 Task: Get directions from Niagara Falls, New York and Ontario, United States and Canada to Los Angeles, California, United States  and explore the nearby supermarkets
Action: Mouse moved to (158, 98)
Screenshot: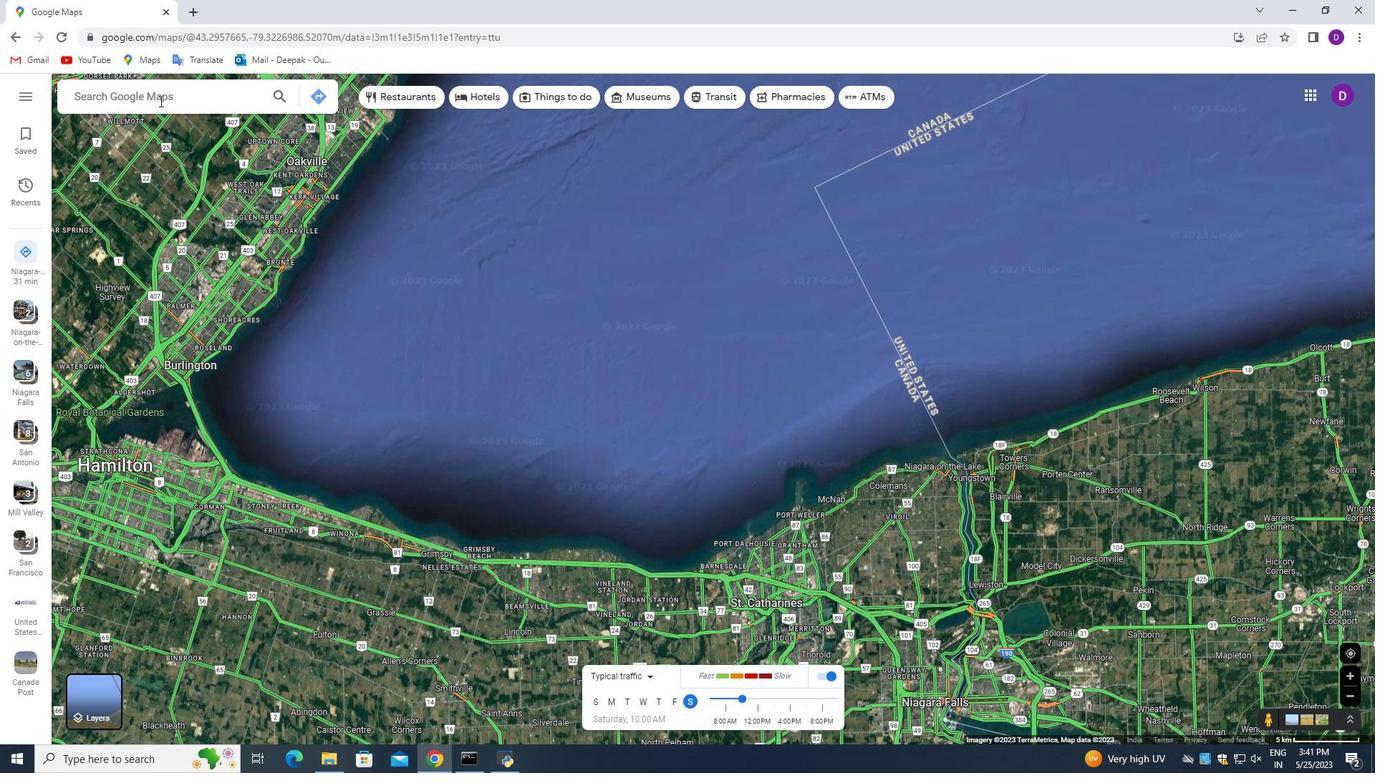 
Action: Mouse pressed left at (158, 98)
Screenshot: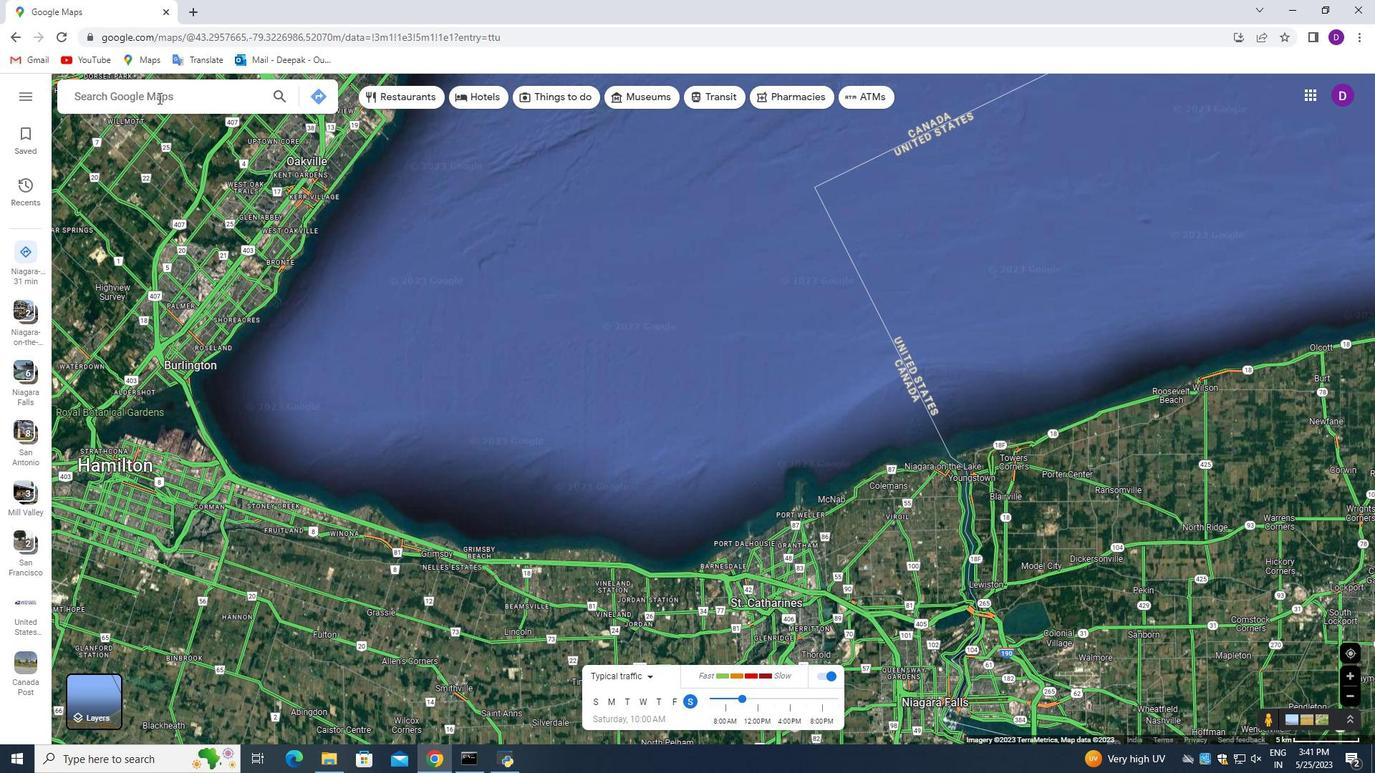 
Action: Mouse moved to (416, 278)
Screenshot: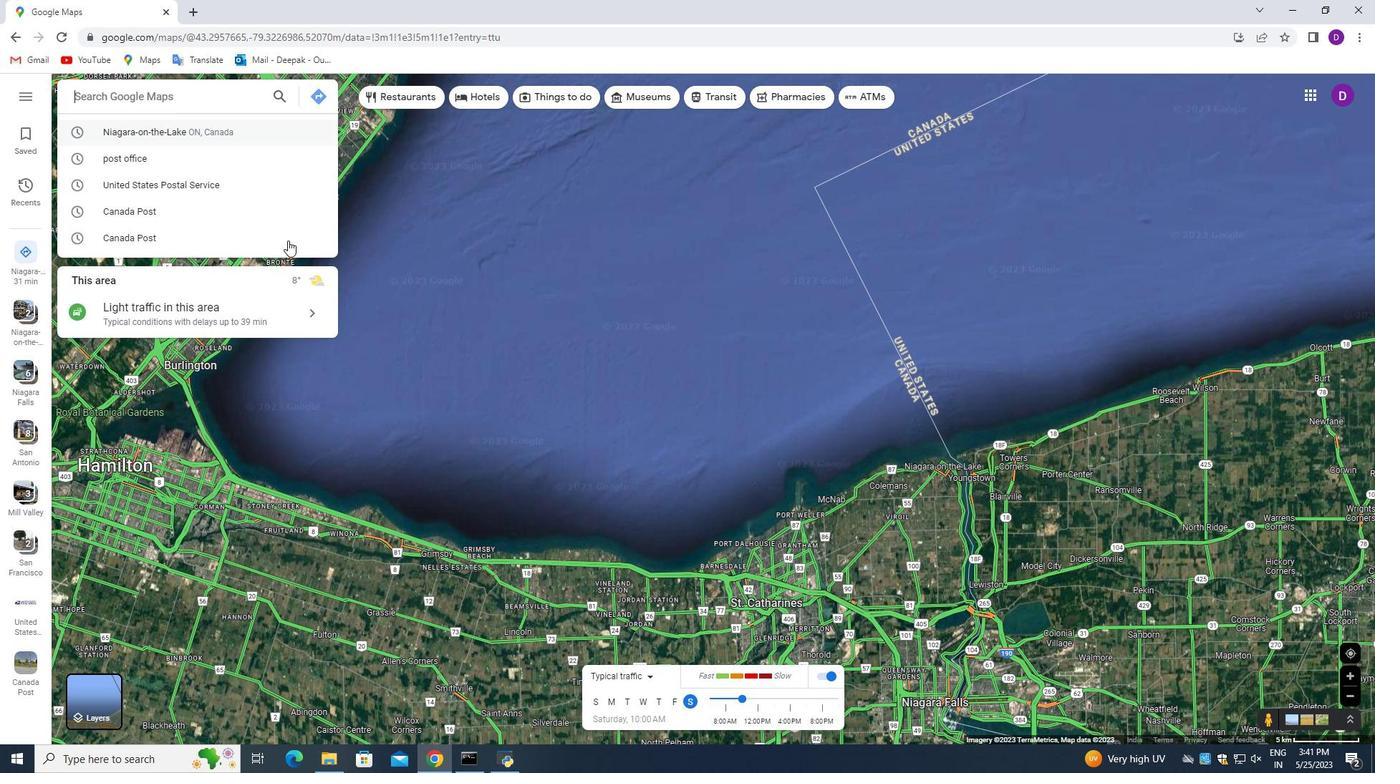 
Action: Key pressed <Key.shift>Niagara<Key.space><Key.shift_r>Fals<Key.backspace>ls,<Key.space><Key.shift>New<Key.space><Key.shift>York
Screenshot: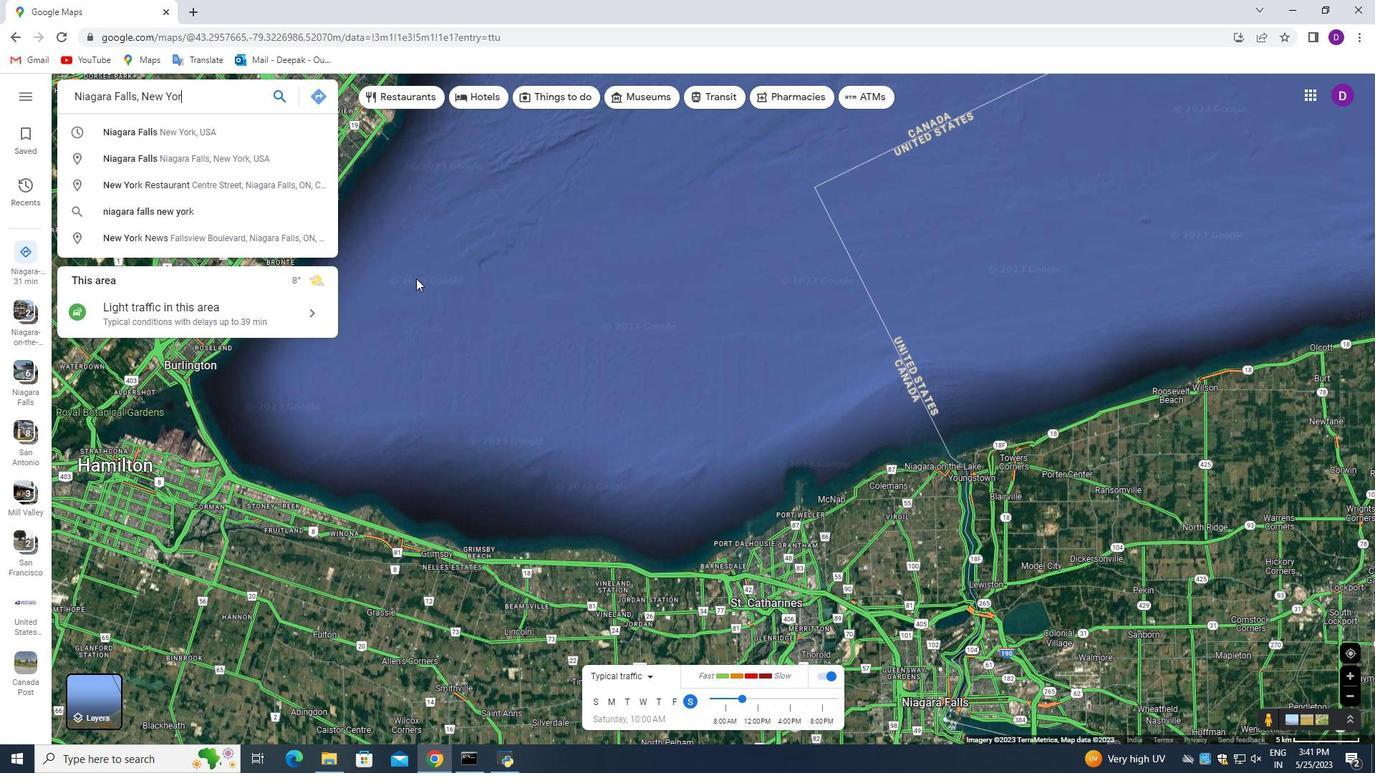 
Action: Mouse moved to (315, 93)
Screenshot: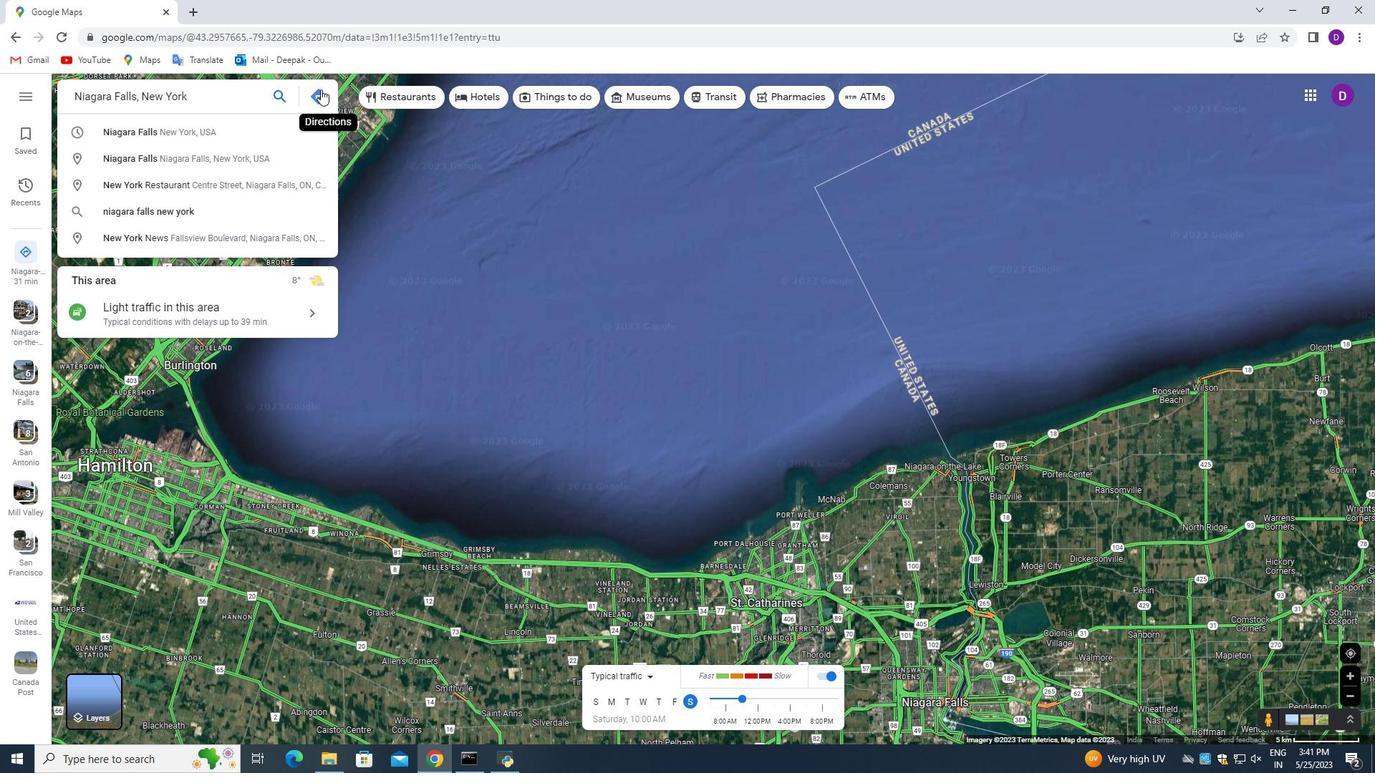 
Action: Mouse pressed left at (315, 93)
Screenshot: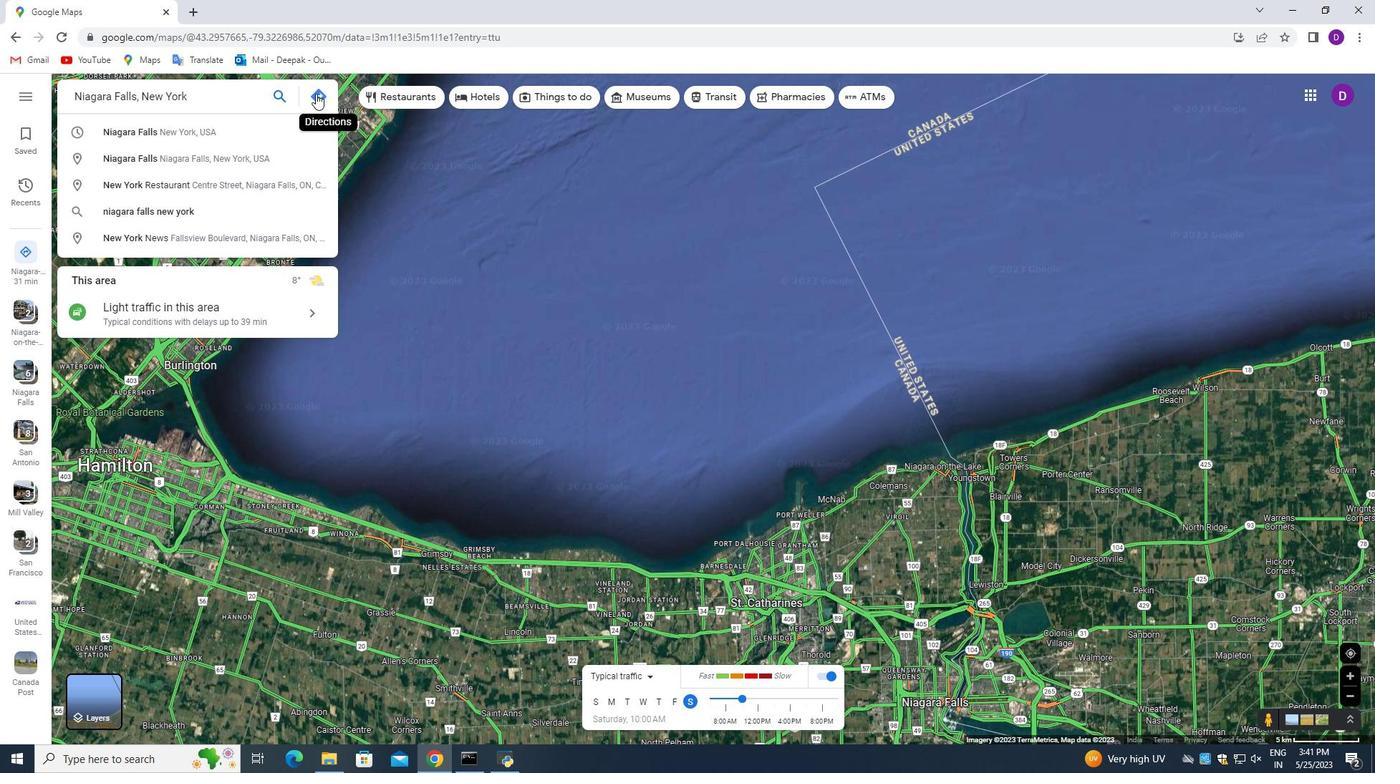 
Action: Mouse moved to (320, 158)
Screenshot: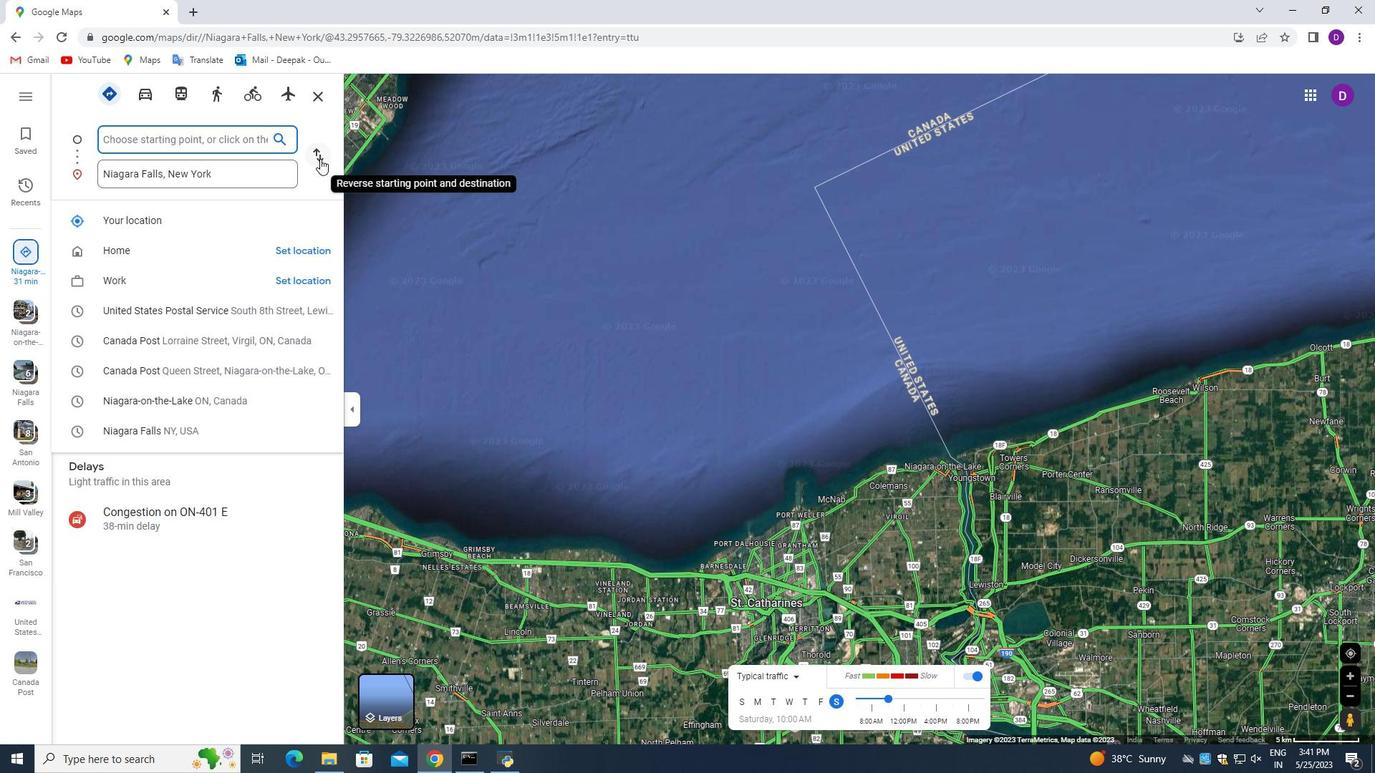 
Action: Mouse pressed left at (320, 158)
Screenshot: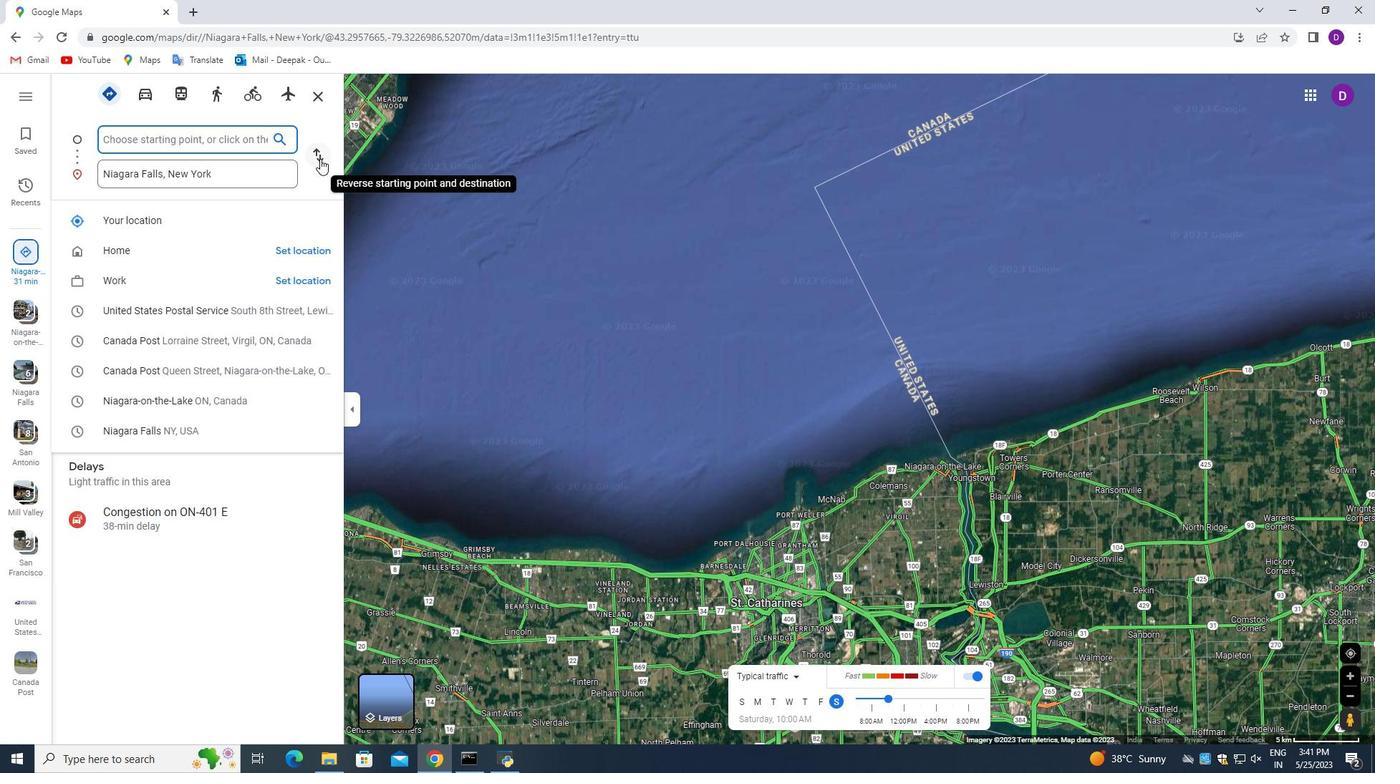 
Action: Mouse moved to (153, 175)
Screenshot: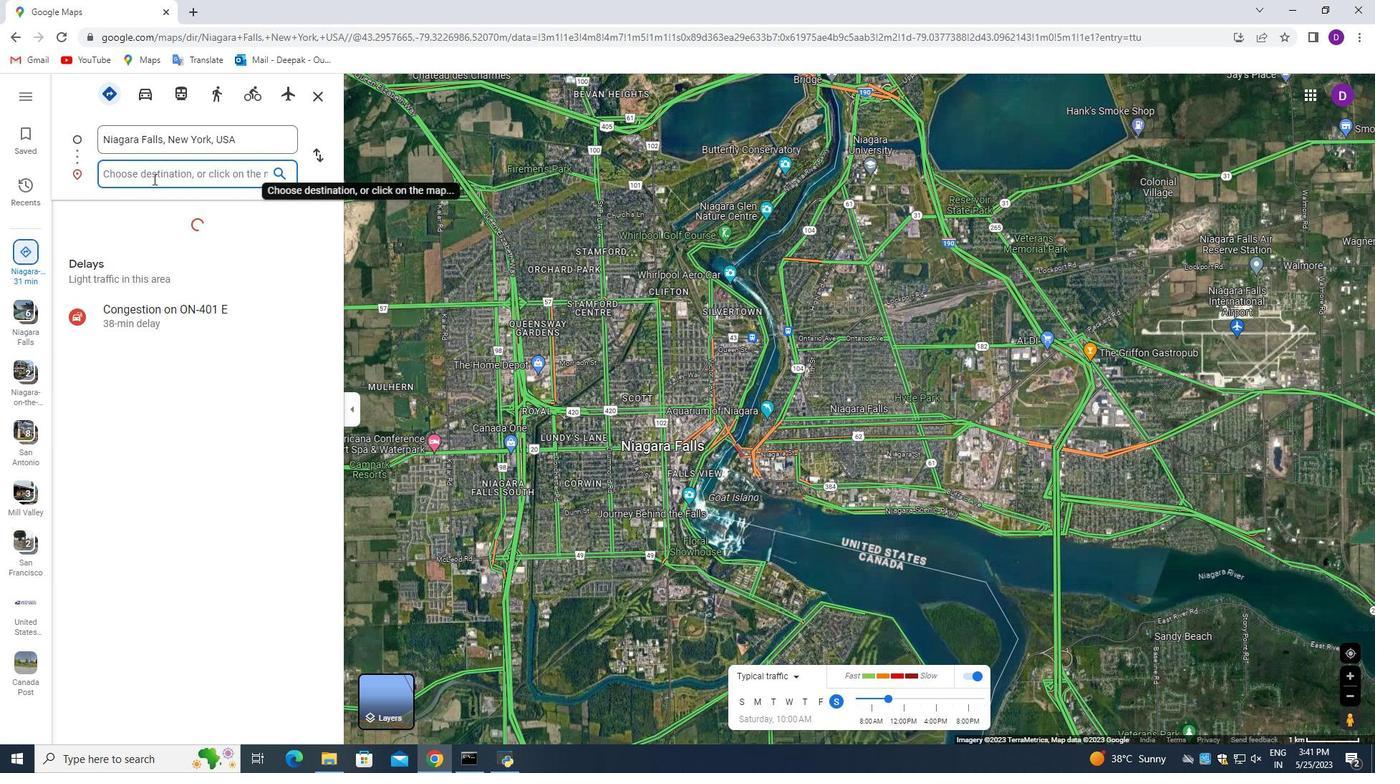 
Action: Key pressed <Key.shift>Los<Key.space><Key.shift_r>Angeles,<Key.space><Key.shift_r>California,<Key.space><Key.shift>United<Key.space><Key.shift_r>"S<Key.backspace><Key.backspace><Key.shift_r>States<Key.enter>
Screenshot: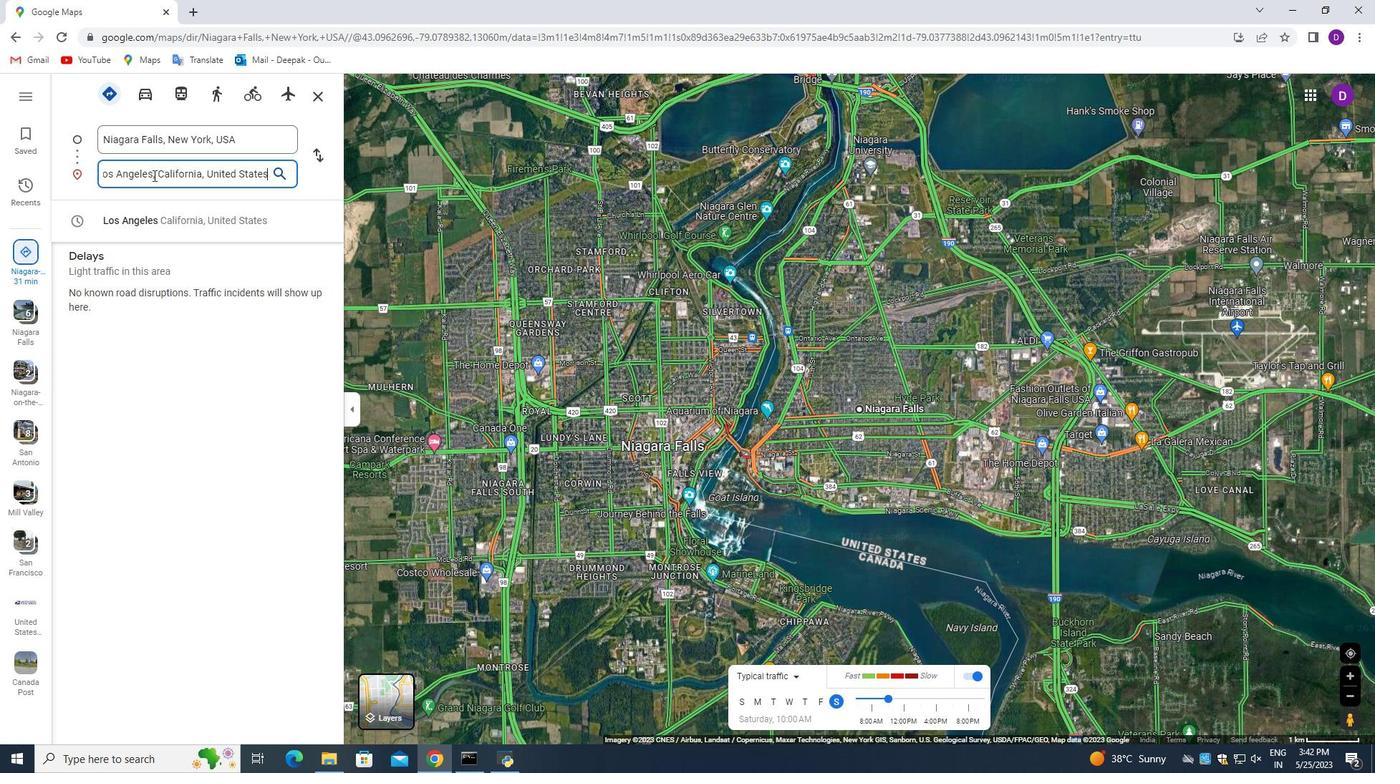 
Action: Mouse moved to (537, 506)
Screenshot: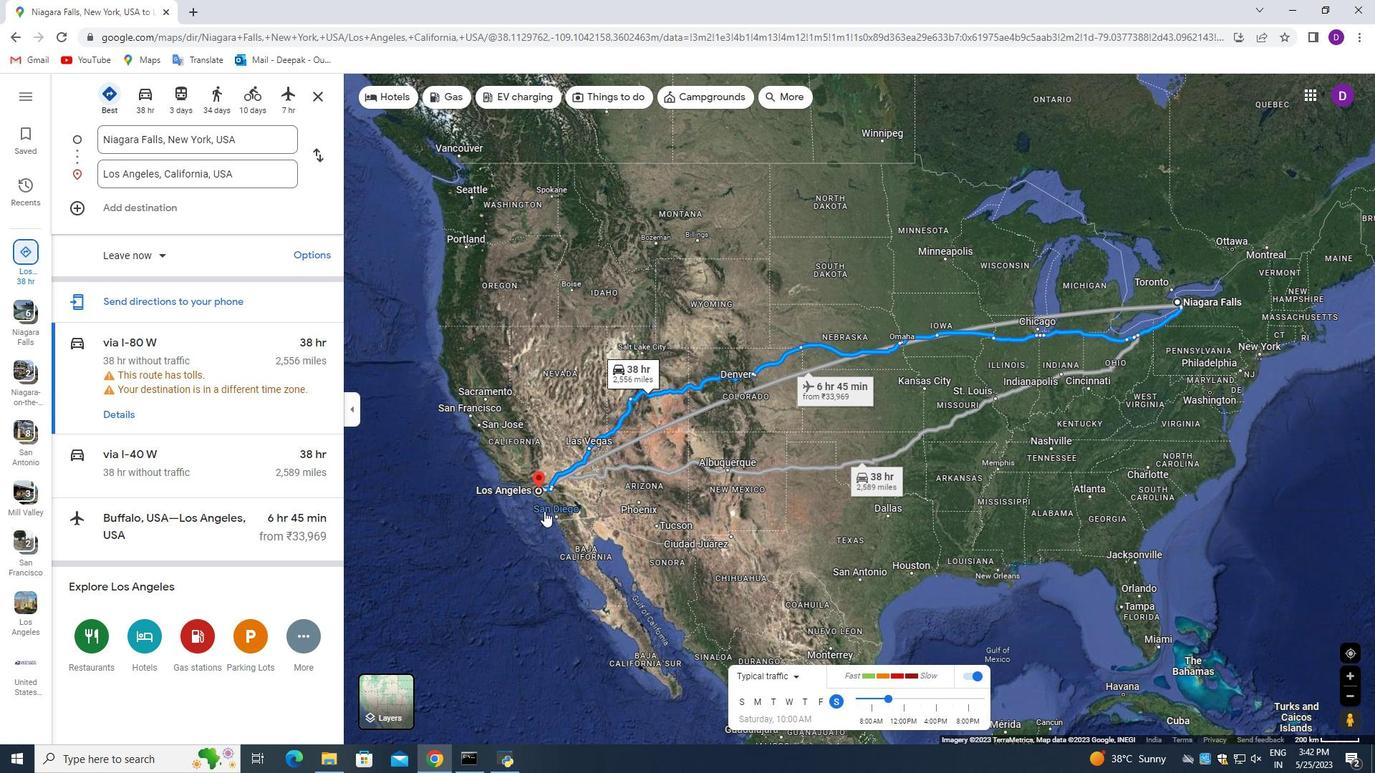 
Action: Mouse scrolled (537, 507) with delta (0, 0)
Screenshot: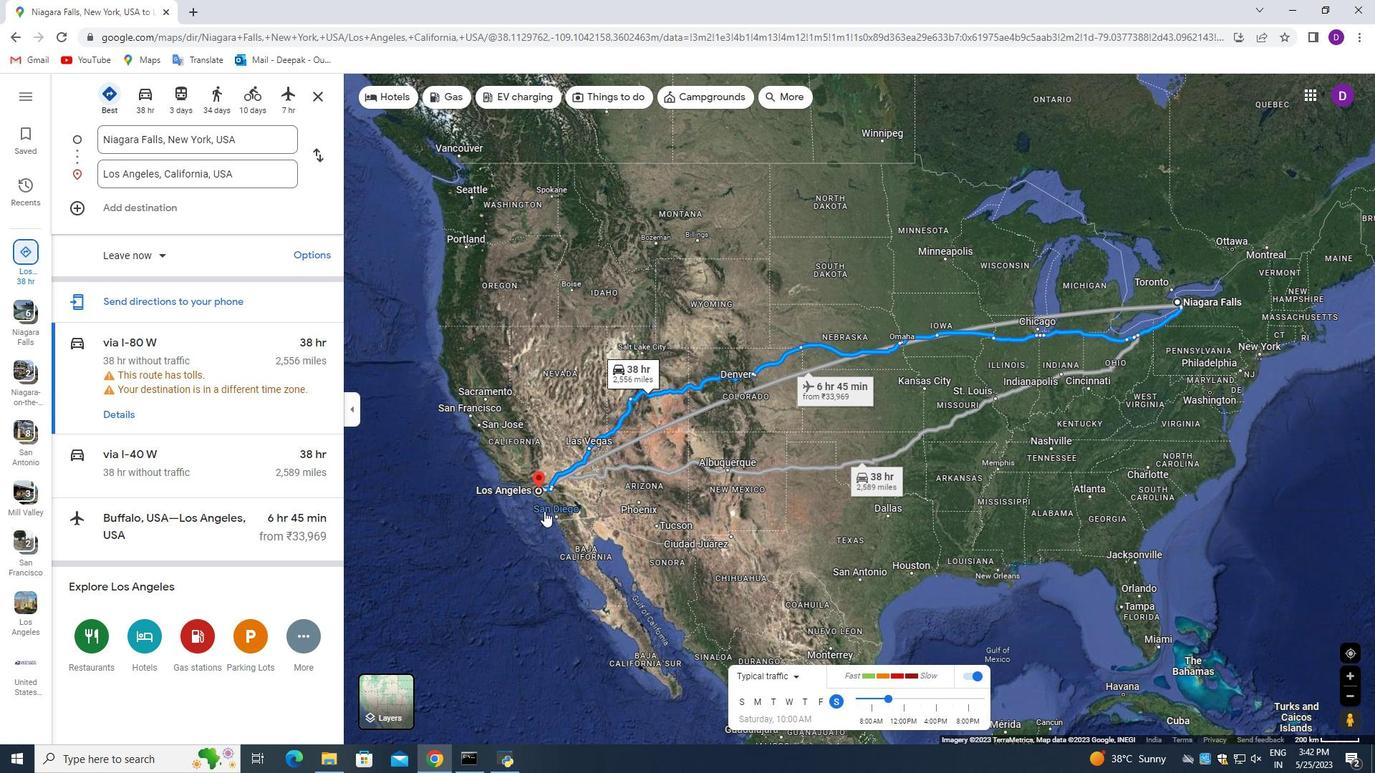 
Action: Mouse scrolled (537, 507) with delta (0, 0)
Screenshot: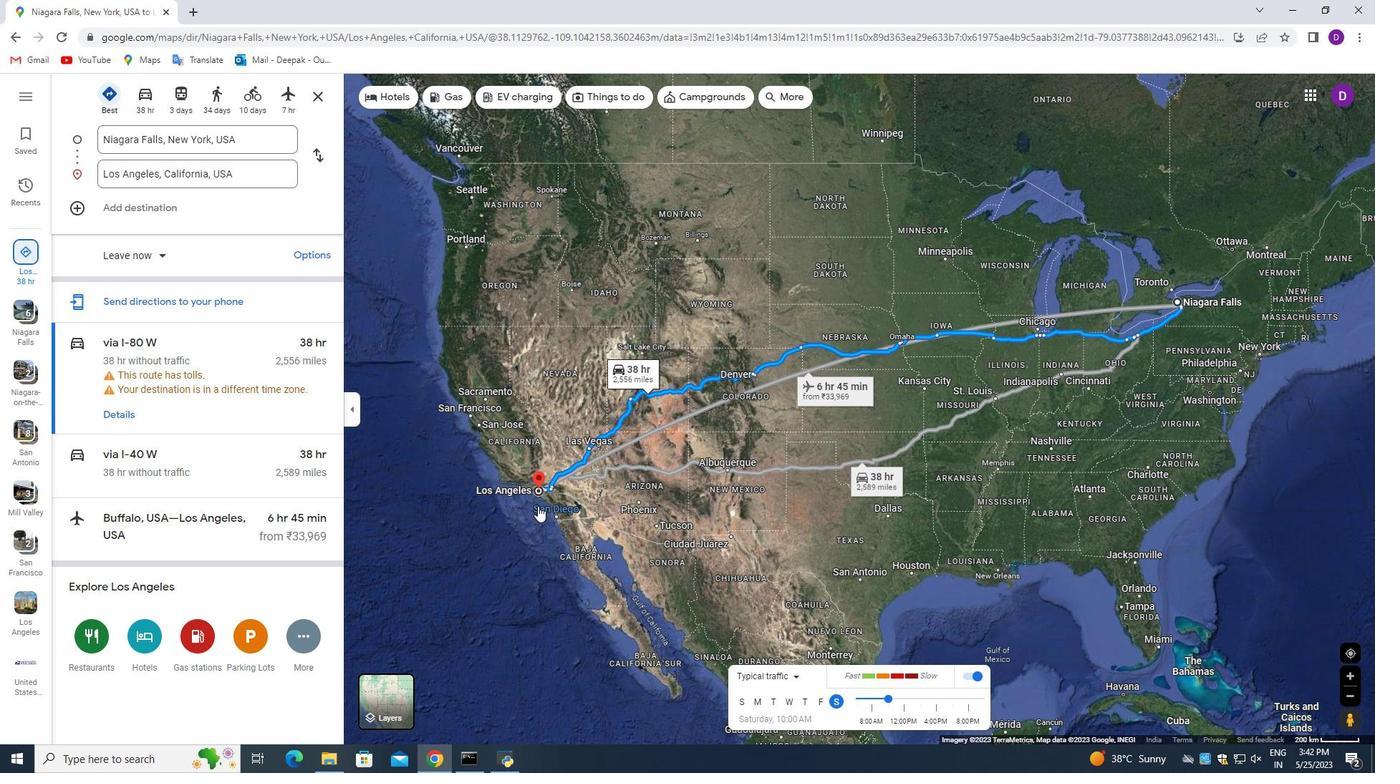 
Action: Mouse moved to (537, 505)
Screenshot: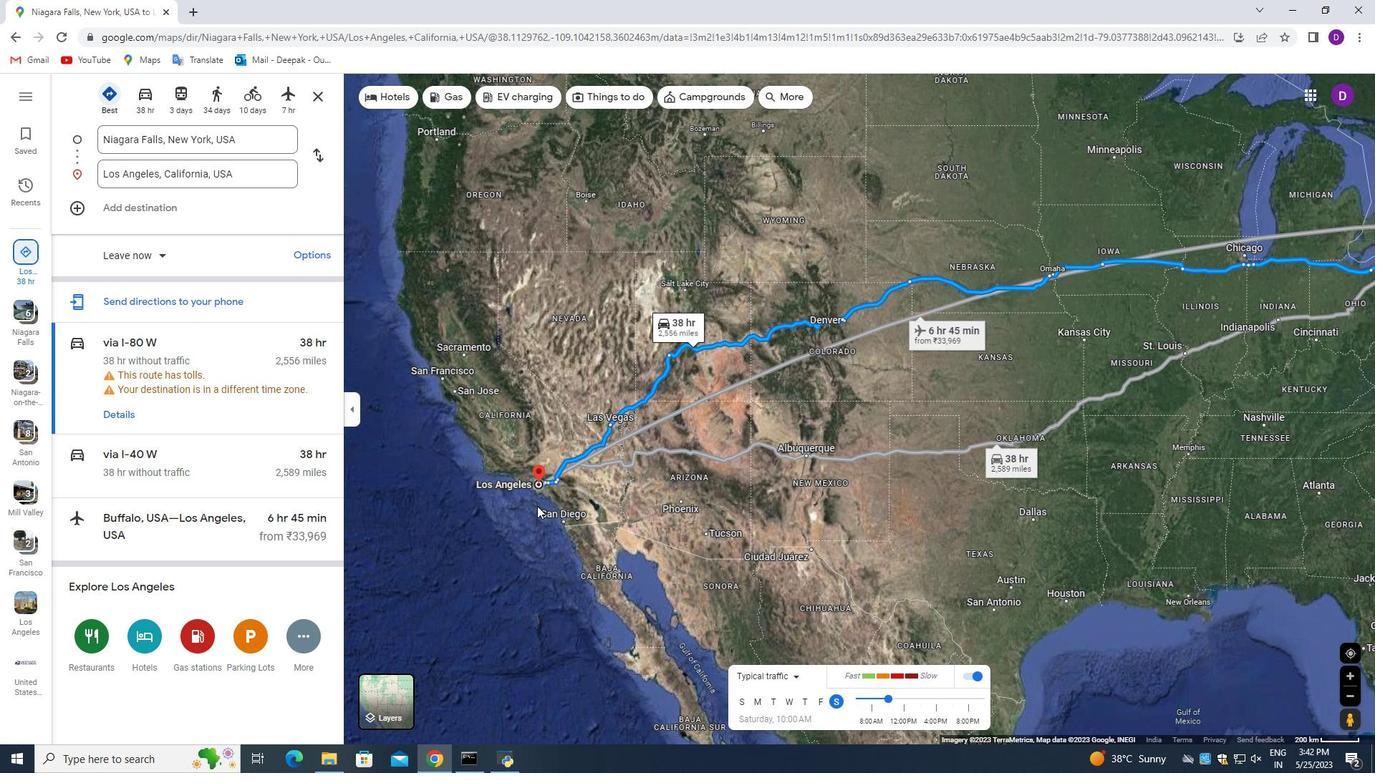 
Action: Mouse scrolled (537, 506) with delta (0, 0)
Screenshot: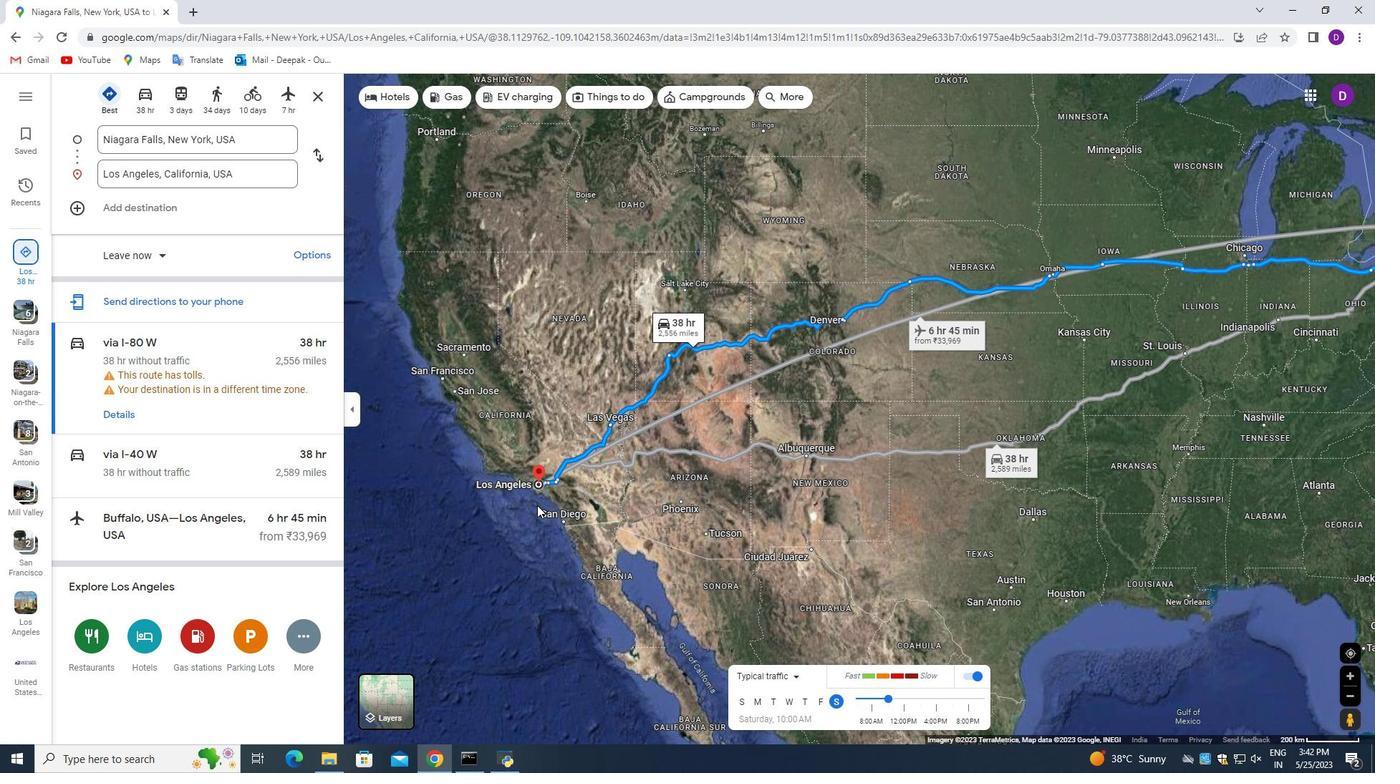 
Action: Mouse scrolled (537, 506) with delta (0, 0)
Screenshot: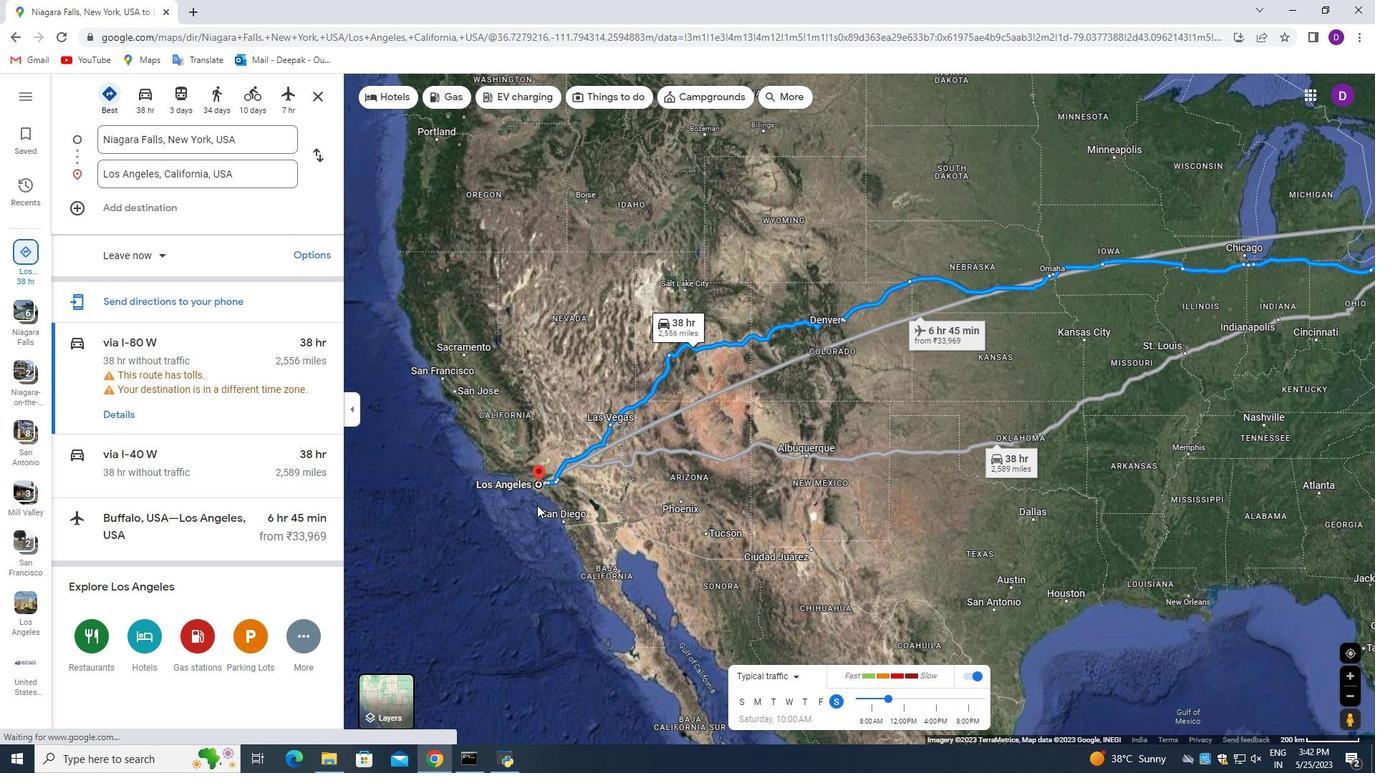 
Action: Mouse moved to (550, 504)
Screenshot: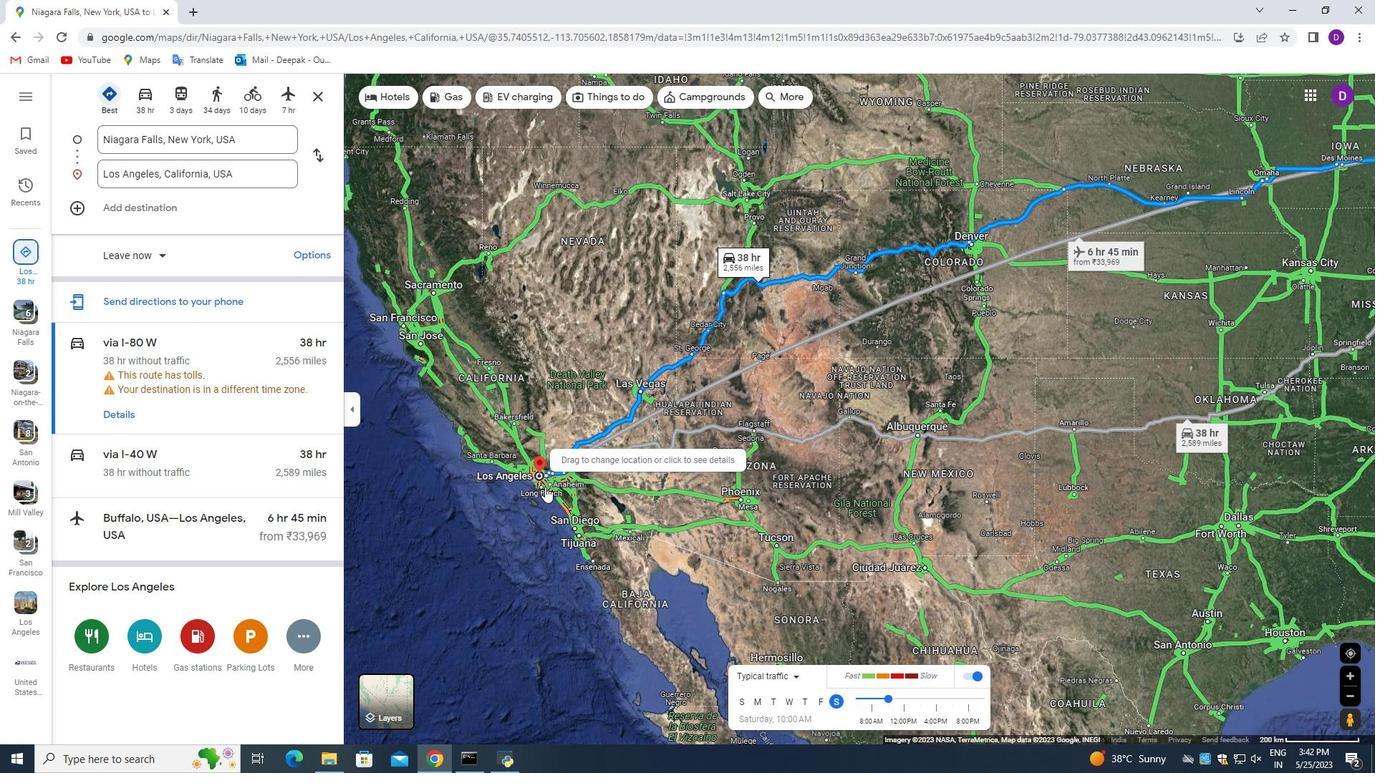 
Action: Mouse scrolled (550, 505) with delta (0, 0)
Screenshot: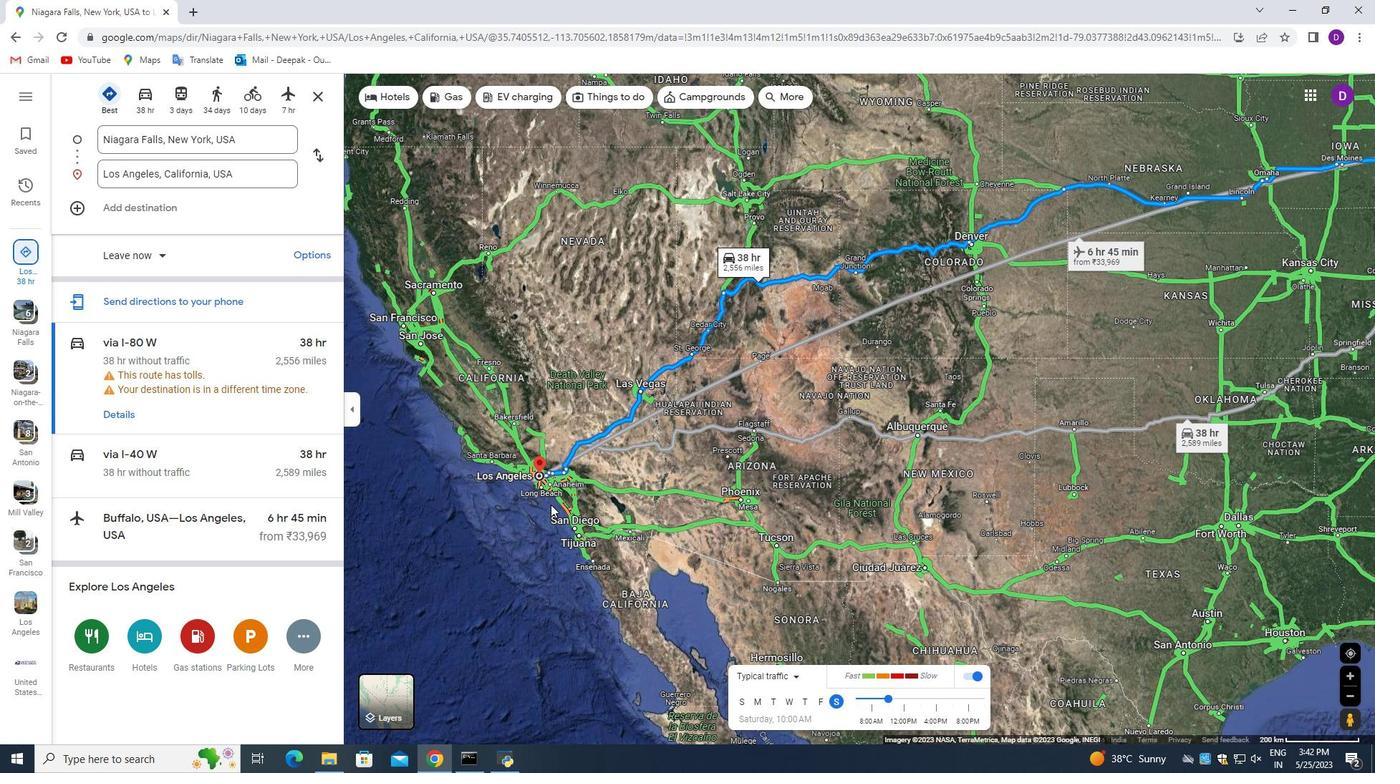 
Action: Mouse scrolled (550, 505) with delta (0, 0)
Screenshot: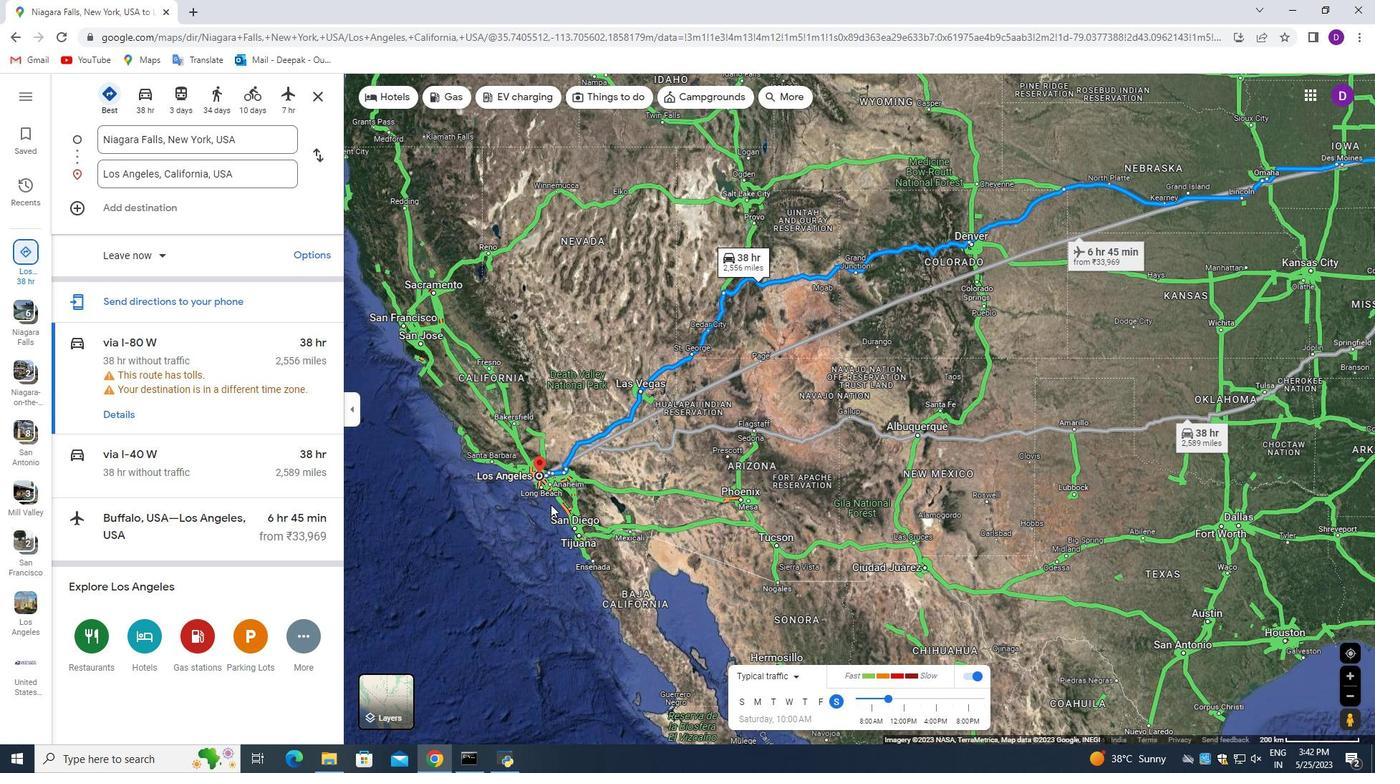 
Action: Mouse scrolled (550, 505) with delta (0, 0)
Screenshot: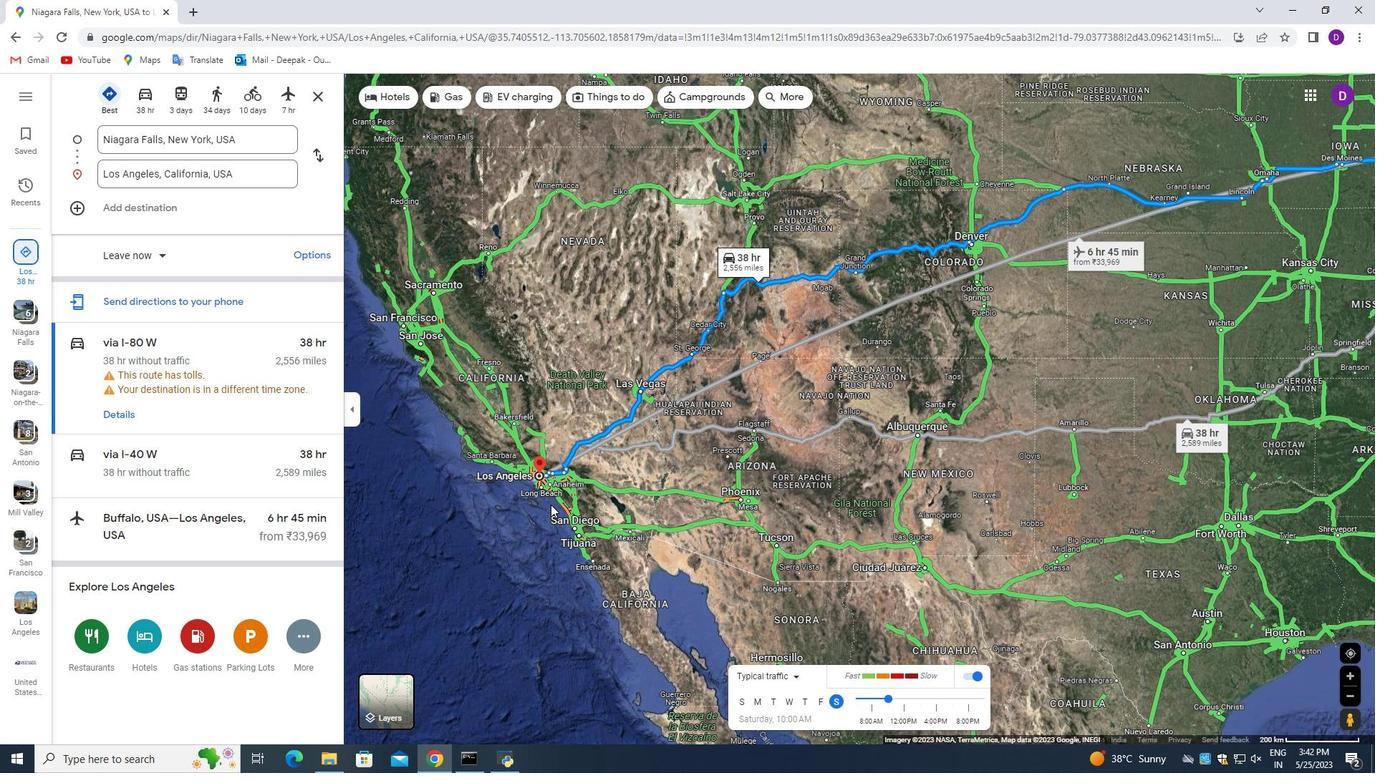 
Action: Mouse scrolled (550, 505) with delta (0, 0)
Screenshot: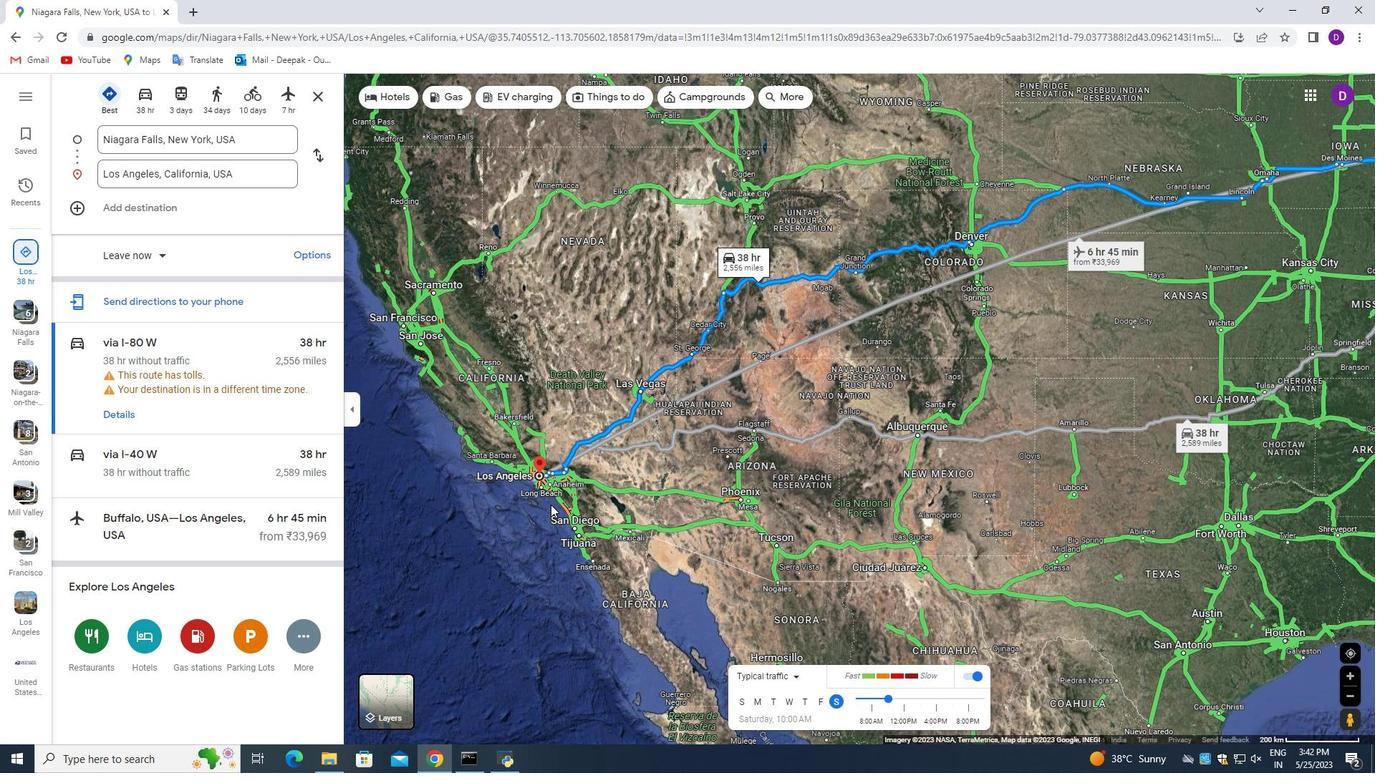 
Action: Mouse scrolled (550, 505) with delta (0, 0)
Screenshot: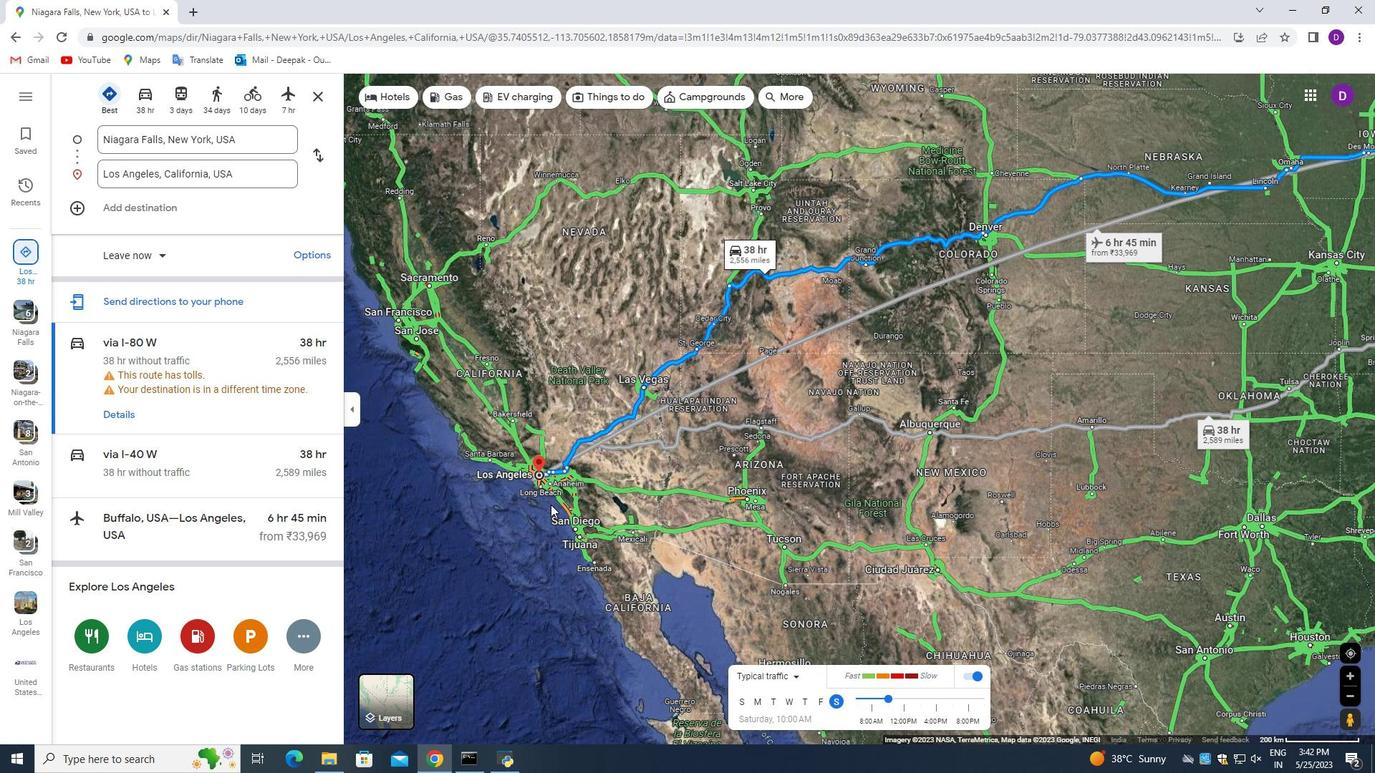 
Action: Mouse scrolled (550, 505) with delta (0, 0)
Screenshot: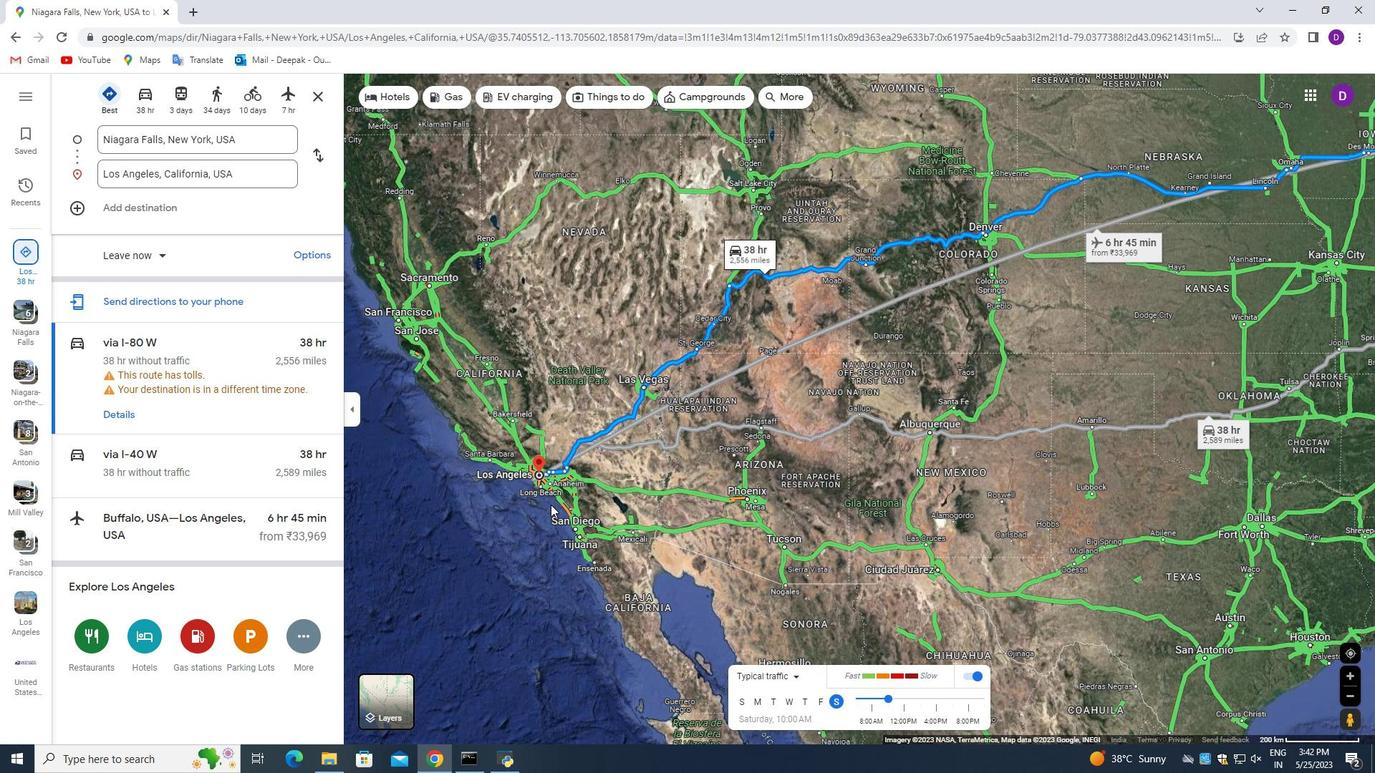 
Action: Mouse moved to (510, 434)
Screenshot: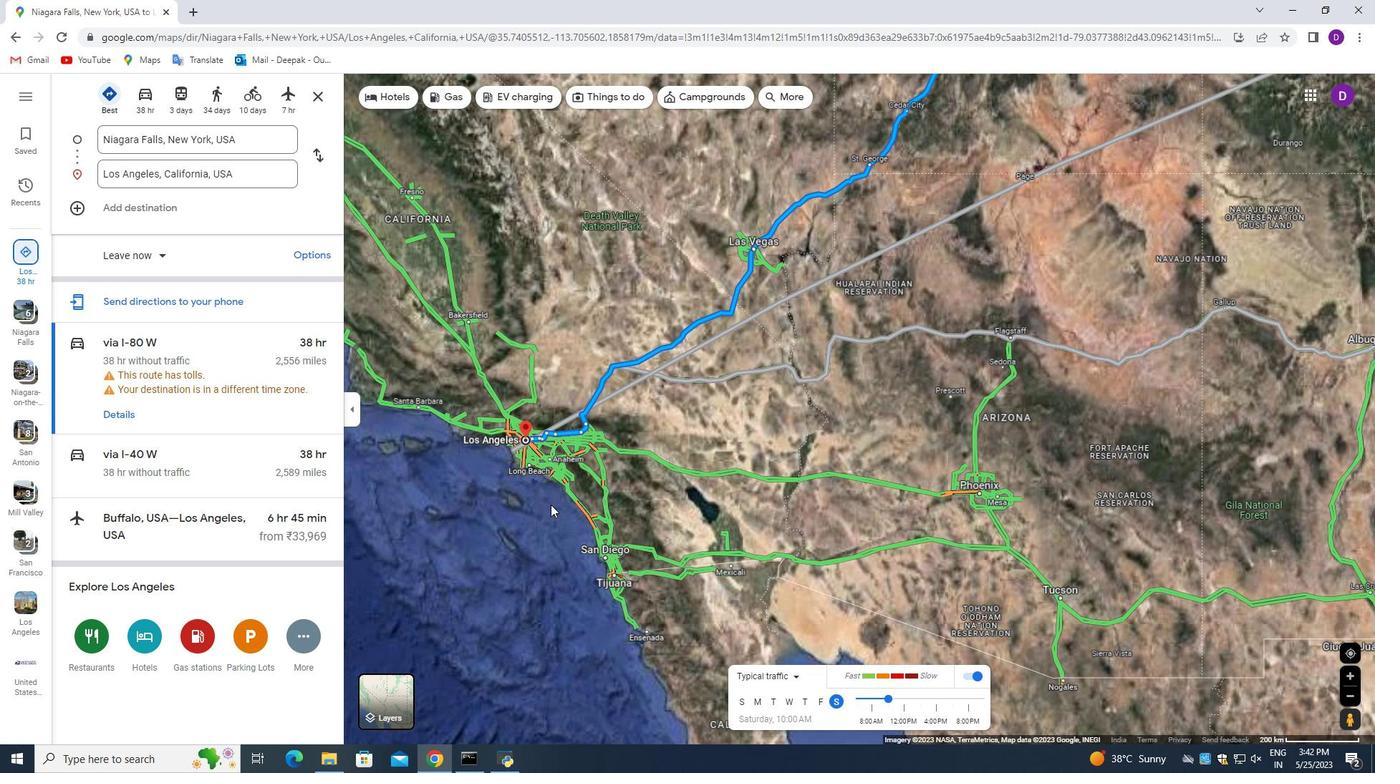 
Action: Mouse scrolled (514, 442) with delta (0, 0)
Screenshot: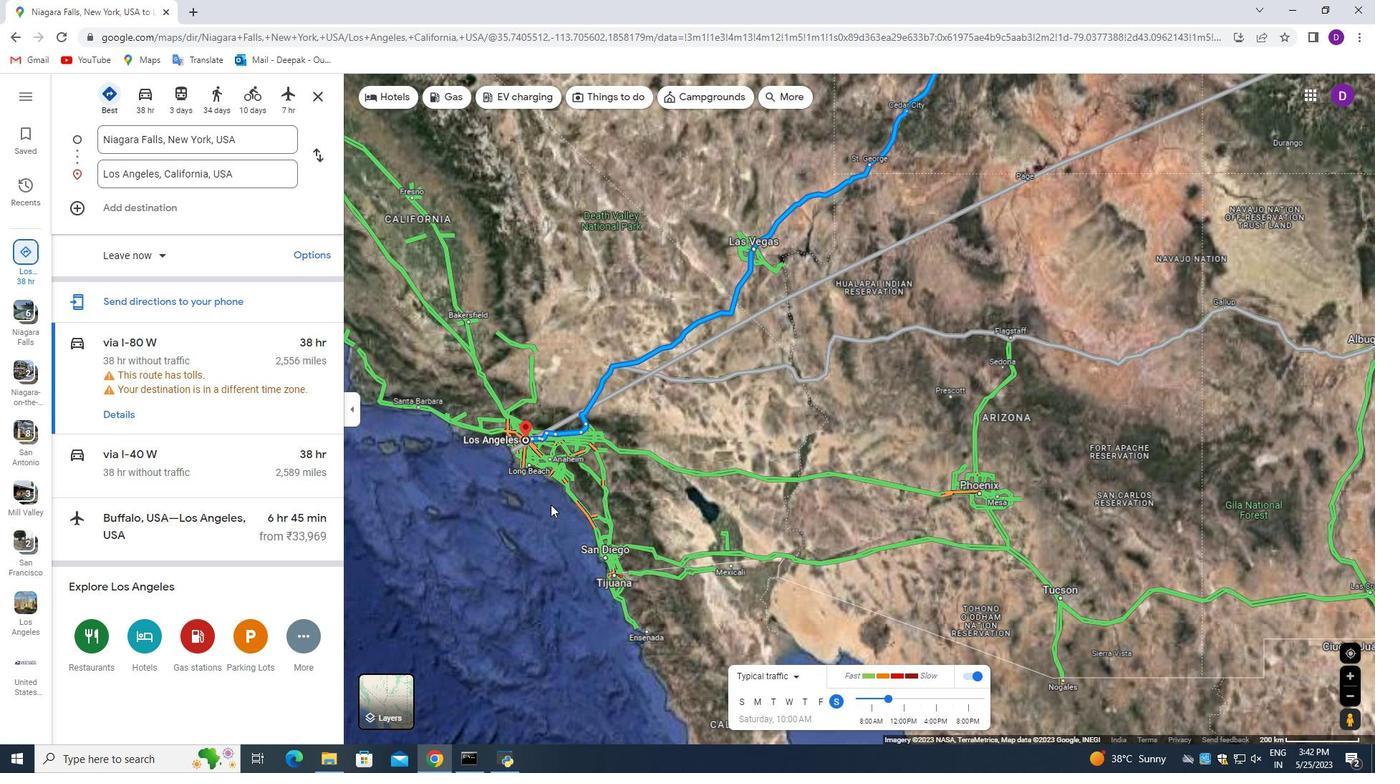 
Action: Mouse scrolled (510, 434) with delta (0, 0)
Screenshot: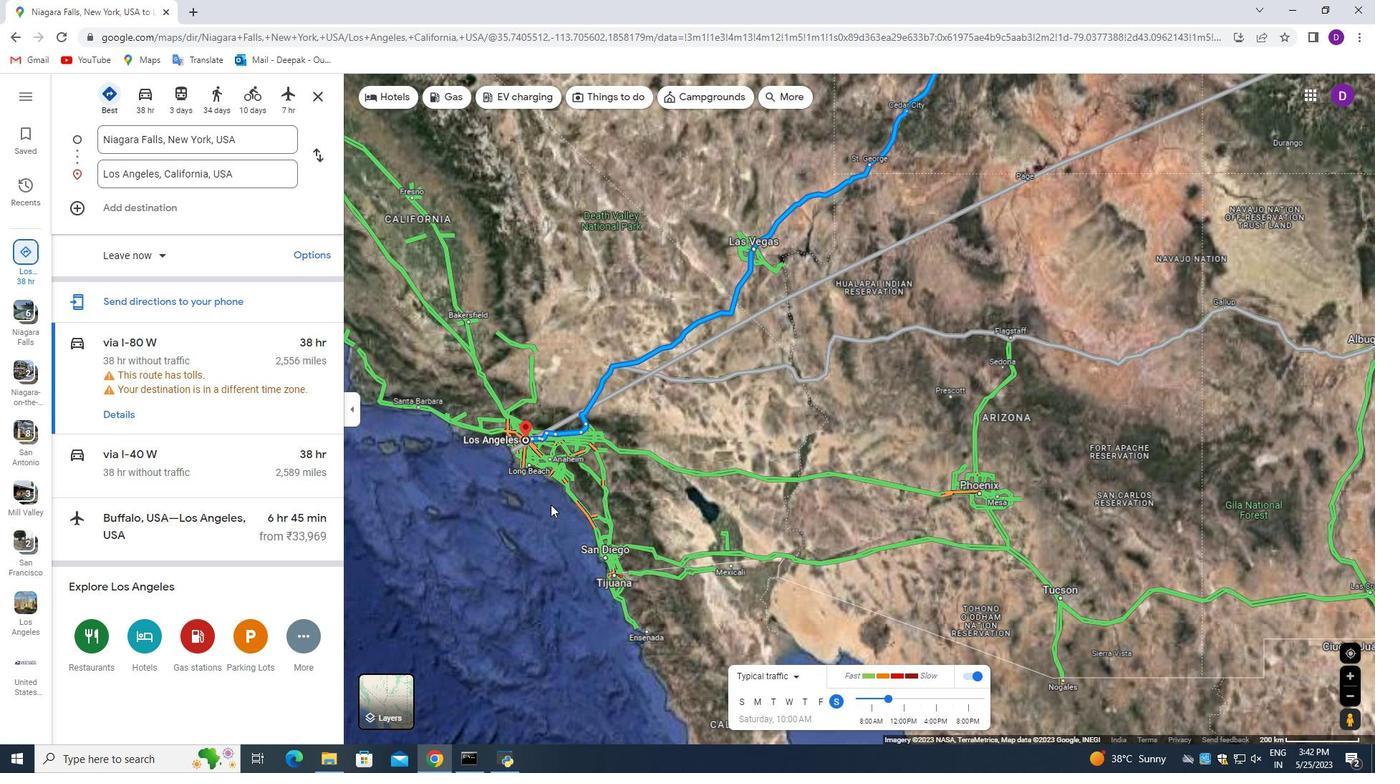 
Action: Mouse moved to (510, 432)
Screenshot: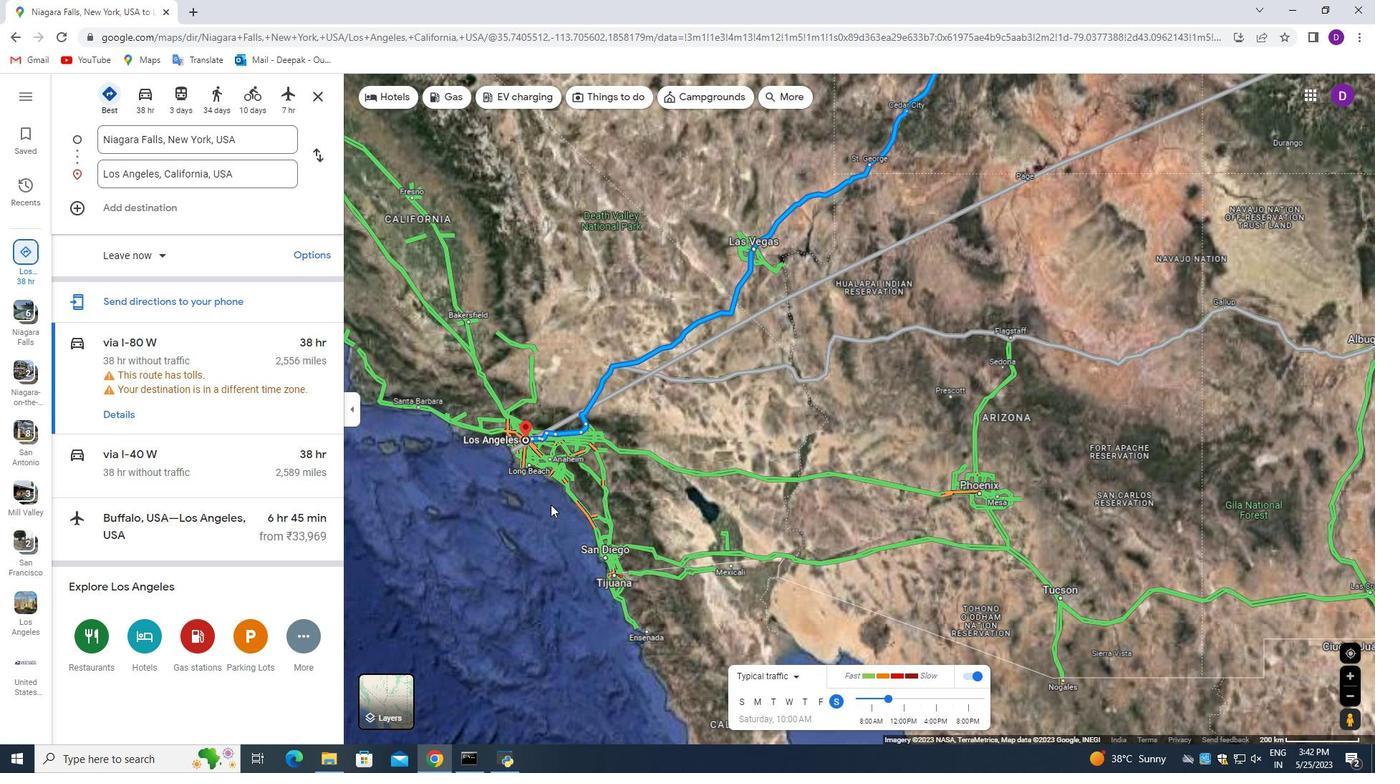 
Action: Mouse scrolled (510, 433) with delta (0, 0)
Screenshot: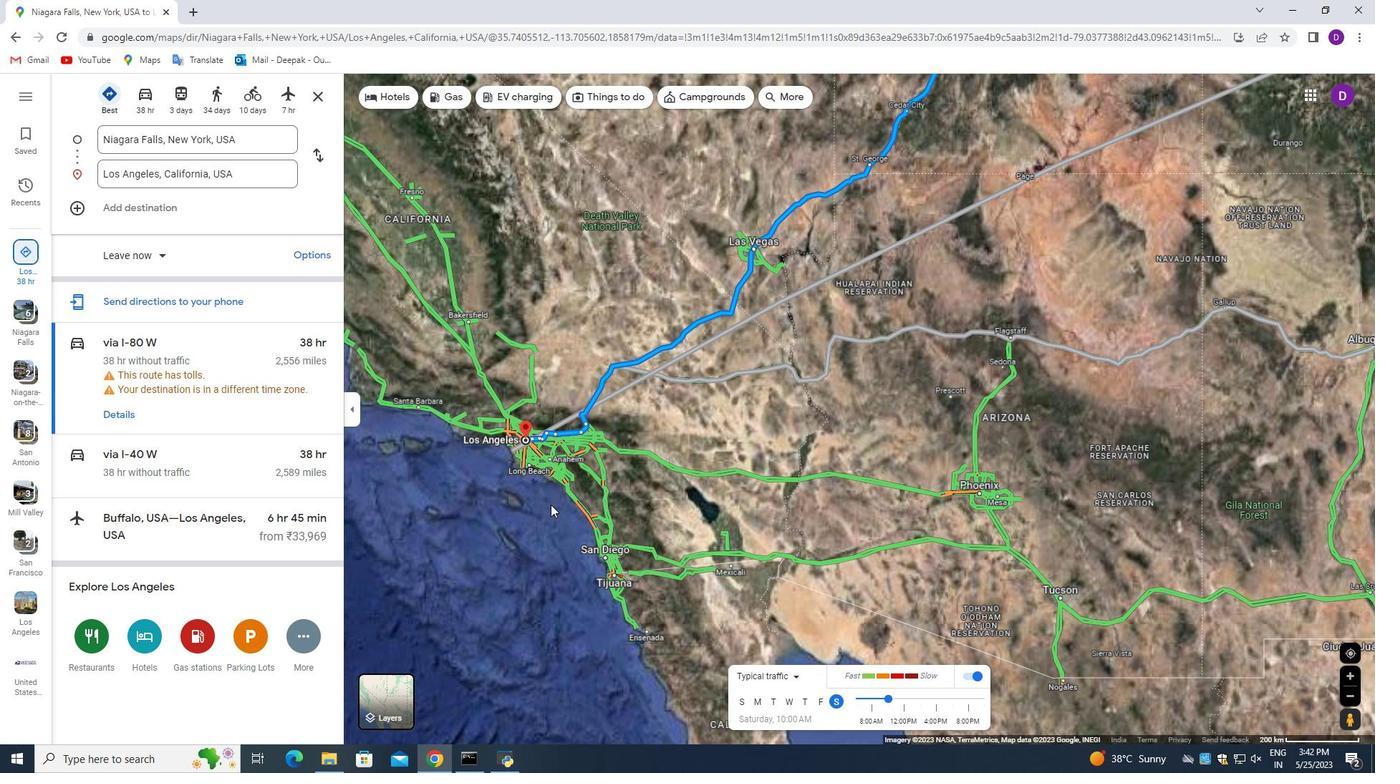 
Action: Mouse moved to (509, 431)
Screenshot: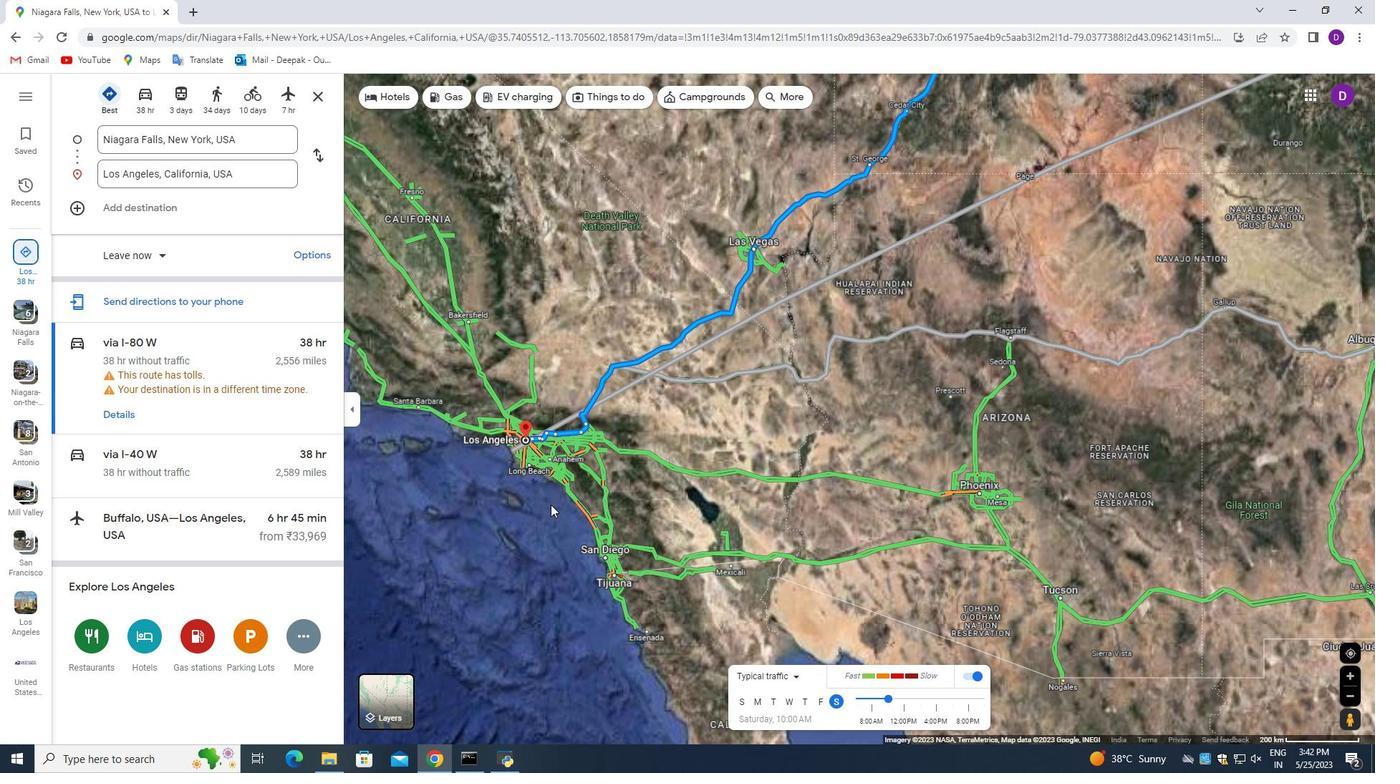 
Action: Mouse scrolled (509, 431) with delta (0, 0)
Screenshot: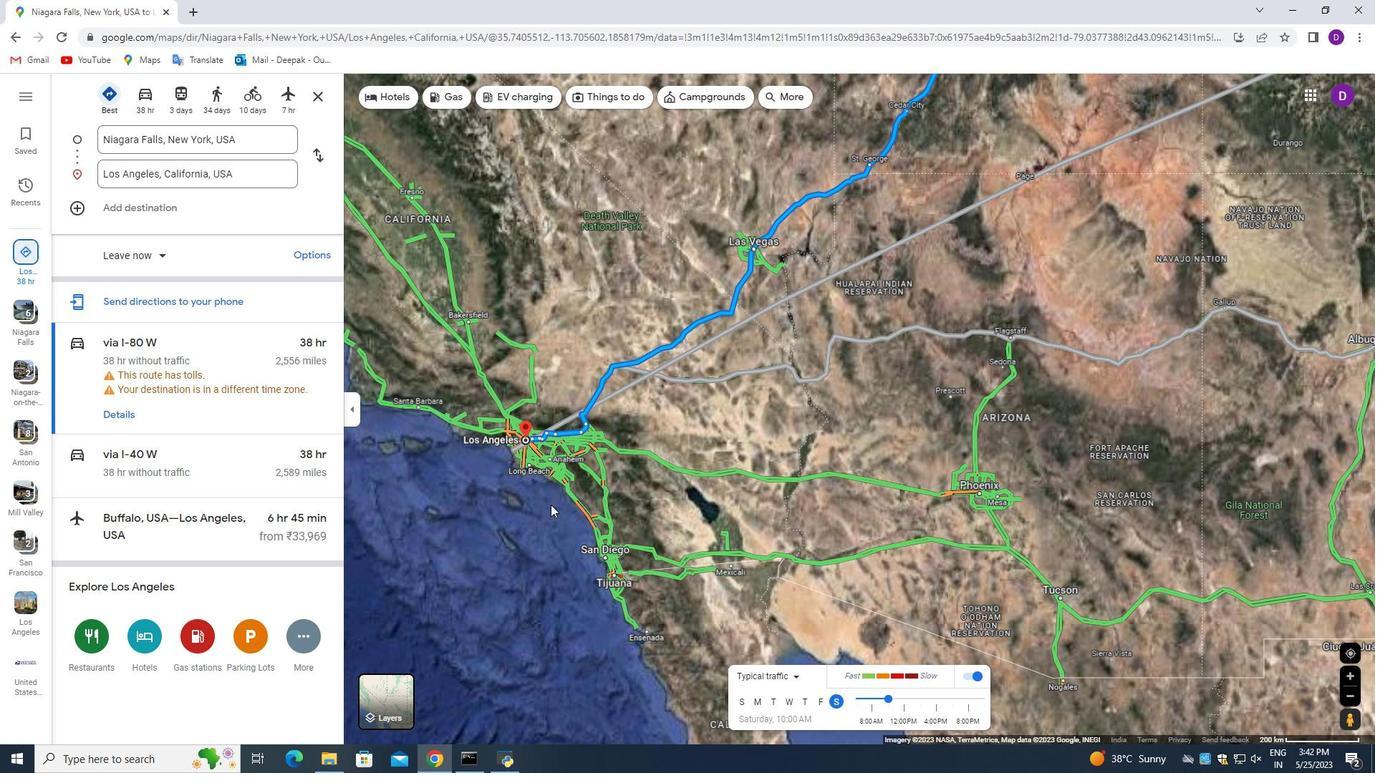 
Action: Mouse scrolled (509, 431) with delta (0, 0)
Screenshot: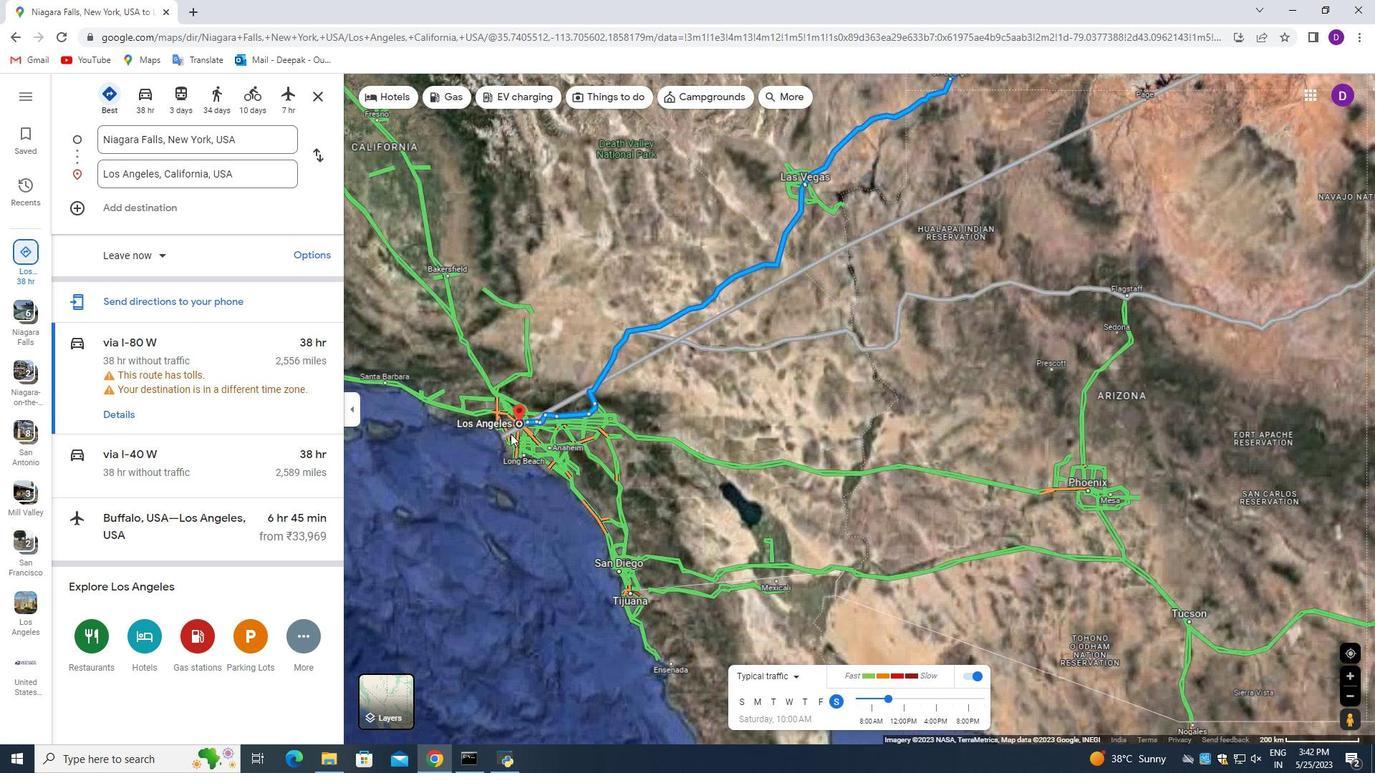 
Action: Mouse scrolled (509, 431) with delta (0, 0)
Screenshot: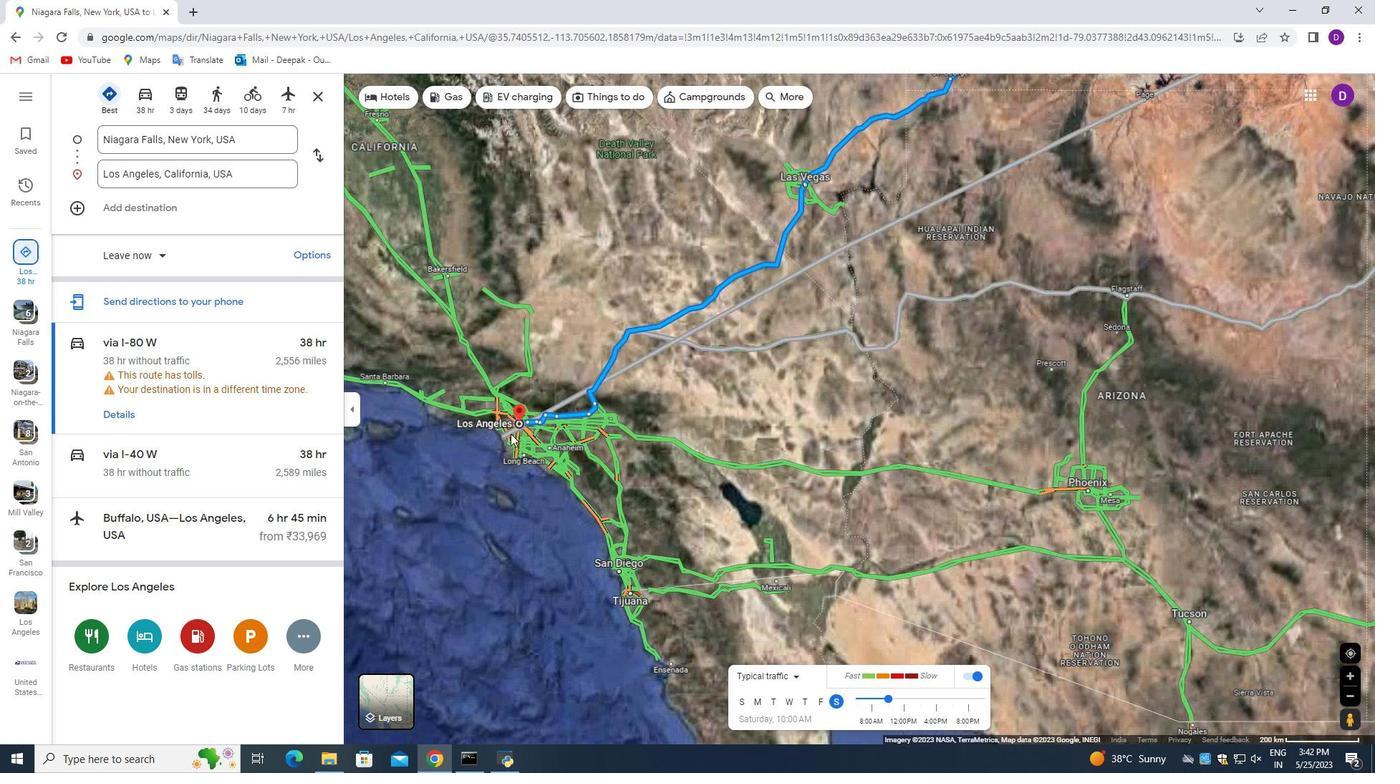 
Action: Mouse moved to (545, 432)
Screenshot: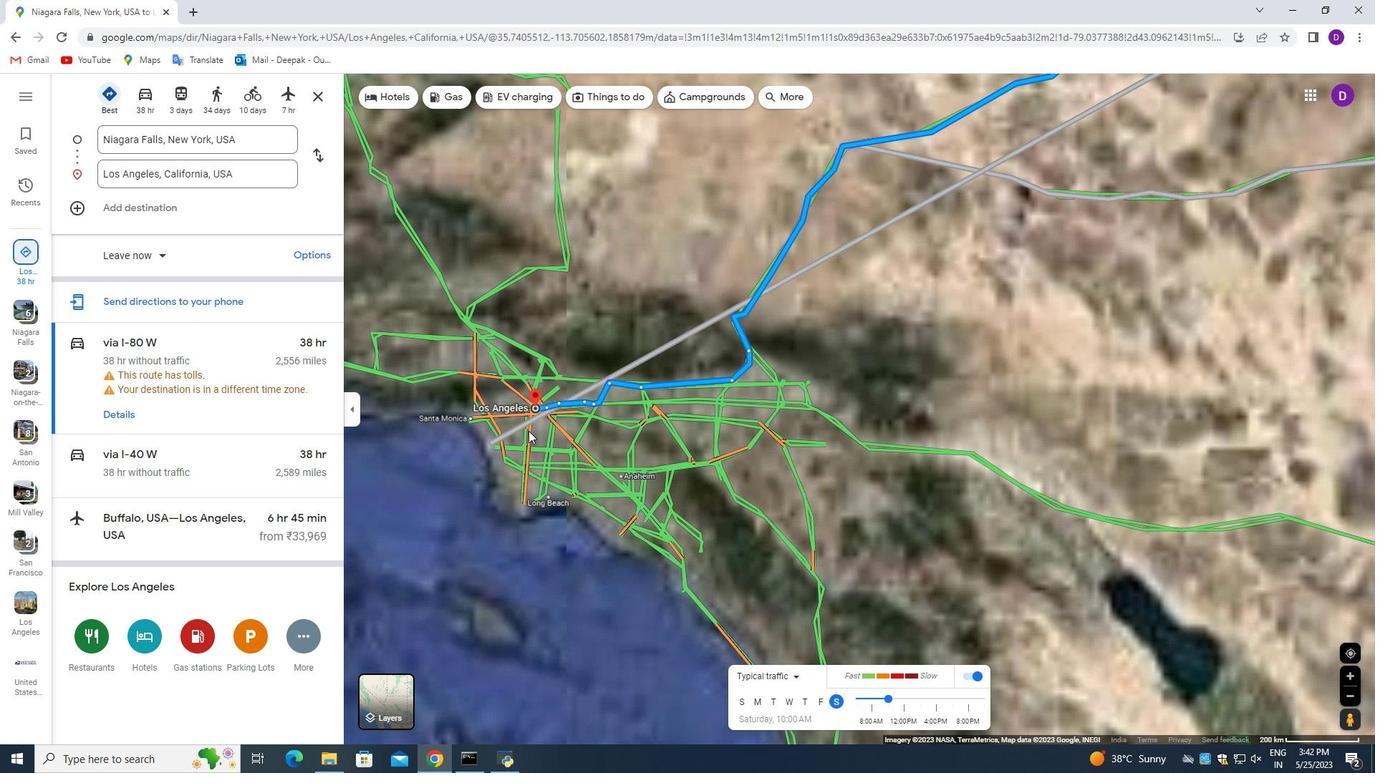 
Action: Mouse scrolled (545, 433) with delta (0, 0)
Screenshot: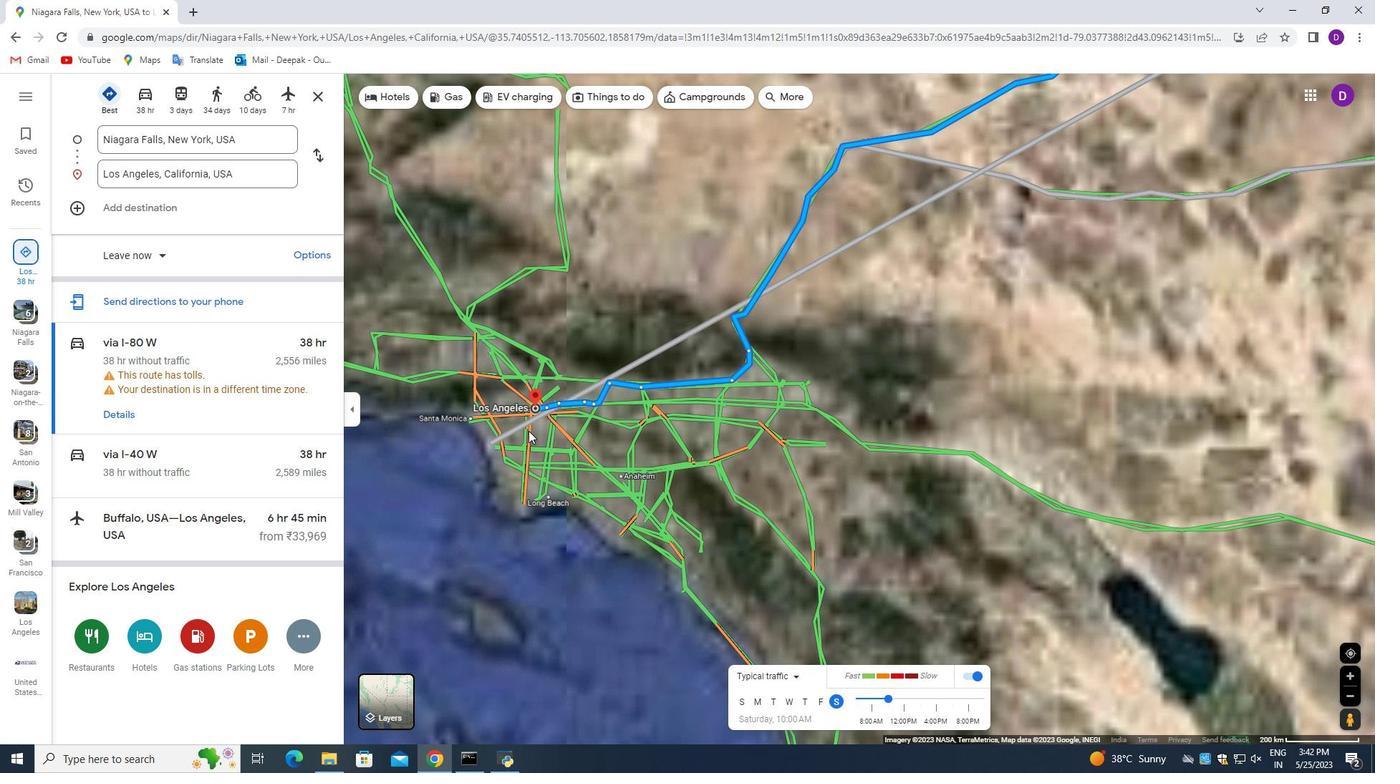 
Action: Mouse scrolled (545, 433) with delta (0, 0)
Screenshot: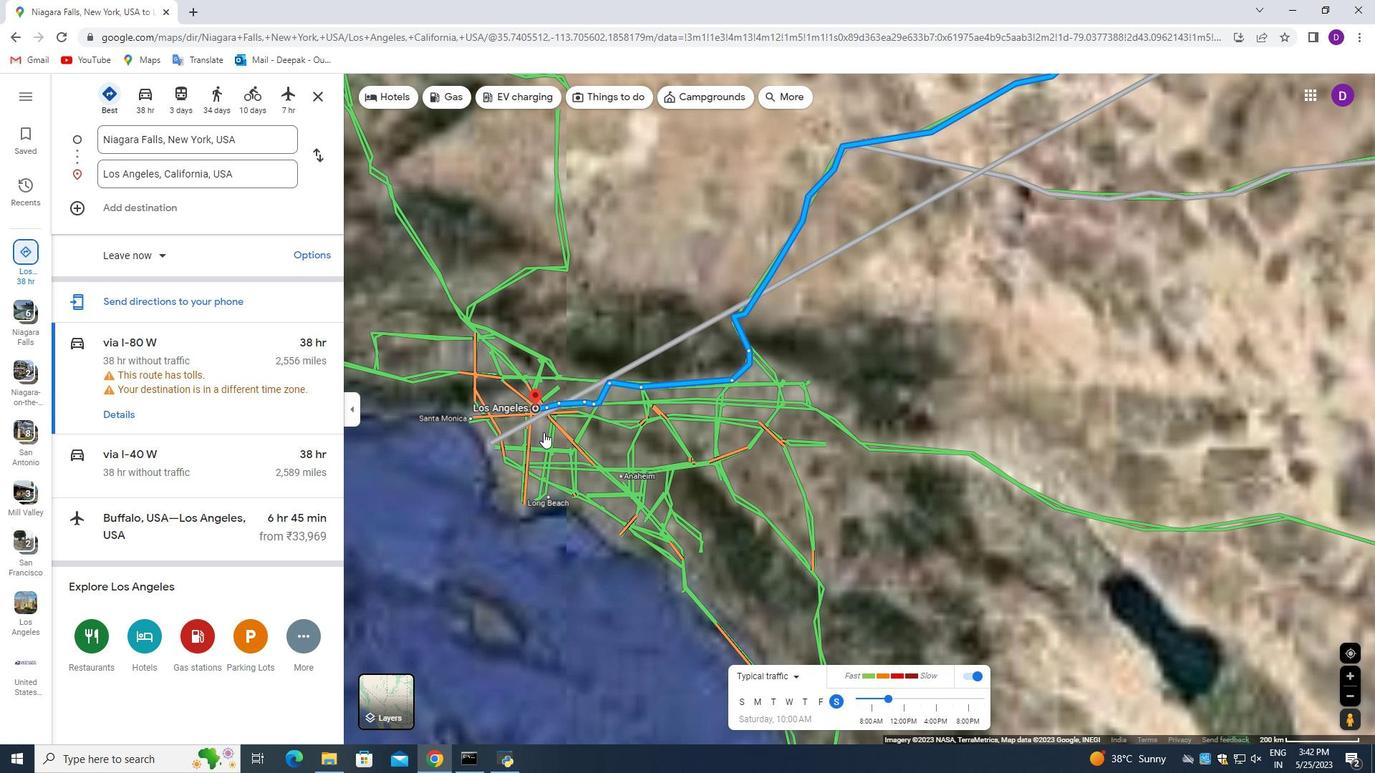
Action: Mouse scrolled (545, 433) with delta (0, 0)
Screenshot: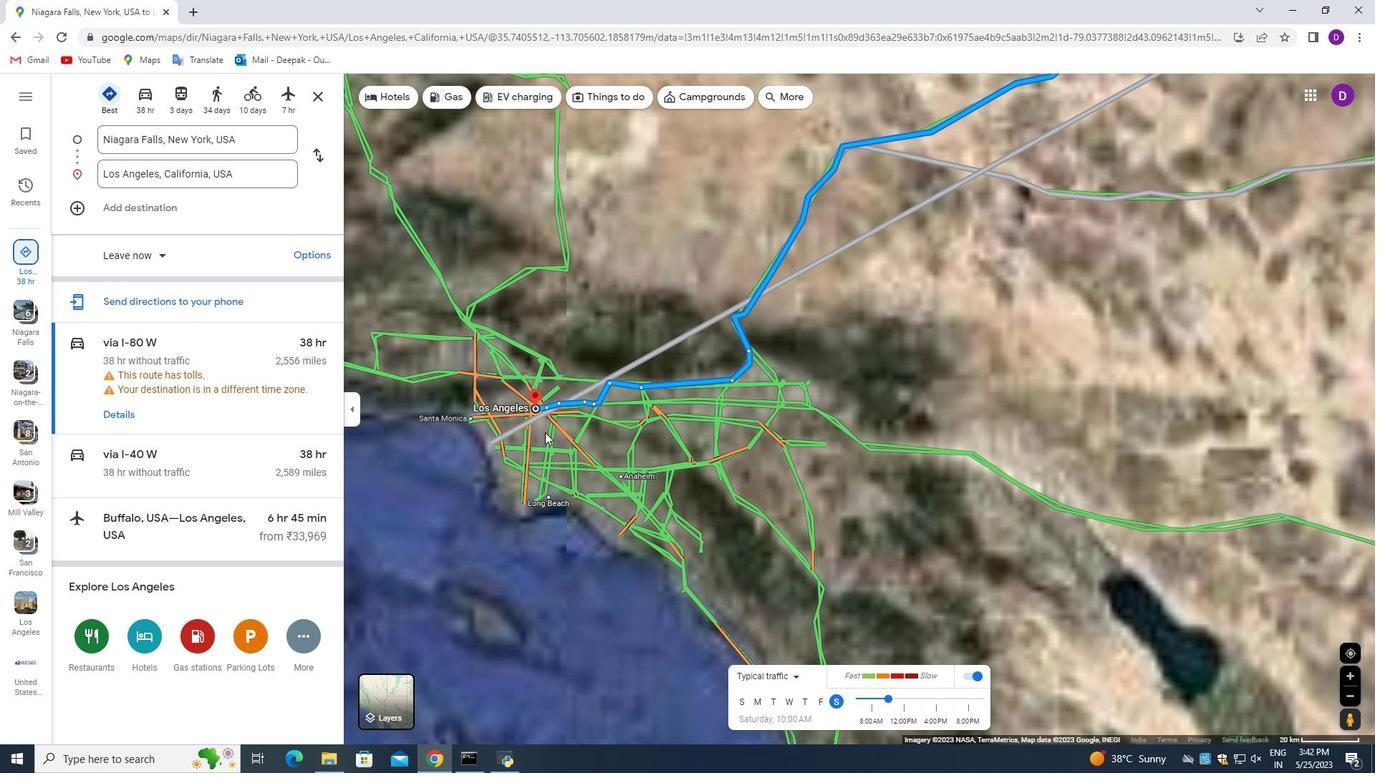 
Action: Mouse moved to (540, 426)
Screenshot: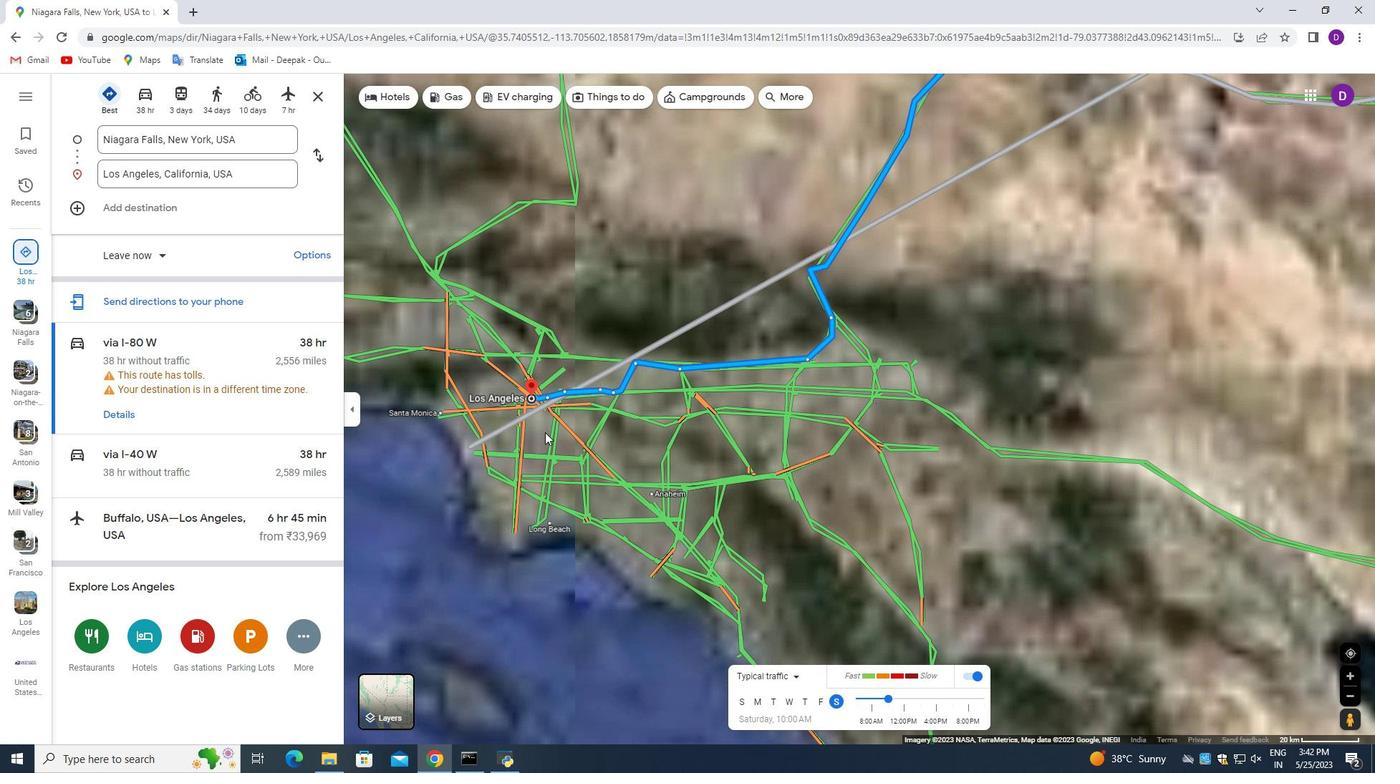 
Action: Mouse scrolled (540, 427) with delta (0, 0)
Screenshot: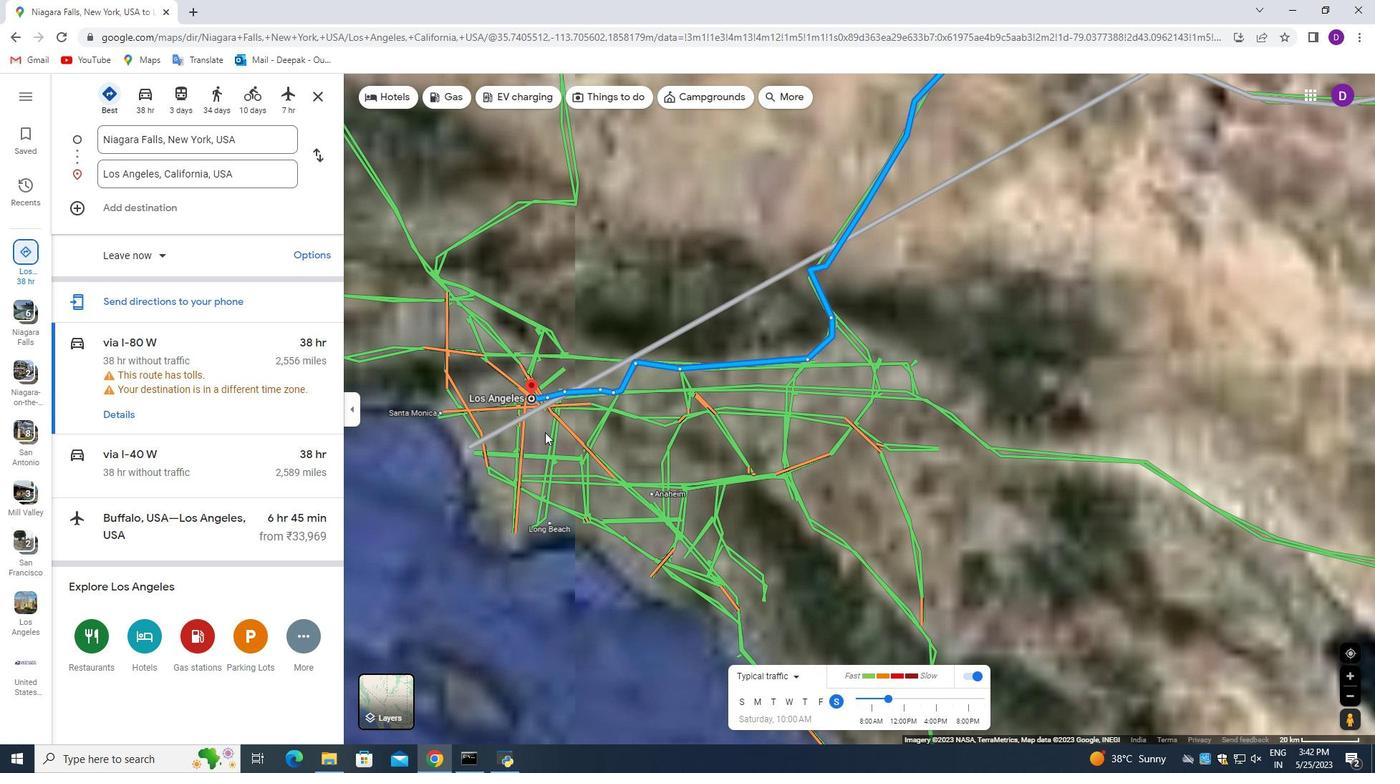 
Action: Mouse scrolled (540, 427) with delta (0, 0)
Screenshot: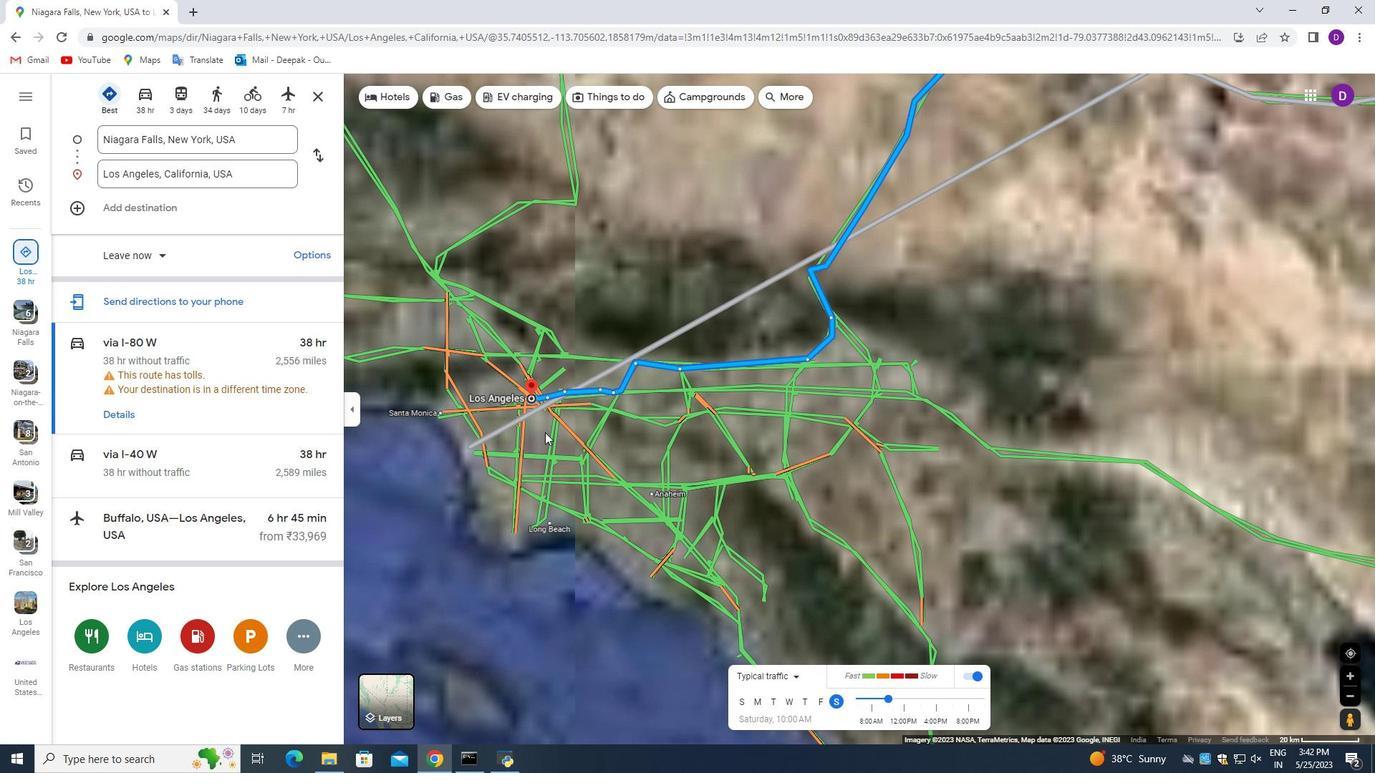 
Action: Mouse moved to (540, 426)
Screenshot: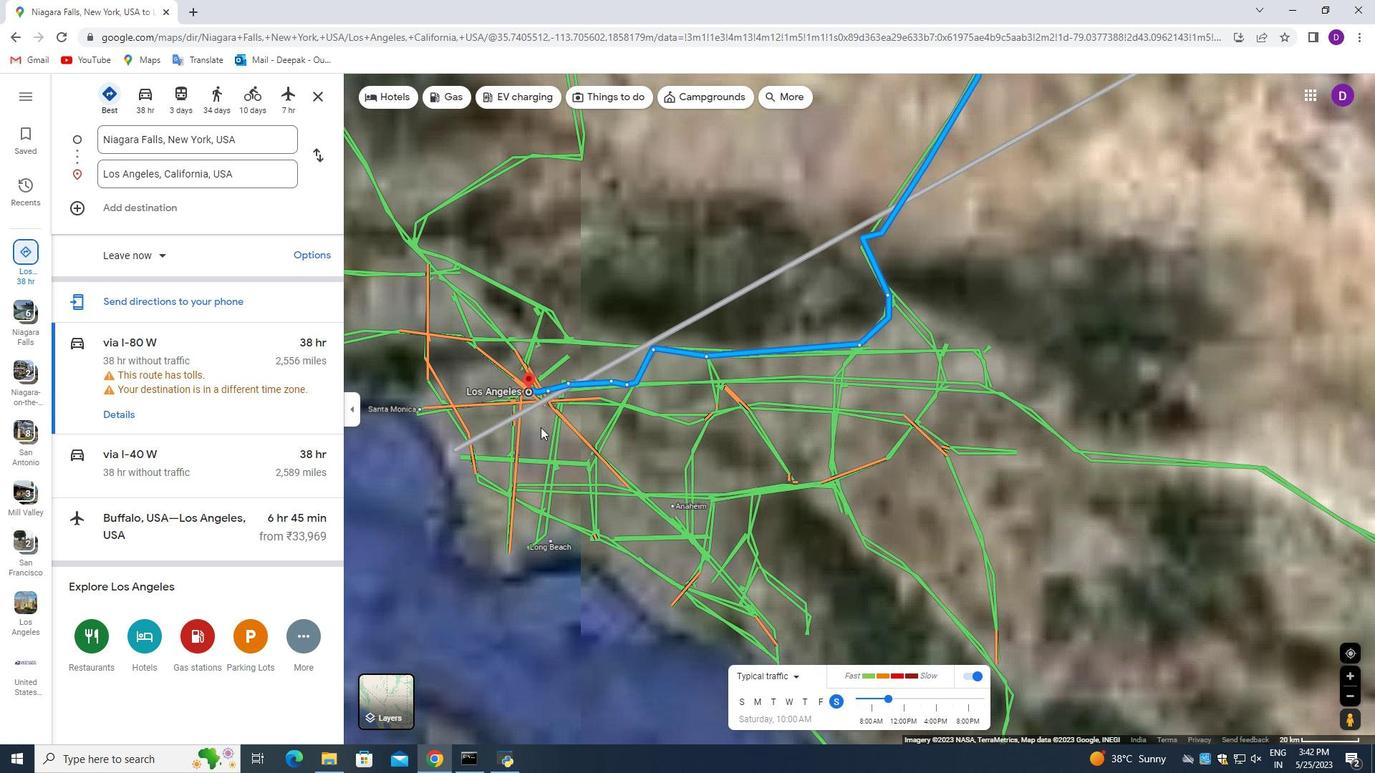 
Action: Mouse scrolled (540, 427) with delta (0, 0)
Screenshot: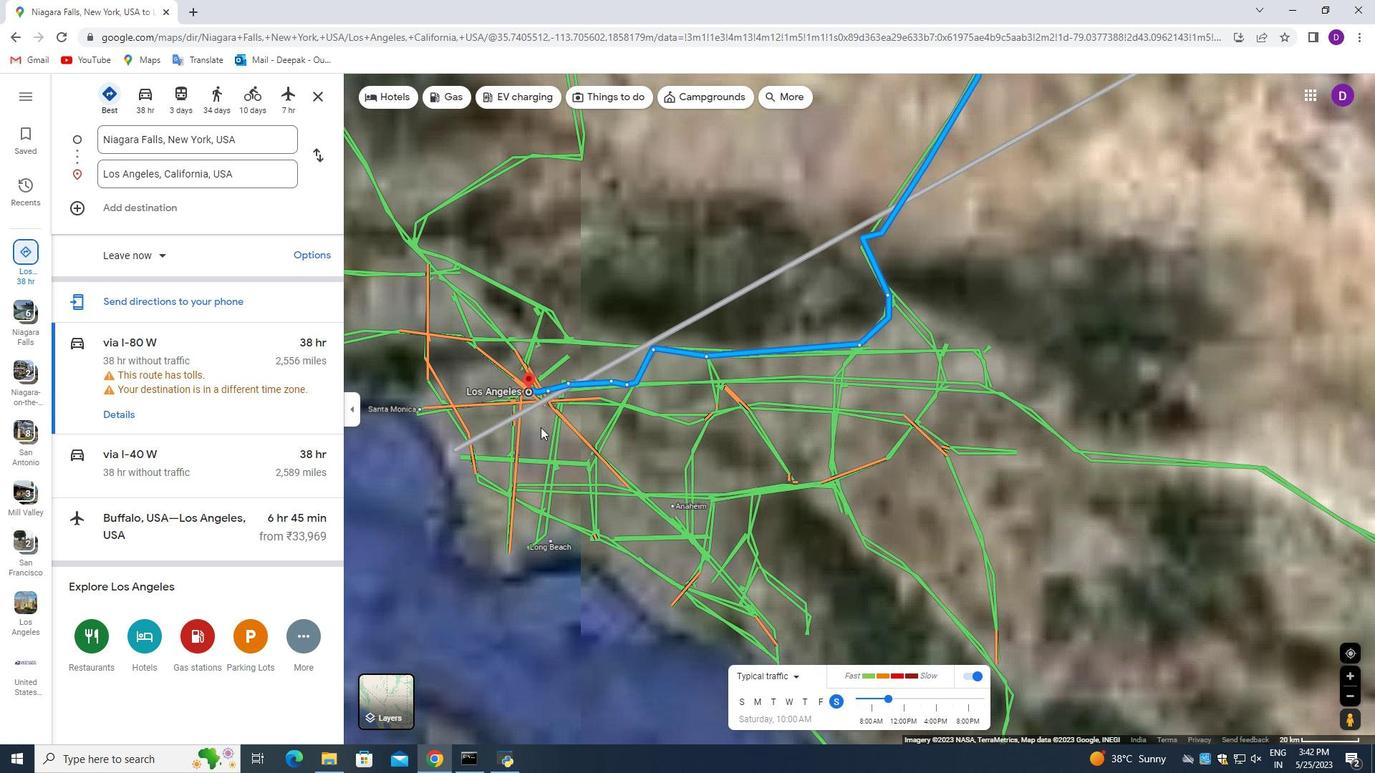 
Action: Mouse moved to (540, 426)
Screenshot: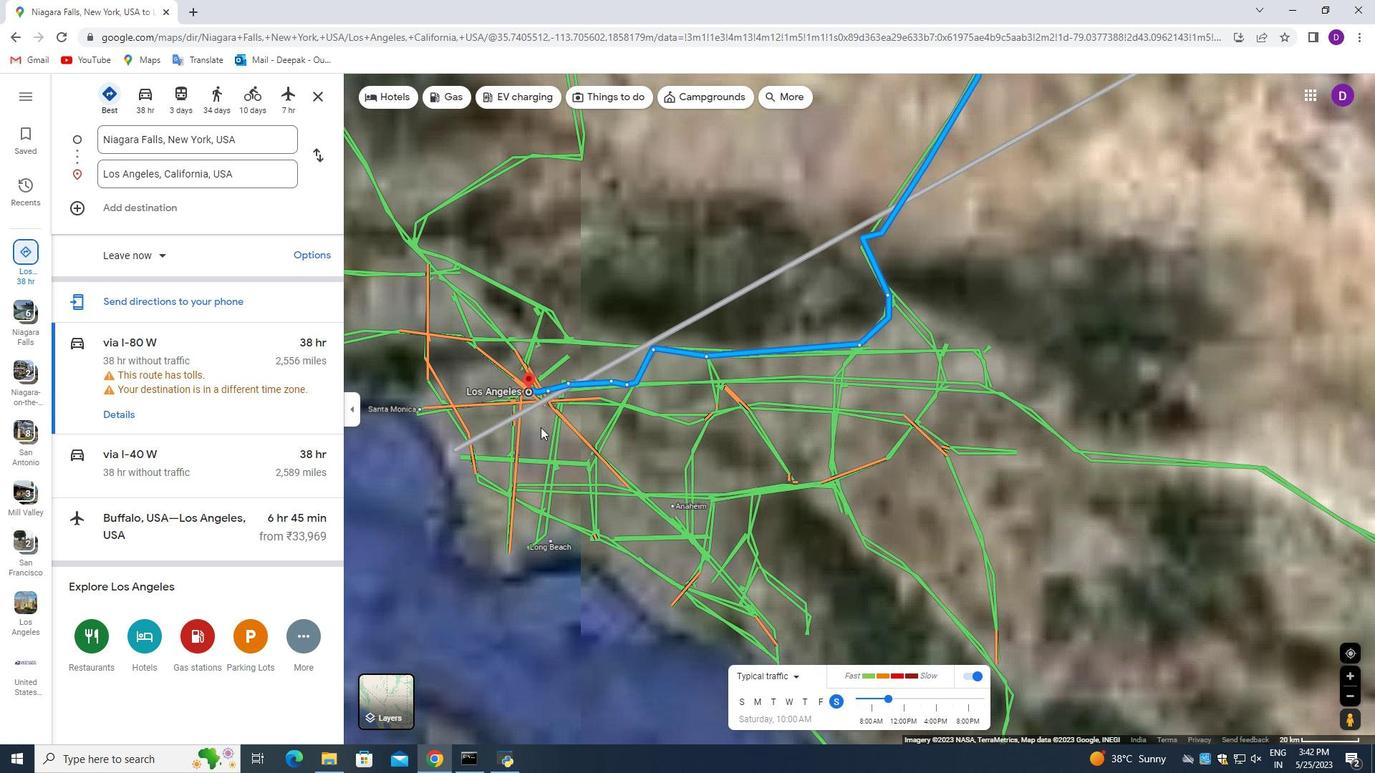 
Action: Mouse scrolled (540, 426) with delta (0, 0)
Screenshot: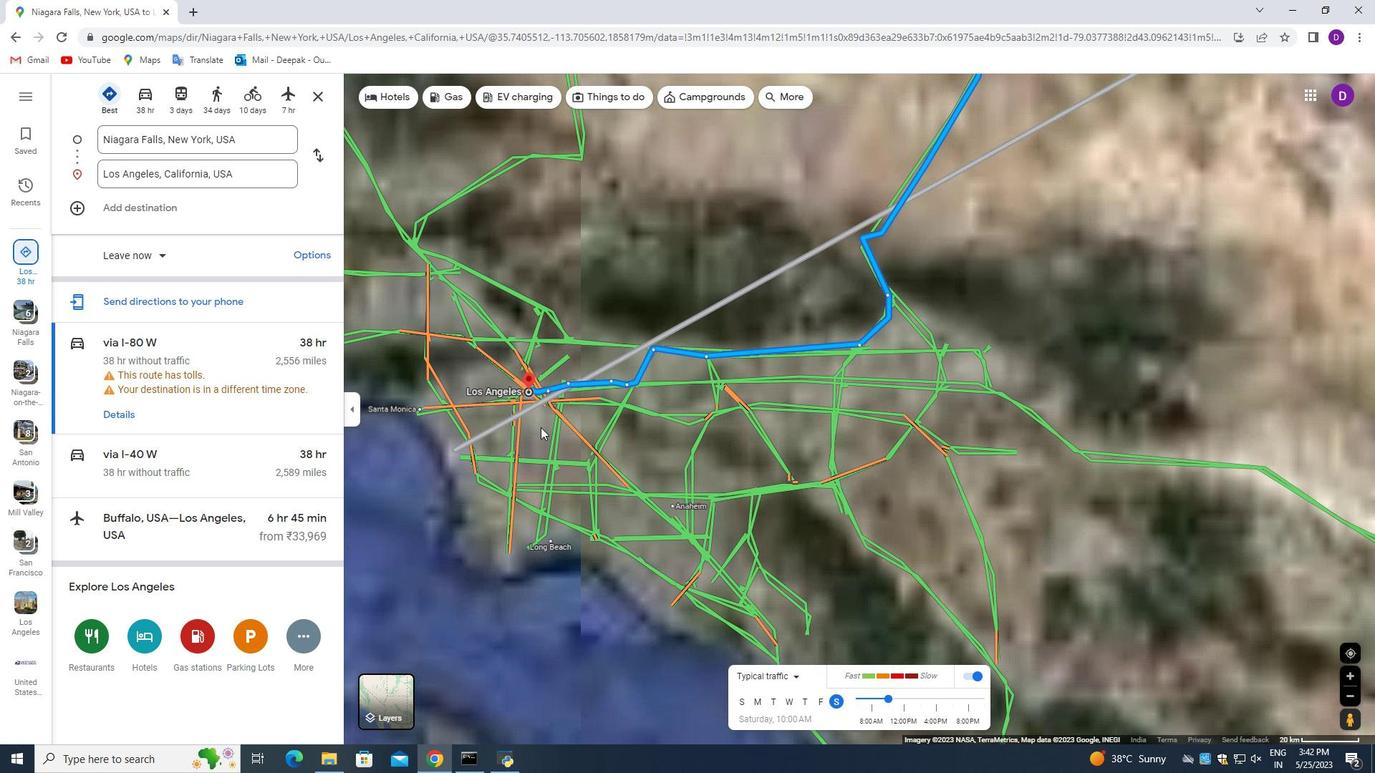 
Action: Mouse moved to (538, 418)
Screenshot: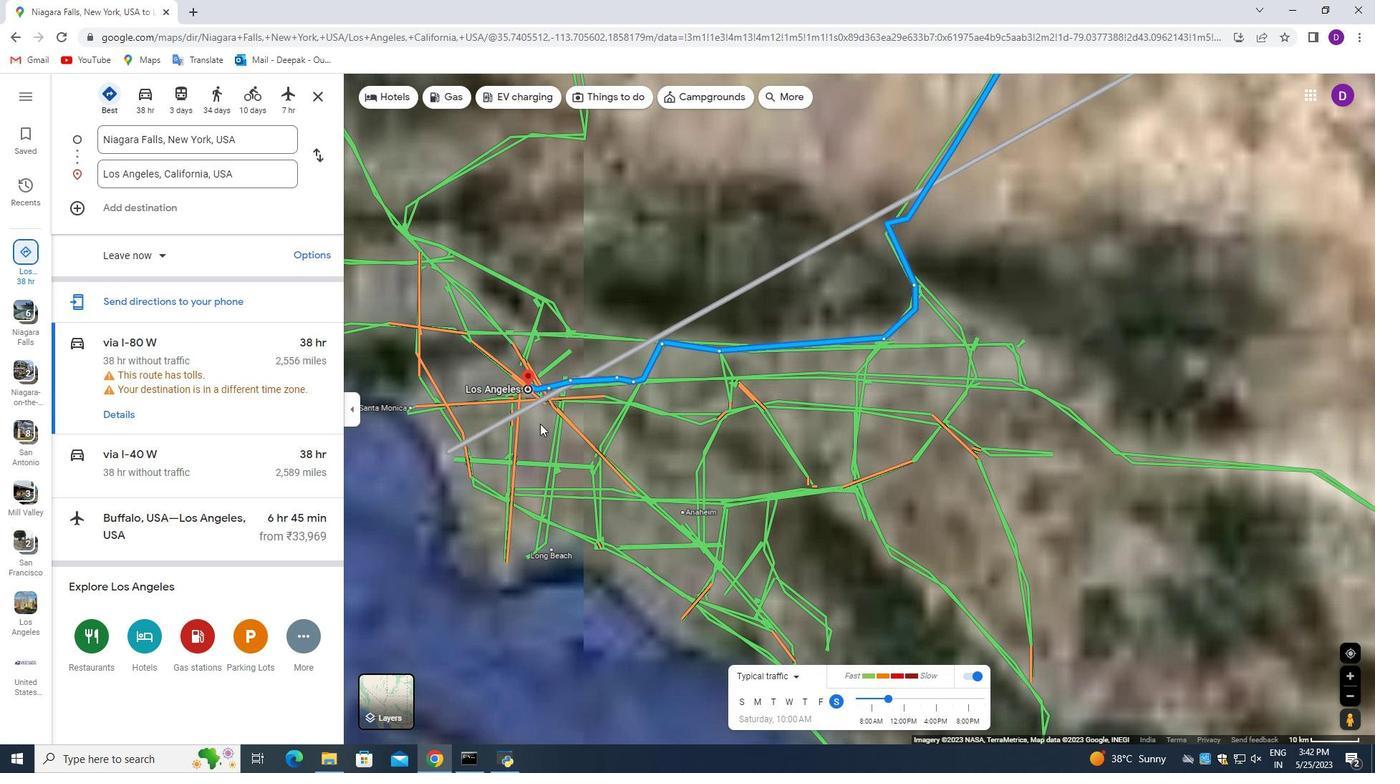 
Action: Mouse scrolled (538, 419) with delta (0, 0)
Screenshot: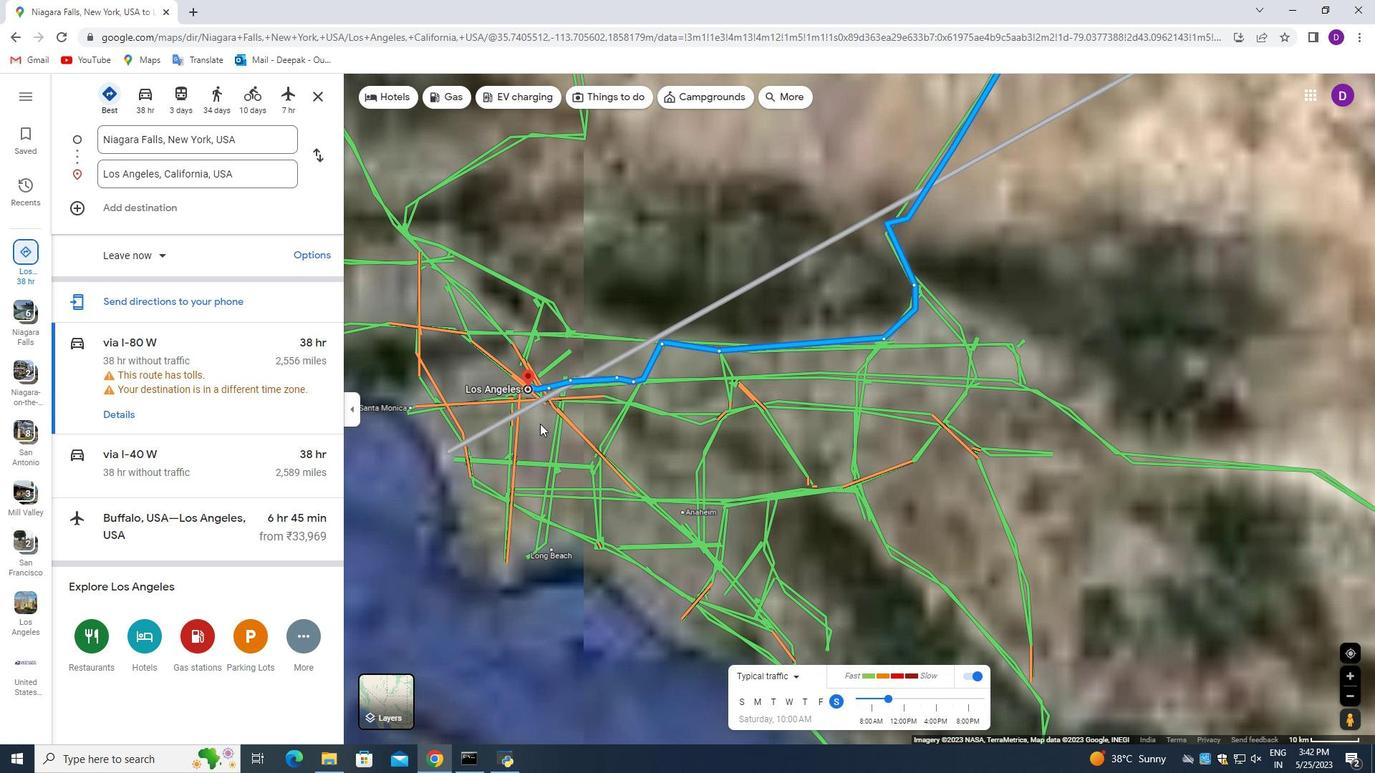 
Action: Mouse scrolled (538, 419) with delta (0, 0)
Screenshot: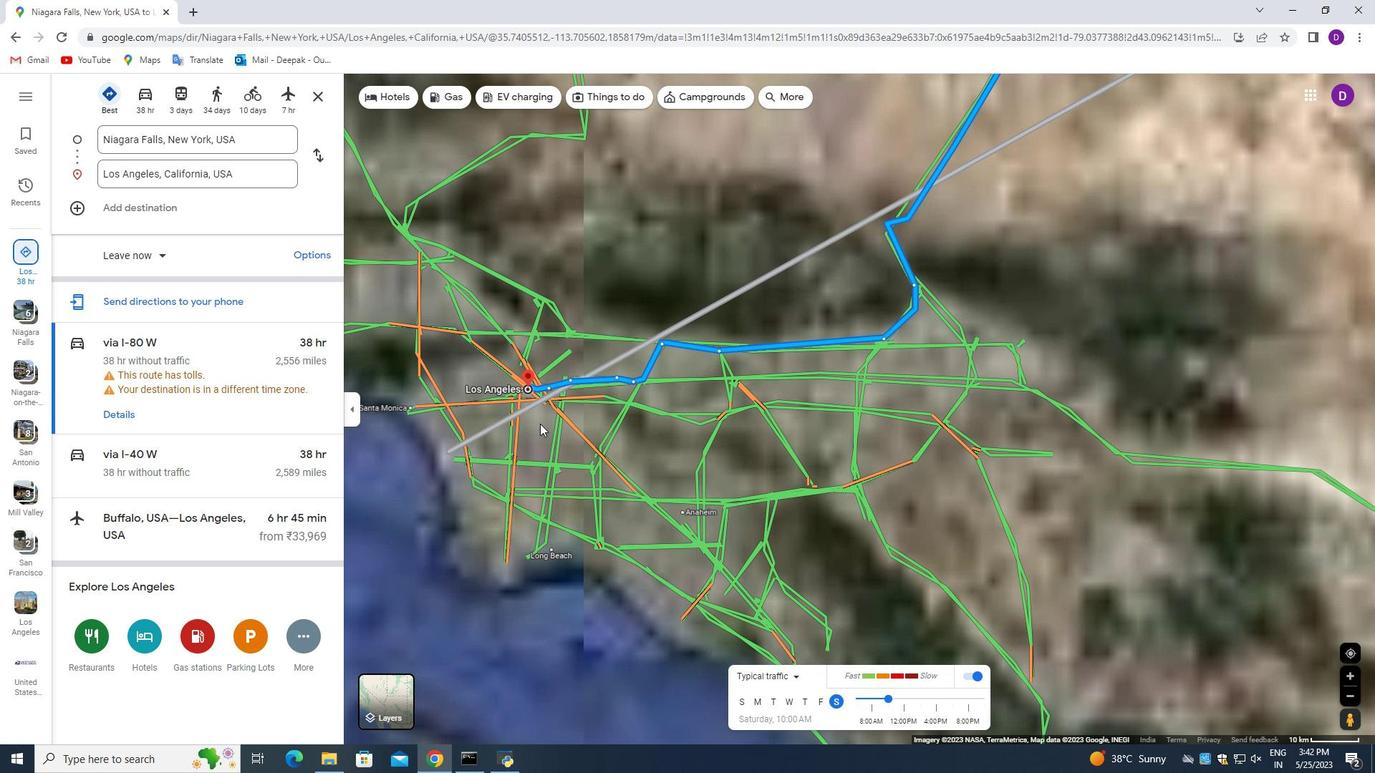 
Action: Mouse scrolled (538, 419) with delta (0, 0)
Screenshot: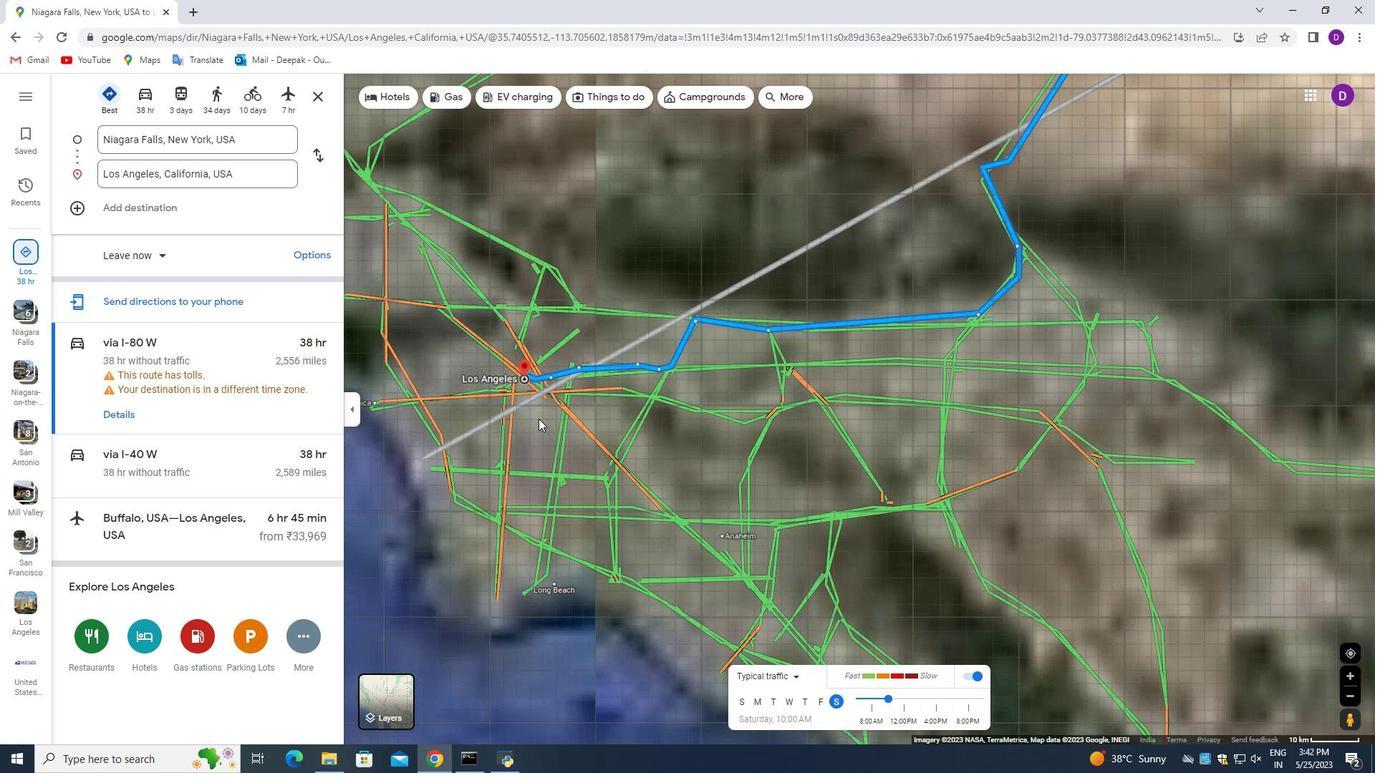 
Action: Mouse scrolled (538, 419) with delta (0, 0)
Screenshot: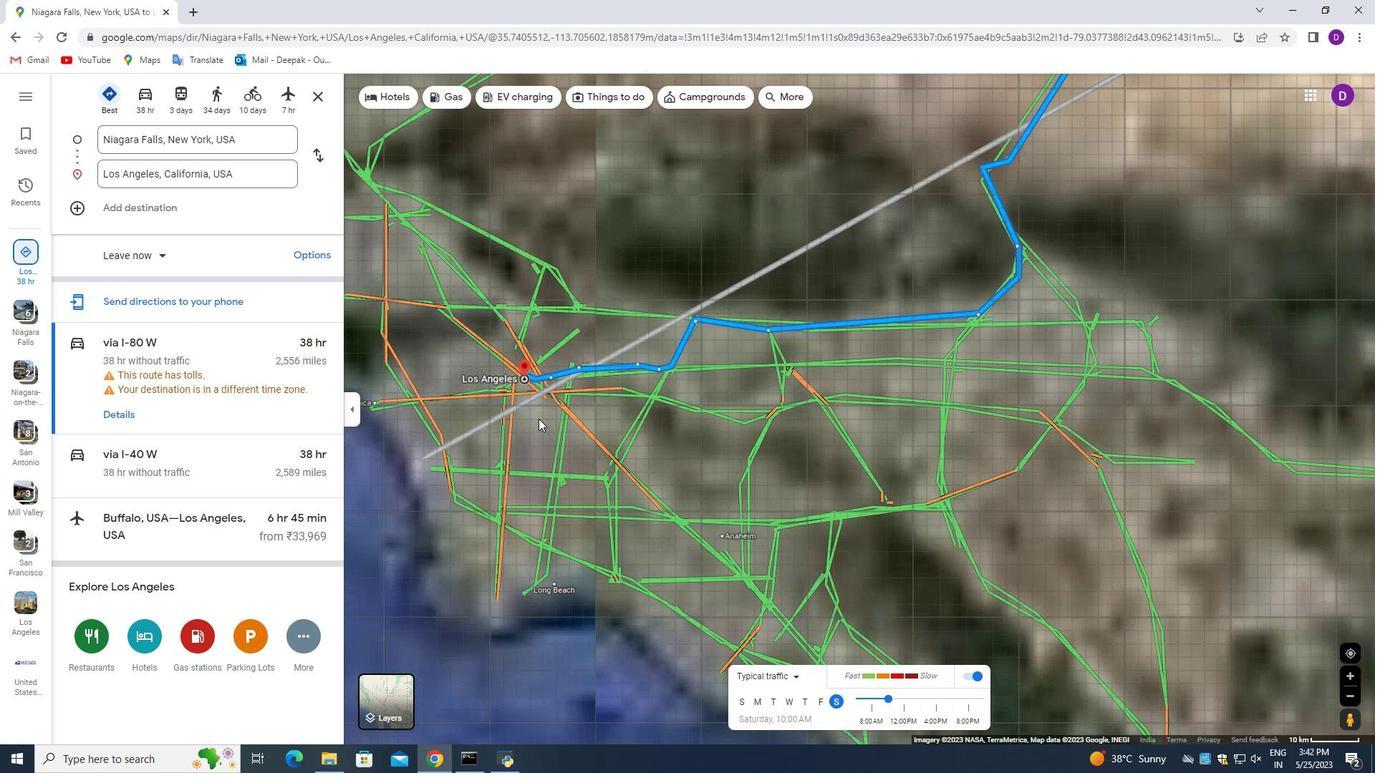 
Action: Mouse scrolled (538, 419) with delta (0, 0)
Screenshot: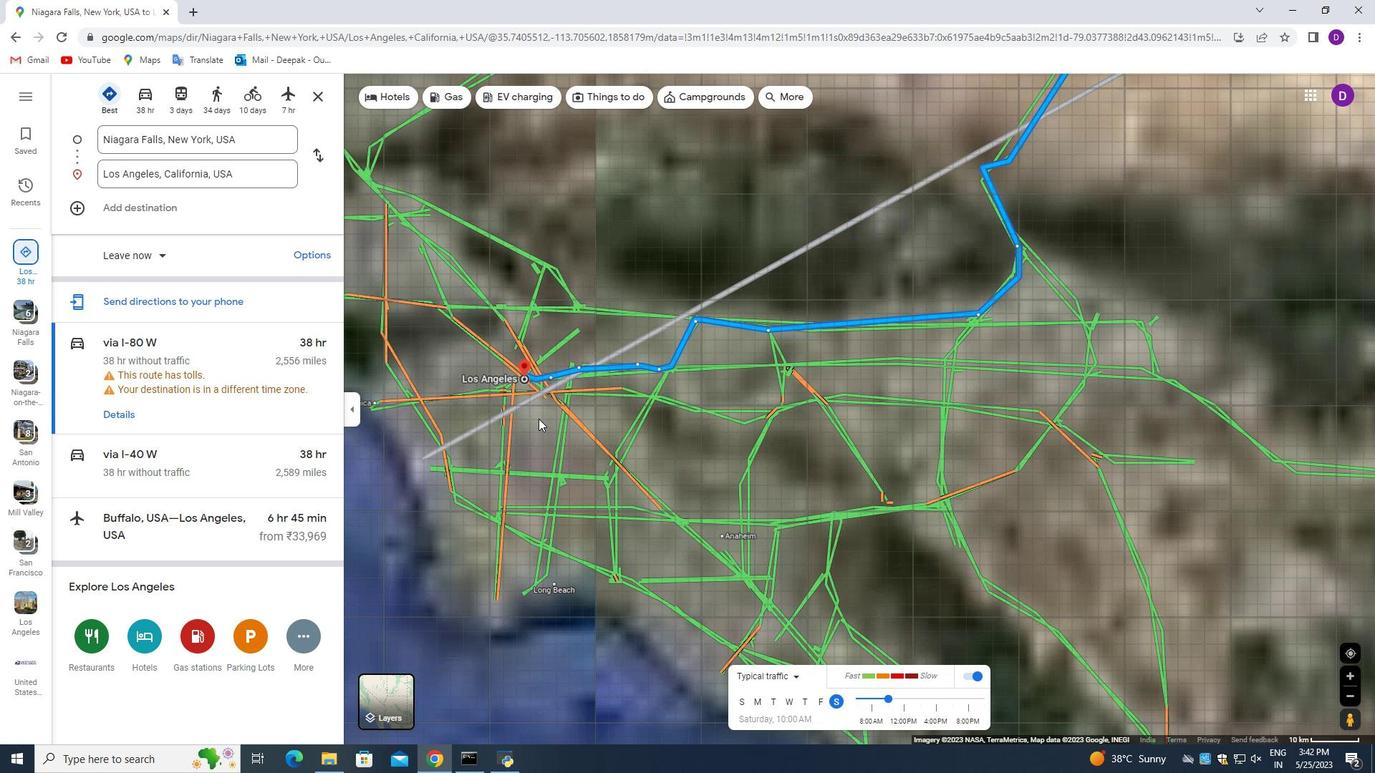 
Action: Mouse moved to (497, 312)
Screenshot: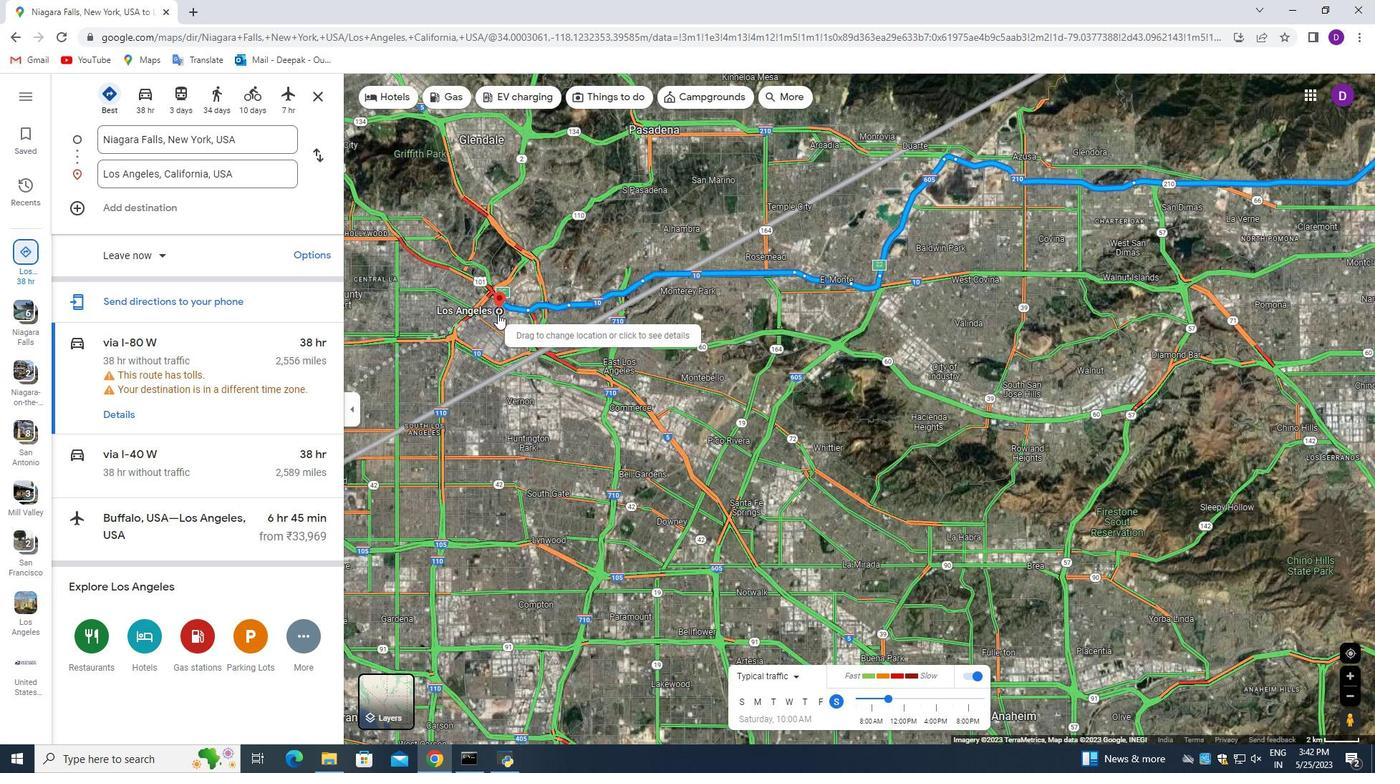 
Action: Mouse pressed left at (497, 312)
Screenshot: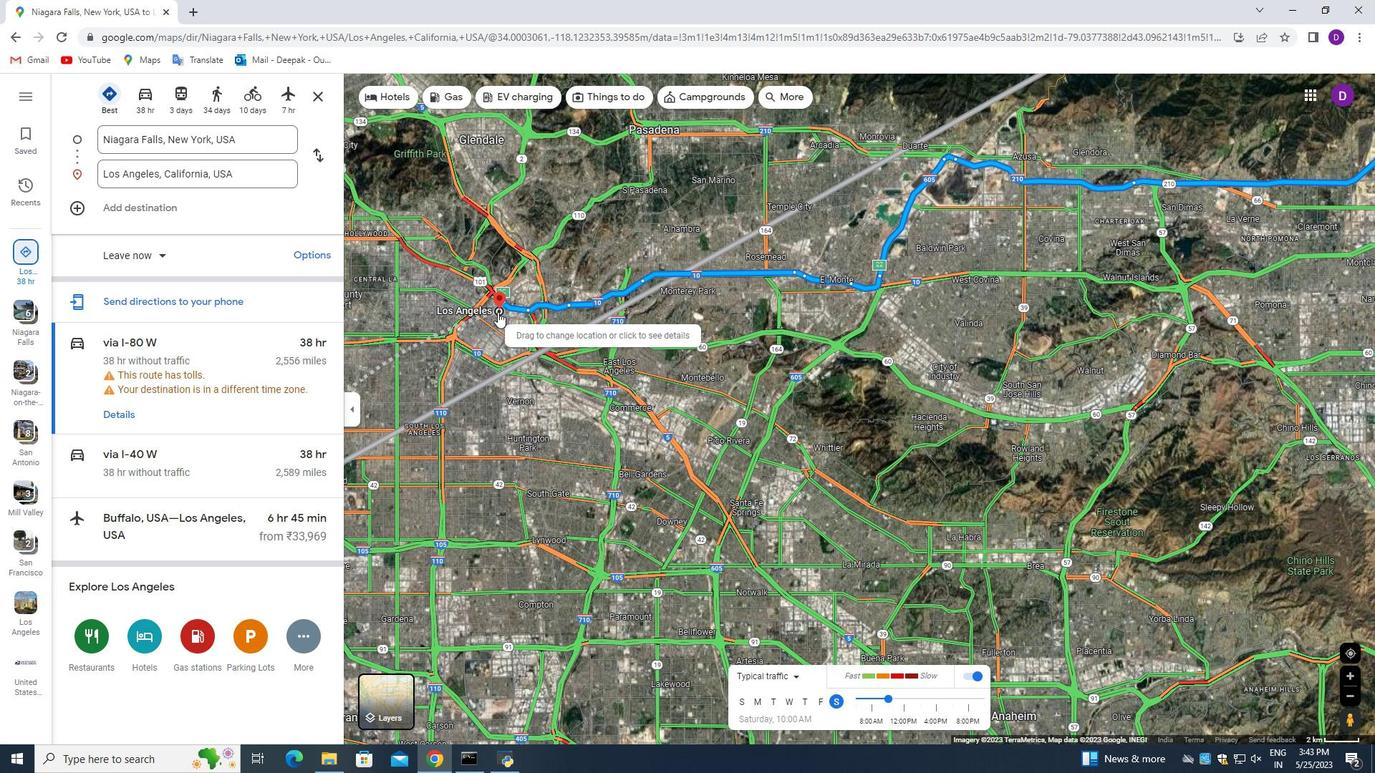 
Action: Mouse moved to (194, 343)
Screenshot: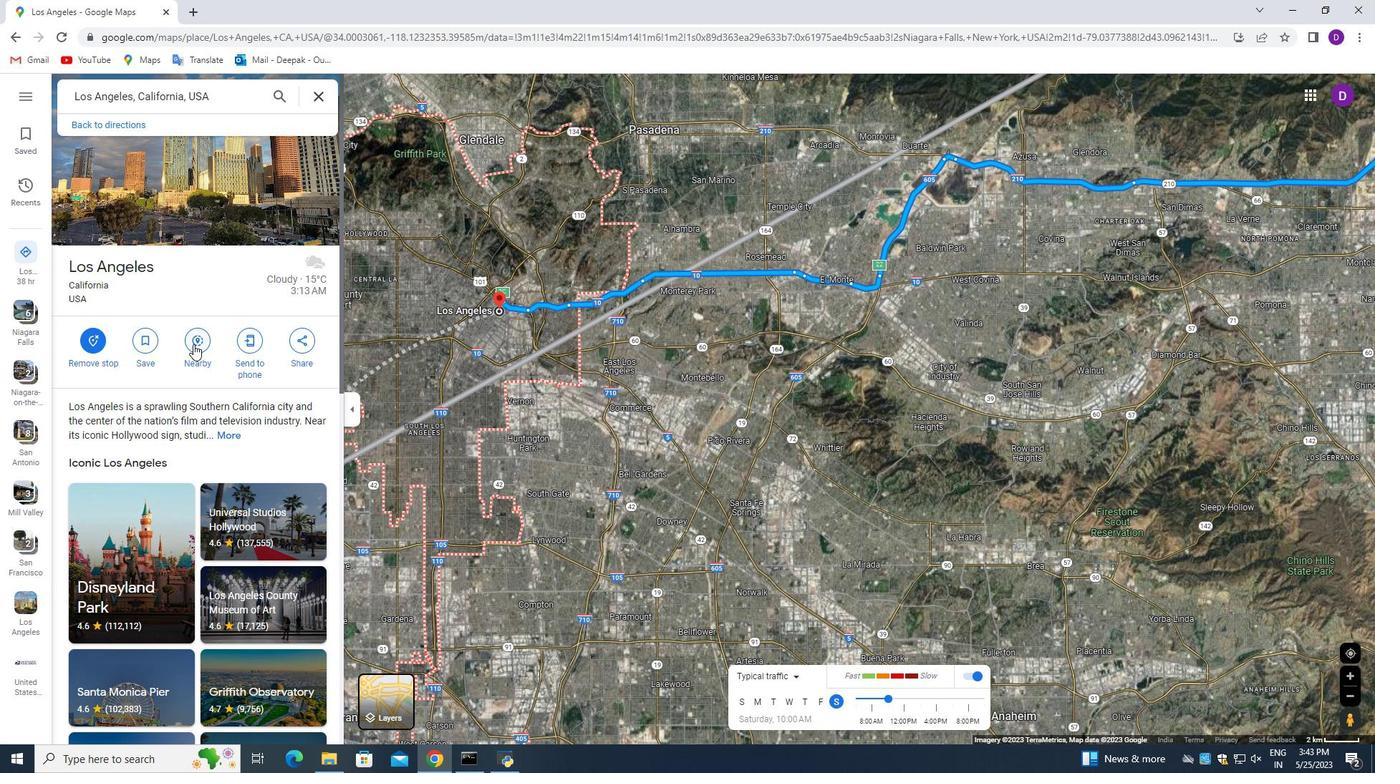 
Action: Mouse pressed left at (194, 343)
Screenshot: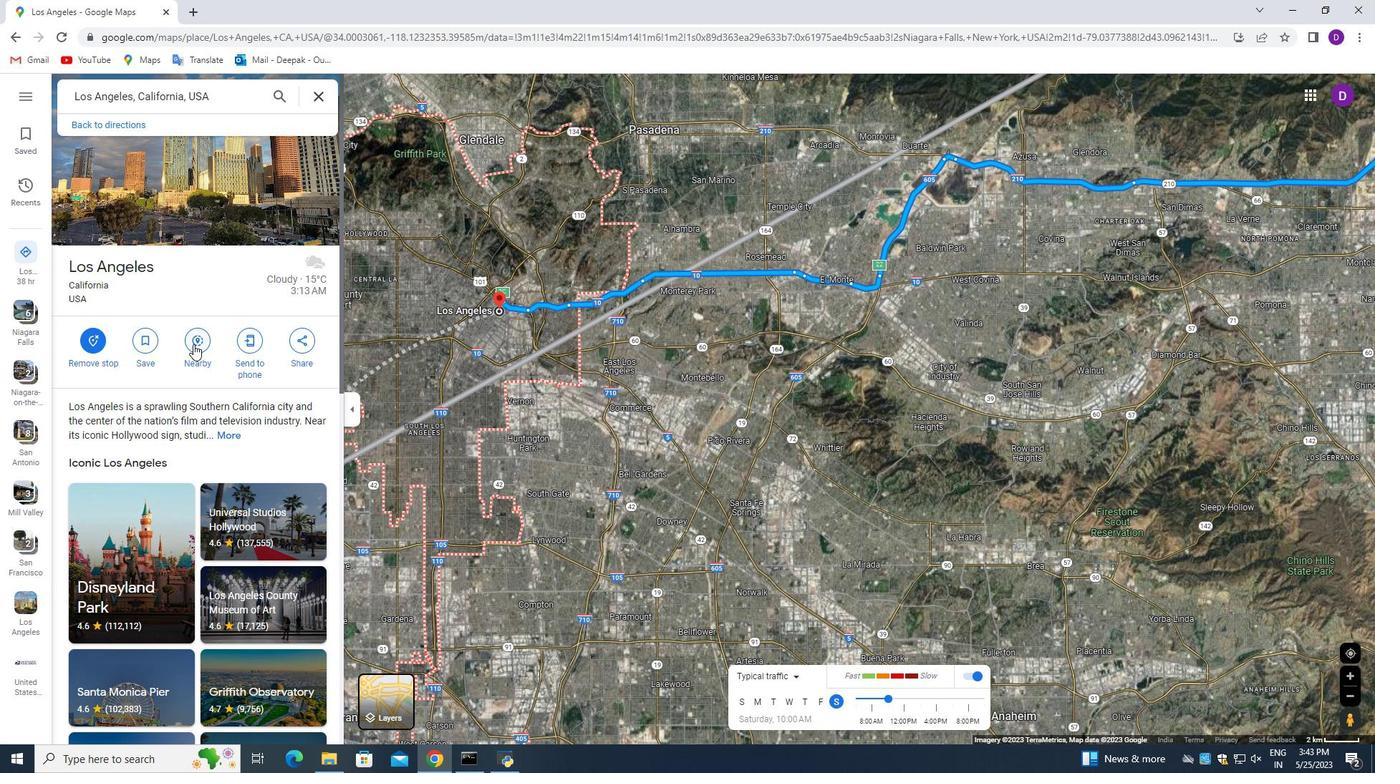 
Action: Mouse moved to (138, 93)
Screenshot: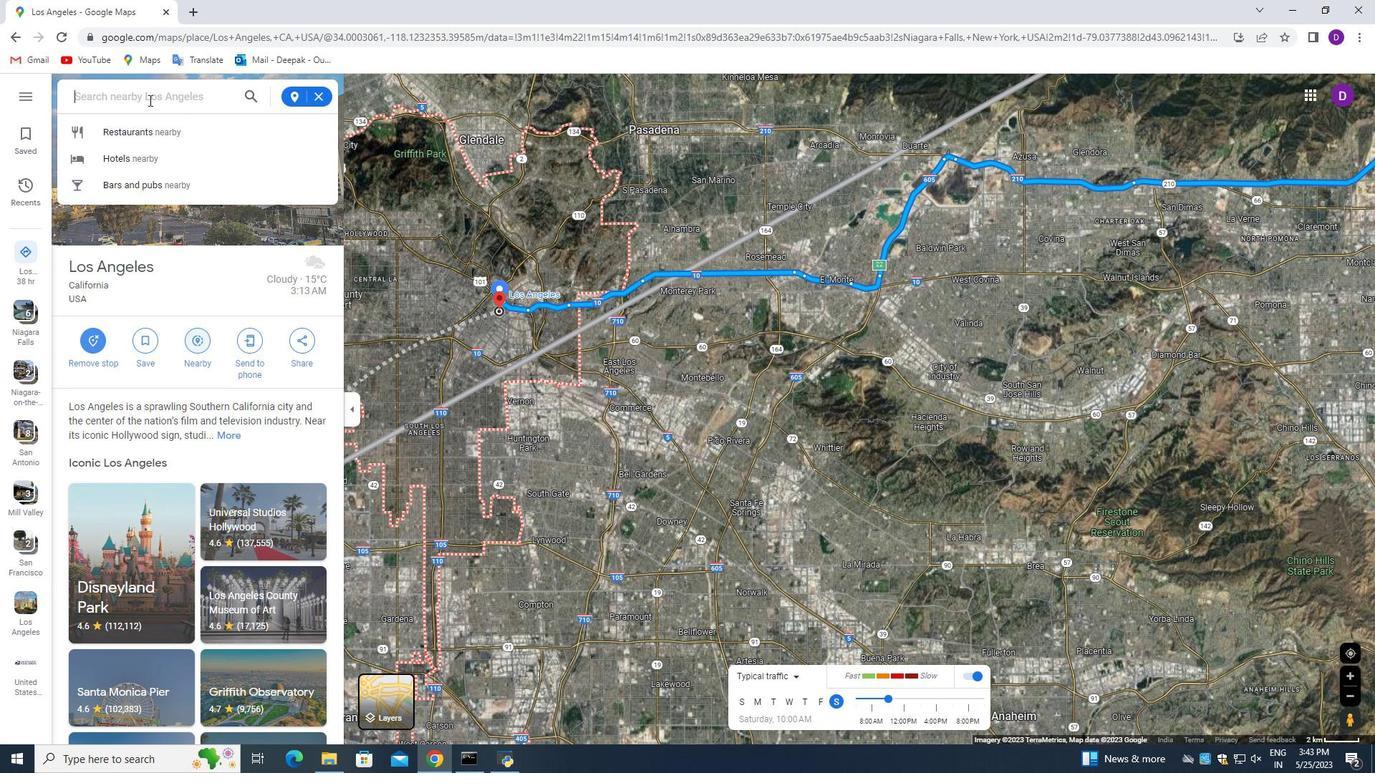 
Action: Key pressed <Key.shift_r>Sup<Key.down>s<Key.enter>
Screenshot: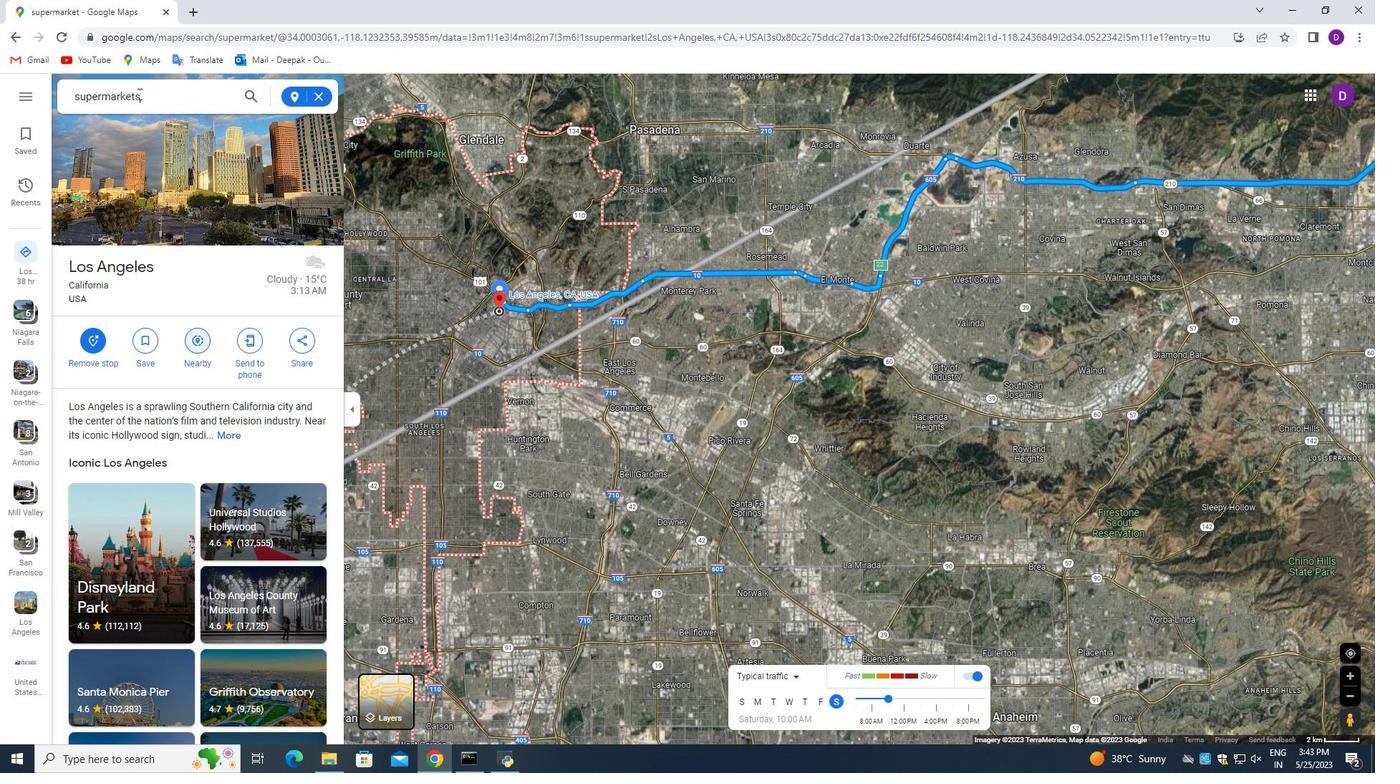 
Action: Mouse moved to (171, 163)
Screenshot: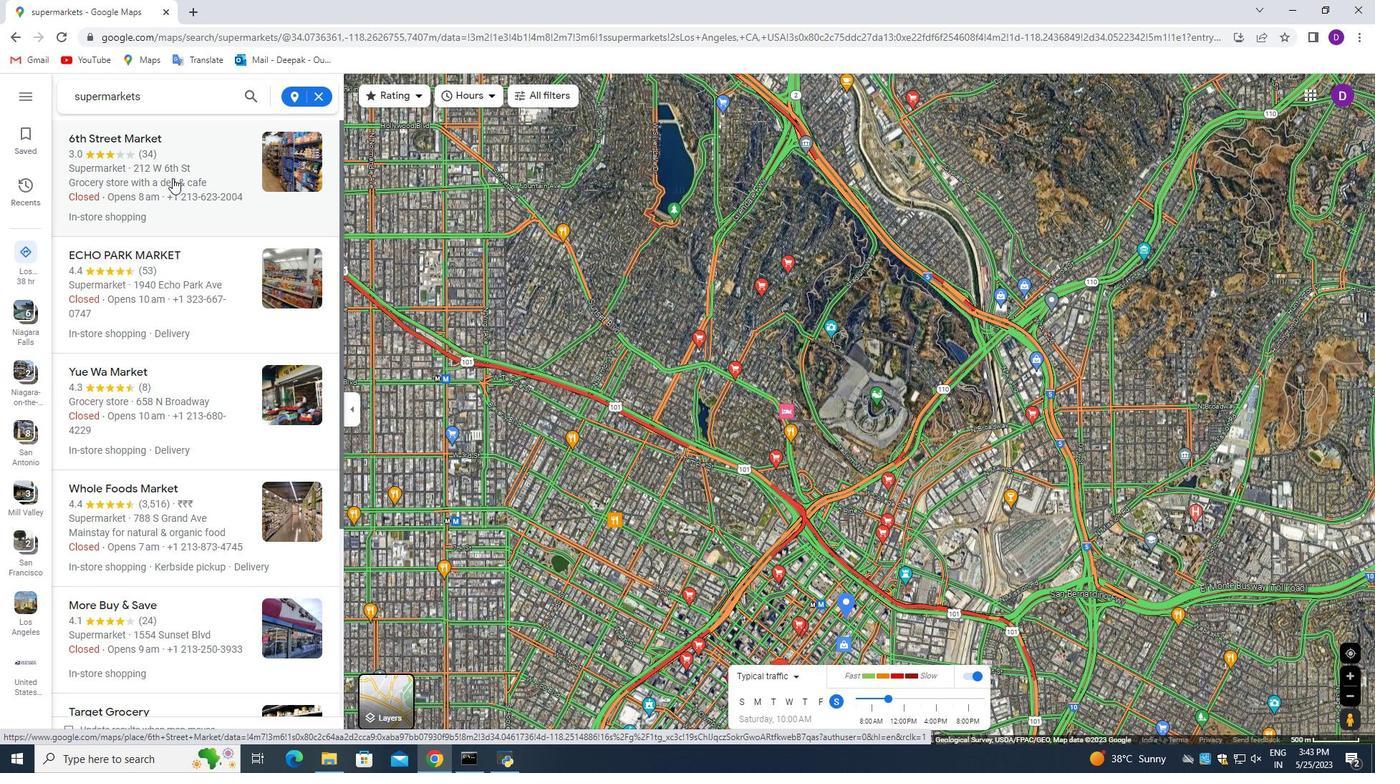
Action: Mouse pressed left at (171, 163)
Screenshot: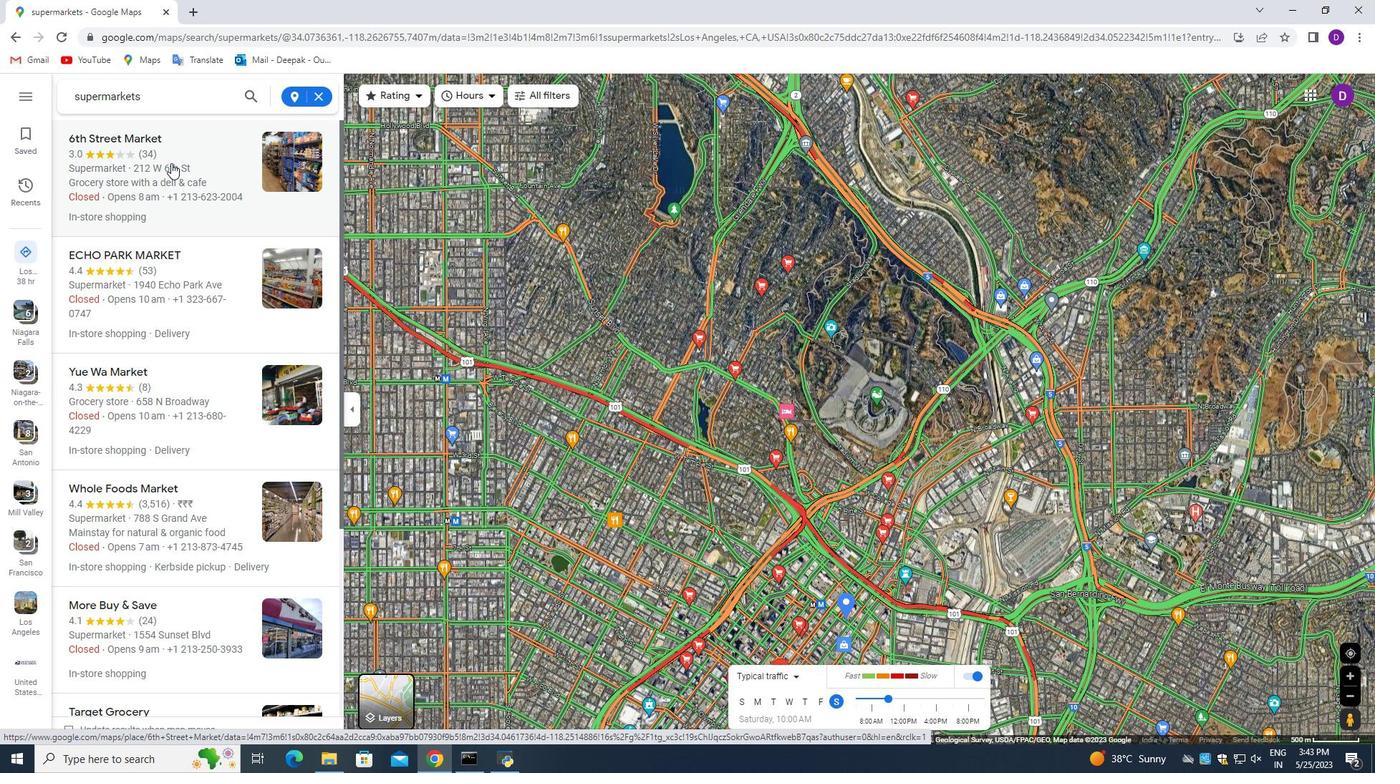 
Action: Mouse moved to (468, 243)
Screenshot: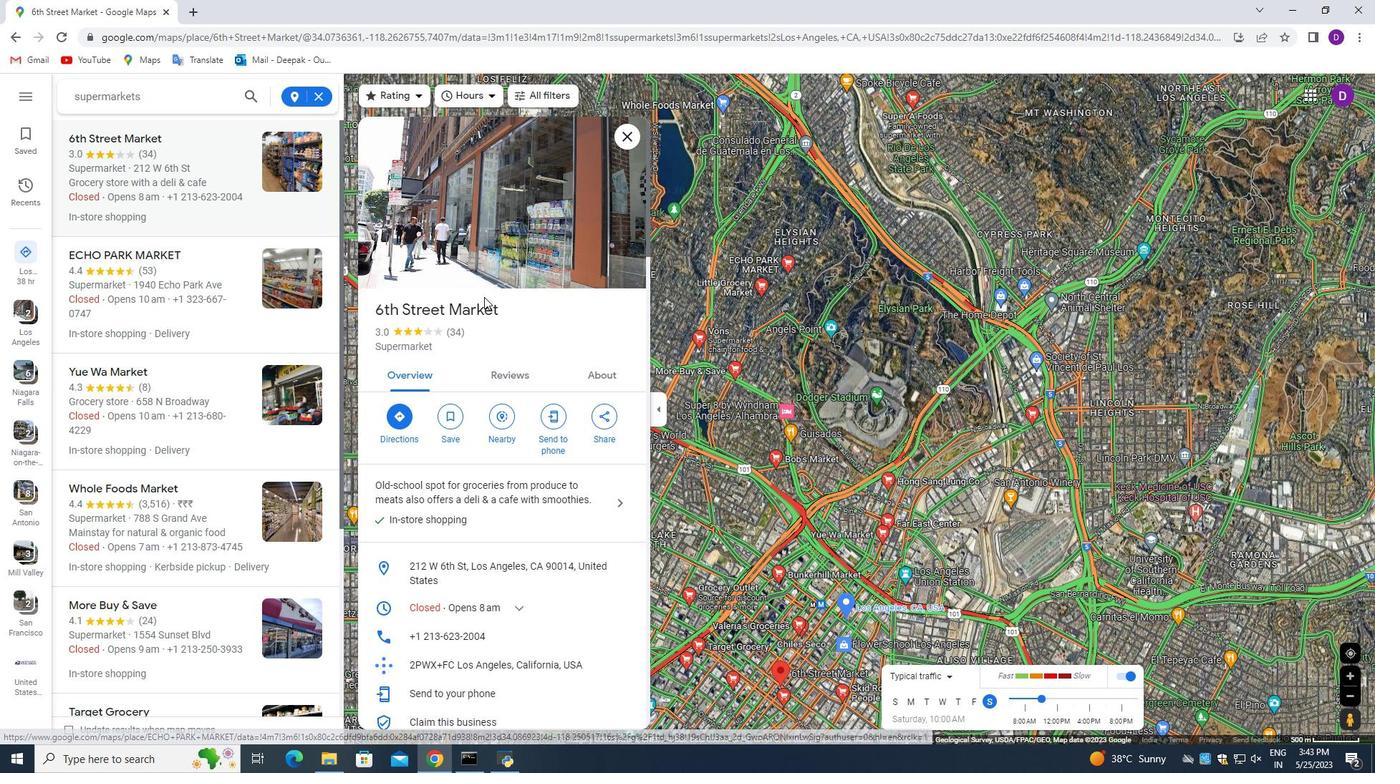 
Action: Mouse pressed left at (468, 243)
Screenshot: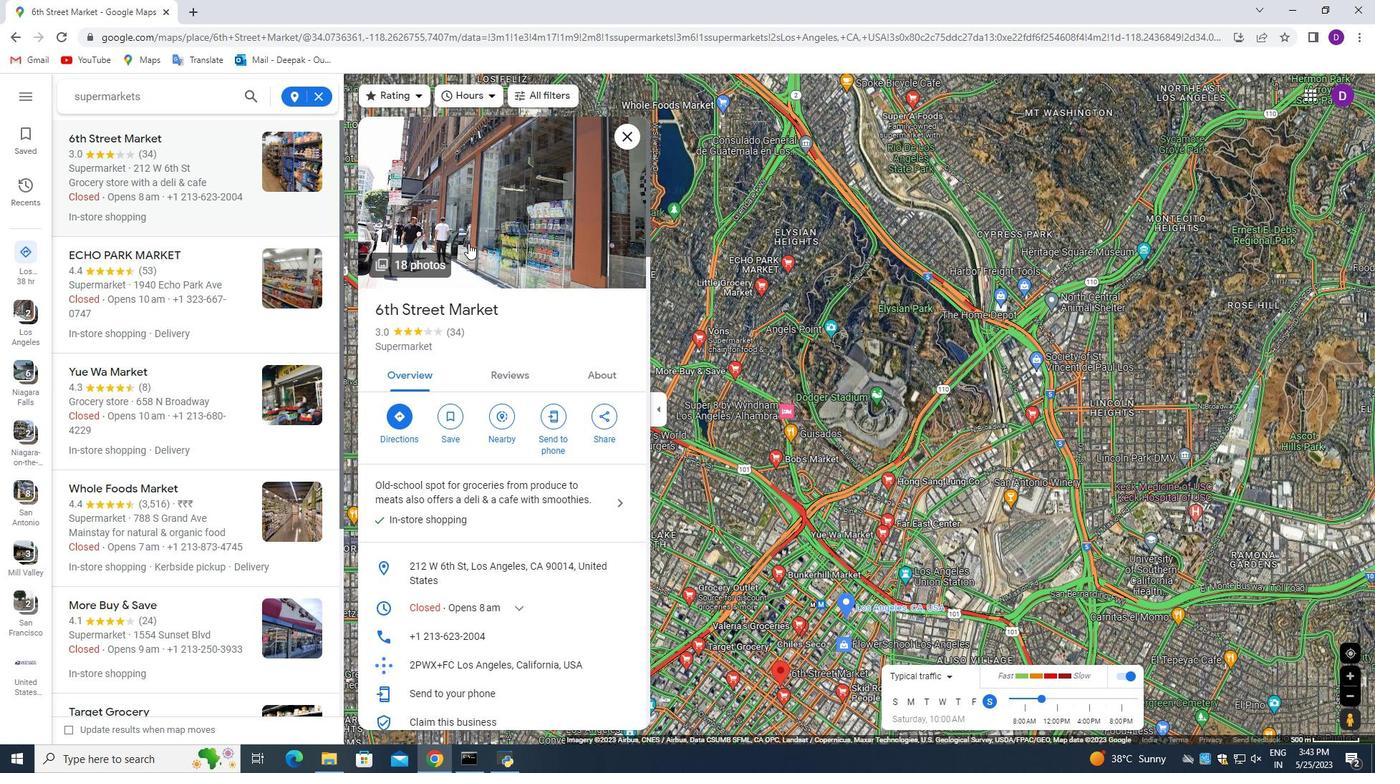 
Action: Mouse moved to (883, 635)
Screenshot: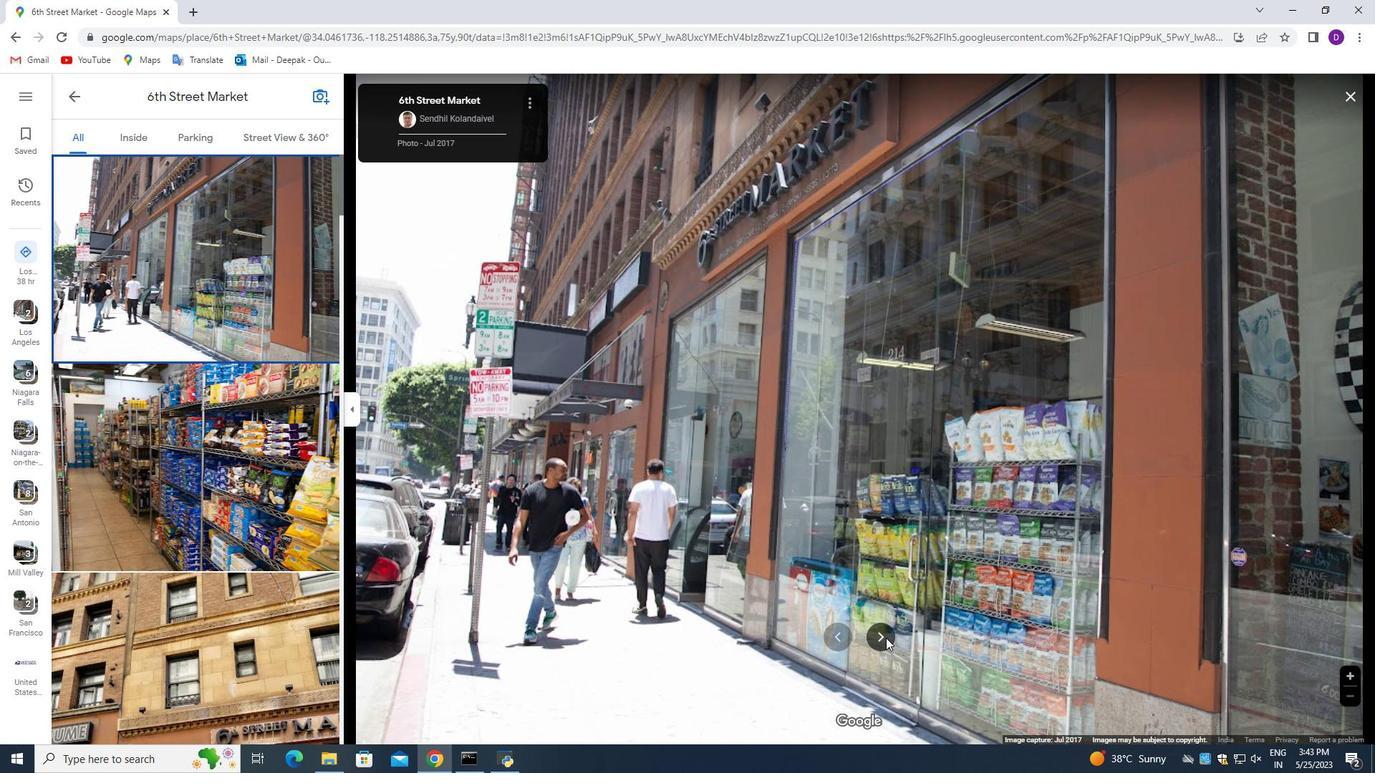 
Action: Mouse pressed left at (883, 635)
Screenshot: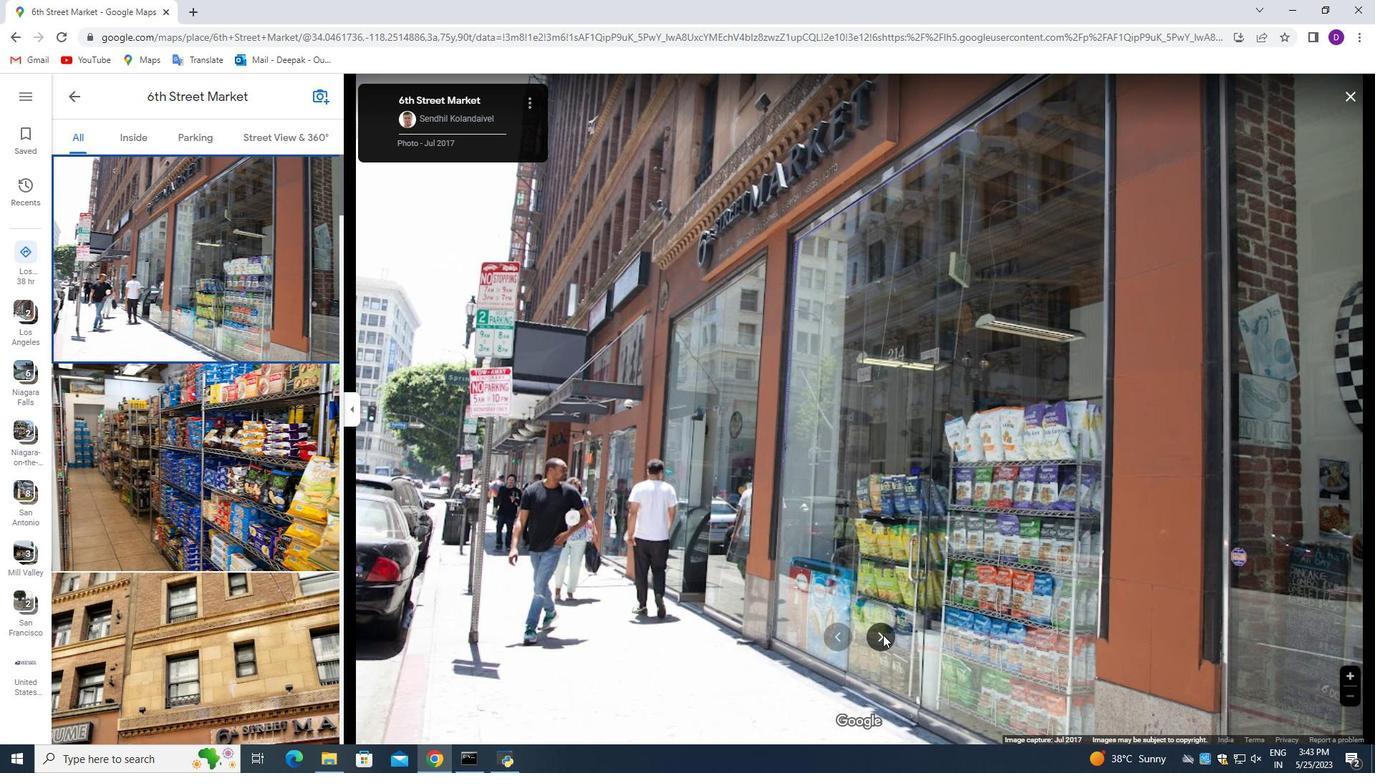 
Action: Mouse pressed left at (883, 635)
Screenshot: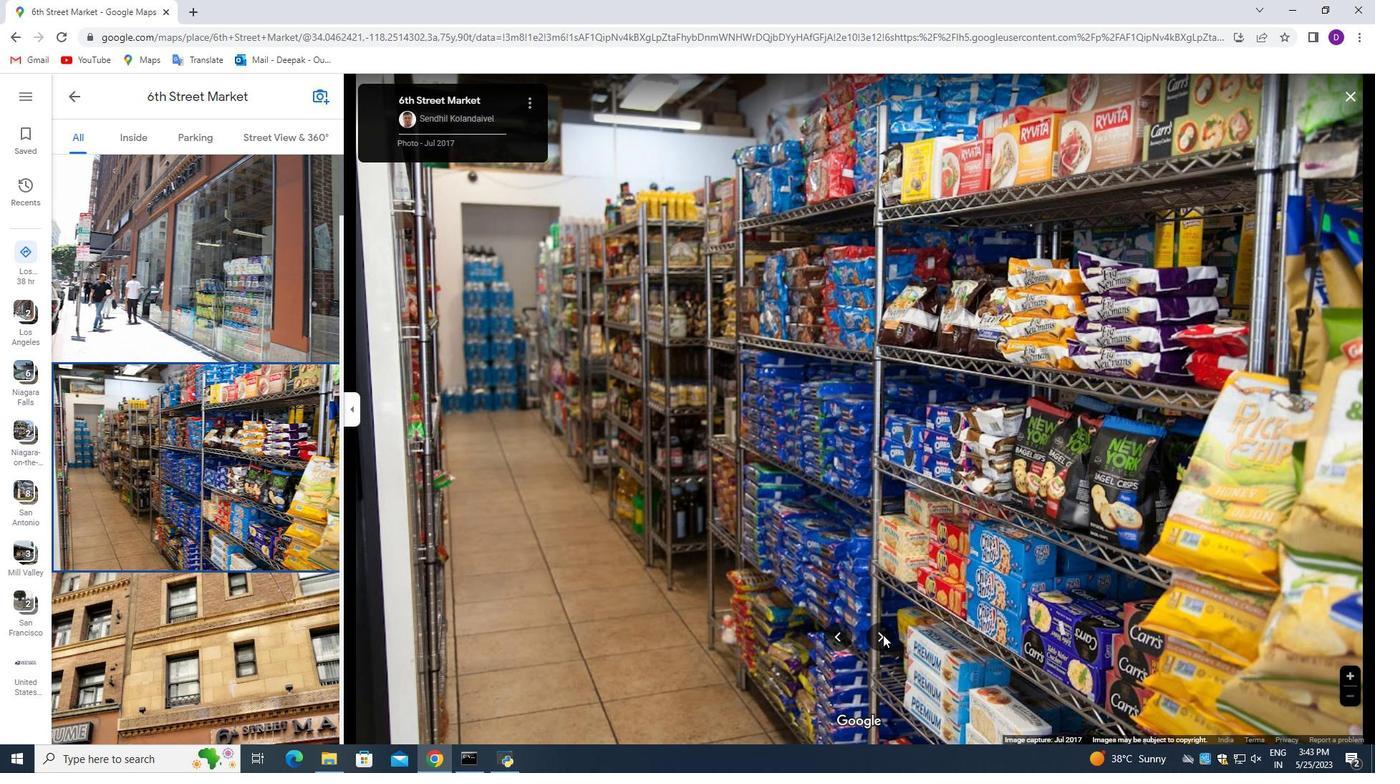 
Action: Mouse pressed left at (883, 635)
Screenshot: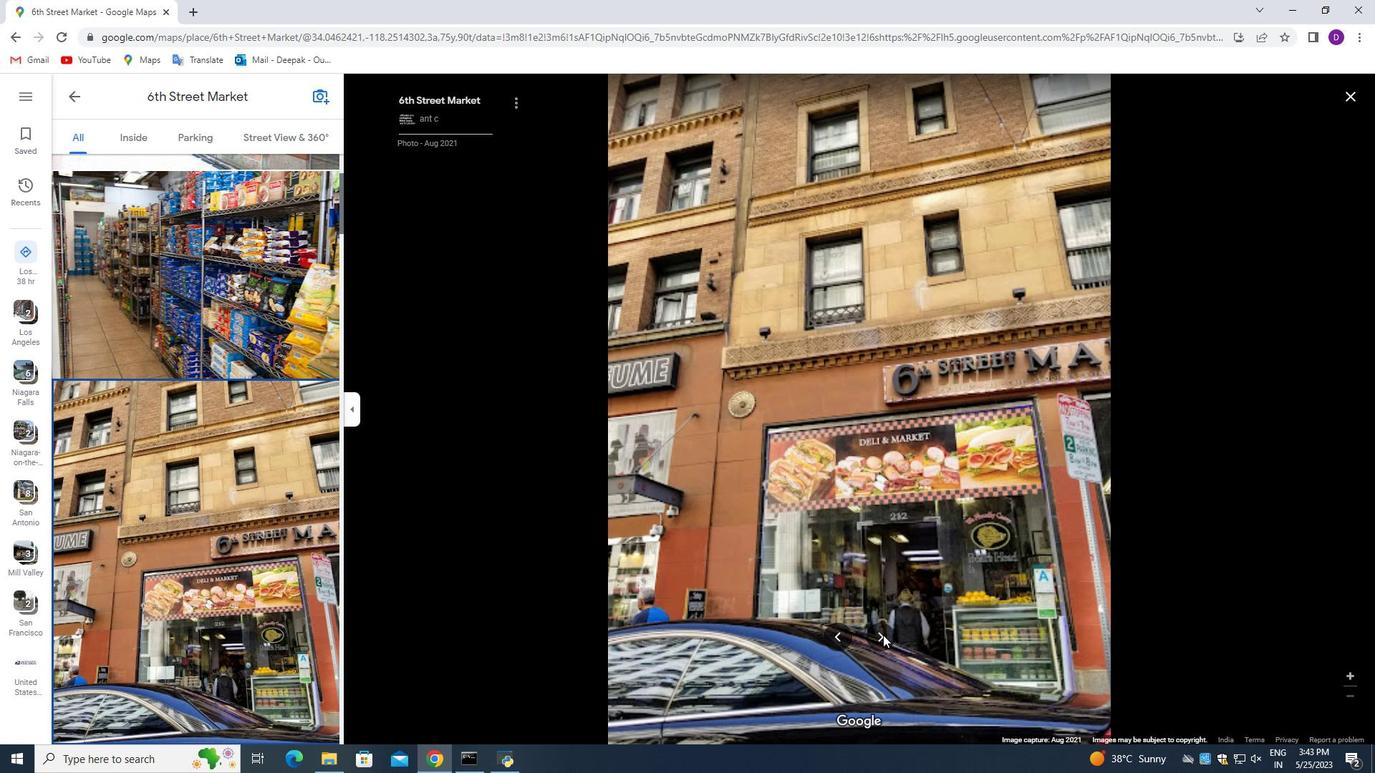 
Action: Mouse moved to (883, 633)
Screenshot: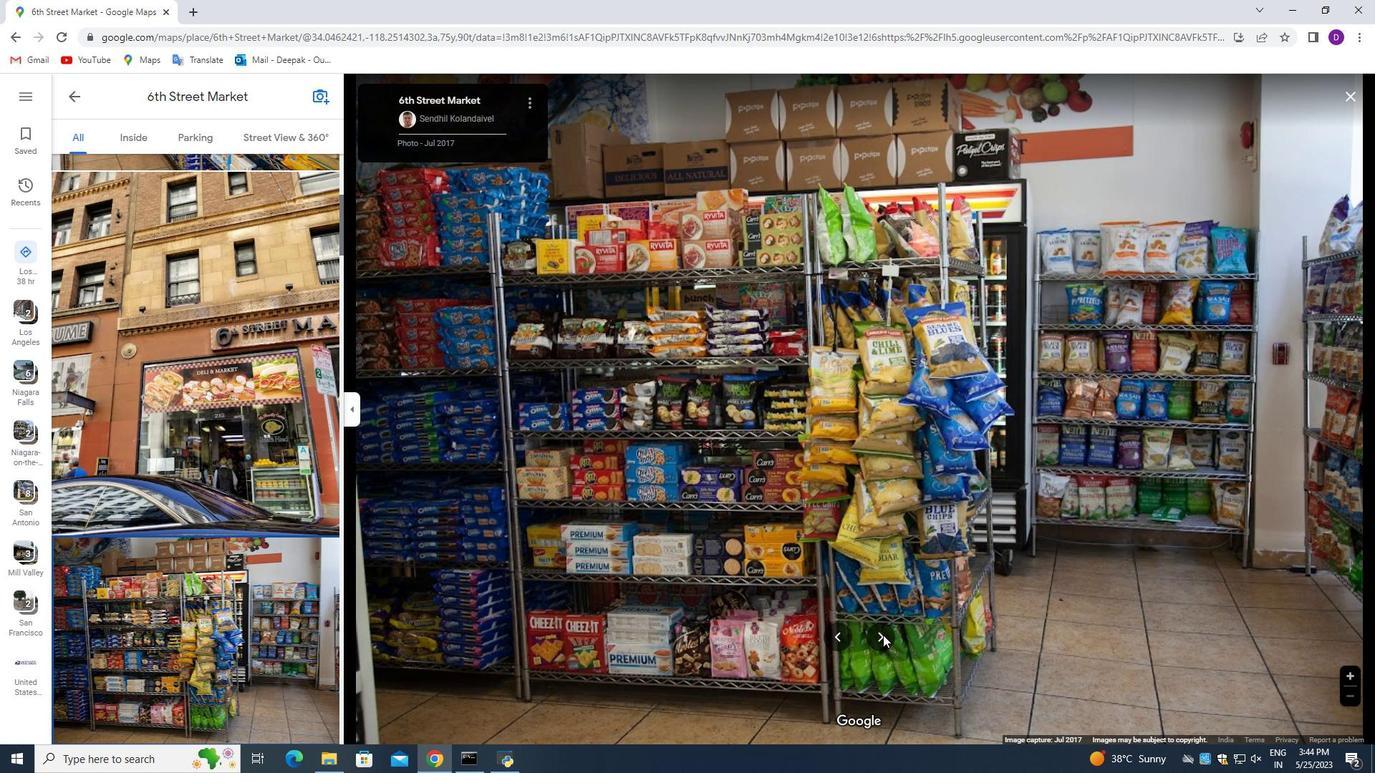 
Action: Mouse pressed left at (883, 633)
Screenshot: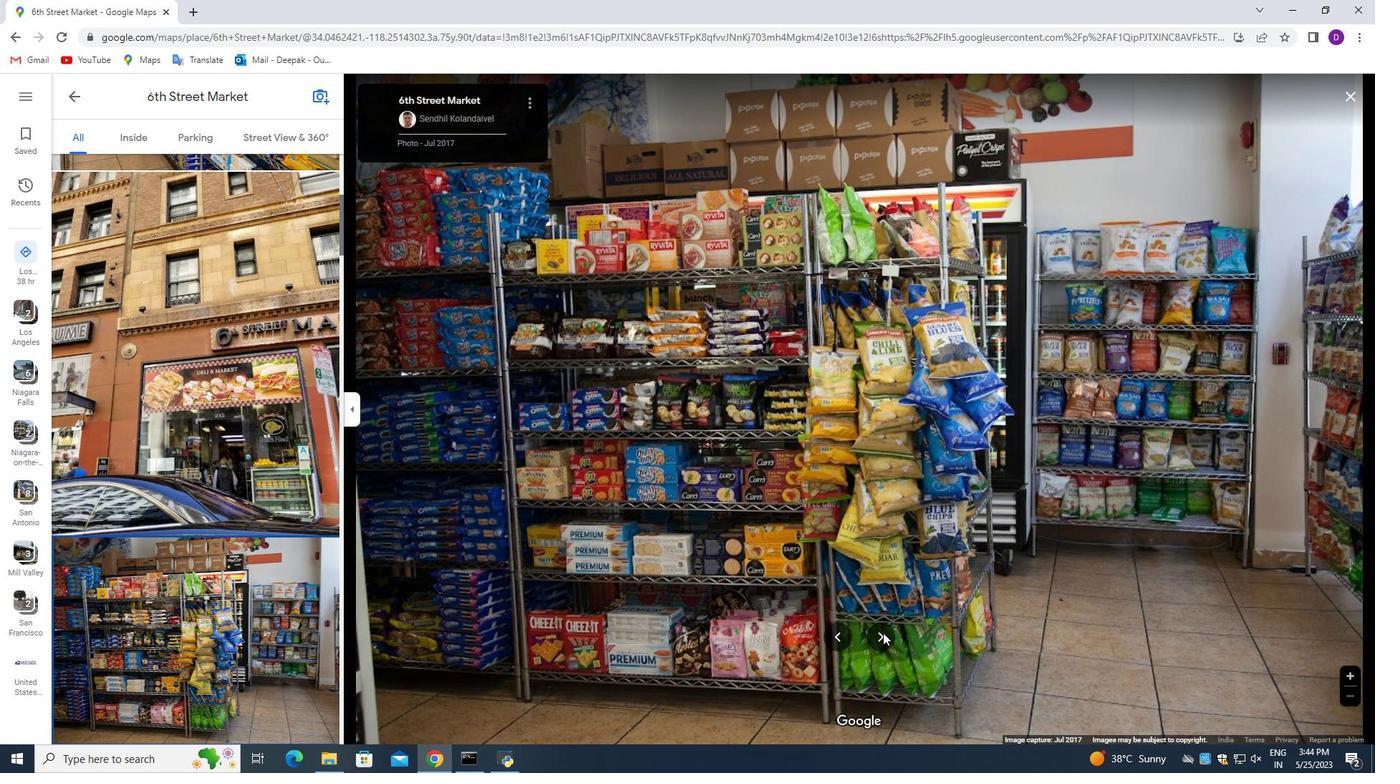 
Action: Mouse pressed left at (883, 633)
Screenshot: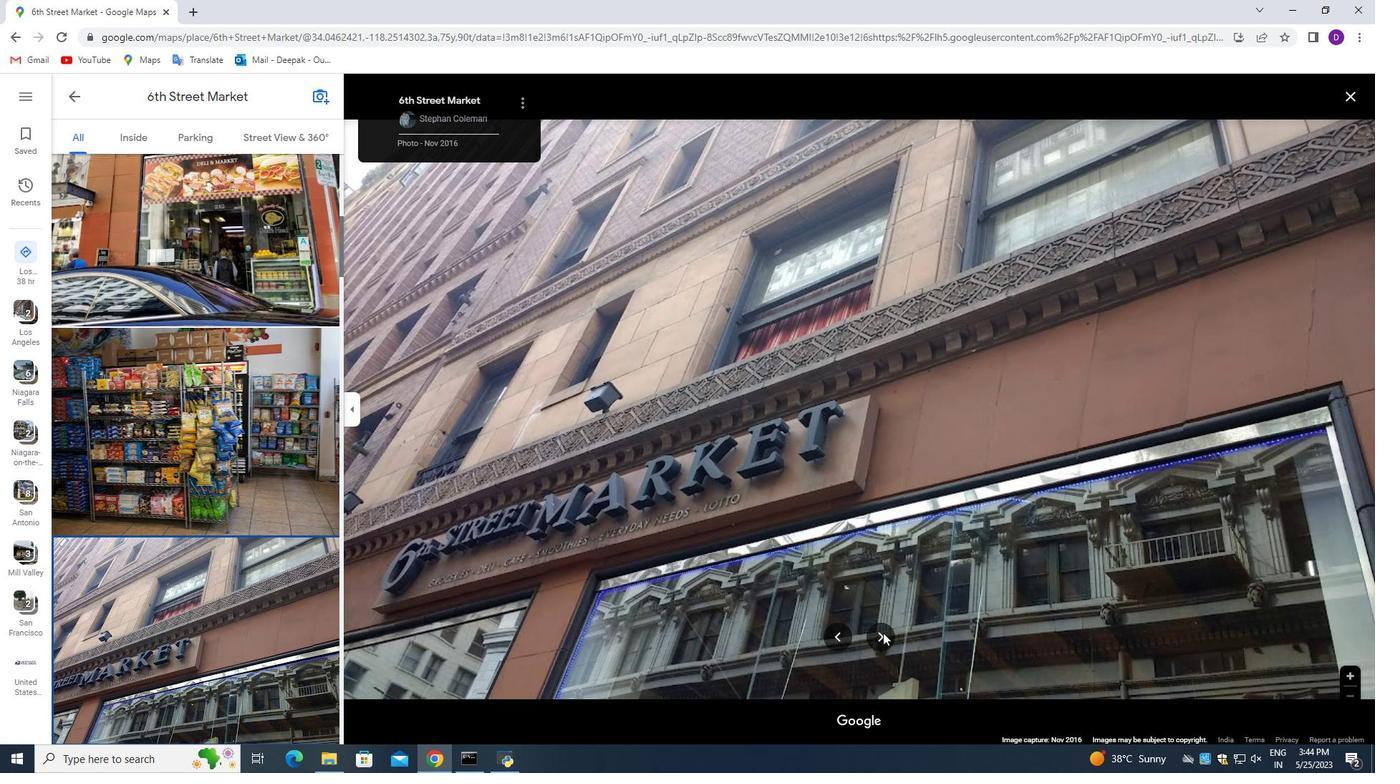 
Action: Mouse pressed left at (883, 633)
Screenshot: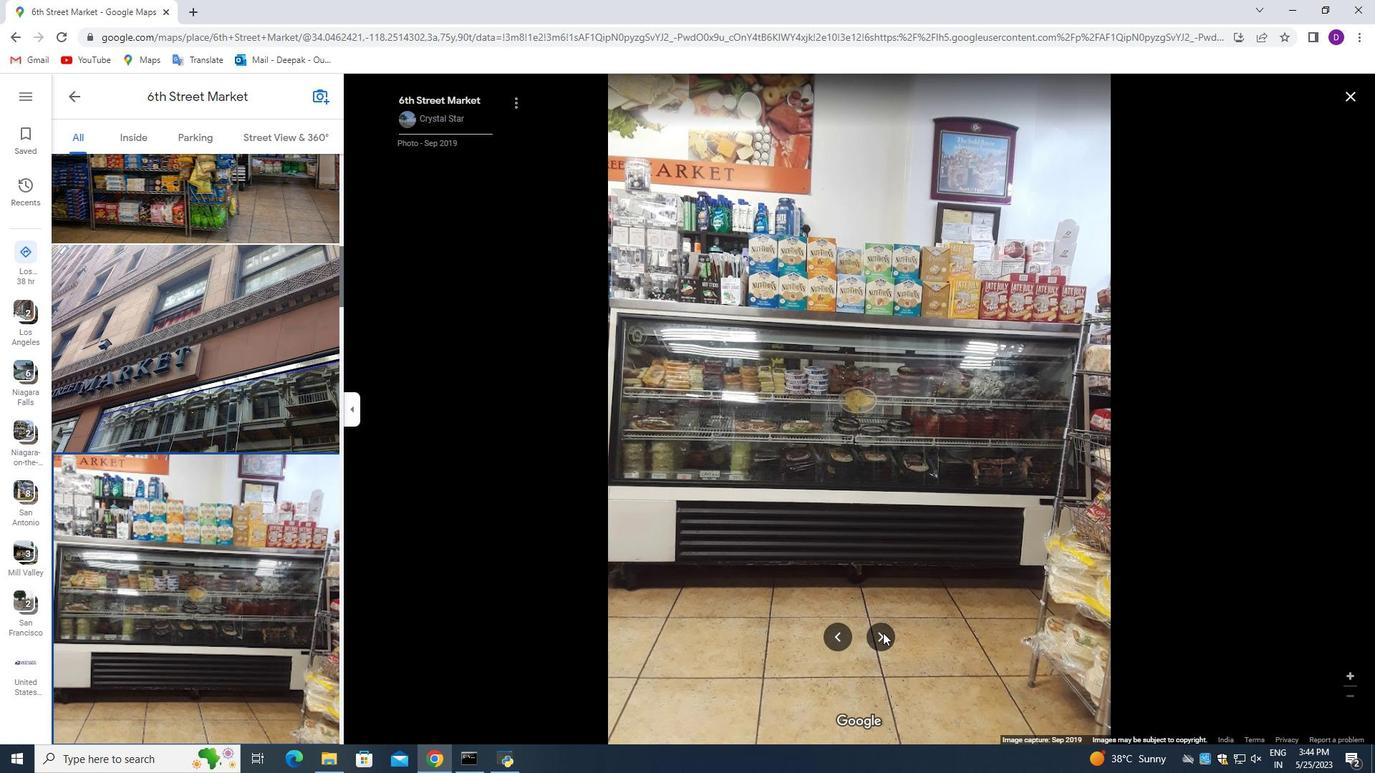 
Action: Mouse pressed left at (883, 633)
Screenshot: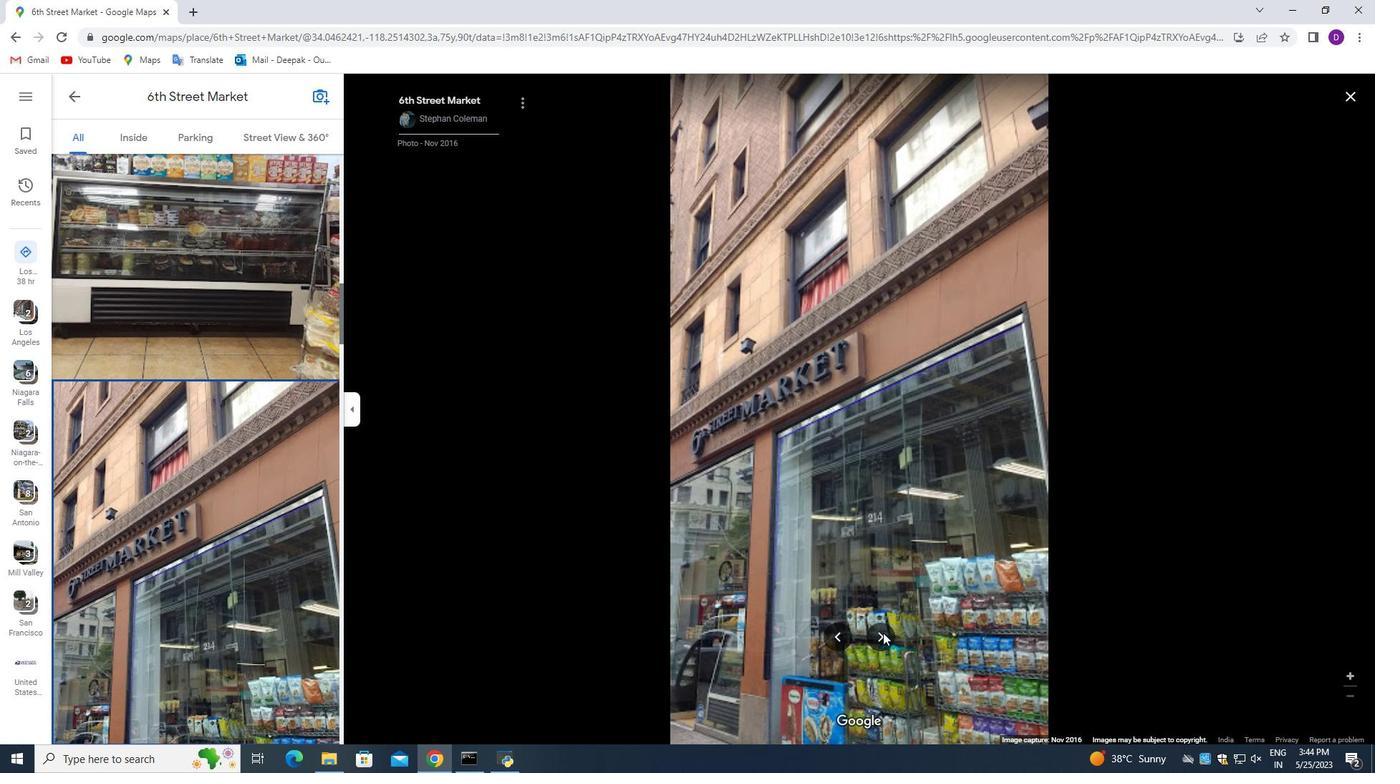 
Action: Mouse pressed left at (883, 633)
Screenshot: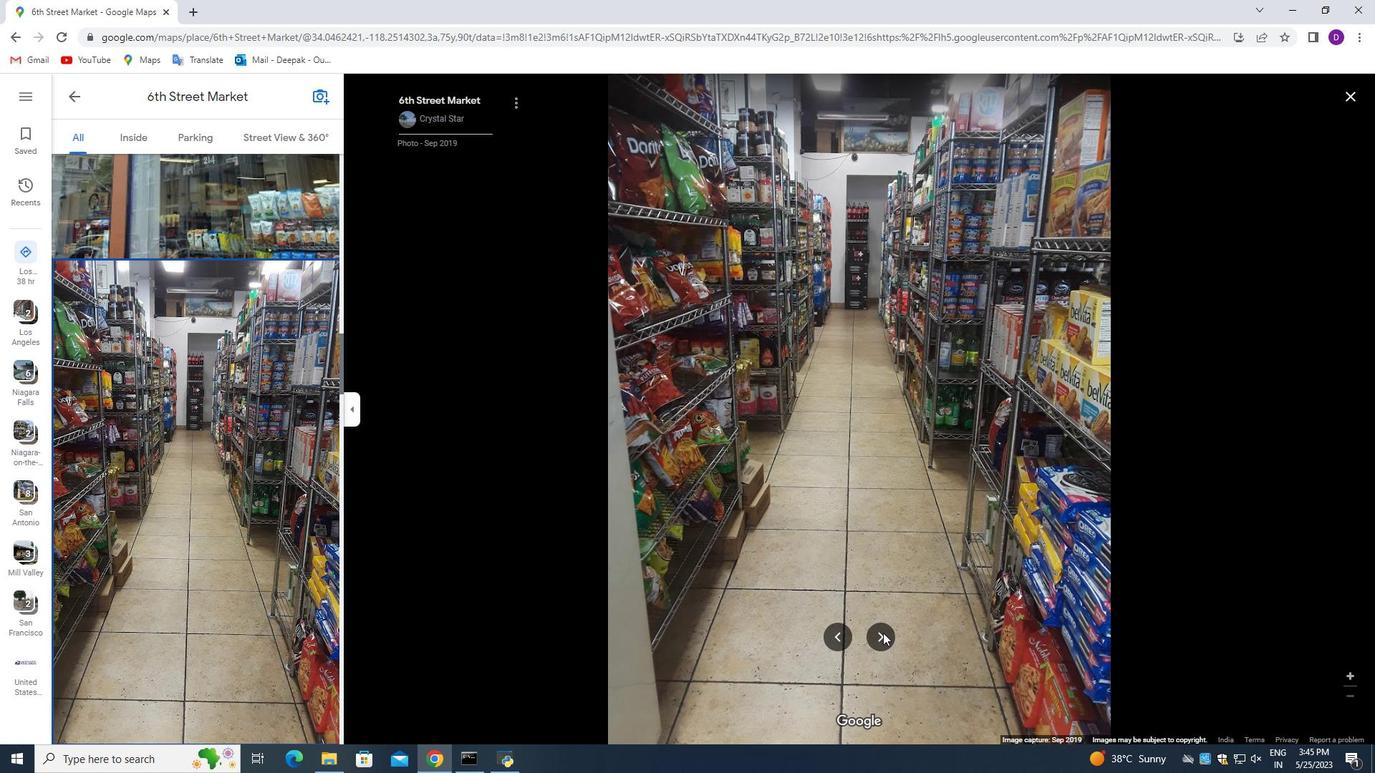 
Action: Mouse pressed left at (883, 633)
Screenshot: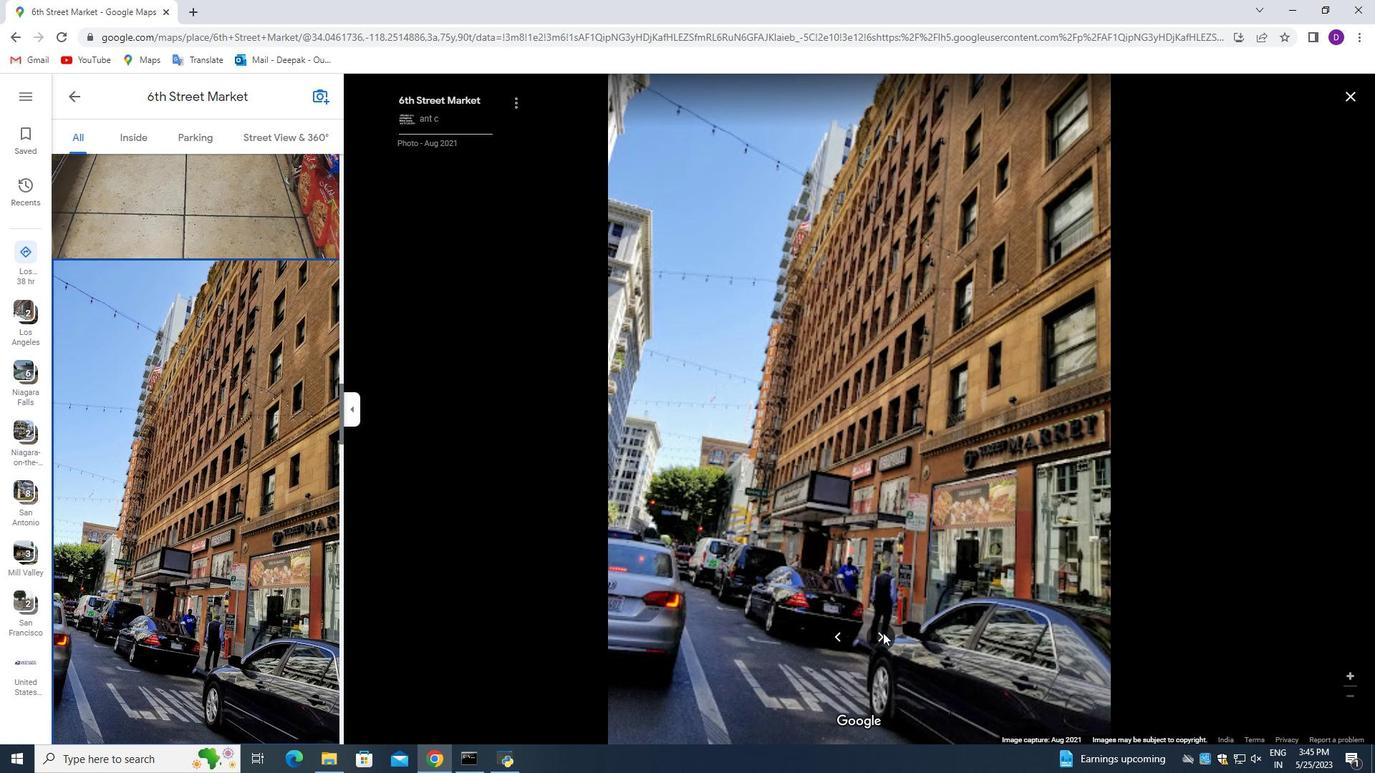 
Action: Mouse pressed left at (883, 633)
Screenshot: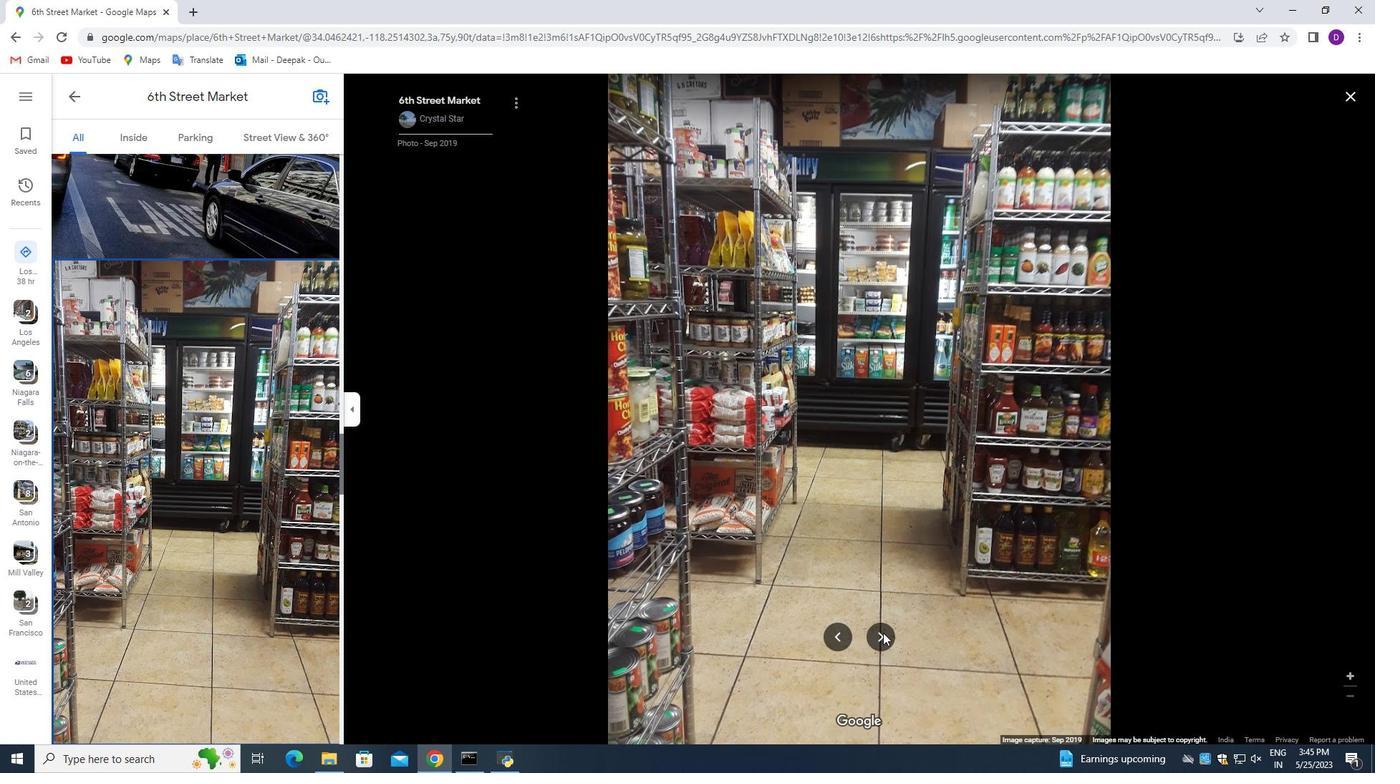 
Action: Mouse pressed left at (883, 633)
Screenshot: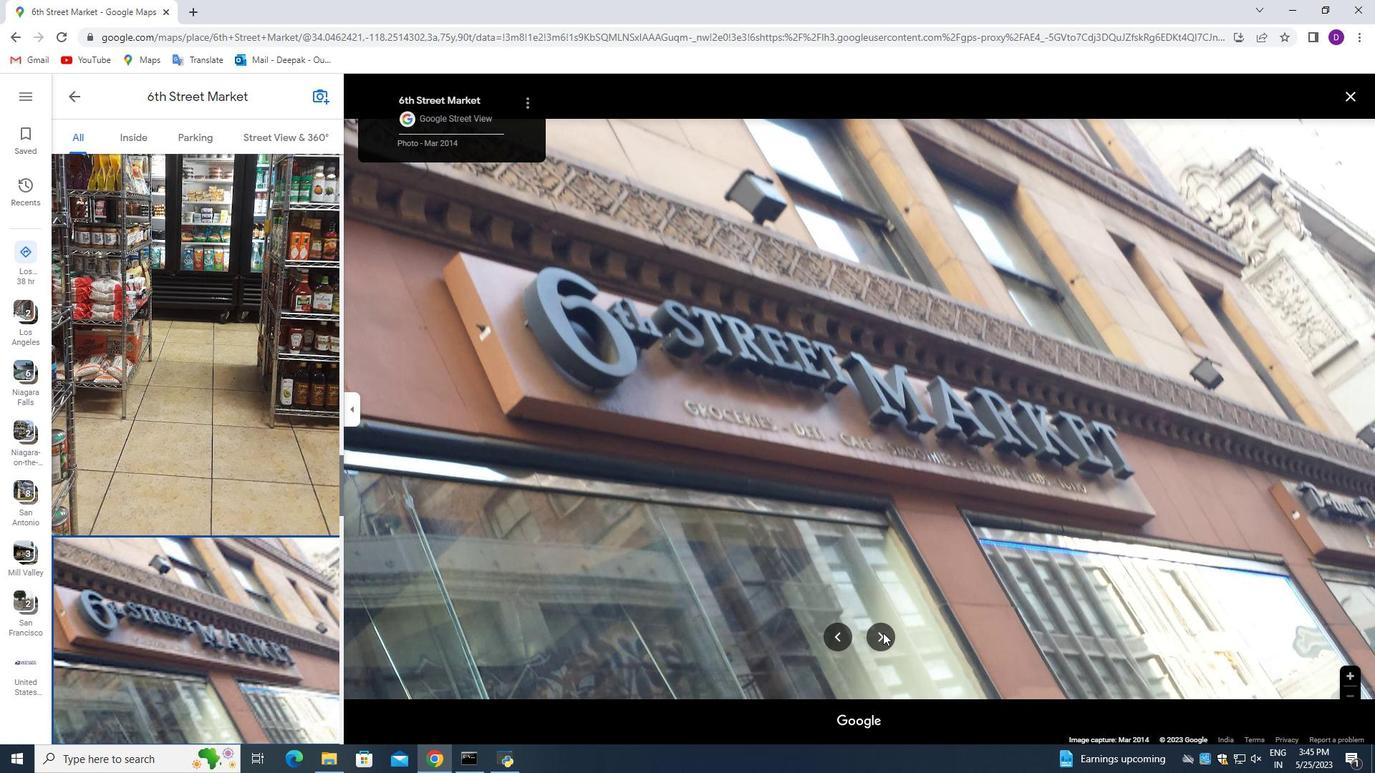
Action: Mouse pressed left at (883, 633)
Screenshot: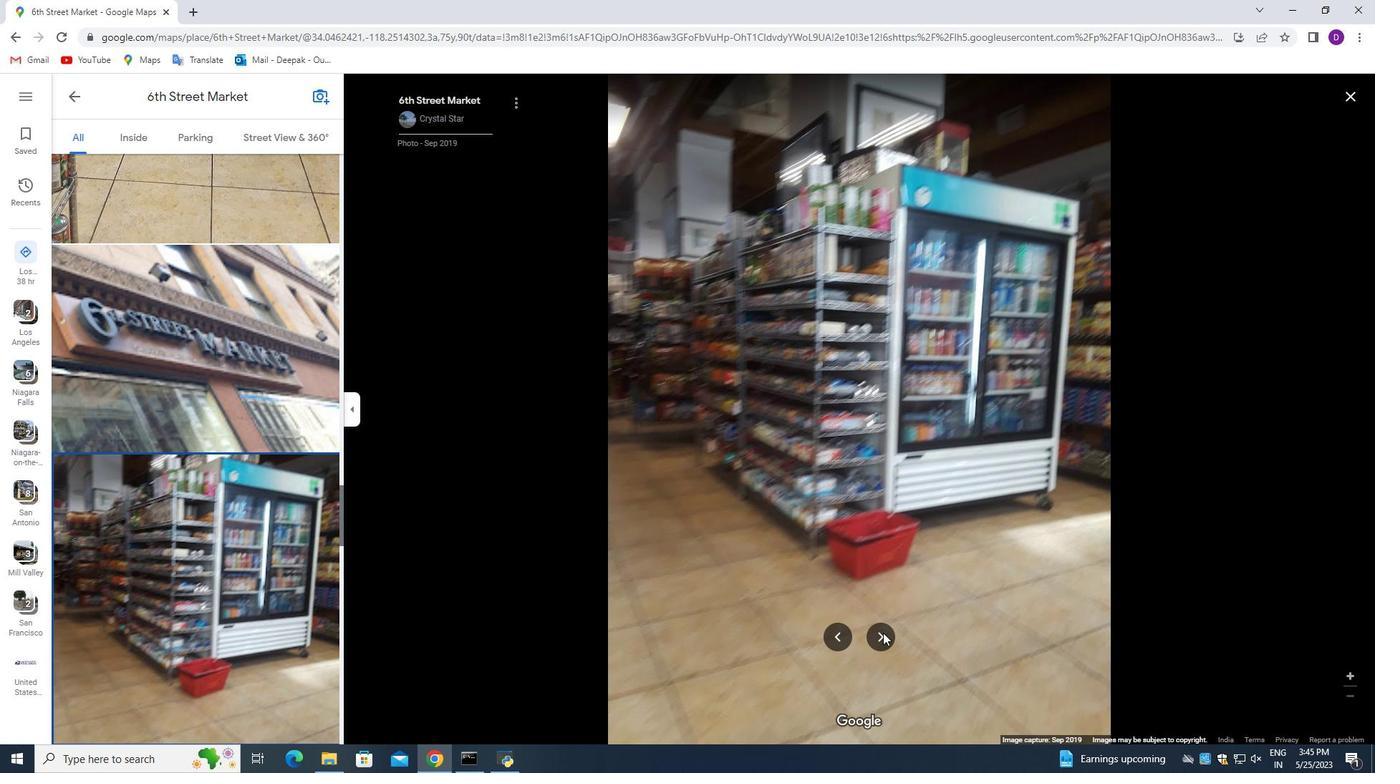 
Action: Mouse pressed left at (883, 633)
Screenshot: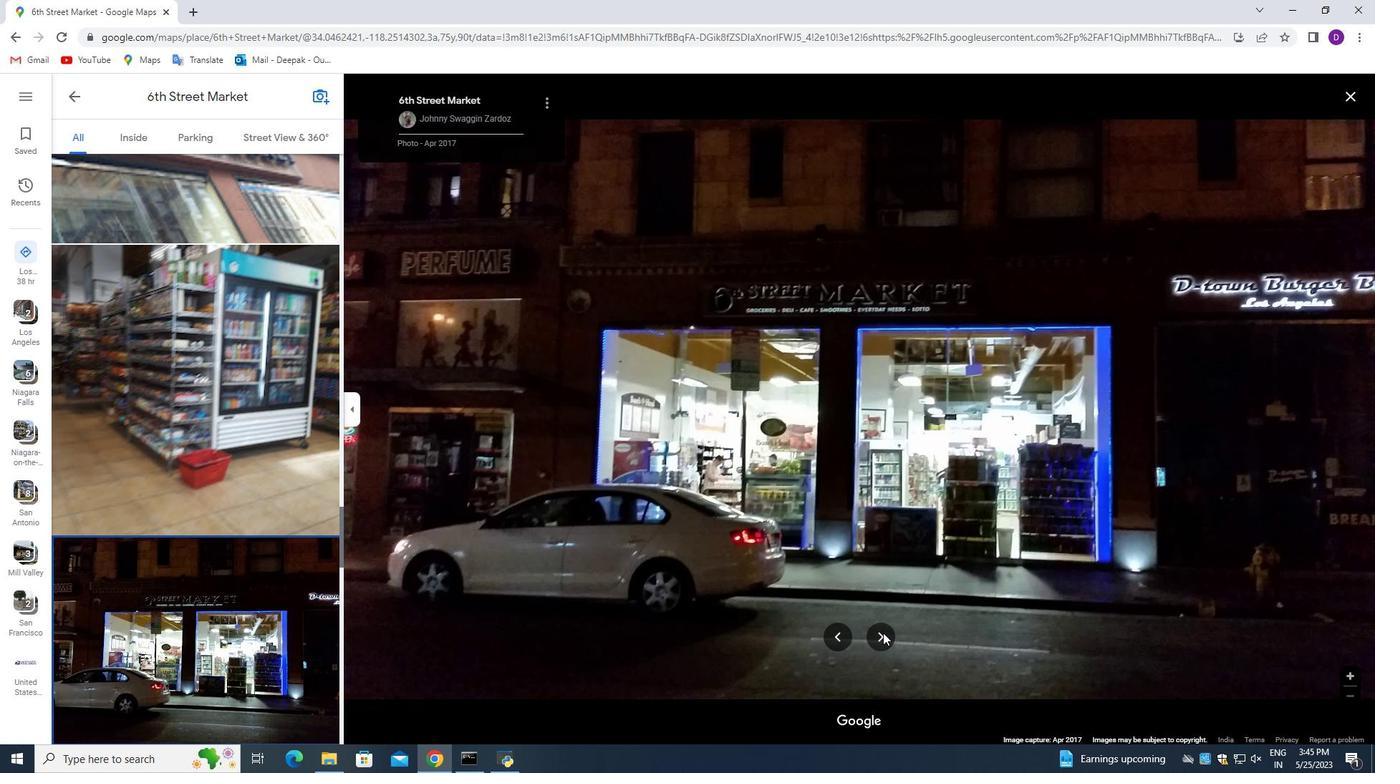 
Action: Mouse pressed left at (883, 633)
Screenshot: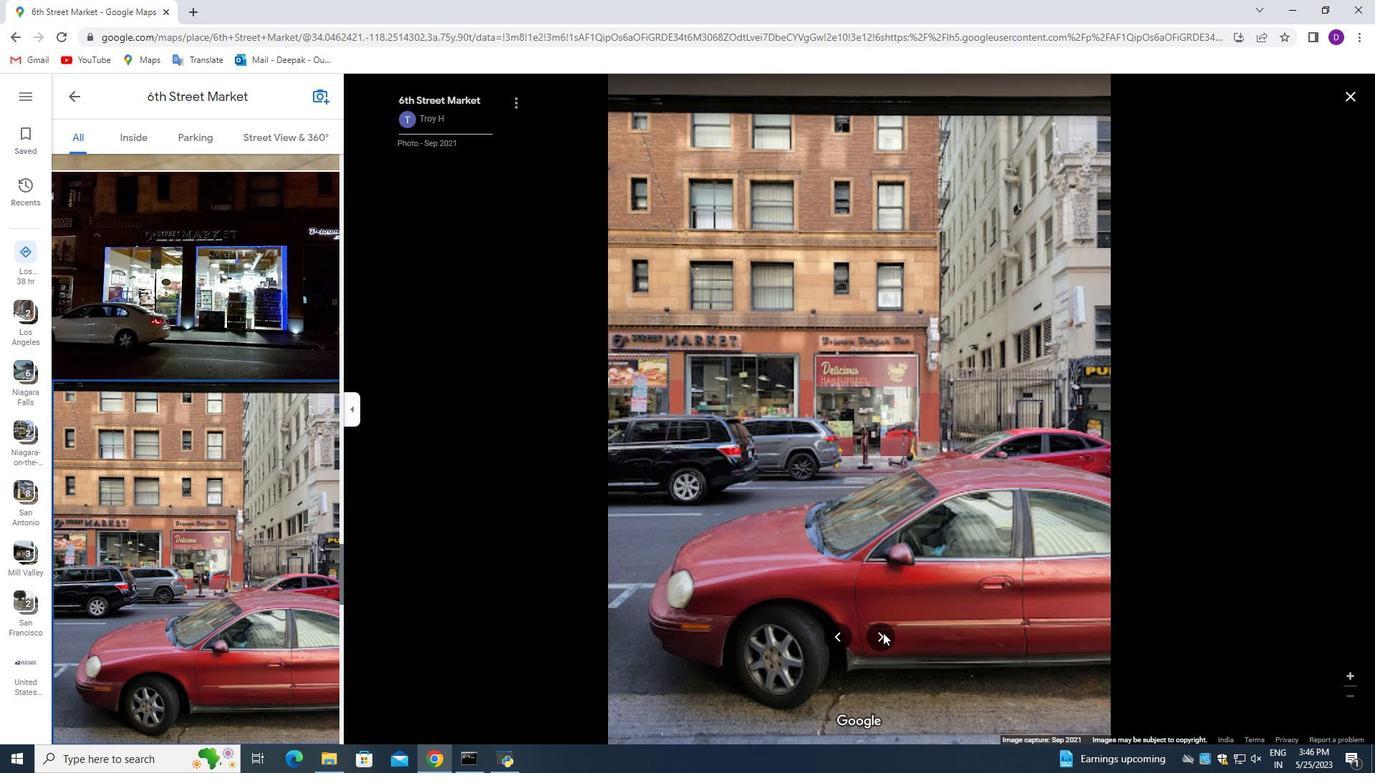
Action: Mouse pressed left at (883, 633)
Screenshot: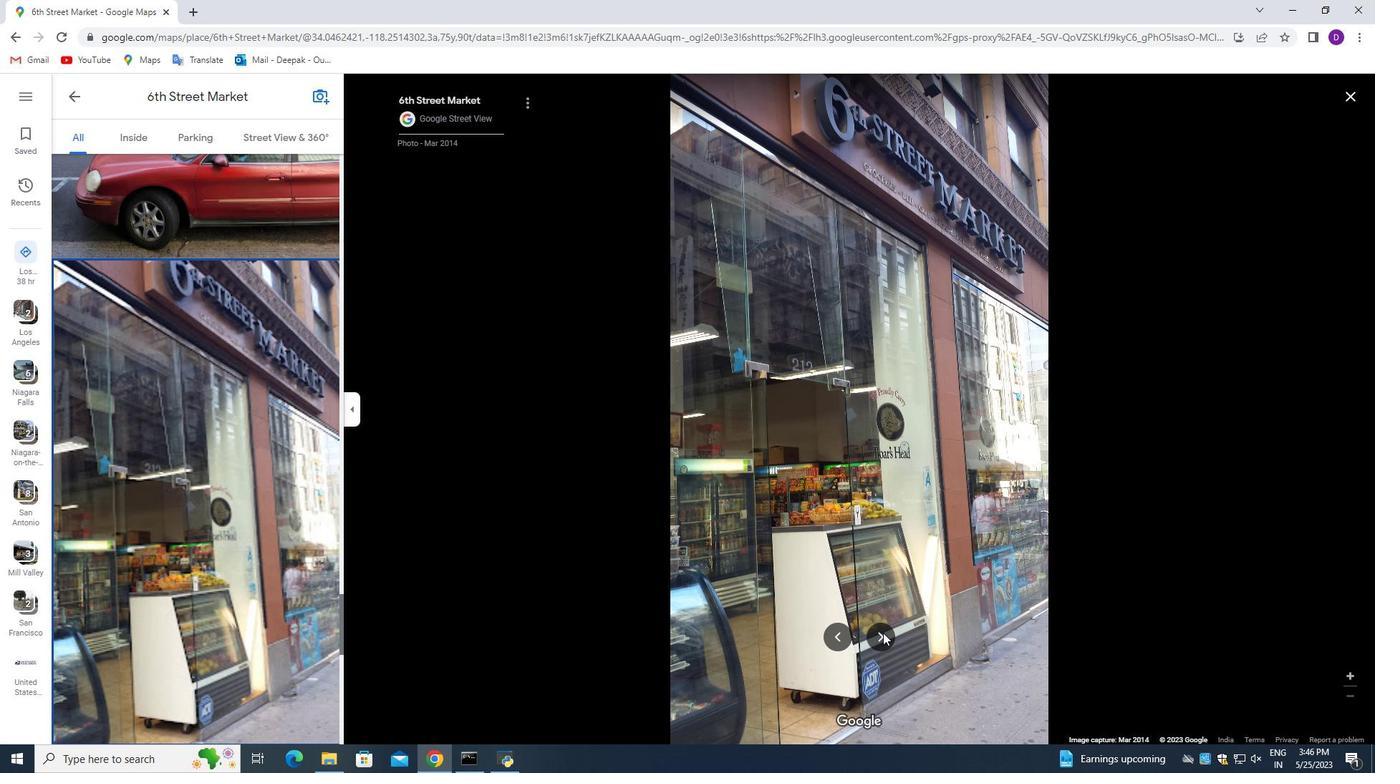 
Action: Mouse pressed left at (883, 633)
Screenshot: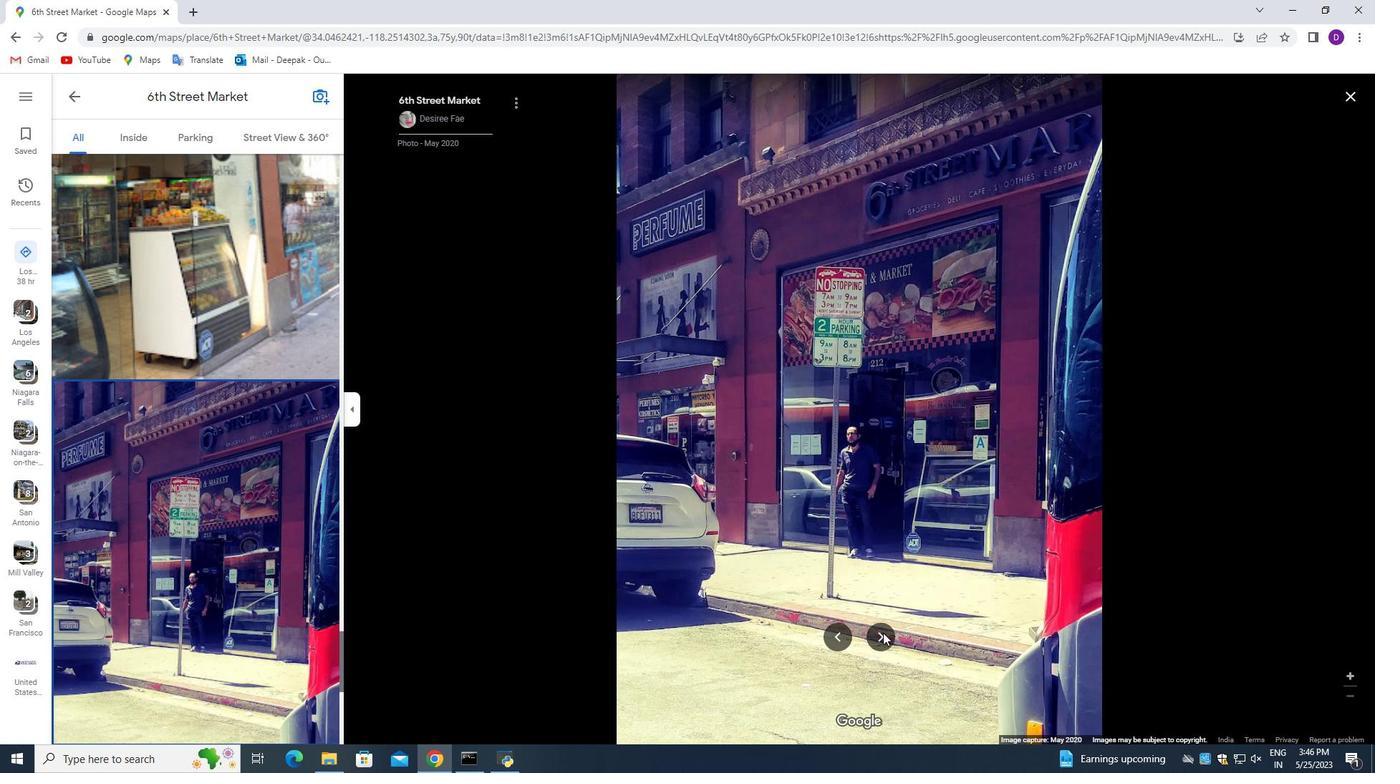 
Action: Mouse pressed left at (883, 633)
Screenshot: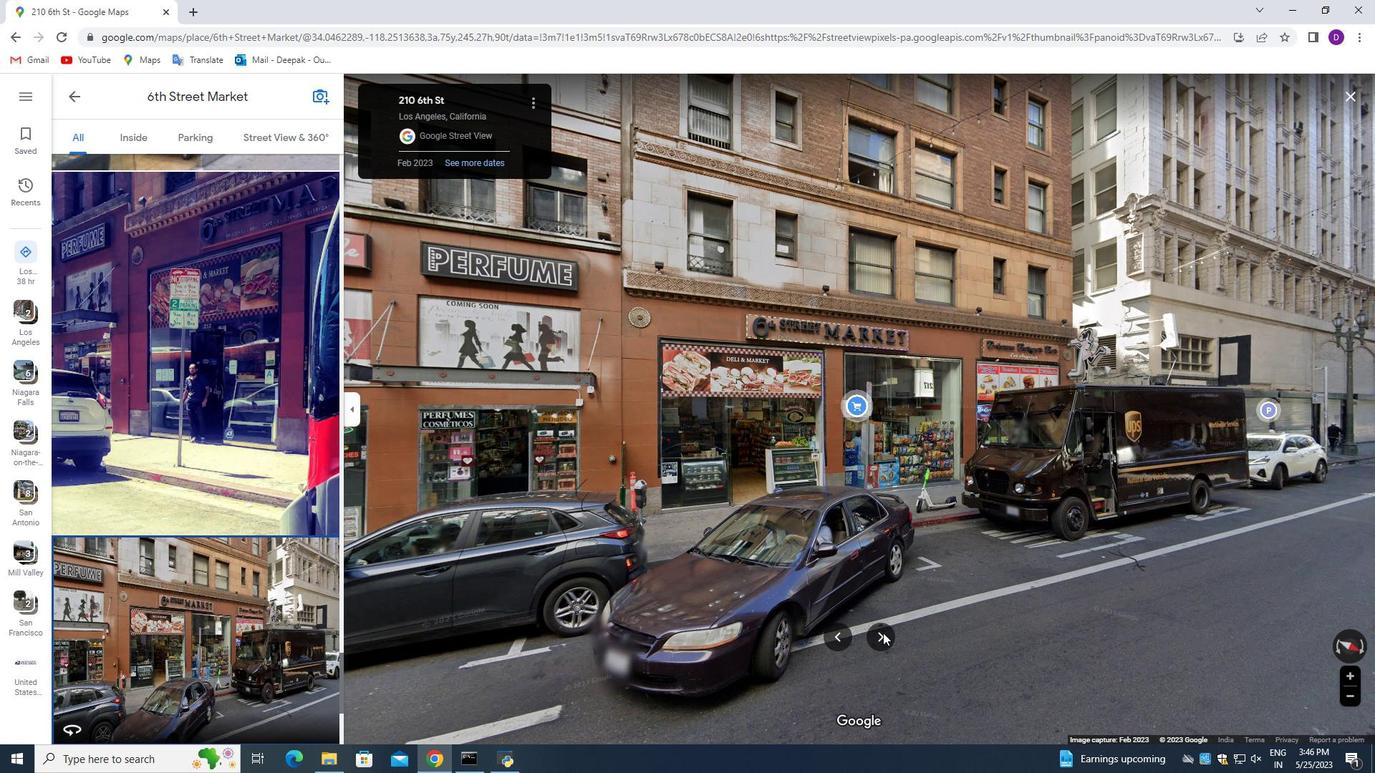 
Action: Mouse moved to (883, 633)
Screenshot: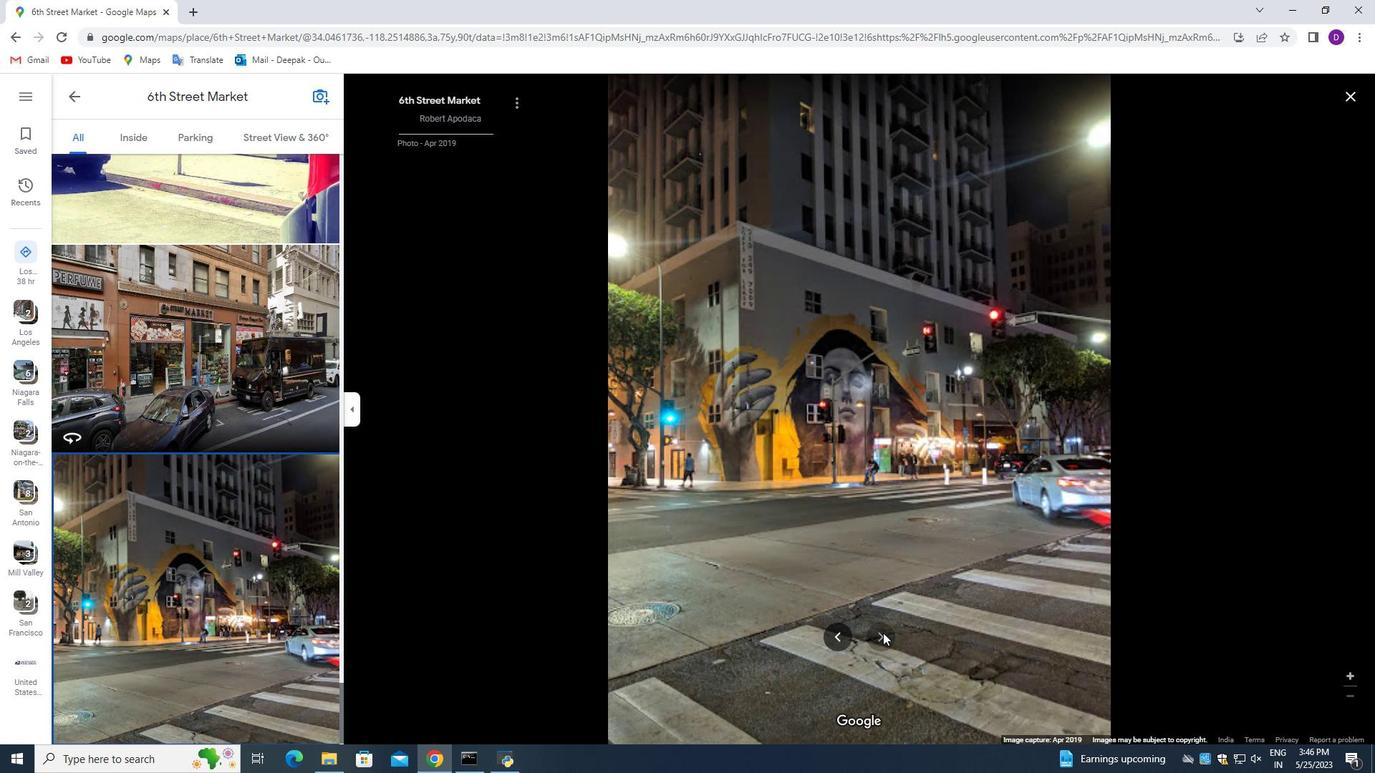 
Action: Mouse pressed left at (883, 633)
Screenshot: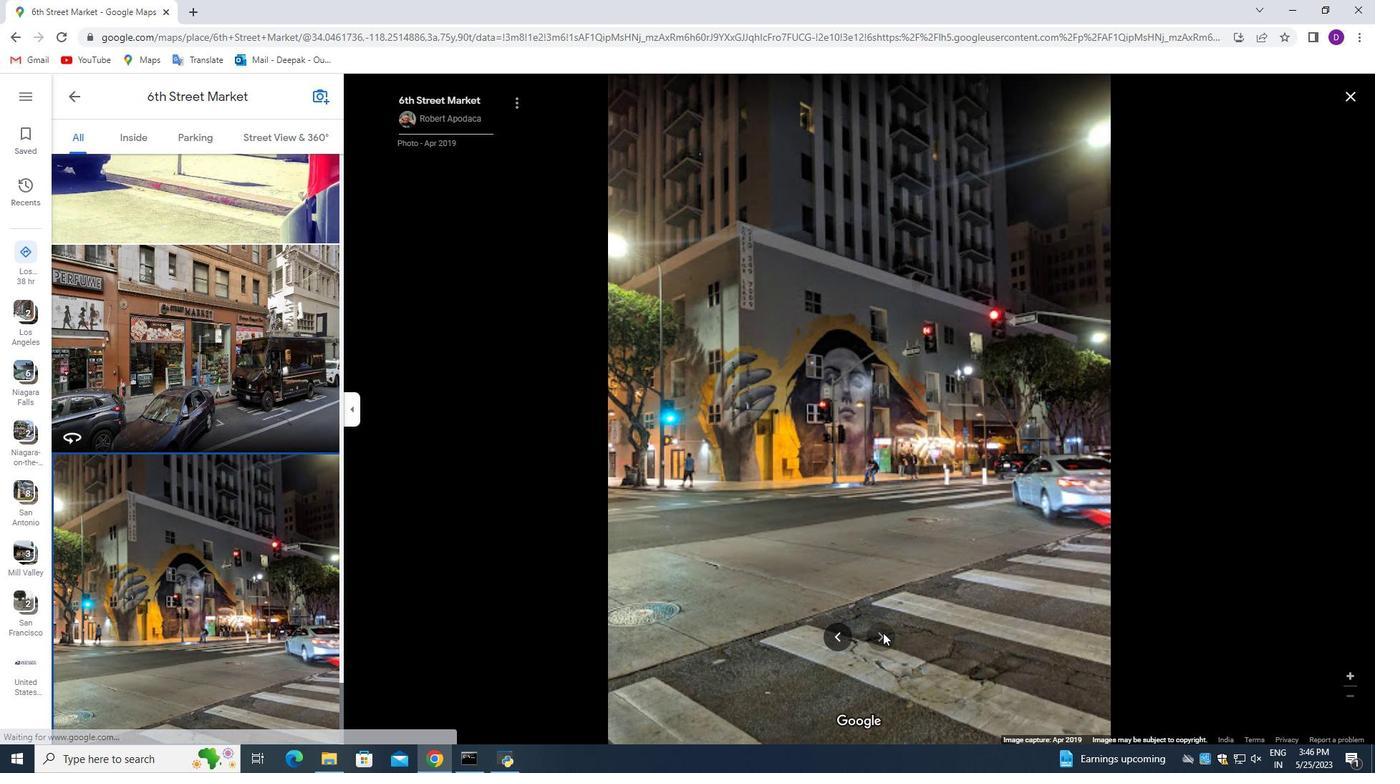 
Action: Mouse pressed left at (883, 633)
Screenshot: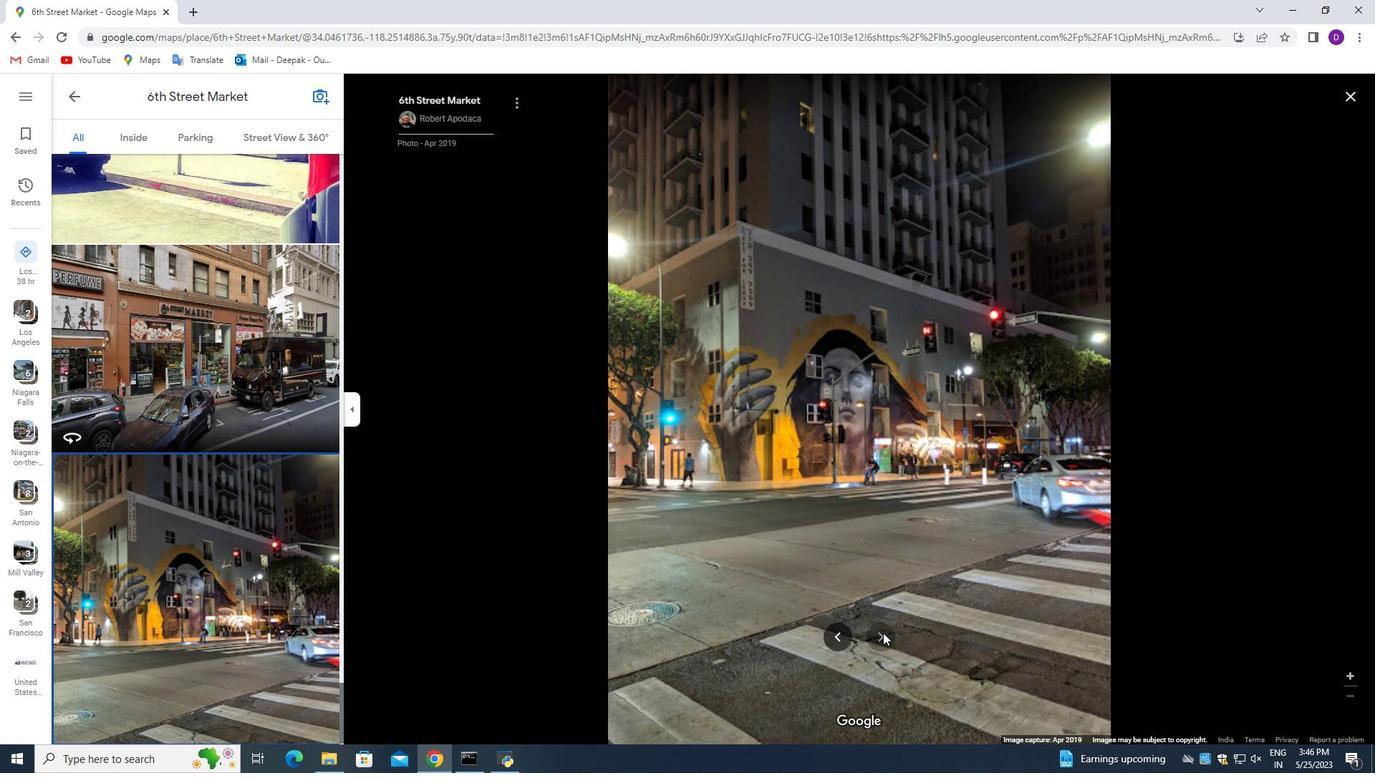 
Action: Mouse pressed left at (883, 633)
Screenshot: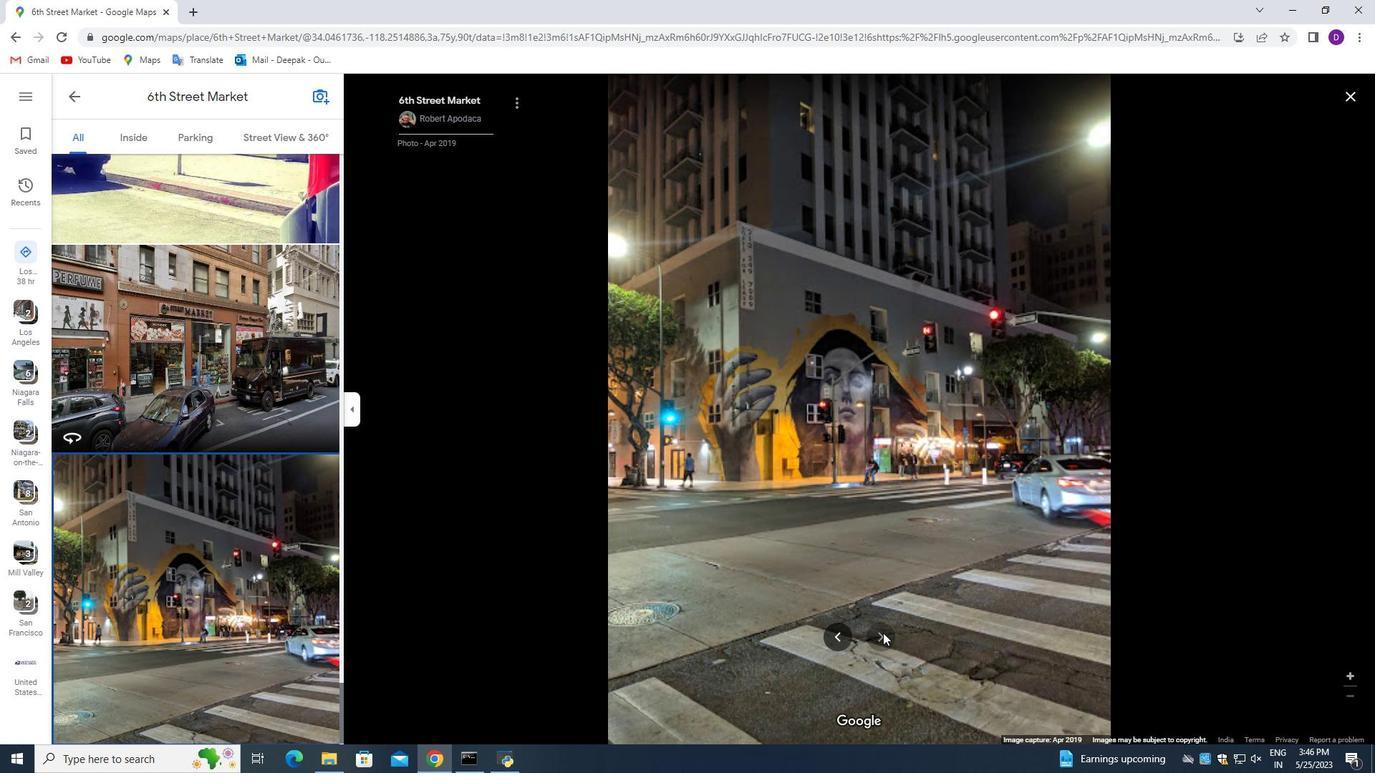 
Action: Mouse moved to (1347, 95)
Screenshot: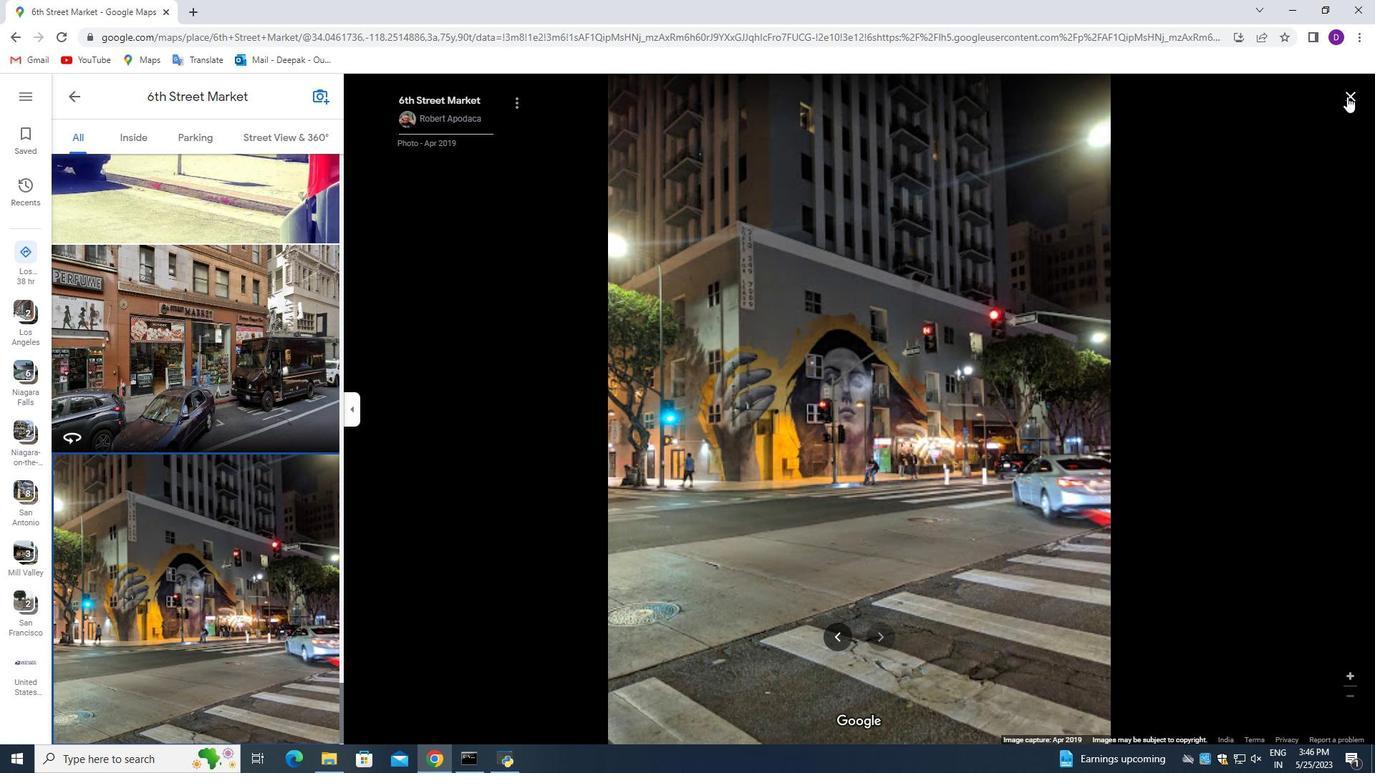 
Action: Mouse pressed left at (1347, 95)
Screenshot: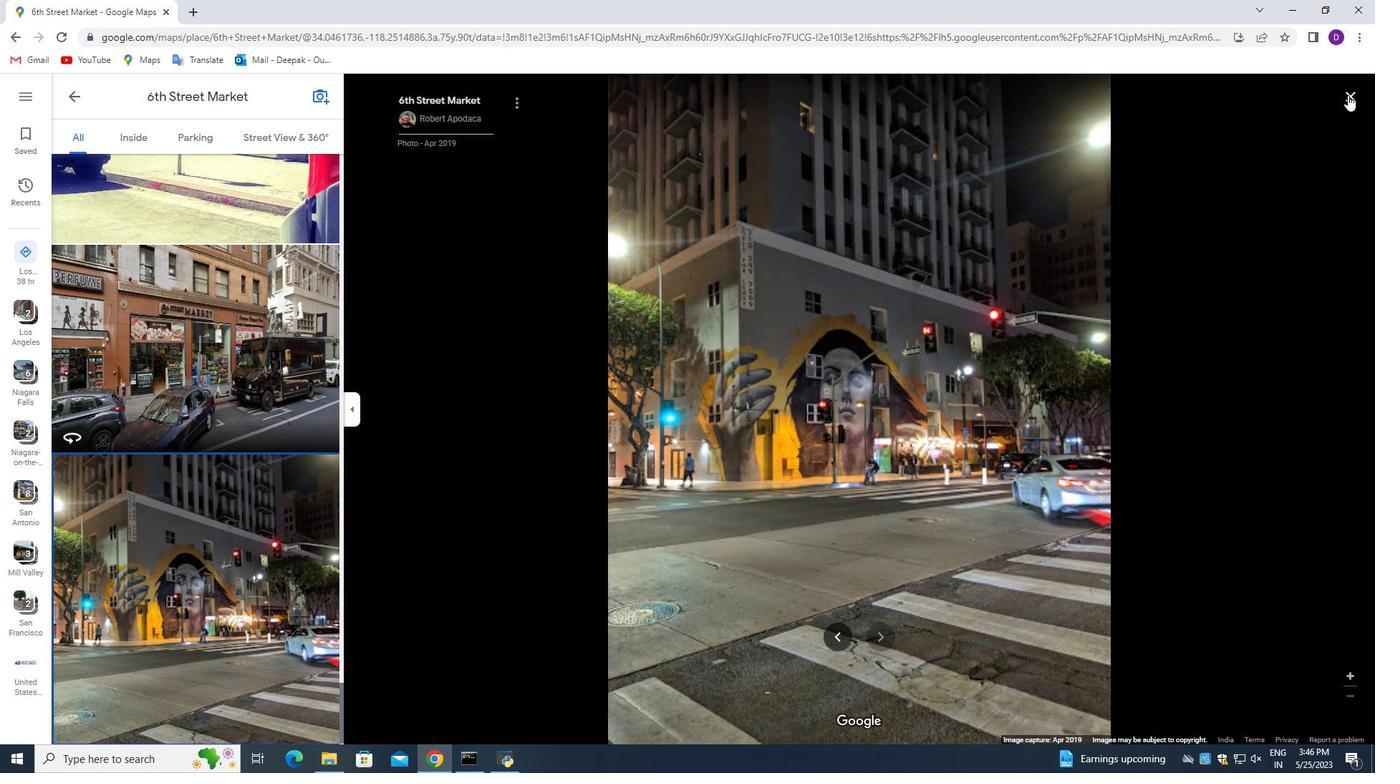 
Action: Mouse moved to (207, 297)
Screenshot: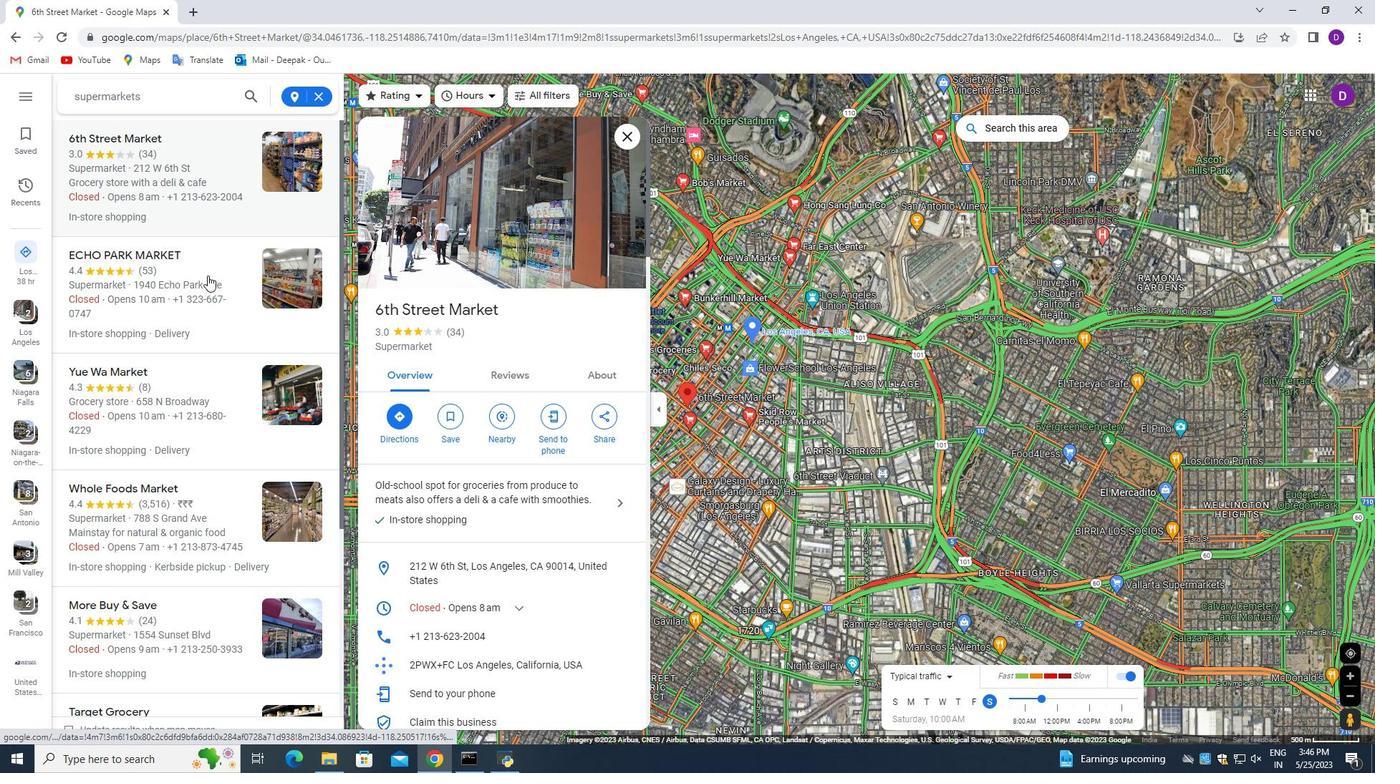 
Action: Mouse pressed left at (207, 297)
Screenshot: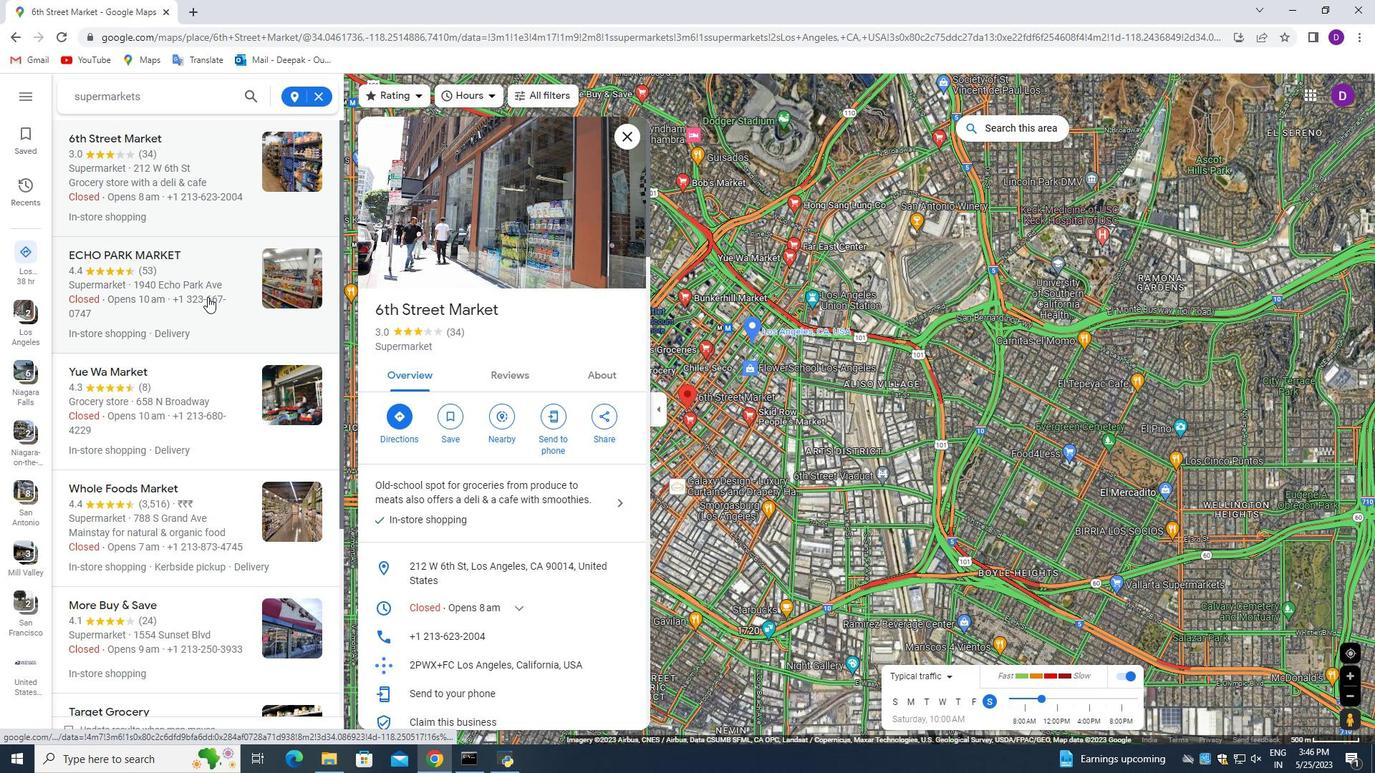 
Action: Mouse moved to (442, 267)
Screenshot: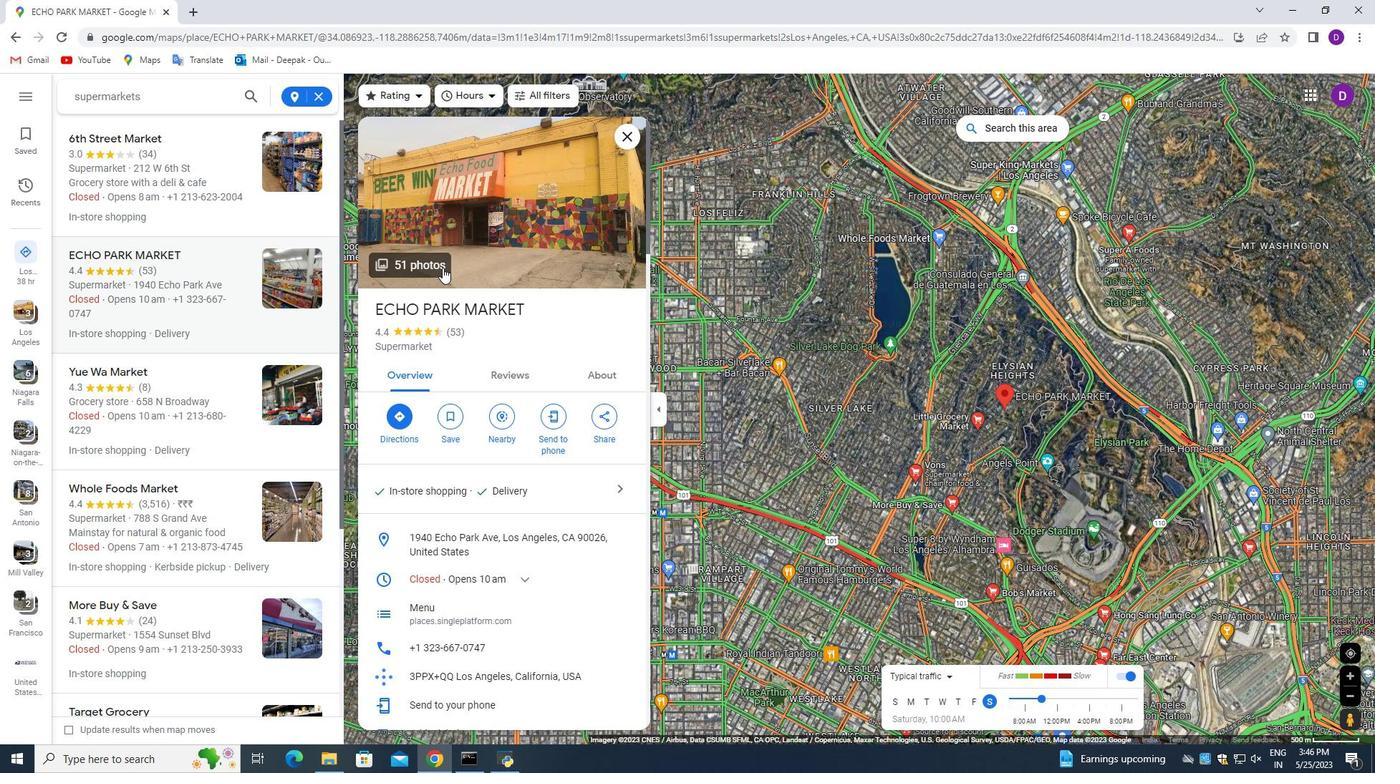 
Action: Mouse pressed left at (442, 267)
Screenshot: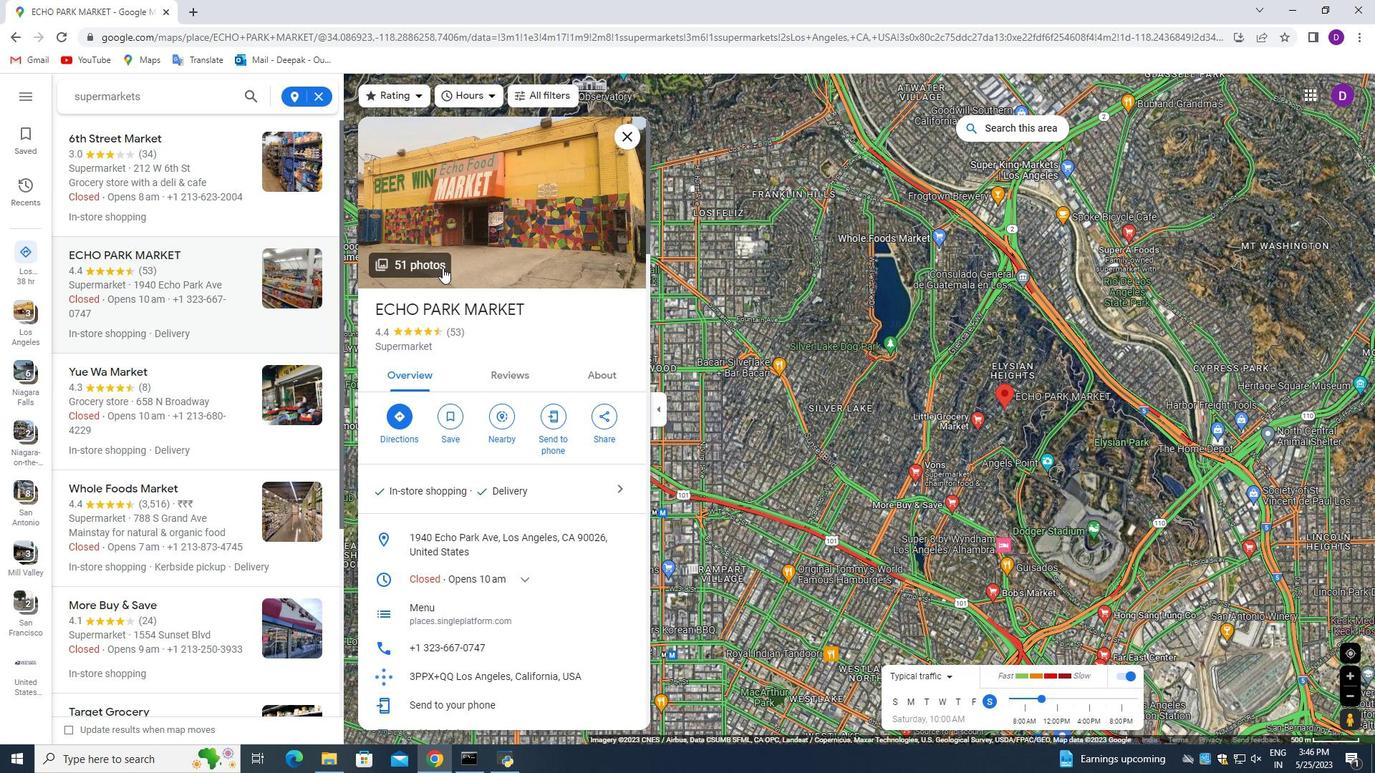 
Action: Mouse moved to (872, 628)
Screenshot: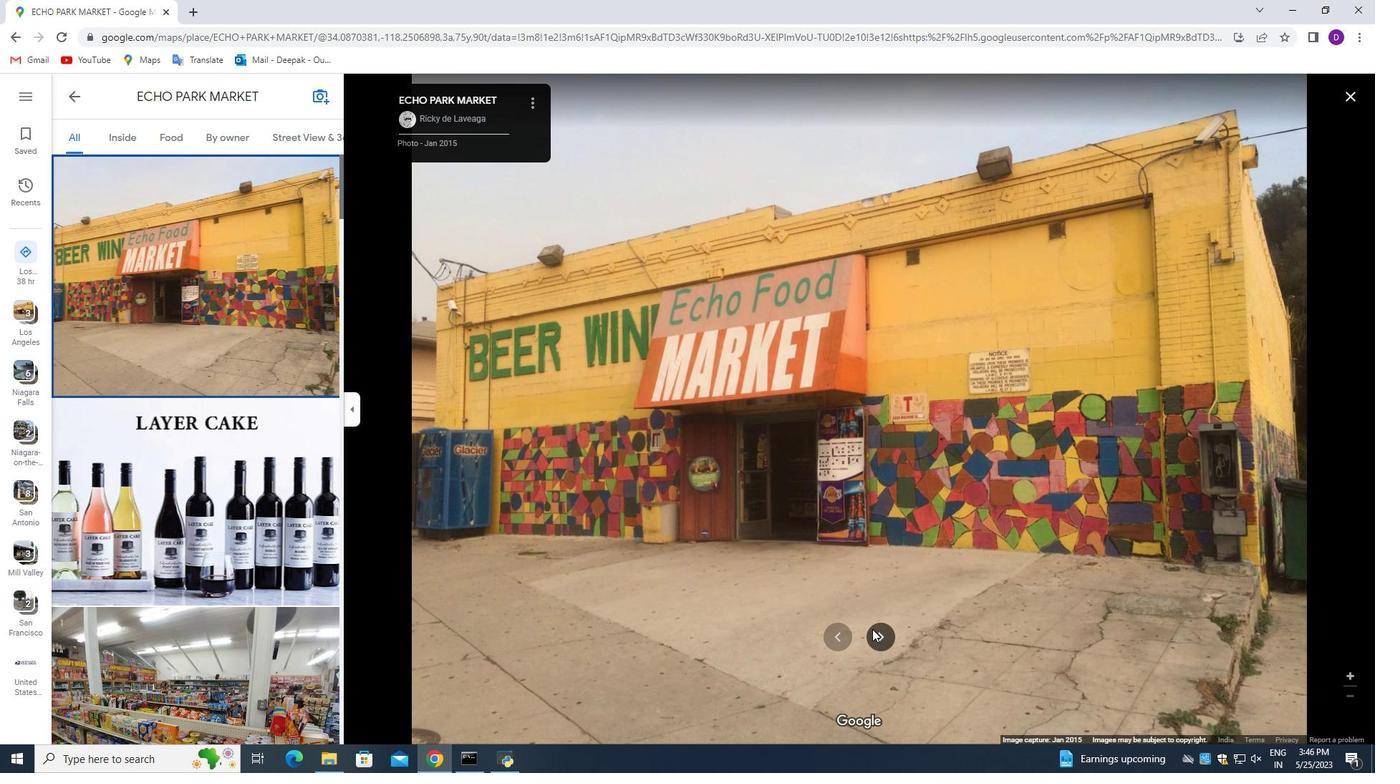 
Action: Mouse pressed left at (872, 628)
Screenshot: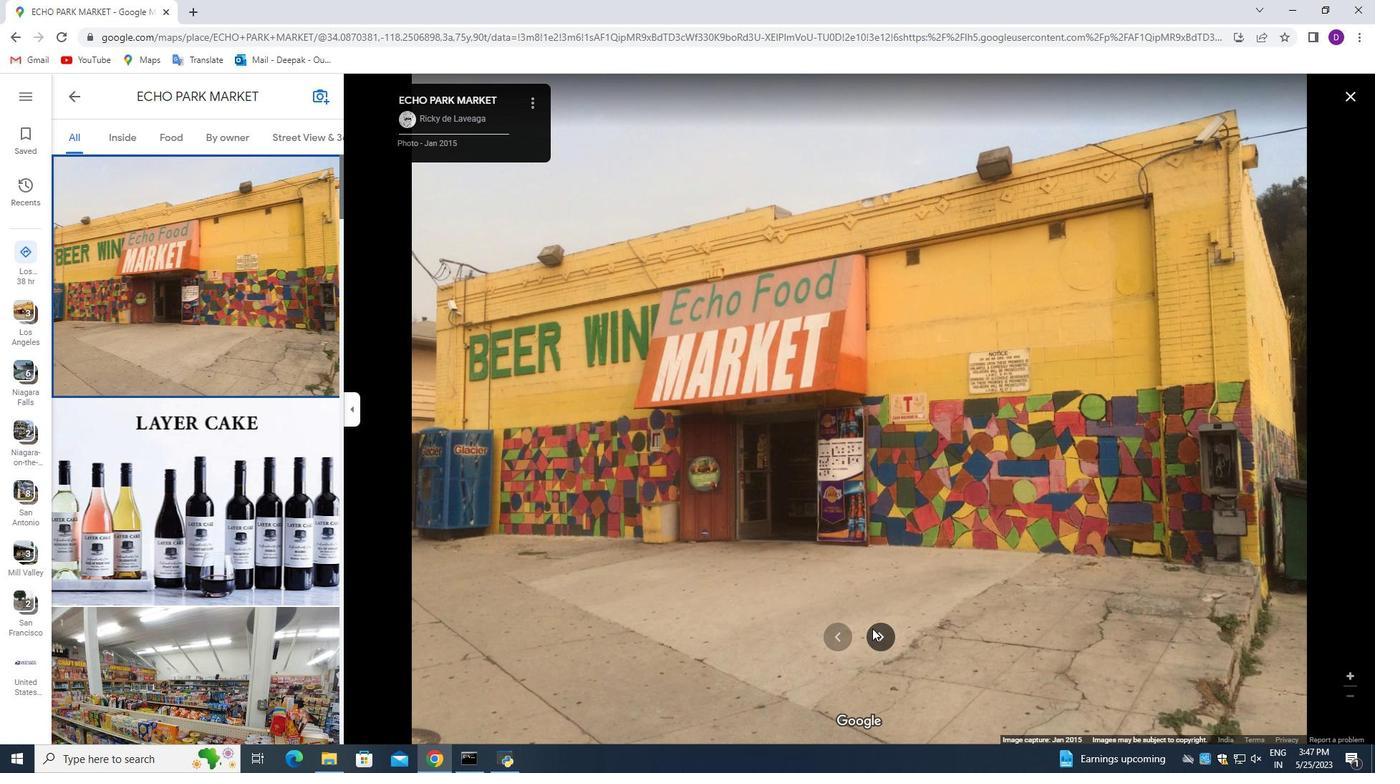 
Action: Mouse moved to (874, 626)
Screenshot: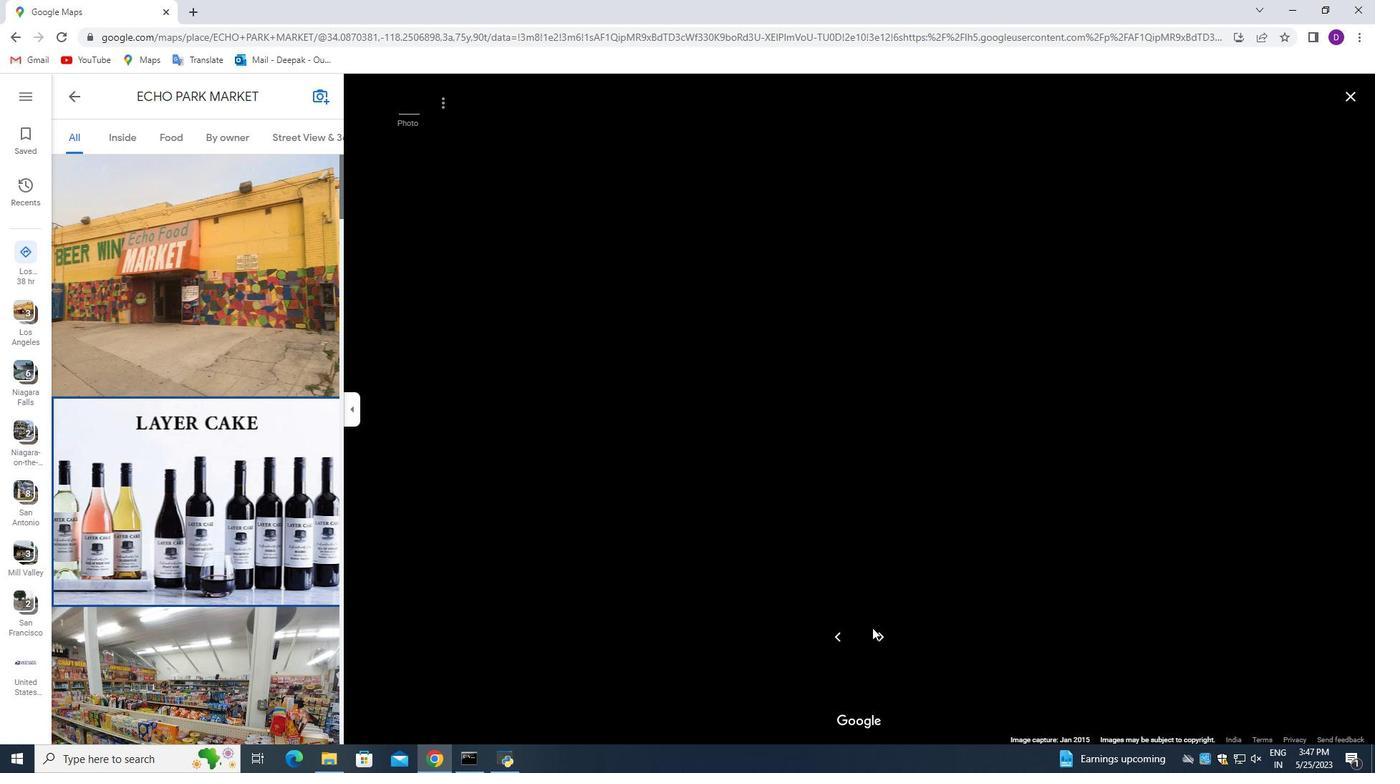 
Action: Mouse pressed left at (874, 626)
Screenshot: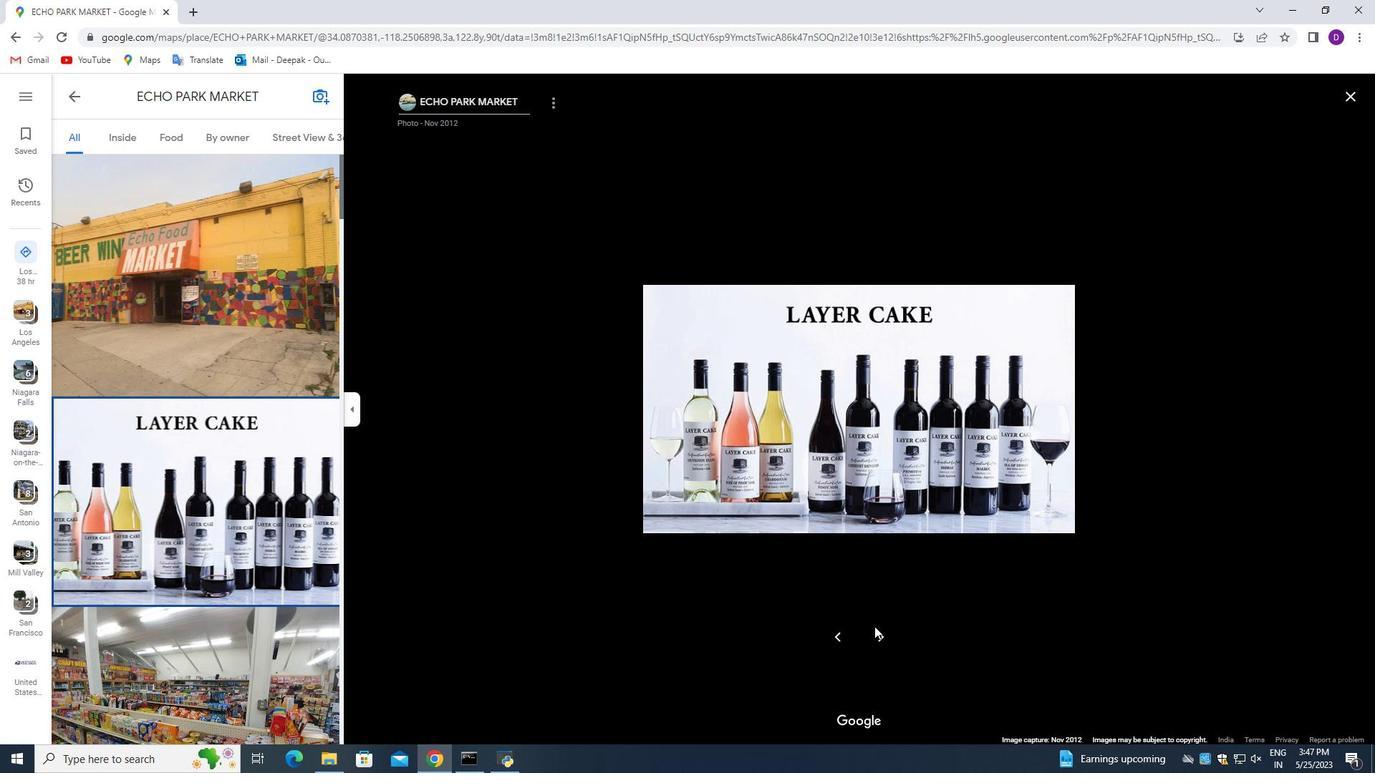 
Action: Mouse moved to (874, 631)
Screenshot: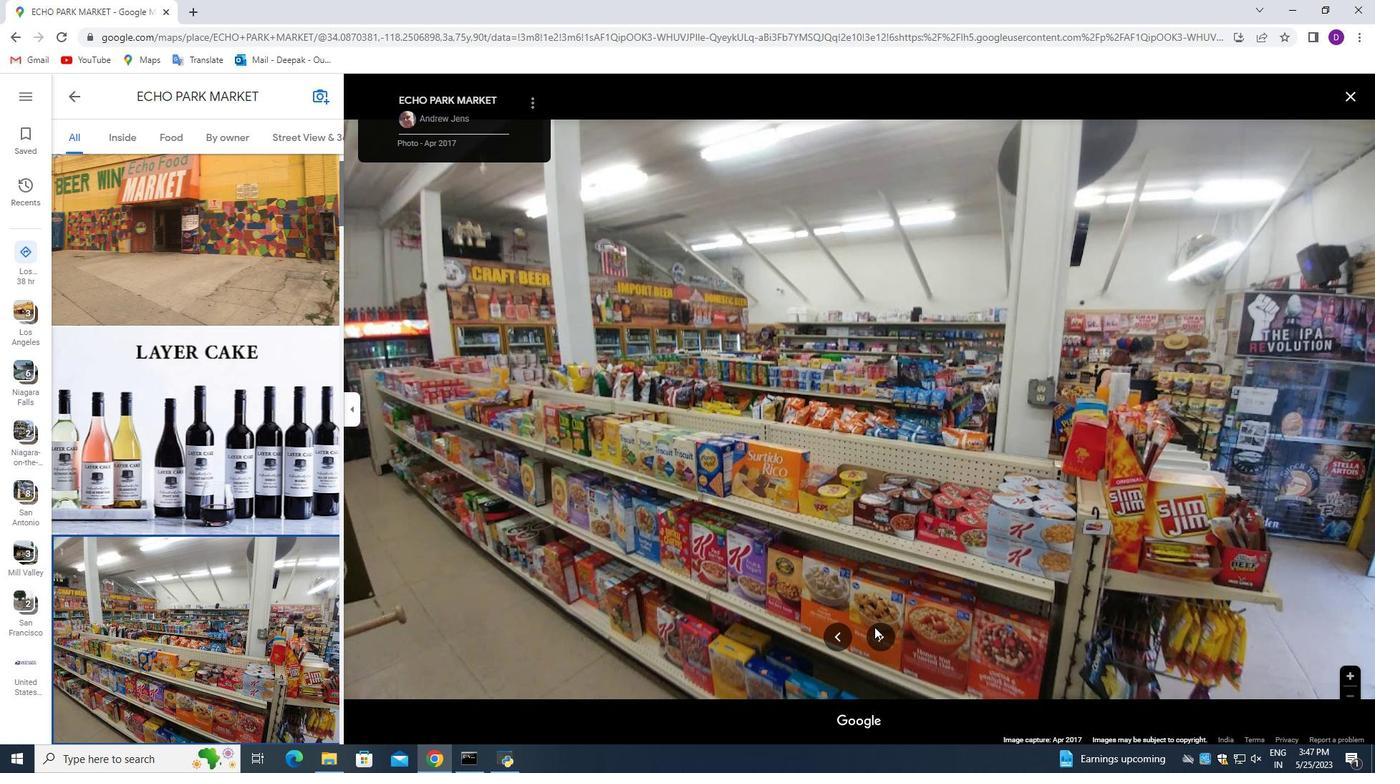 
Action: Mouse pressed left at (874, 631)
Screenshot: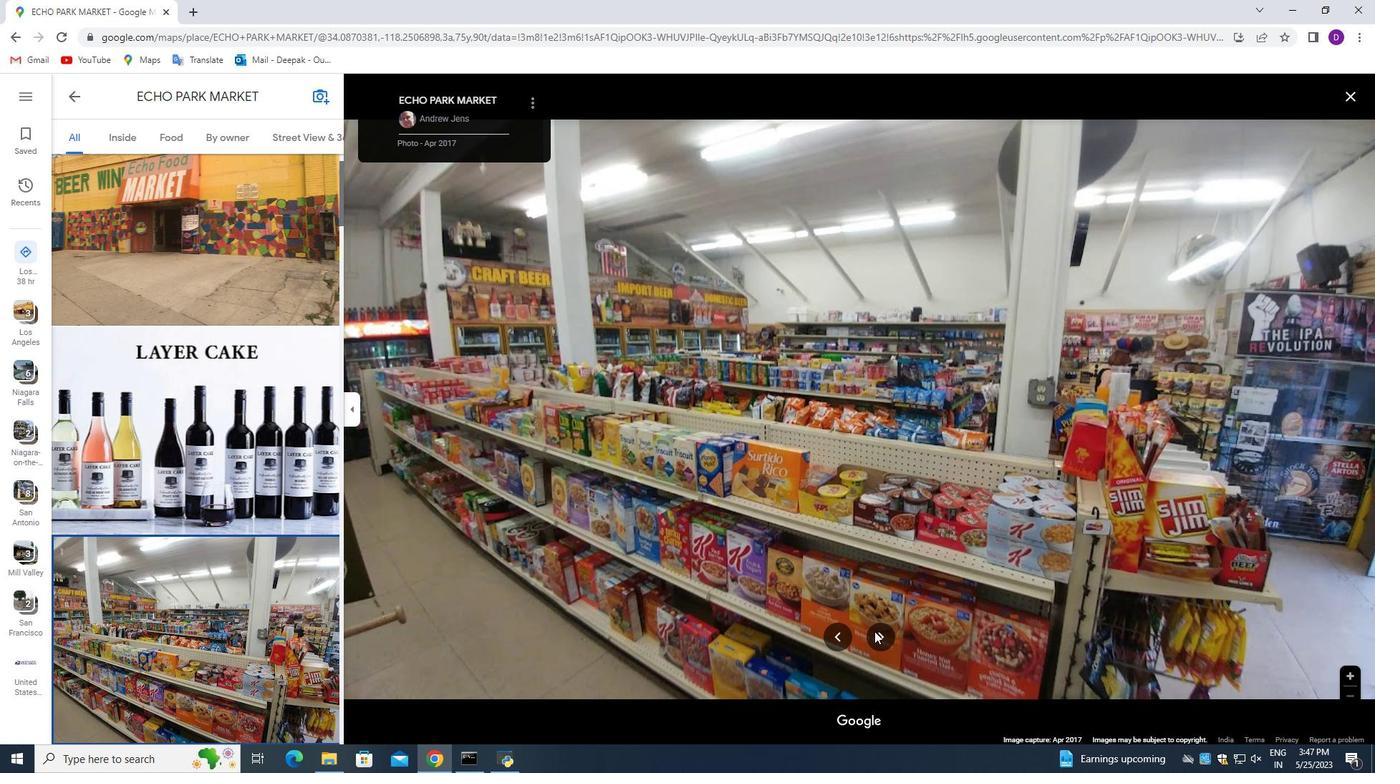 
Action: Mouse pressed left at (874, 631)
Screenshot: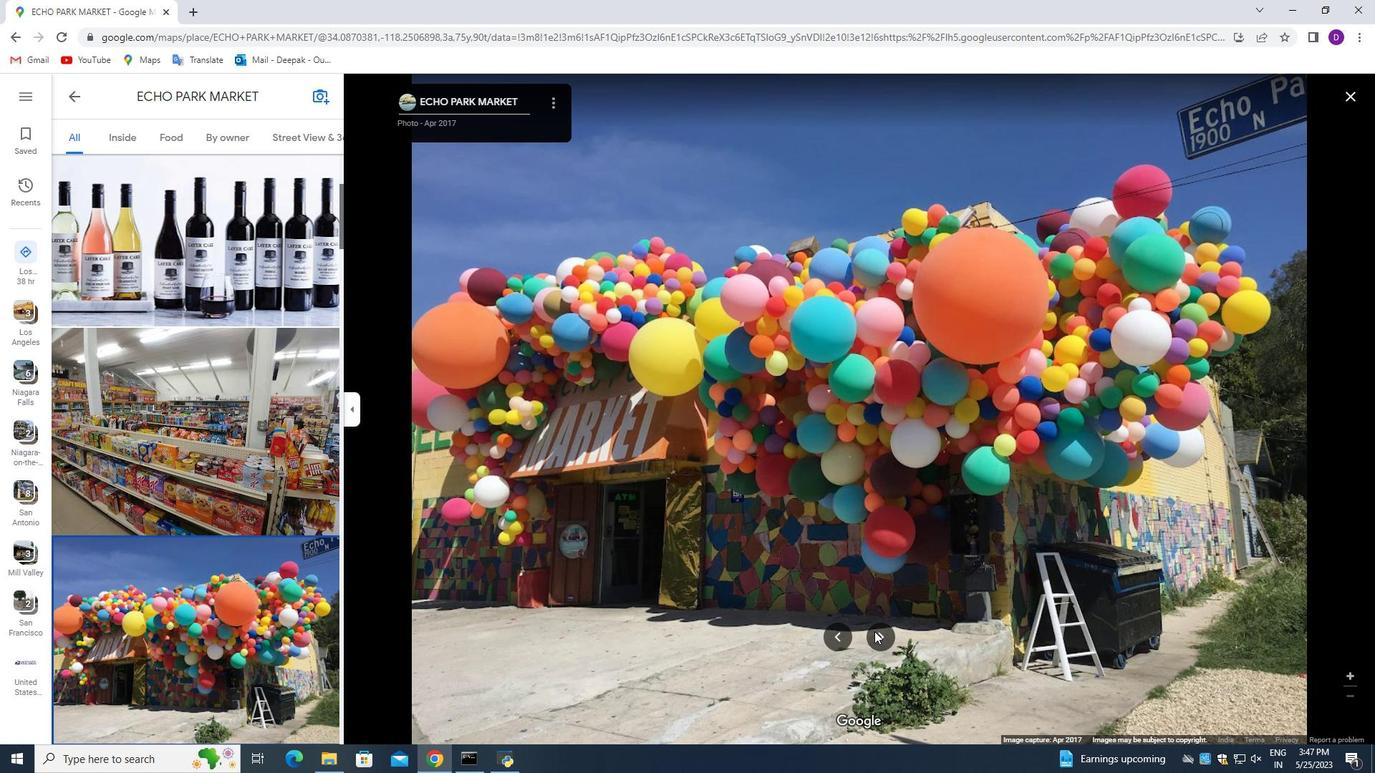 
Action: Mouse pressed left at (874, 631)
Screenshot: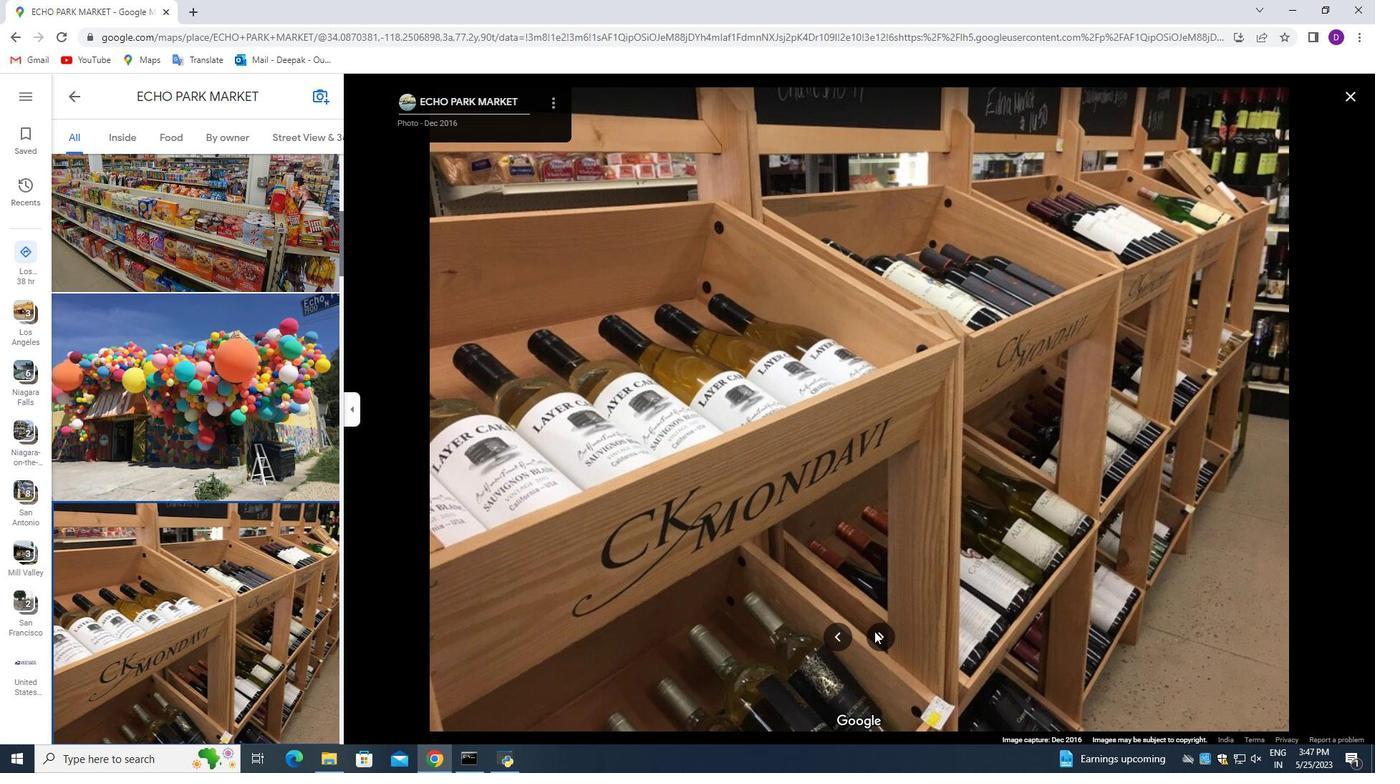 
Action: Mouse pressed left at (874, 631)
Screenshot: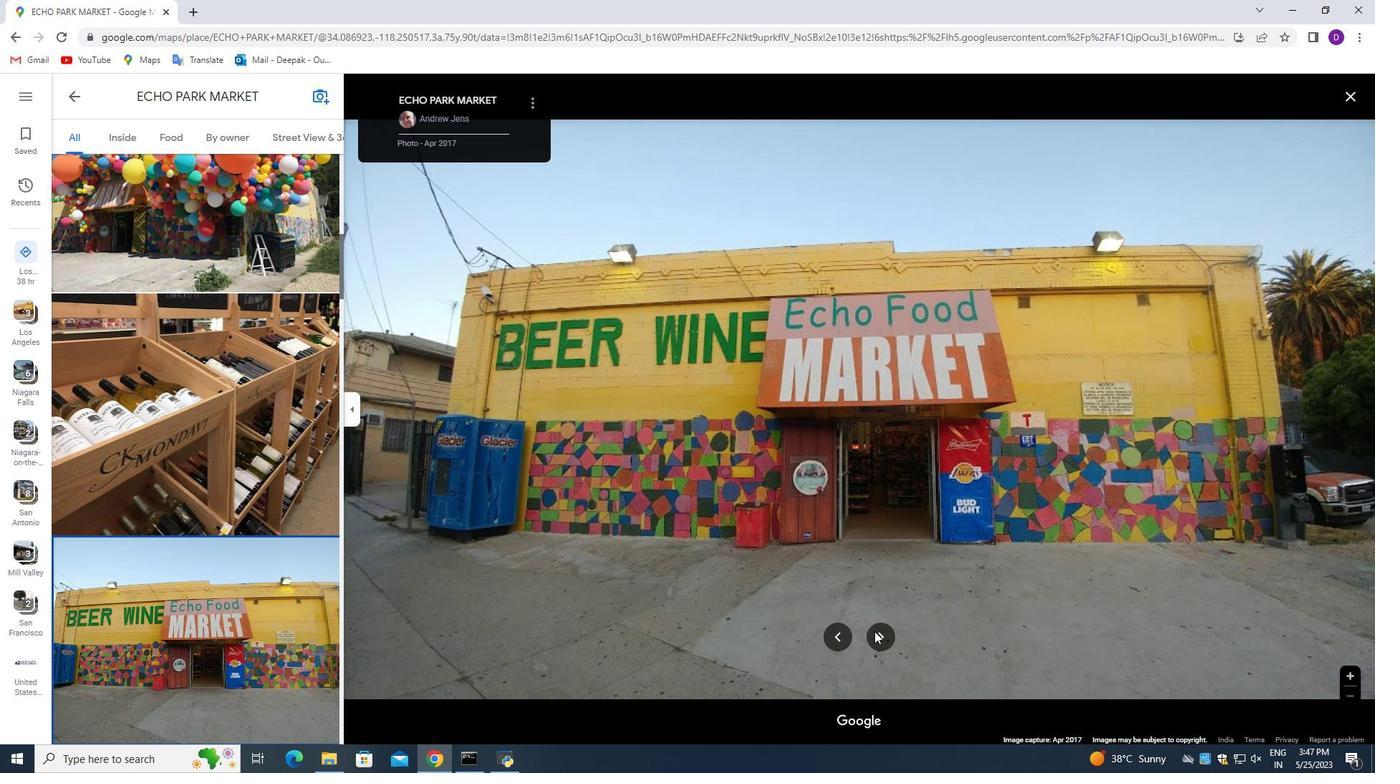 
Action: Mouse pressed left at (874, 631)
Screenshot: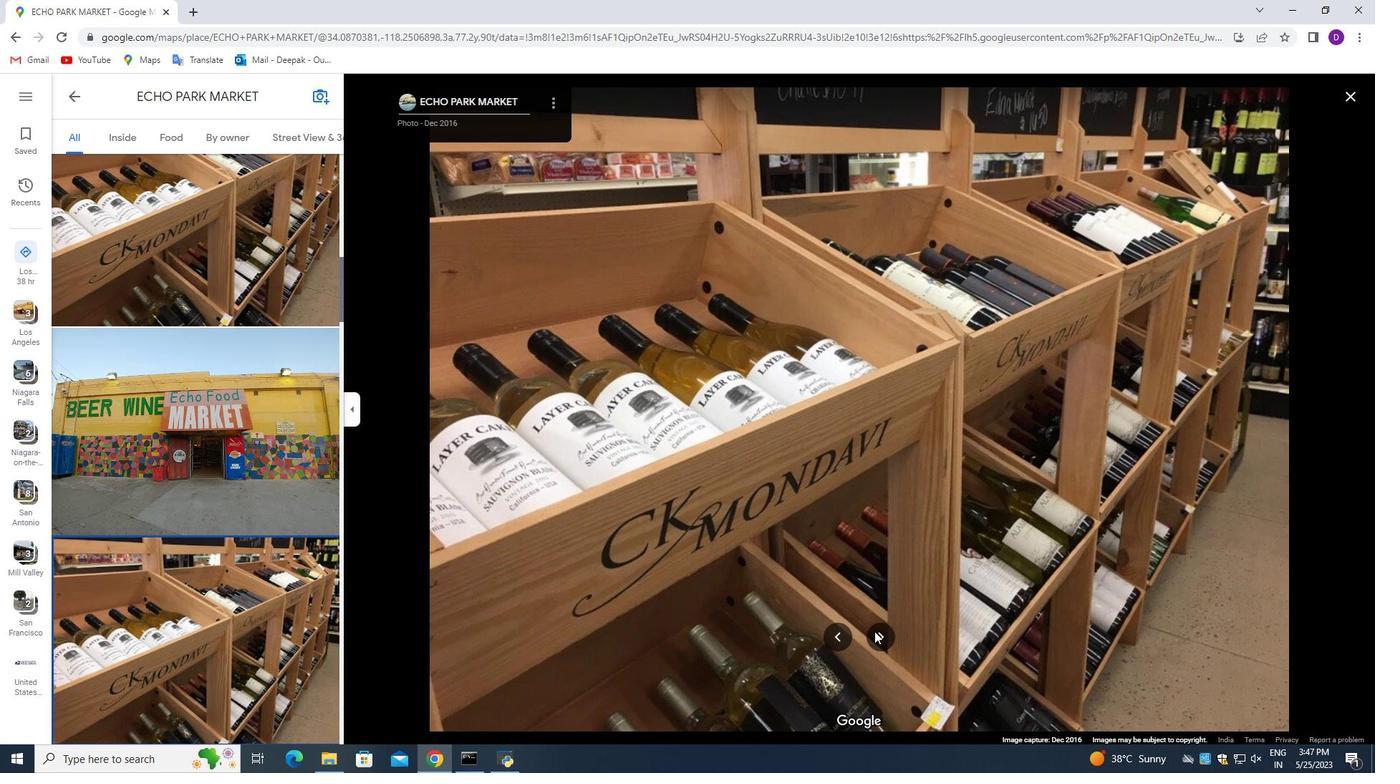 
Action: Mouse pressed left at (874, 631)
Screenshot: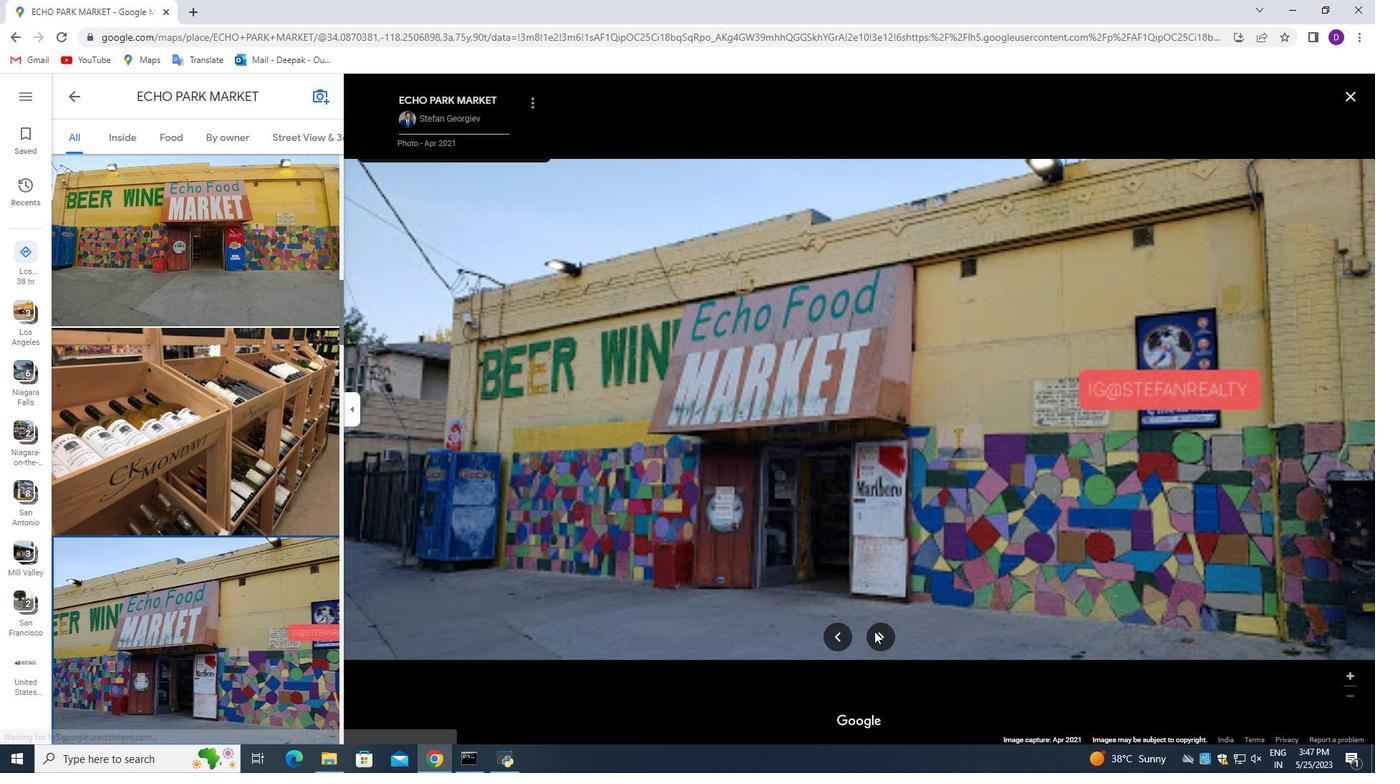 
Action: Mouse pressed left at (874, 631)
Screenshot: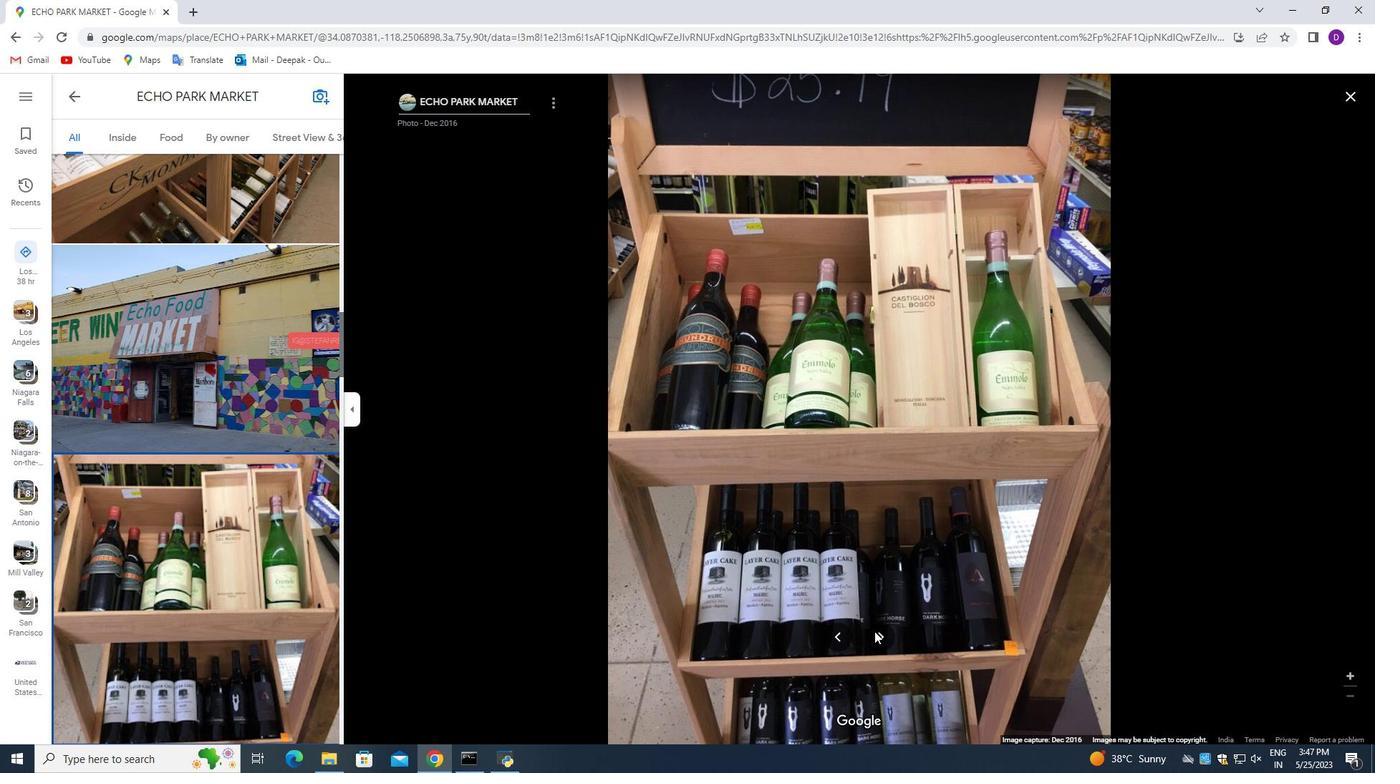 
Action: Mouse pressed left at (874, 631)
Screenshot: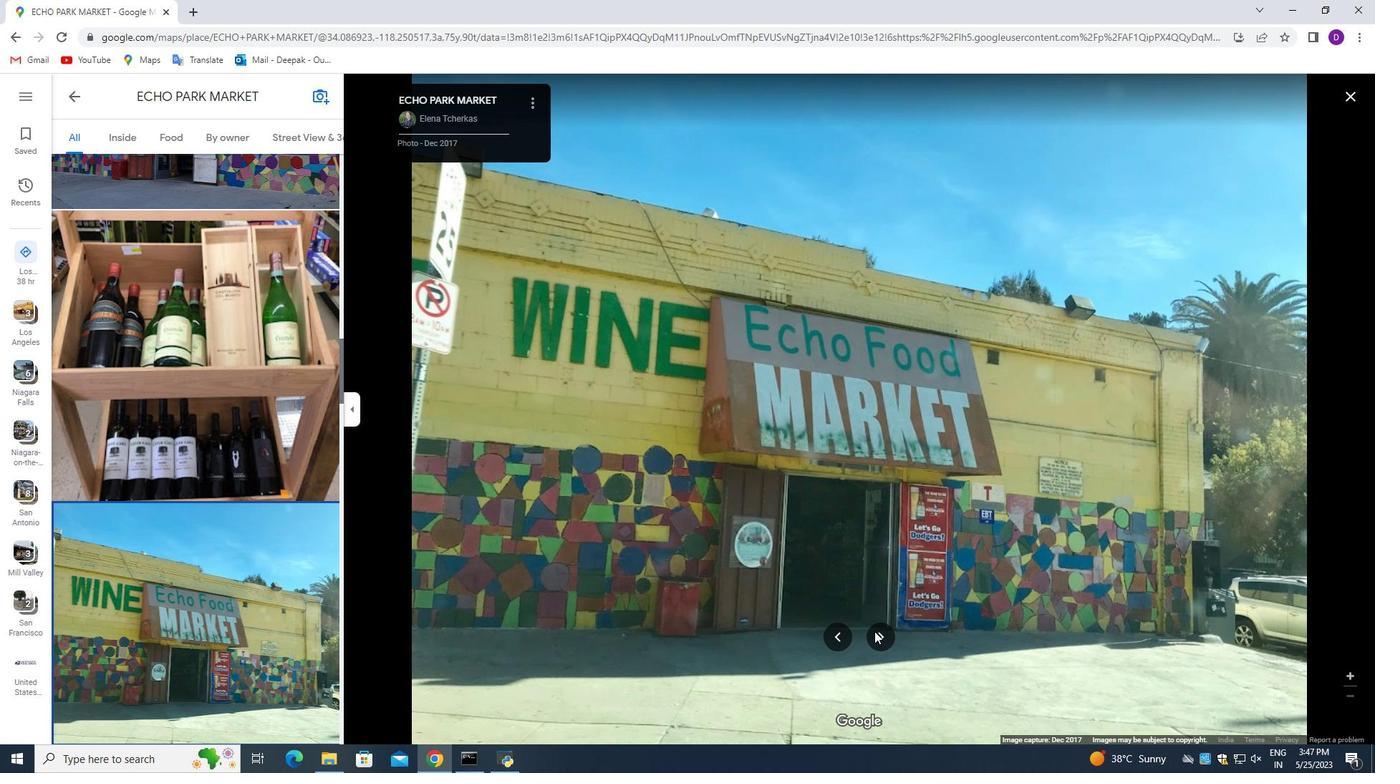 
Action: Mouse pressed right at (874, 631)
Screenshot: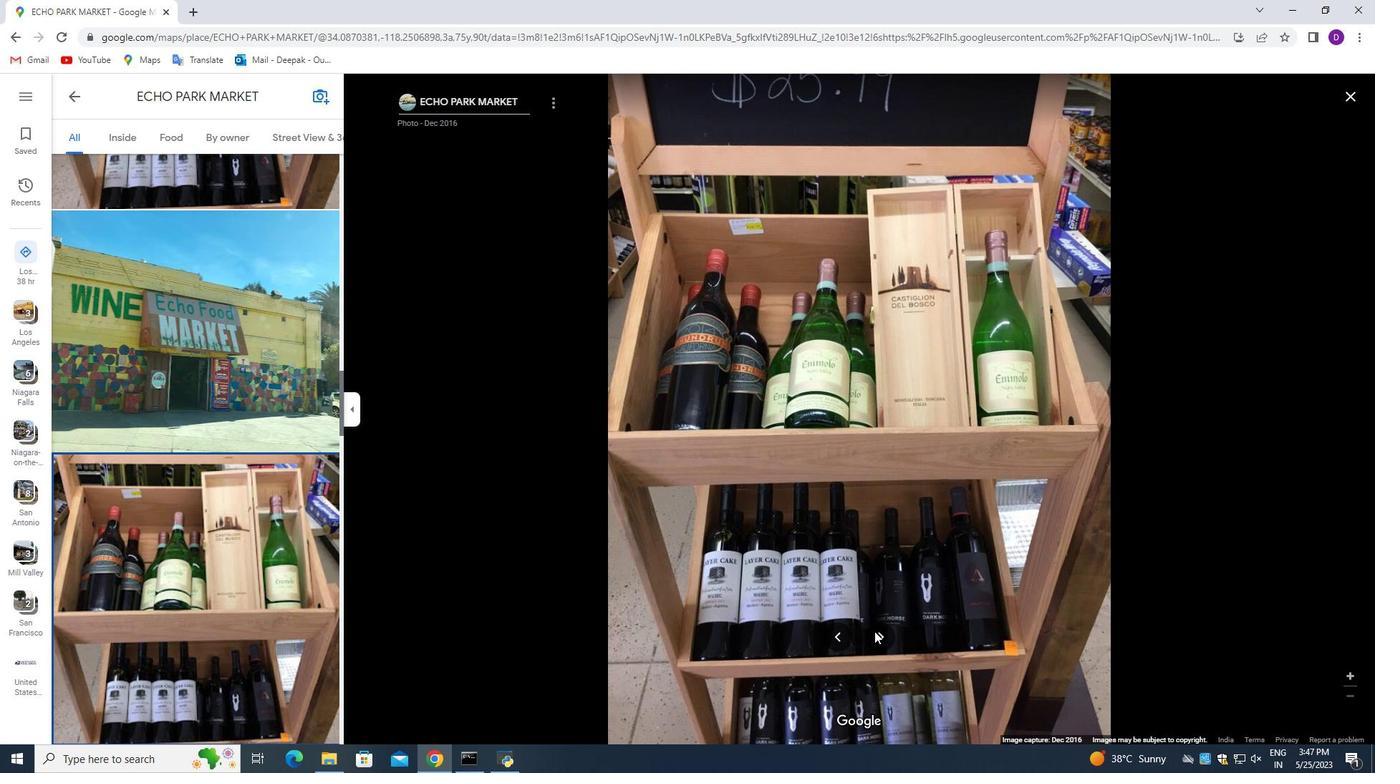 
Action: Mouse pressed left at (874, 631)
Screenshot: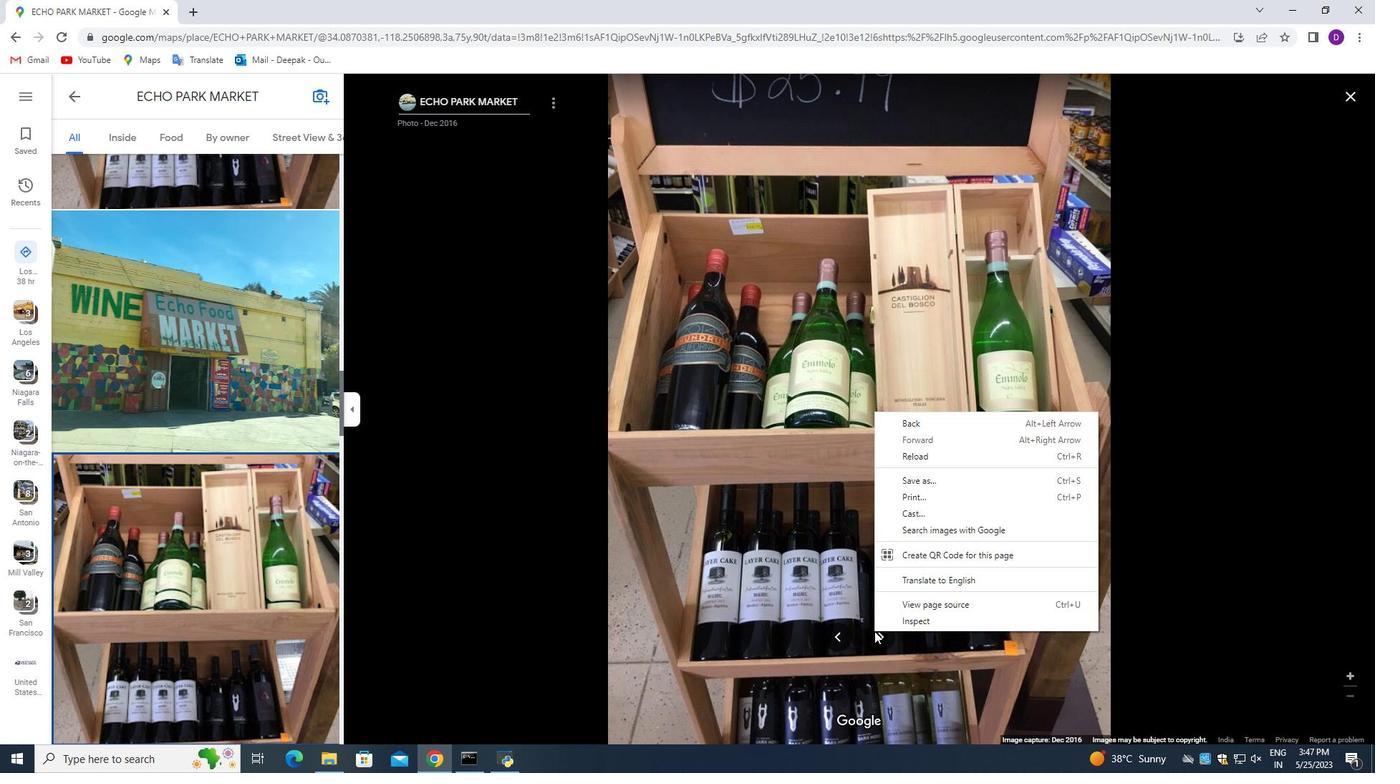 
Action: Mouse pressed left at (874, 631)
Screenshot: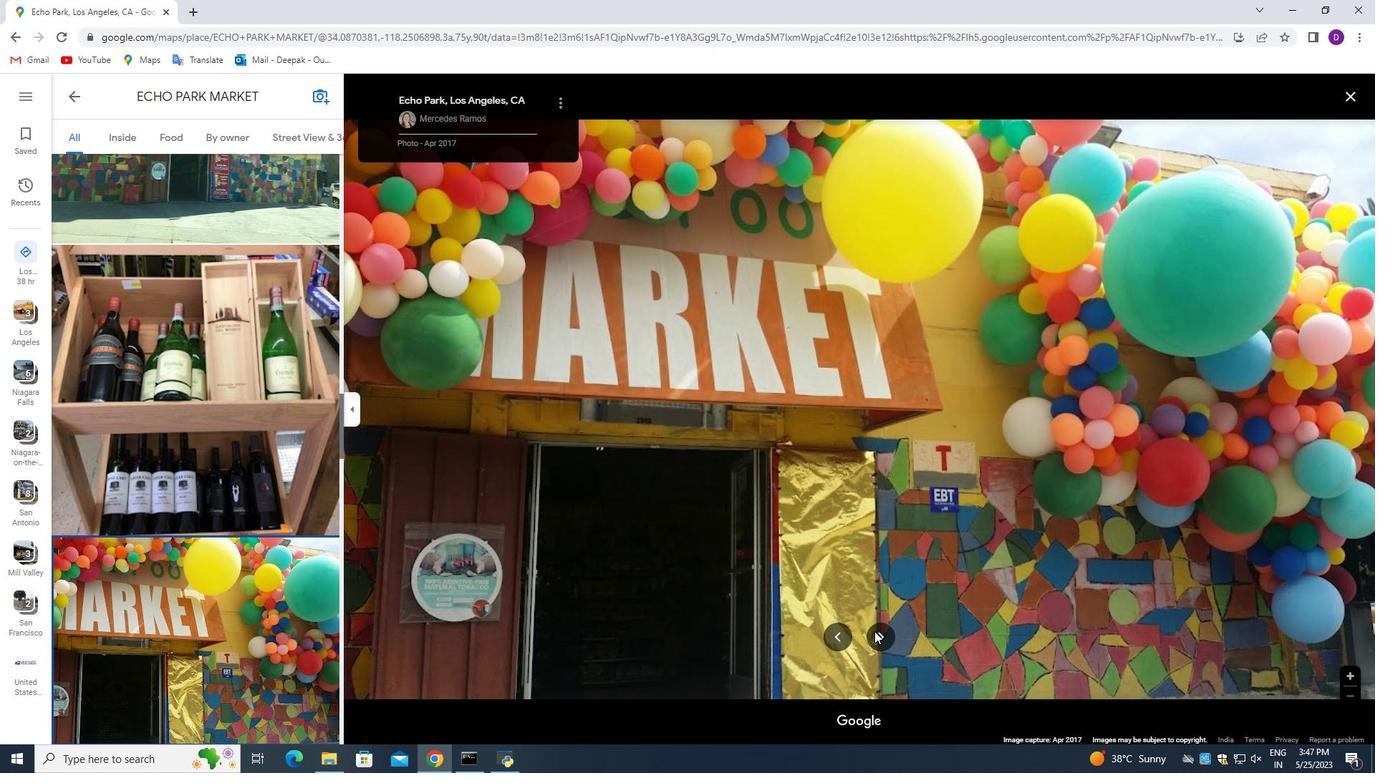 
Action: Mouse pressed left at (874, 631)
Screenshot: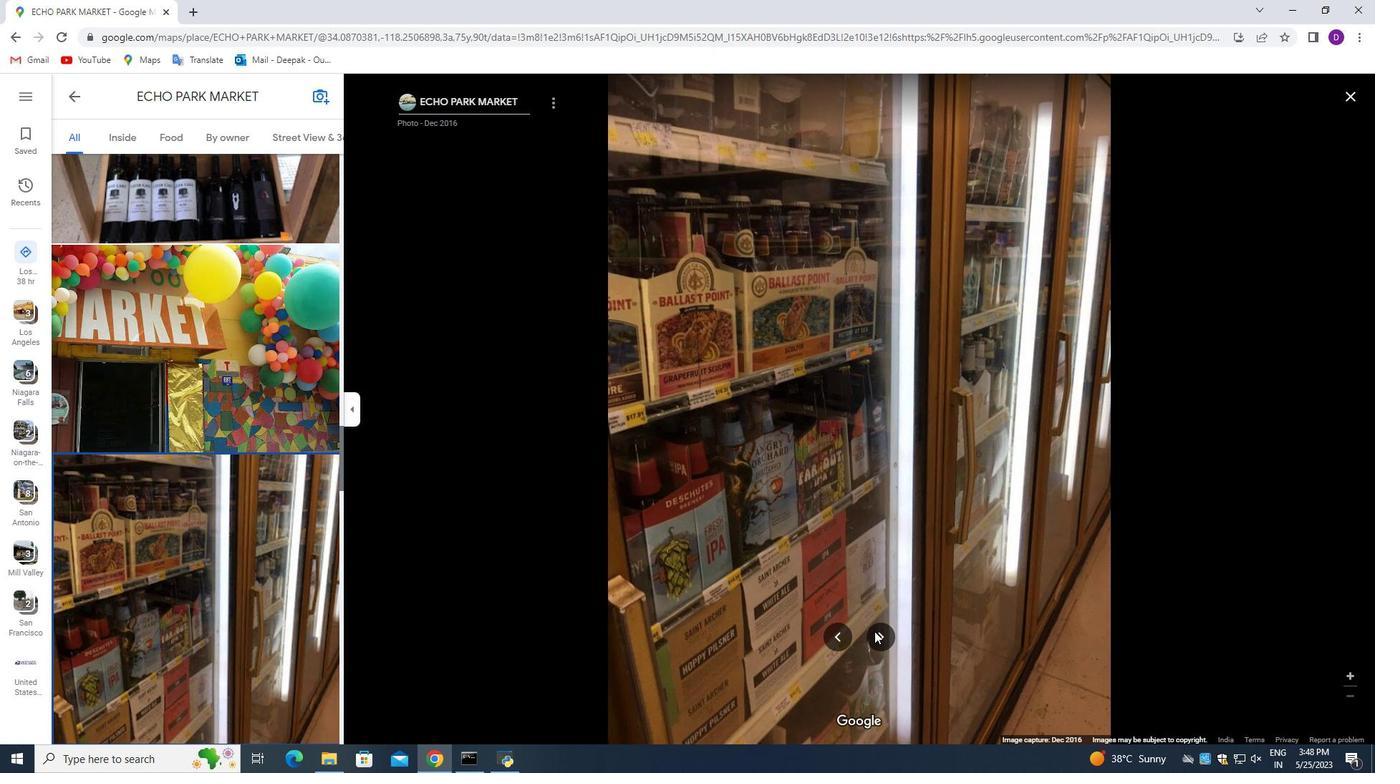 
Action: Mouse moved to (874, 629)
Screenshot: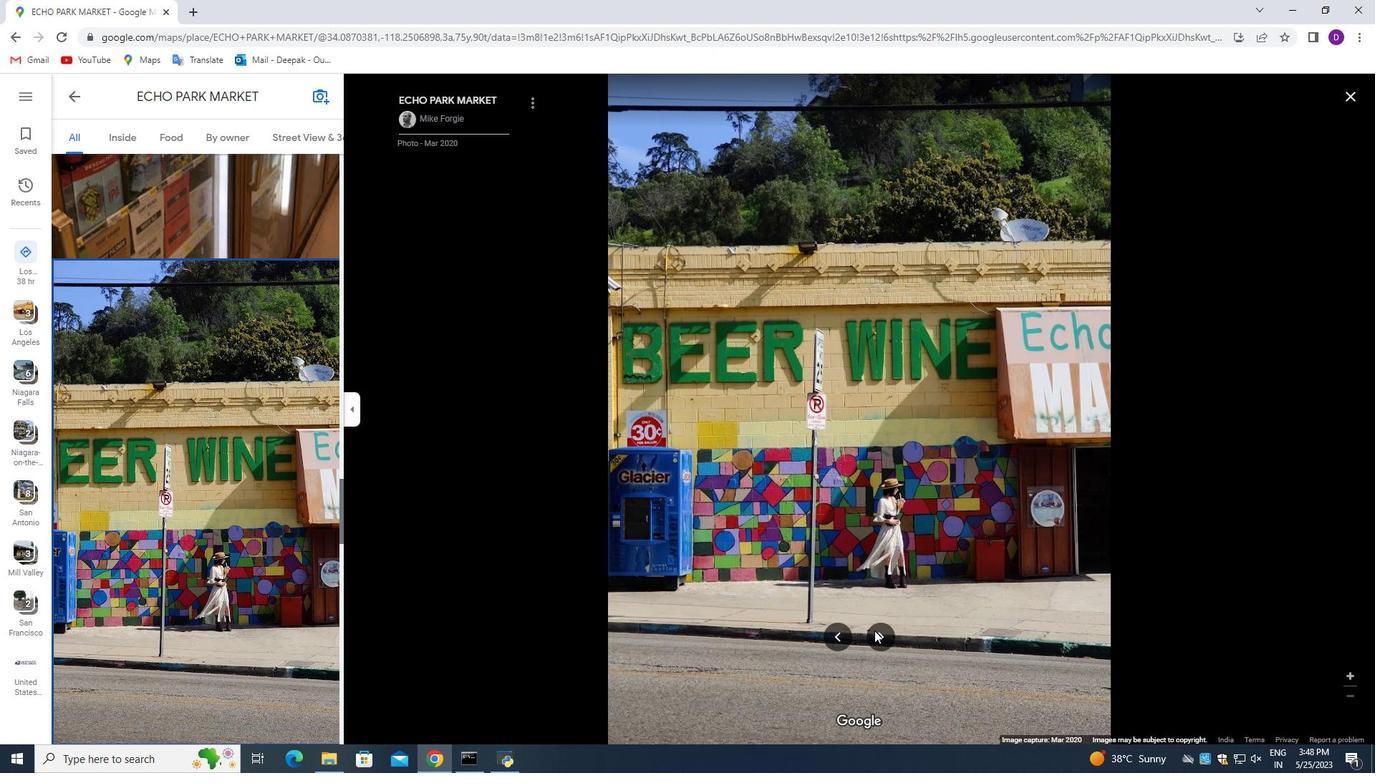 
Action: Mouse pressed left at (874, 629)
Screenshot: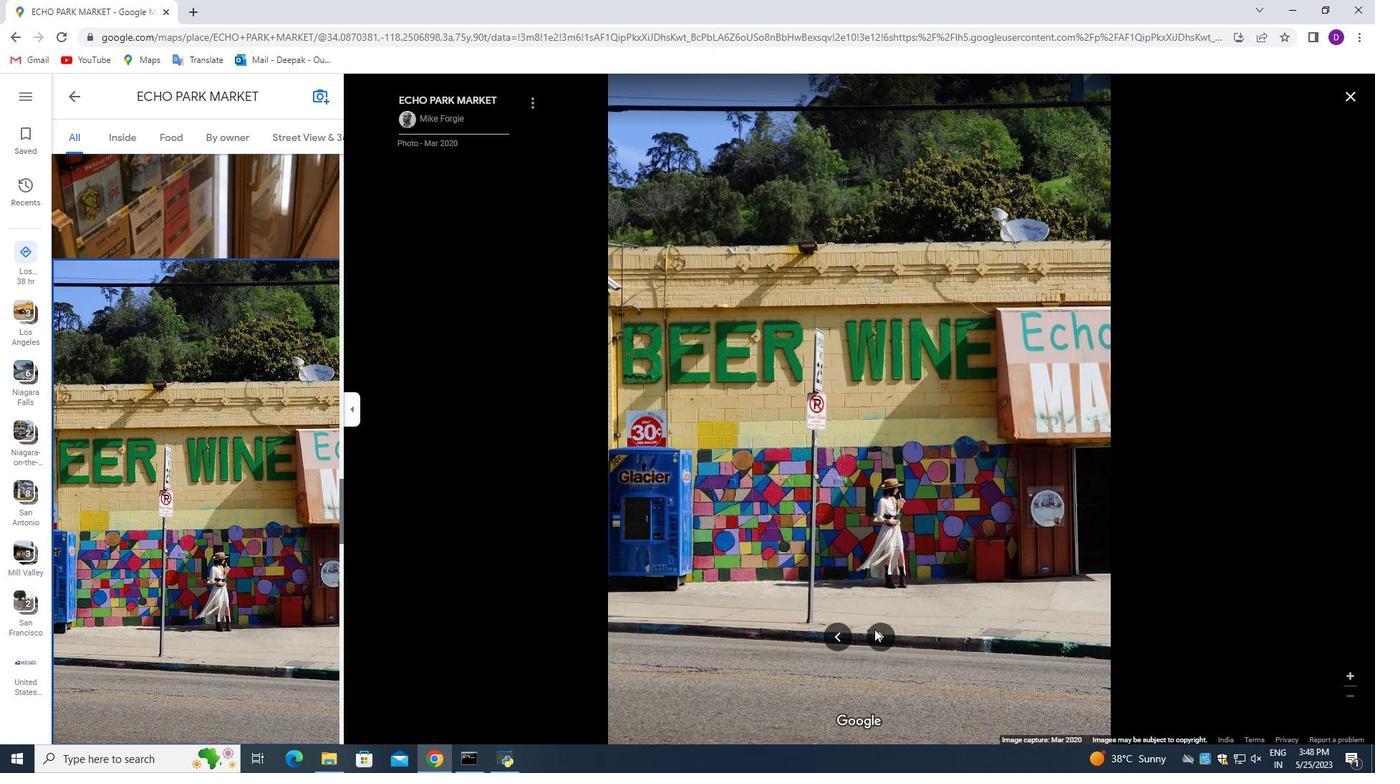 
Action: Mouse pressed left at (874, 629)
Screenshot: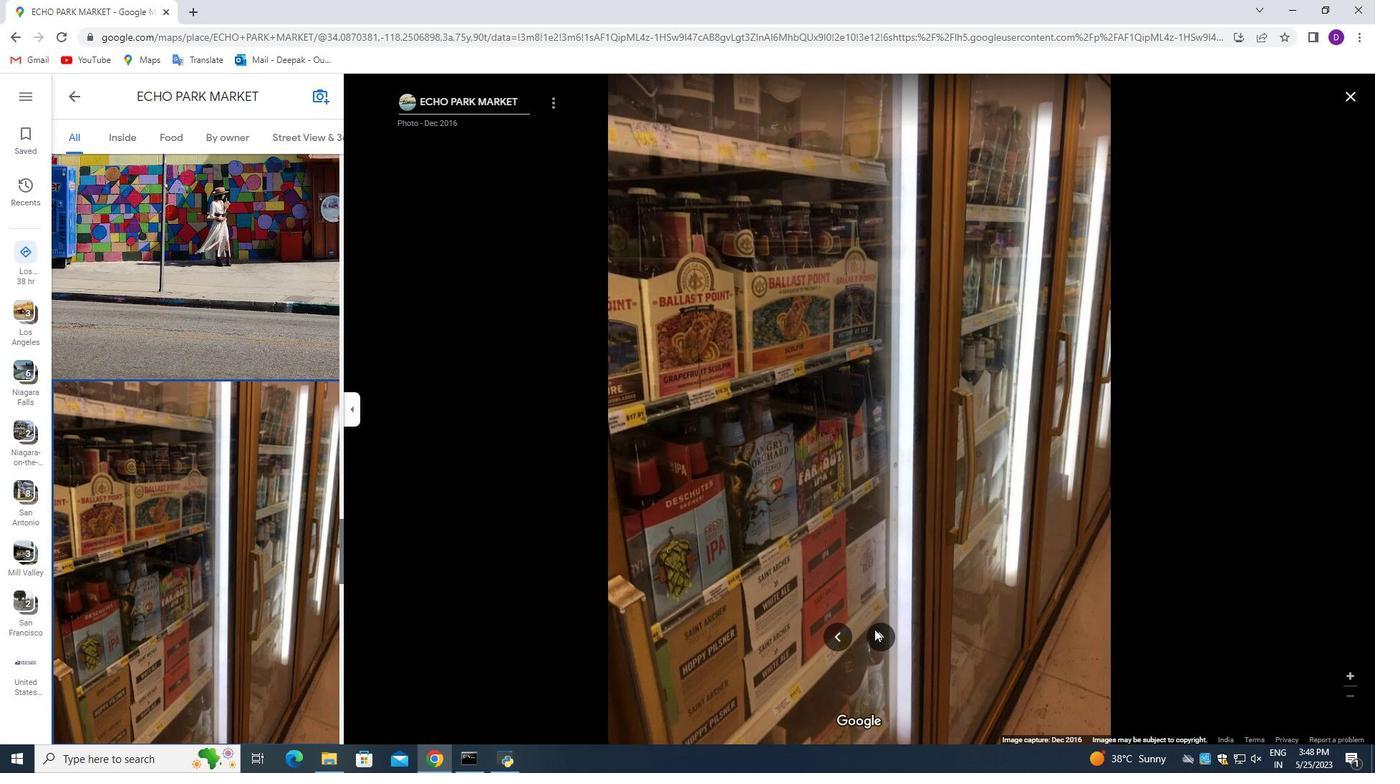 
Action: Mouse pressed left at (874, 629)
Screenshot: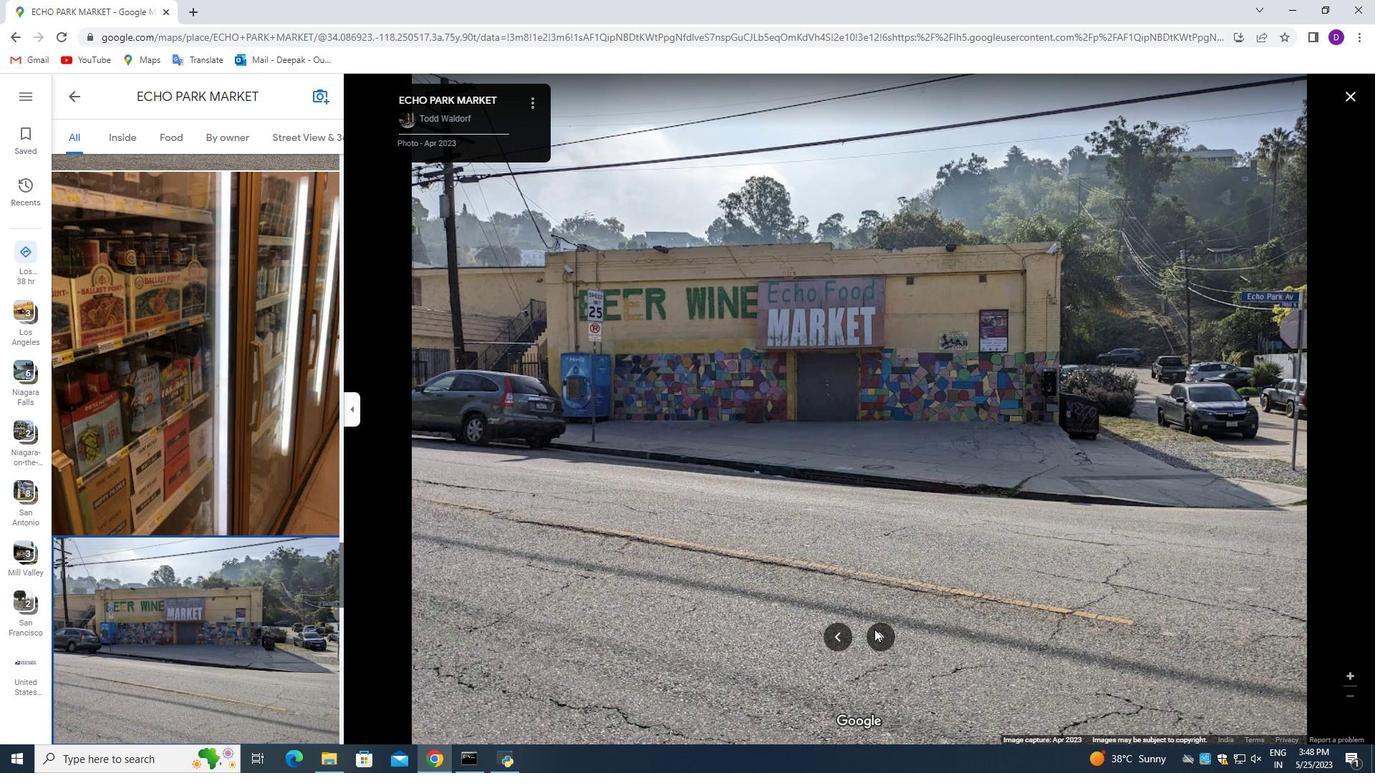 
Action: Mouse pressed left at (874, 629)
Screenshot: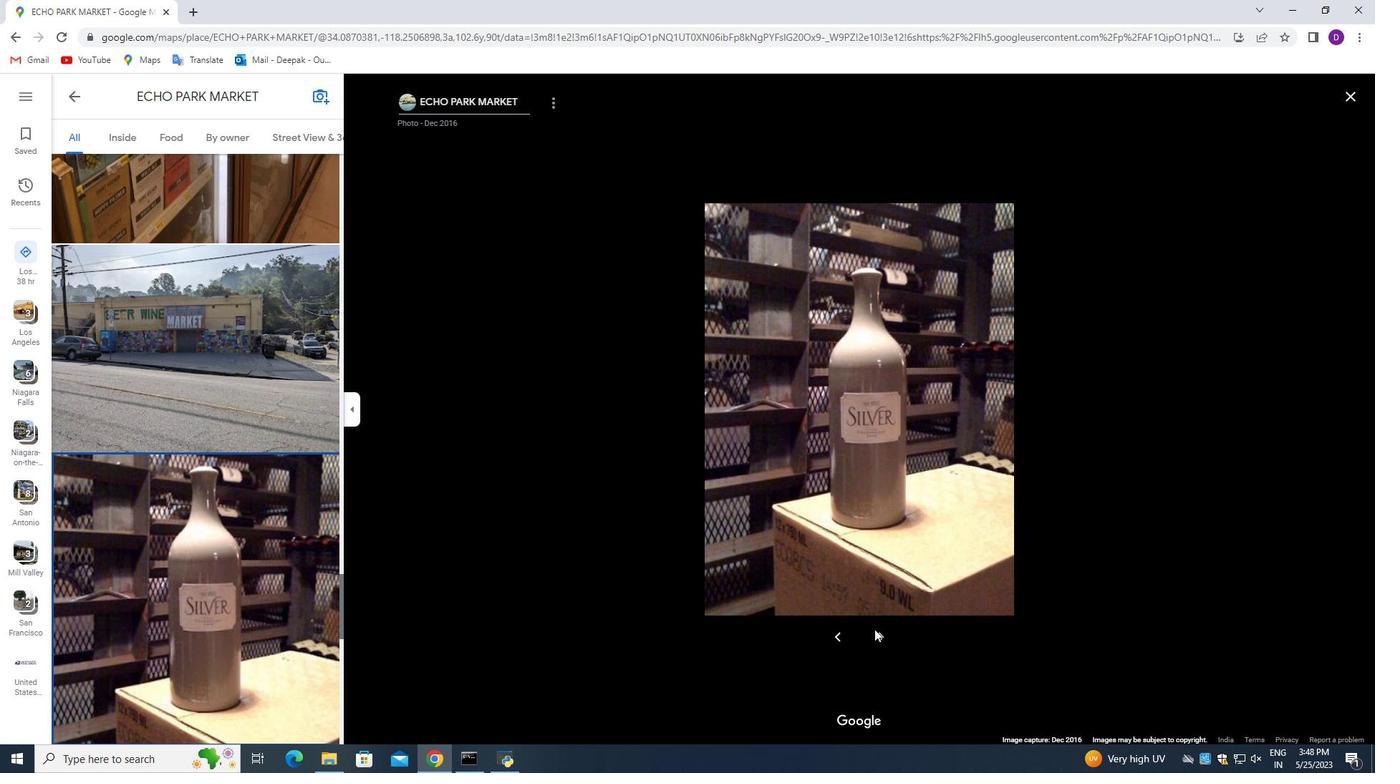 
Action: Mouse pressed left at (874, 629)
Screenshot: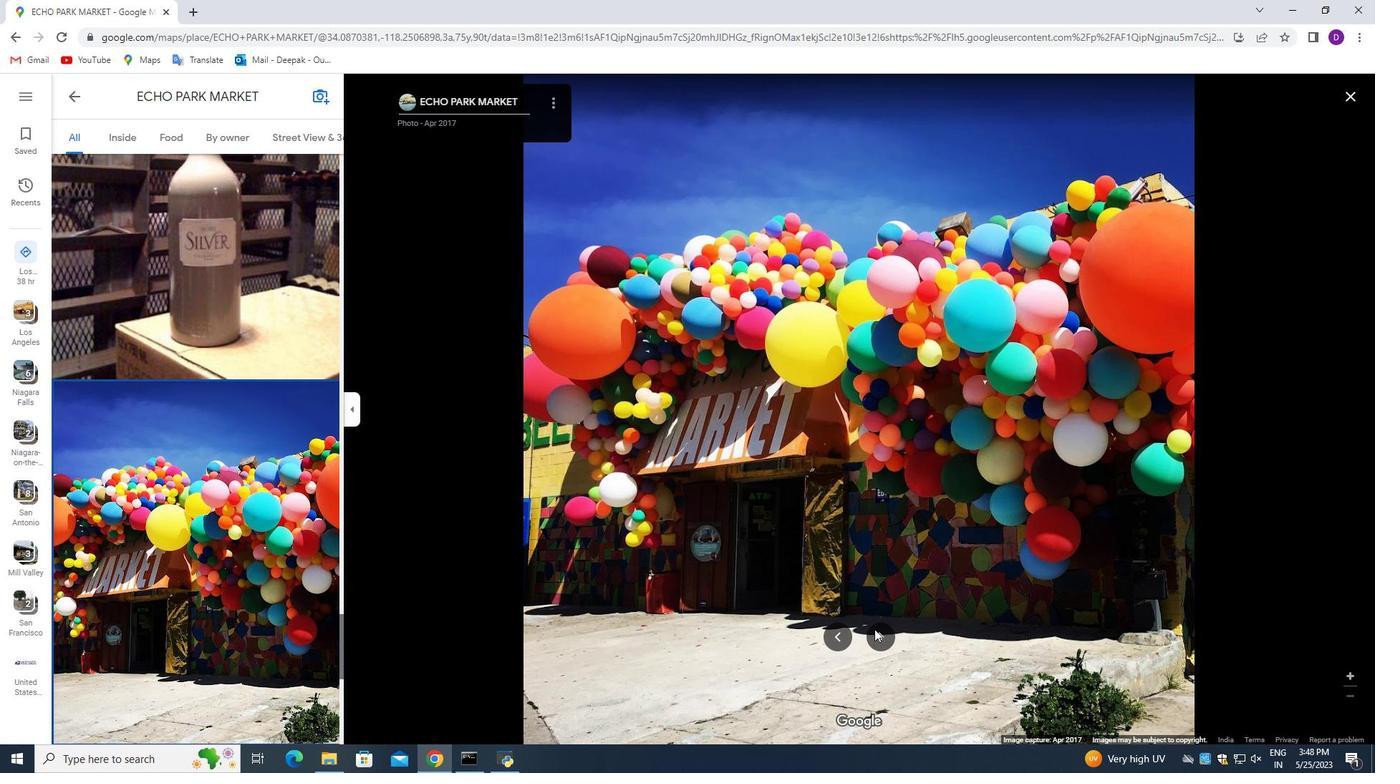 
Action: Mouse moved to (876, 626)
Screenshot: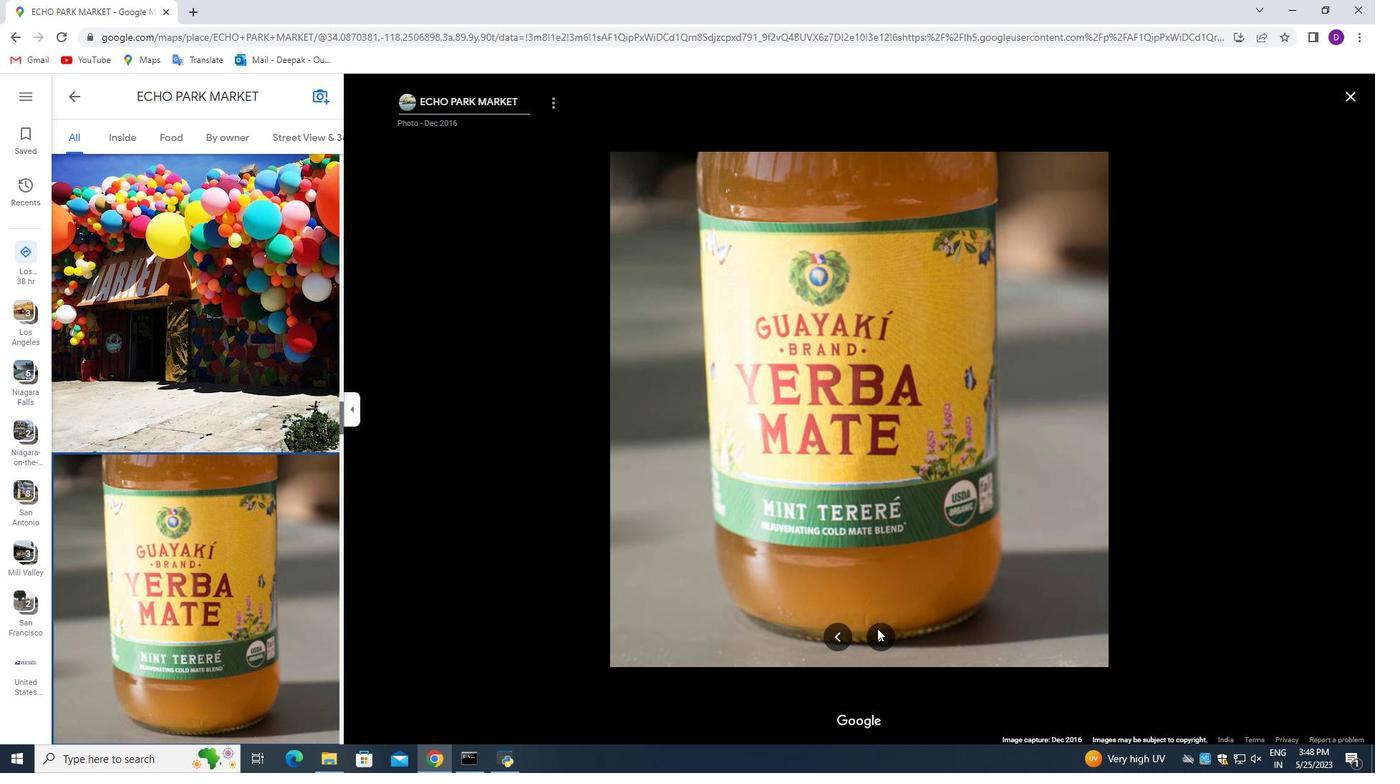 
Action: Mouse pressed left at (876, 626)
Screenshot: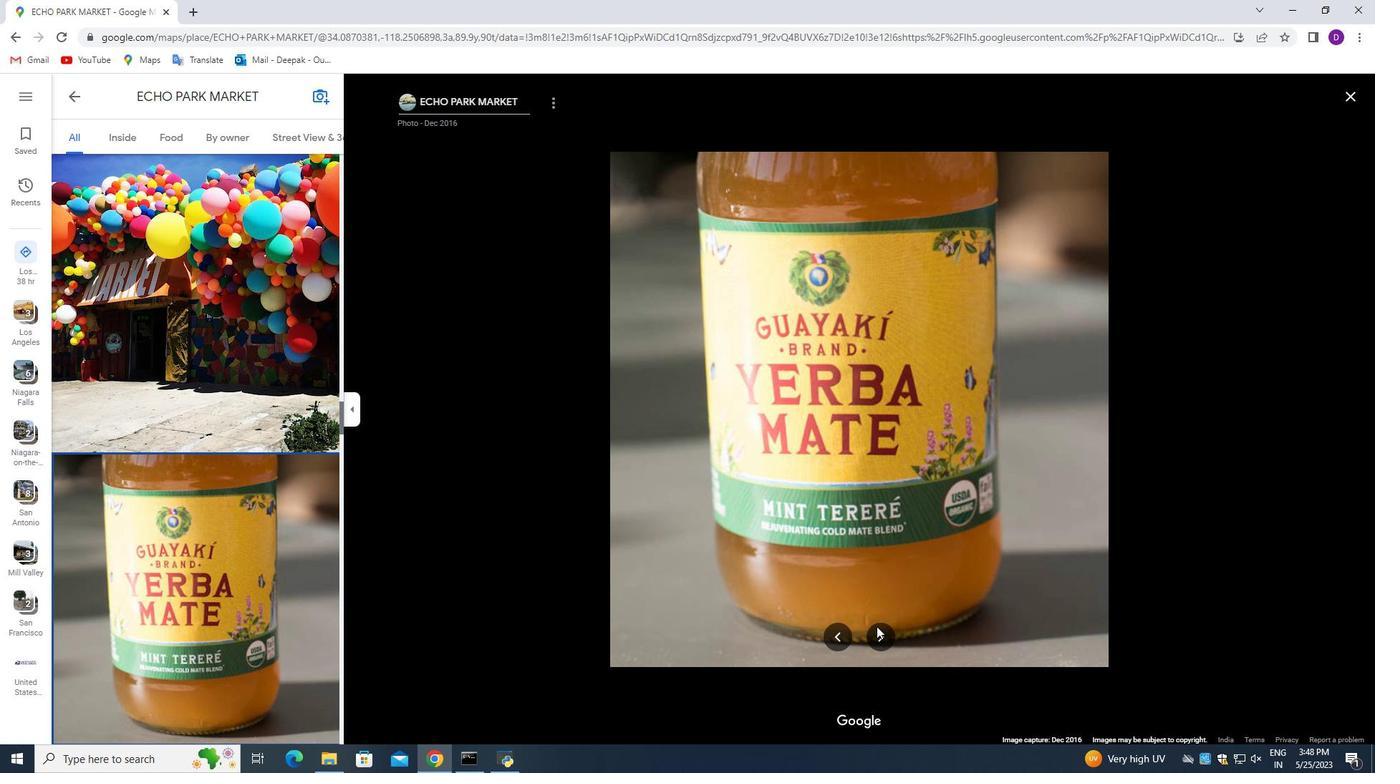 
Action: Mouse moved to (876, 626)
Screenshot: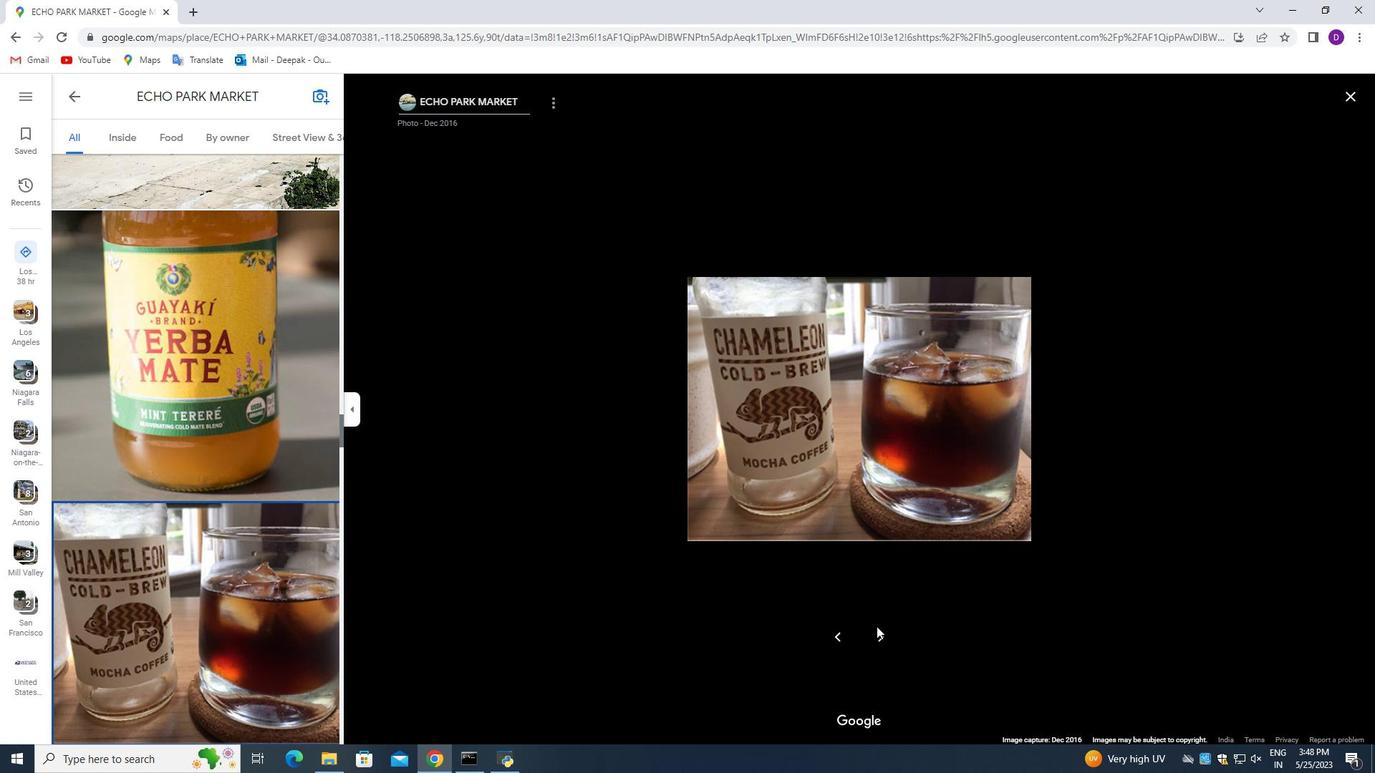 
Action: Mouse pressed left at (876, 626)
Screenshot: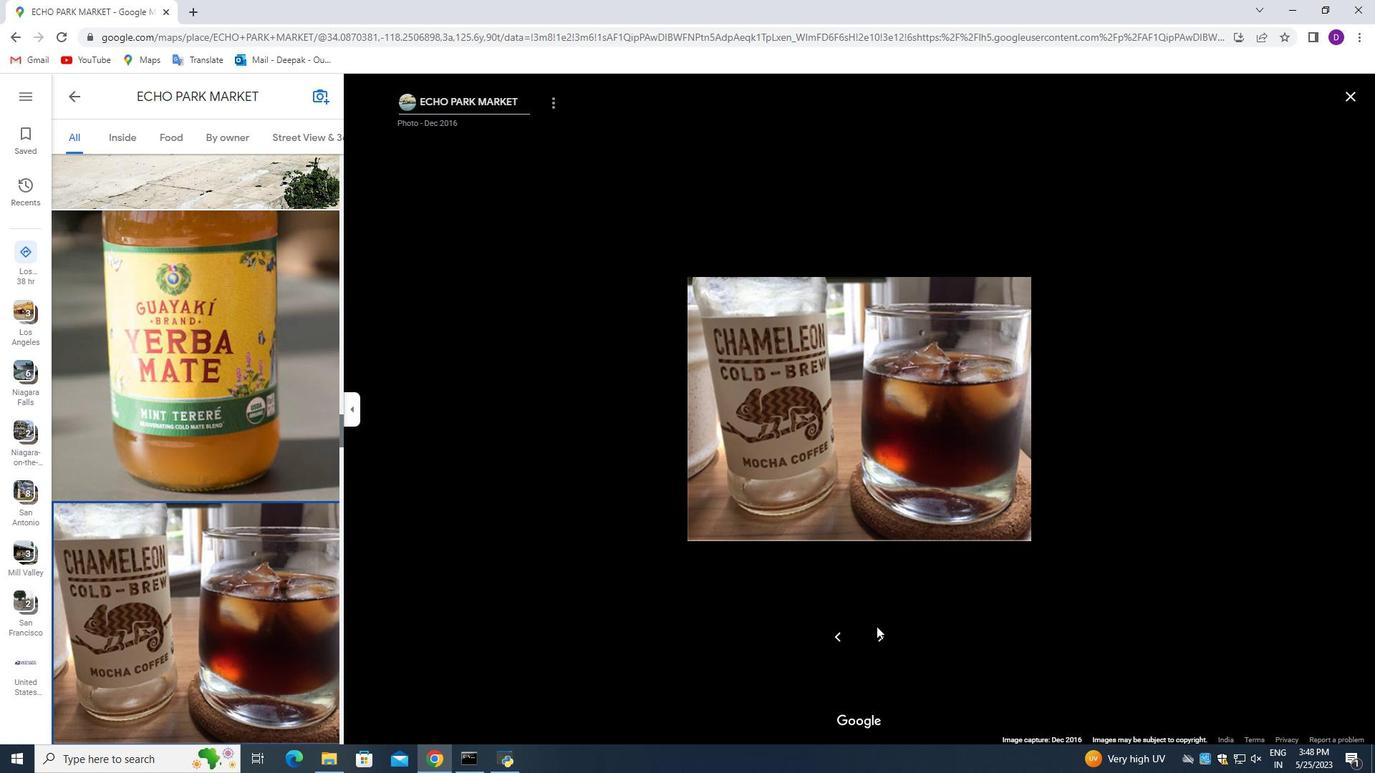 
Action: Mouse moved to (74, 95)
Screenshot: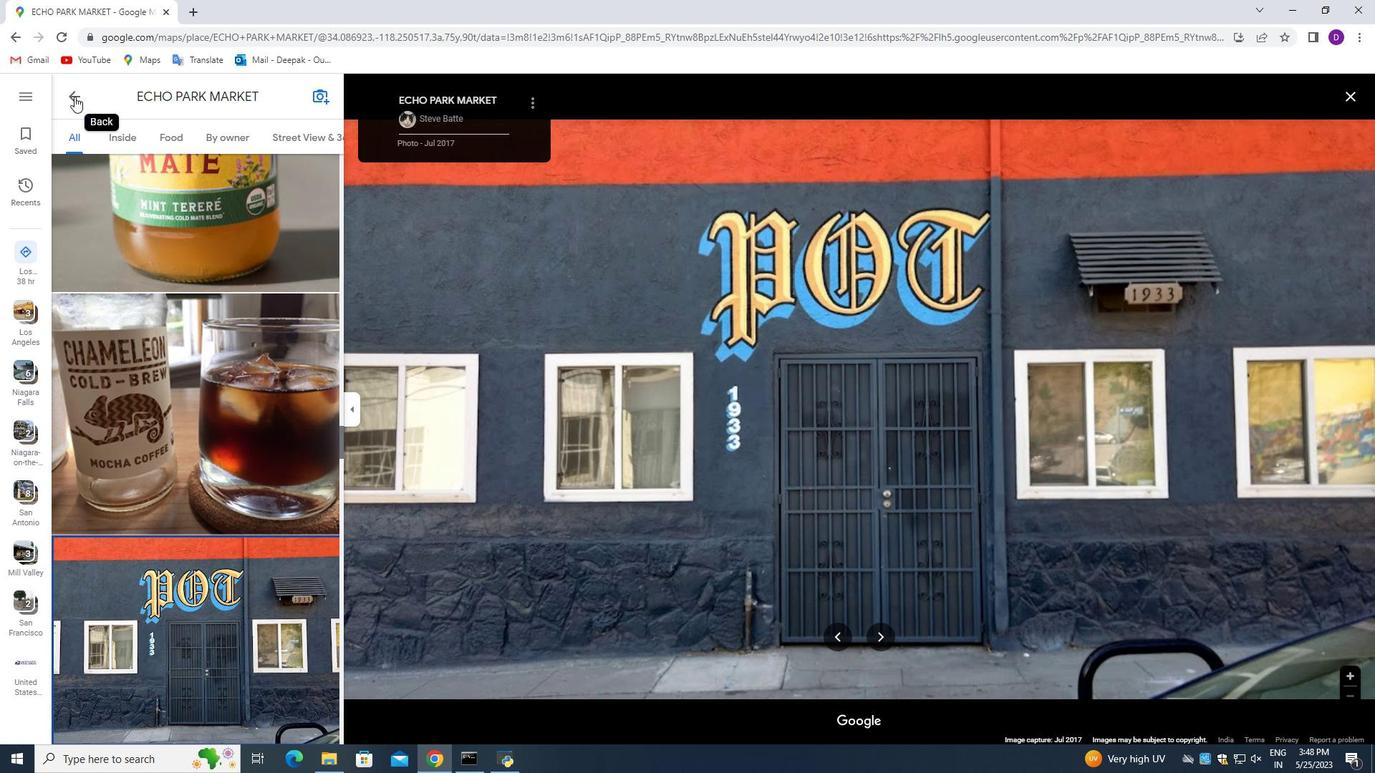 
Action: Mouse pressed left at (74, 95)
Screenshot: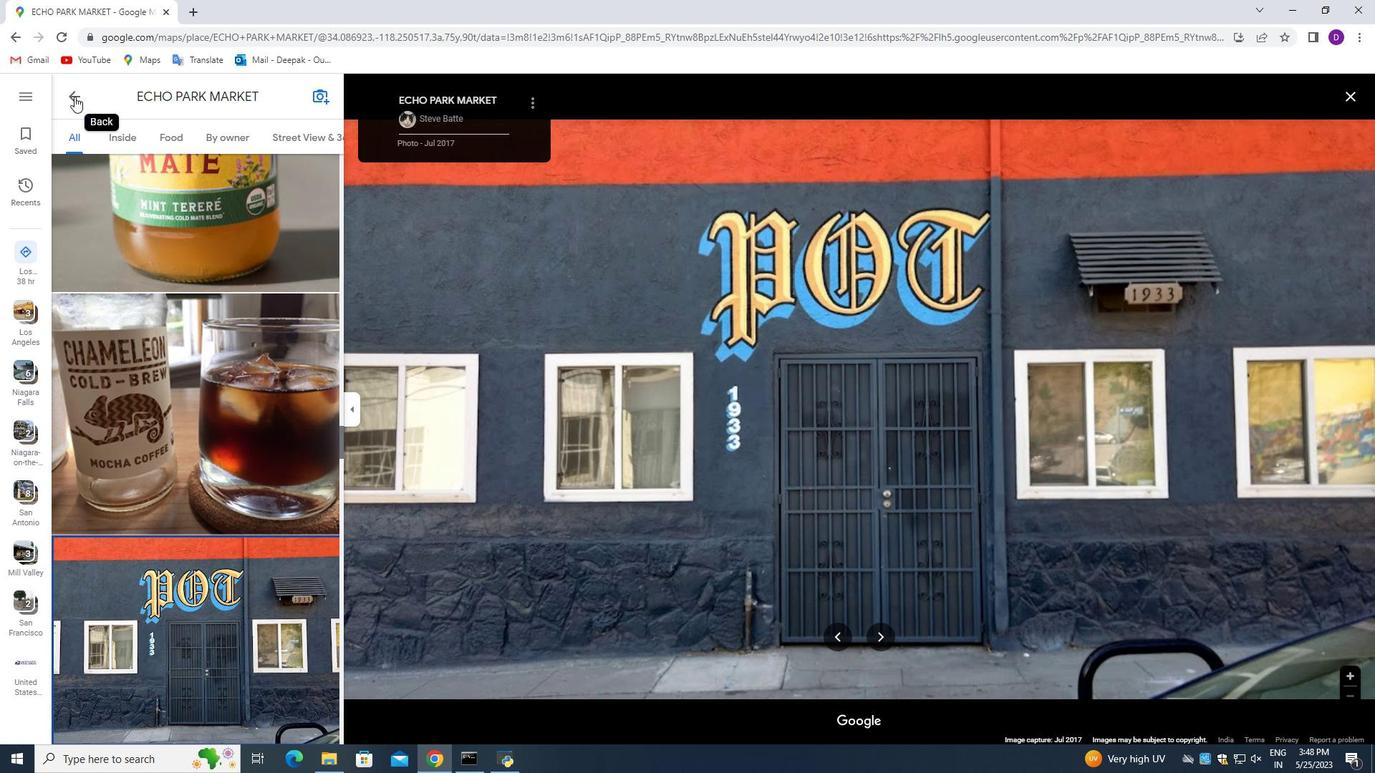 
Action: Mouse moved to (517, 370)
Screenshot: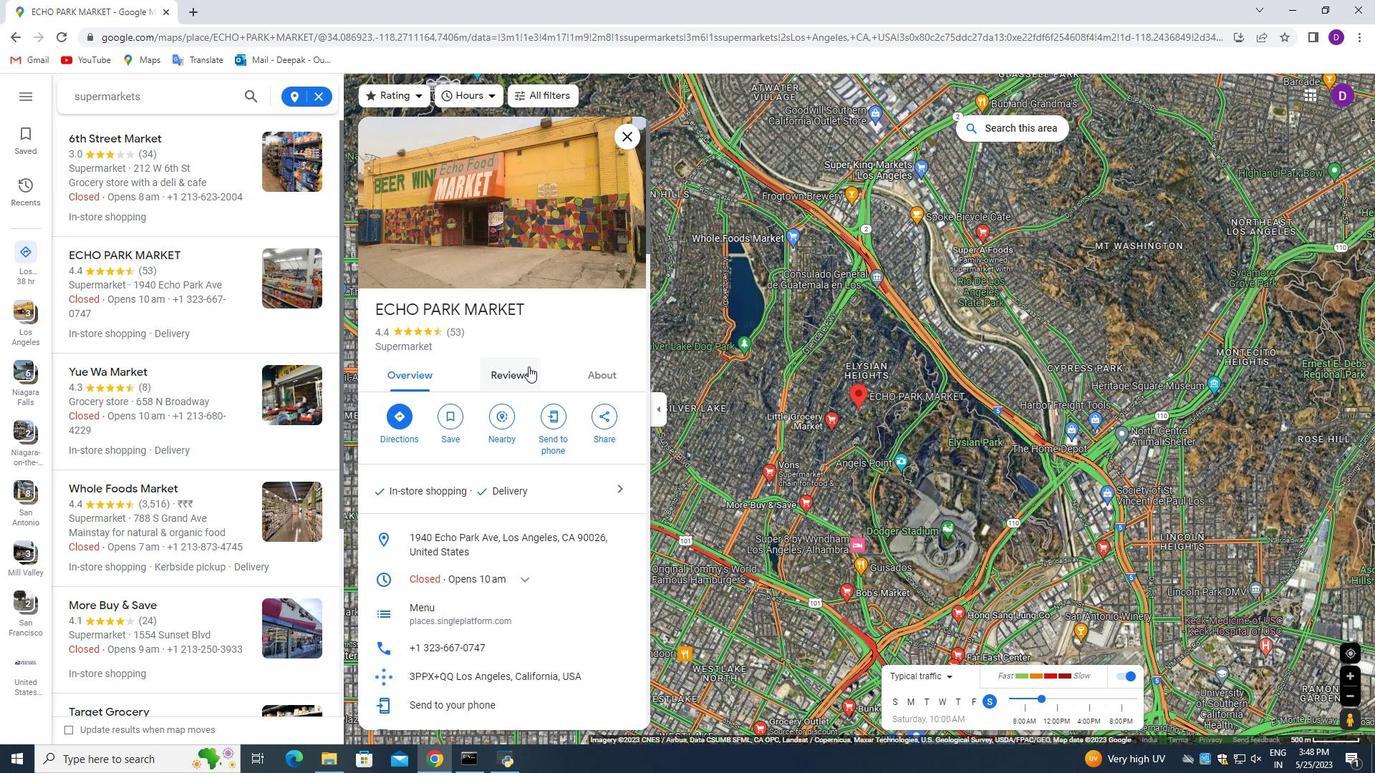 
Action: Mouse pressed left at (517, 370)
Screenshot: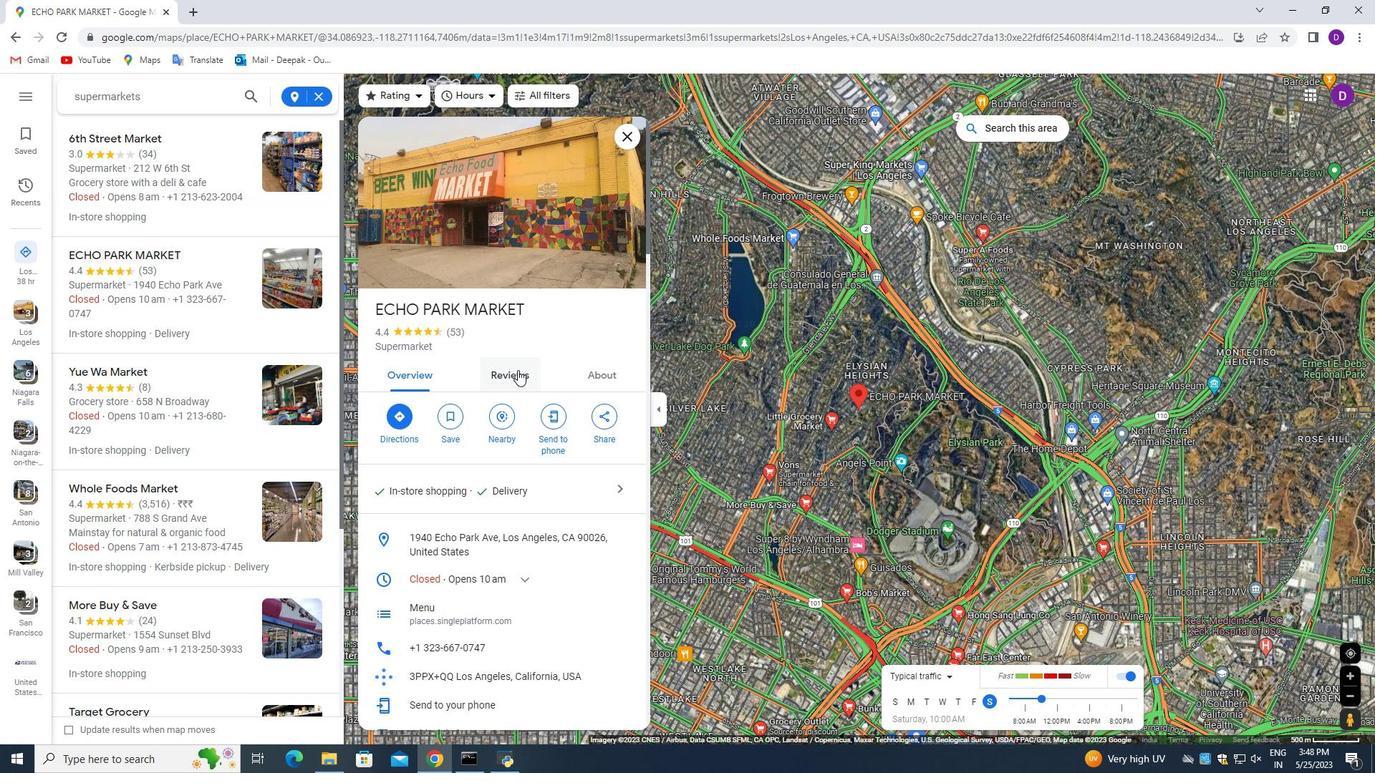 
Action: Mouse moved to (556, 489)
Screenshot: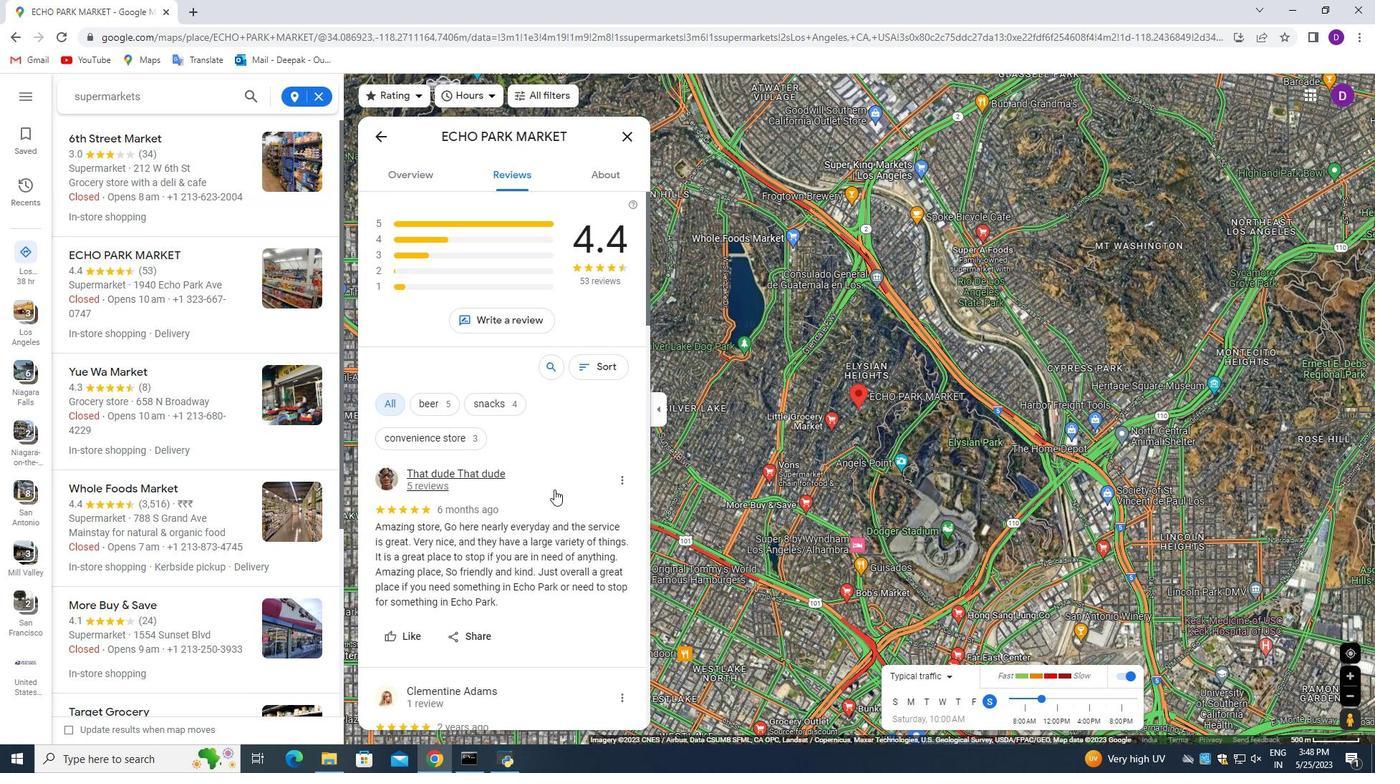 
Action: Mouse scrolled (556, 489) with delta (0, 0)
Screenshot: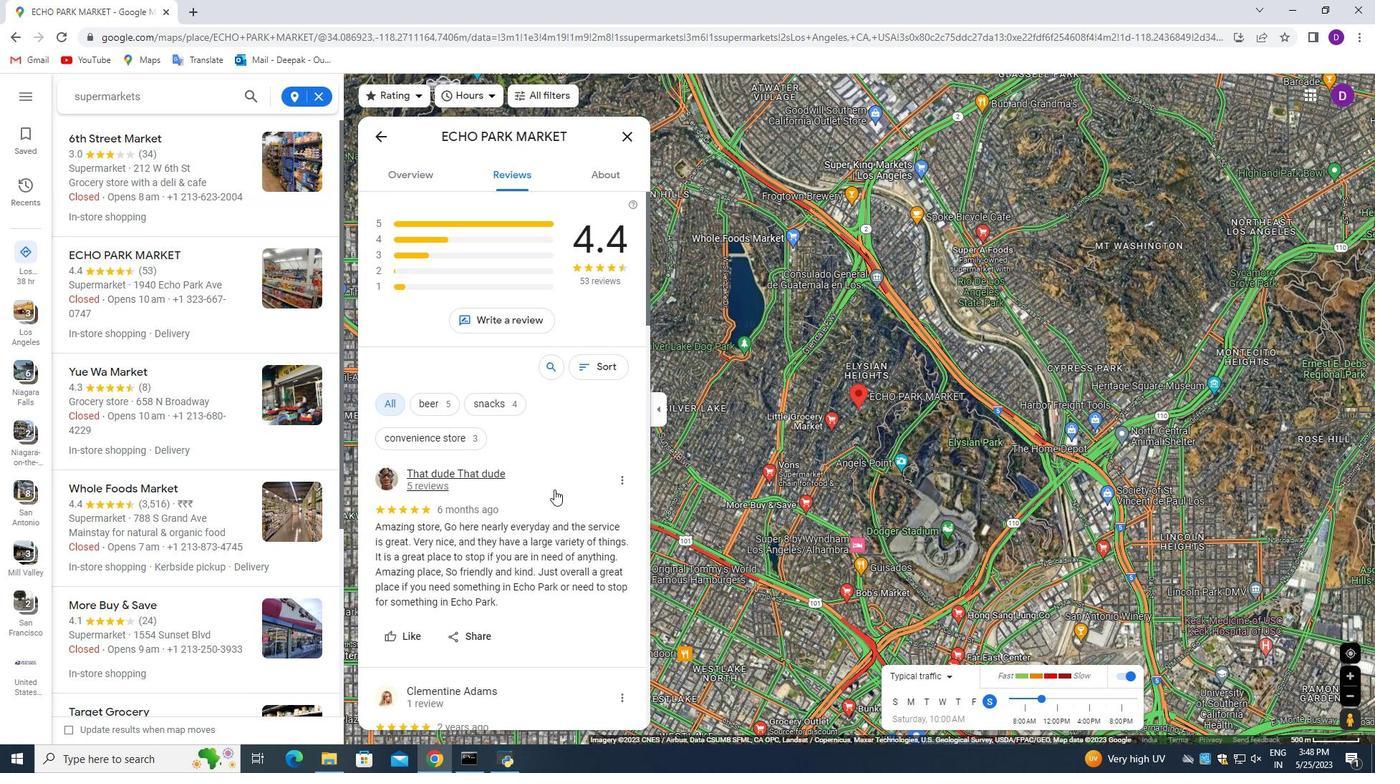 
Action: Mouse moved to (556, 487)
Screenshot: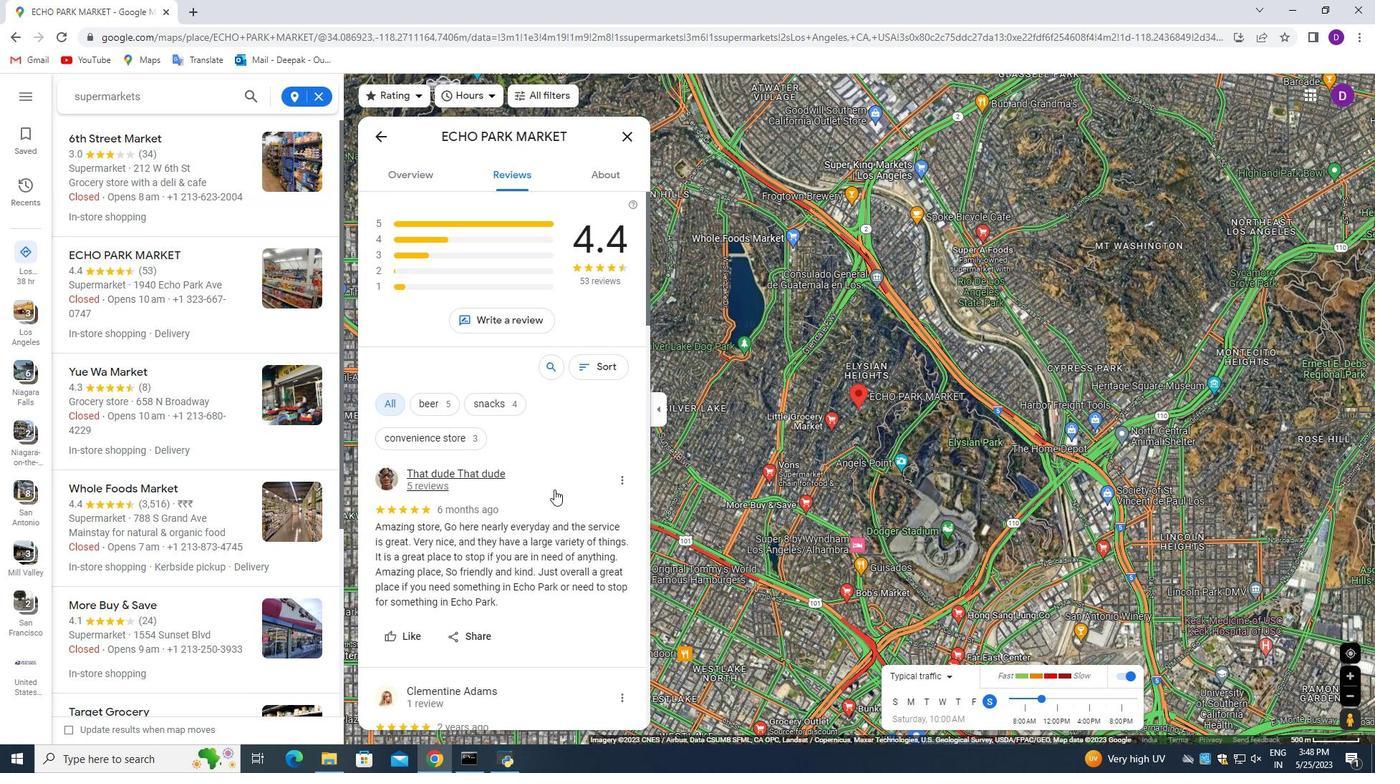 
Action: Mouse scrolled (556, 486) with delta (0, 0)
Screenshot: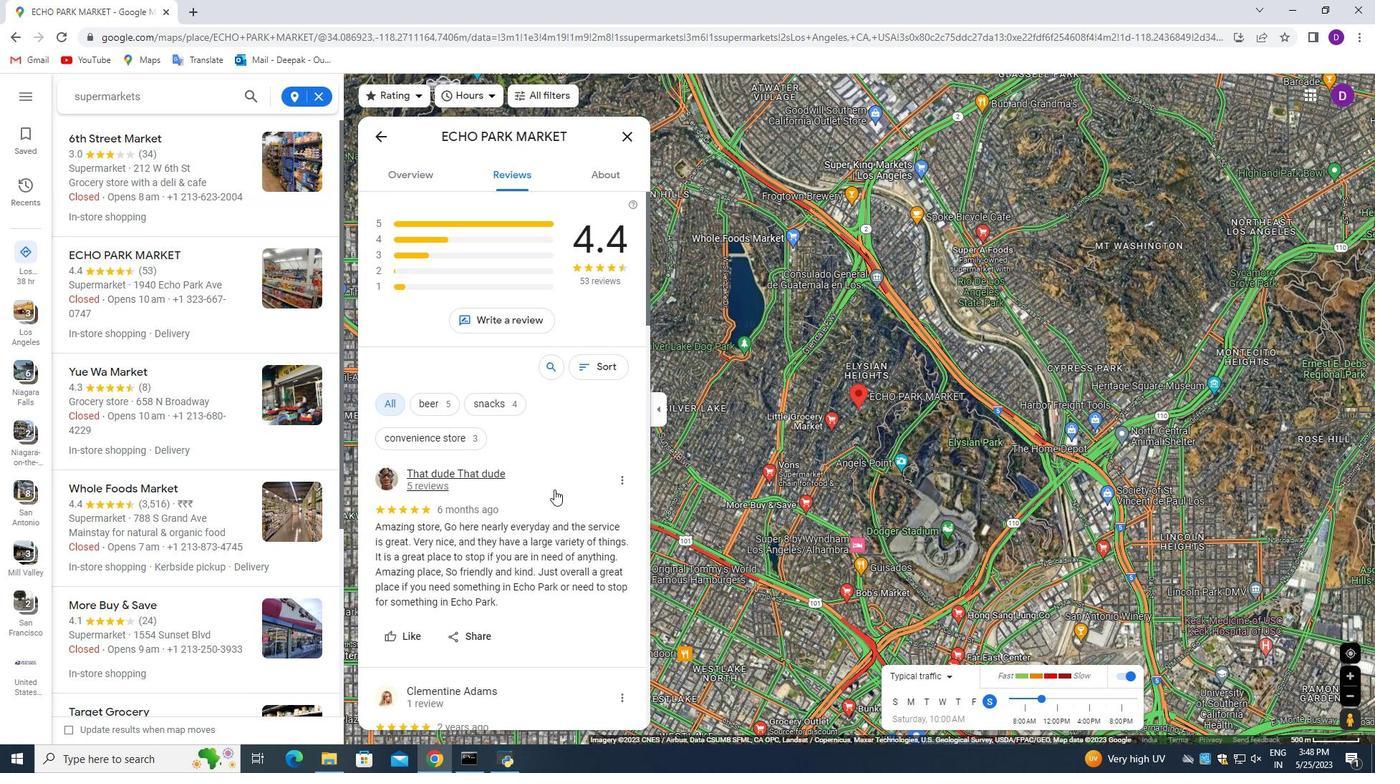 
Action: Mouse moved to (534, 485)
Screenshot: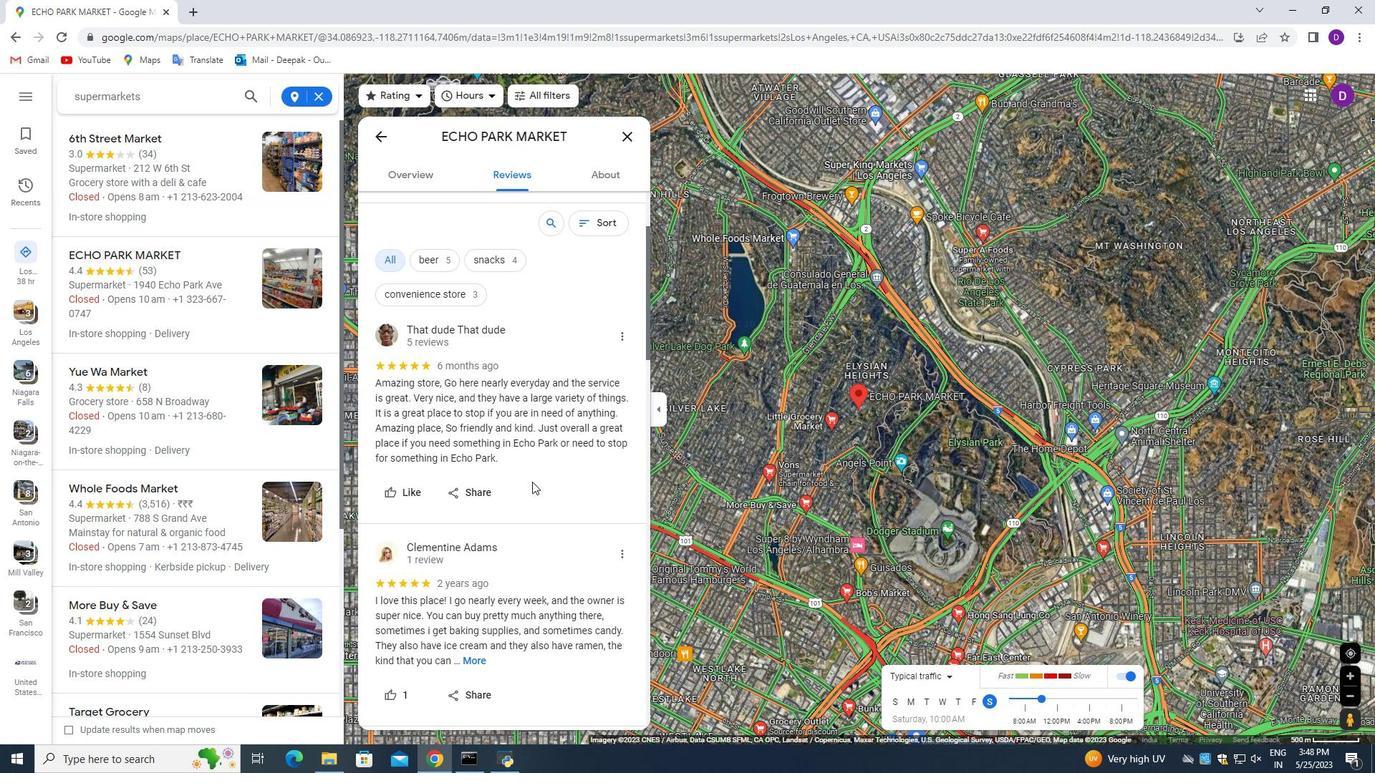 
Action: Mouse scrolled (534, 484) with delta (0, 0)
Screenshot: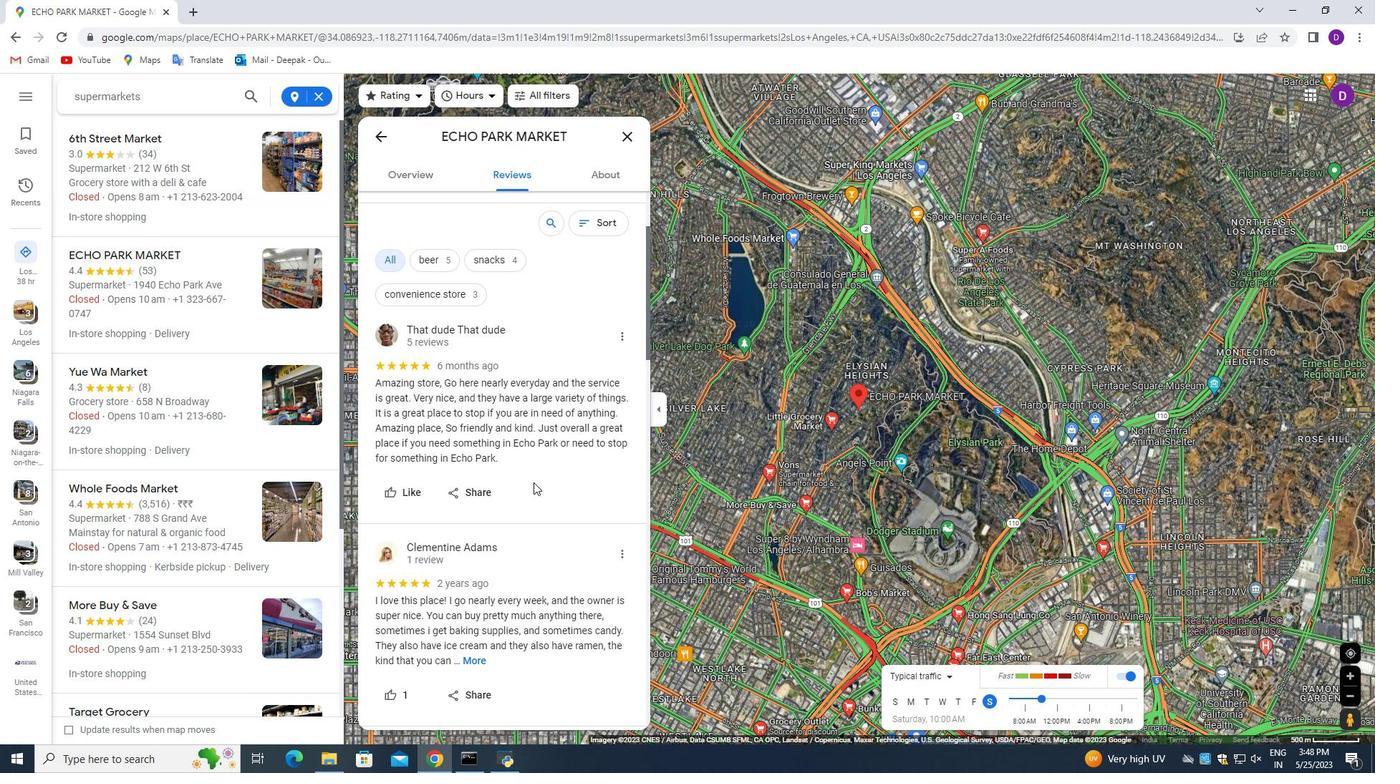 
Action: Mouse moved to (473, 587)
Screenshot: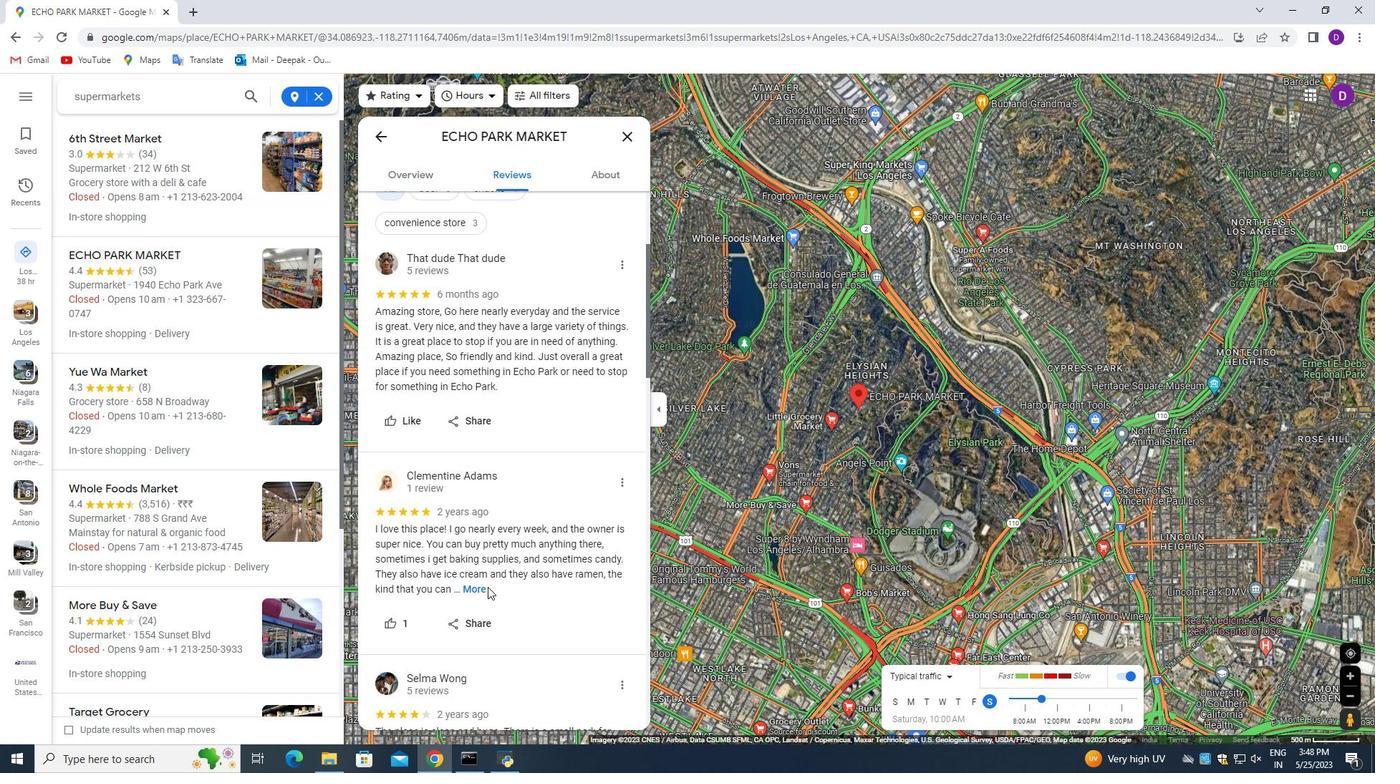 
Action: Mouse pressed left at (473, 587)
Screenshot: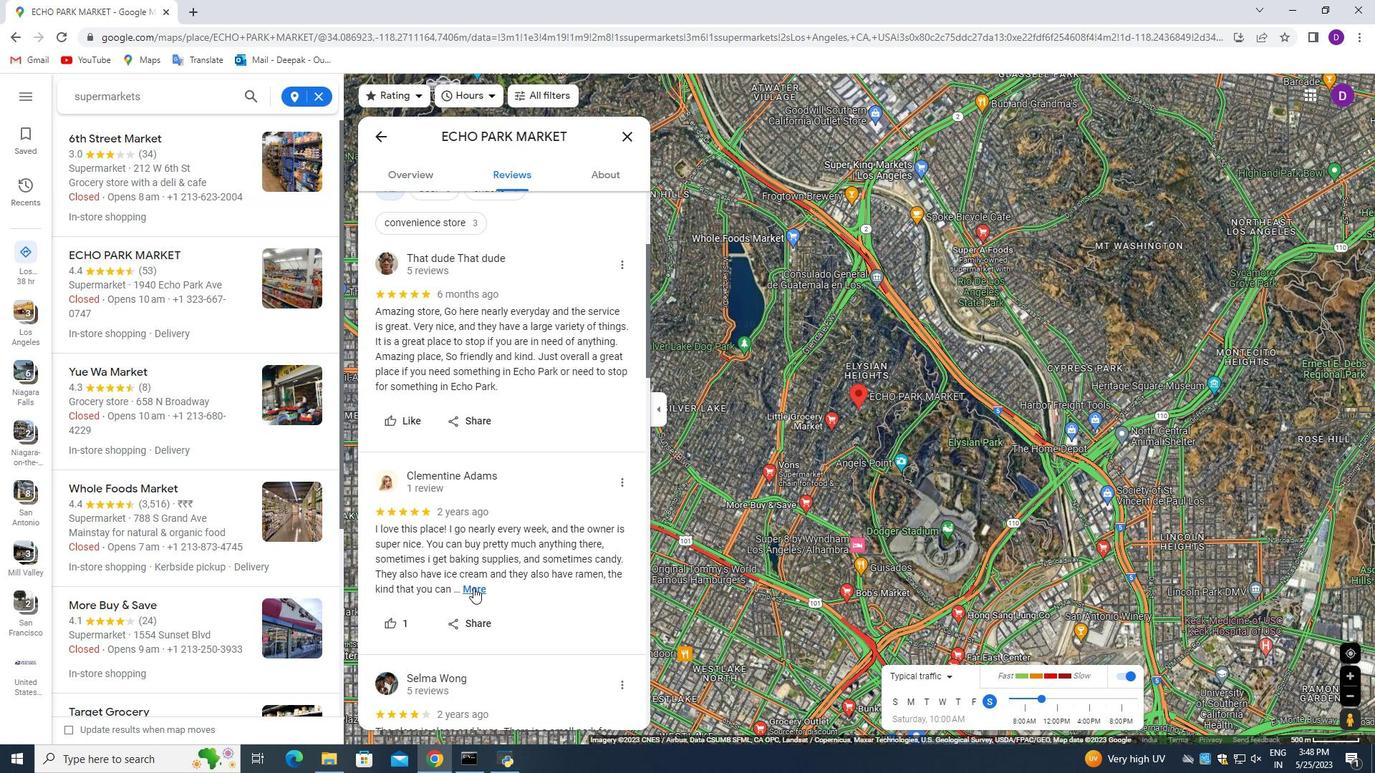 
Action: Mouse moved to (502, 481)
Screenshot: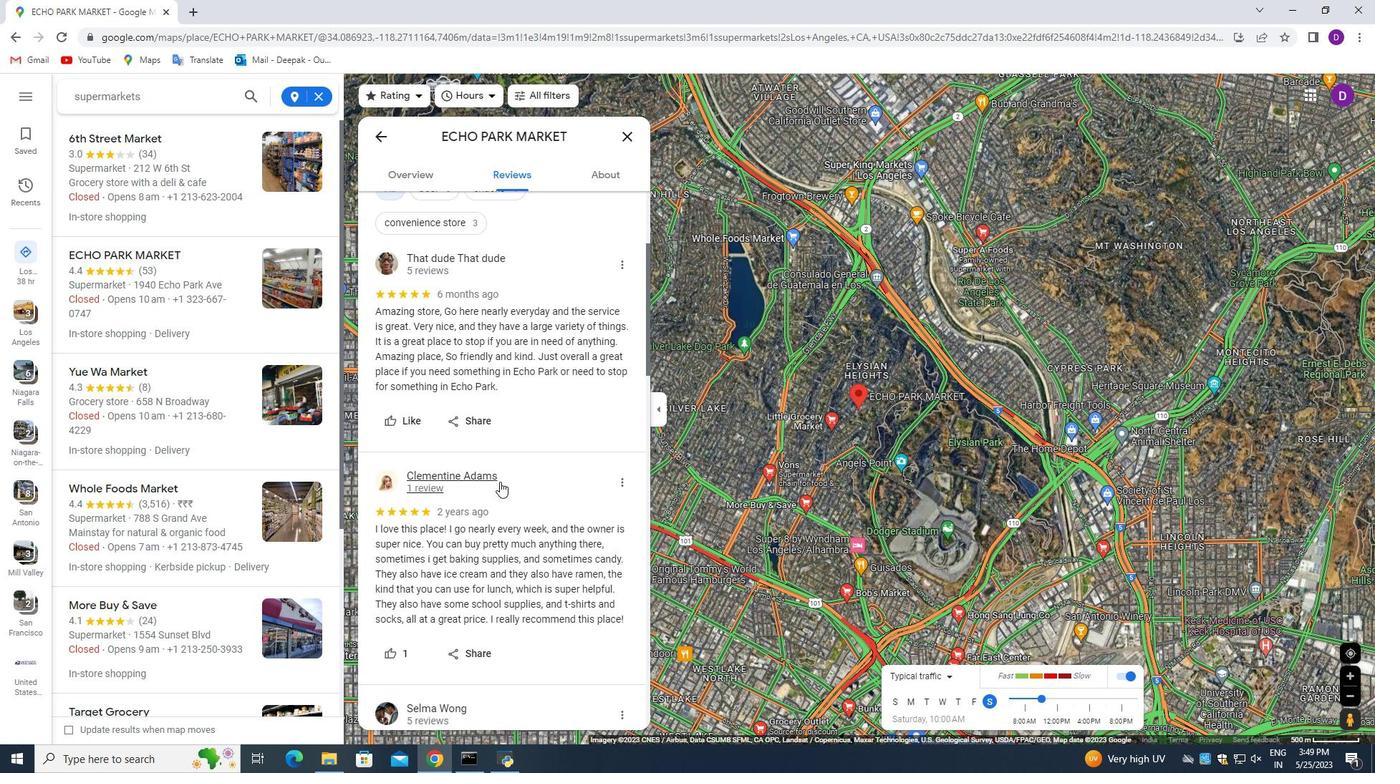 
Action: Mouse scrolled (502, 481) with delta (0, 0)
Screenshot: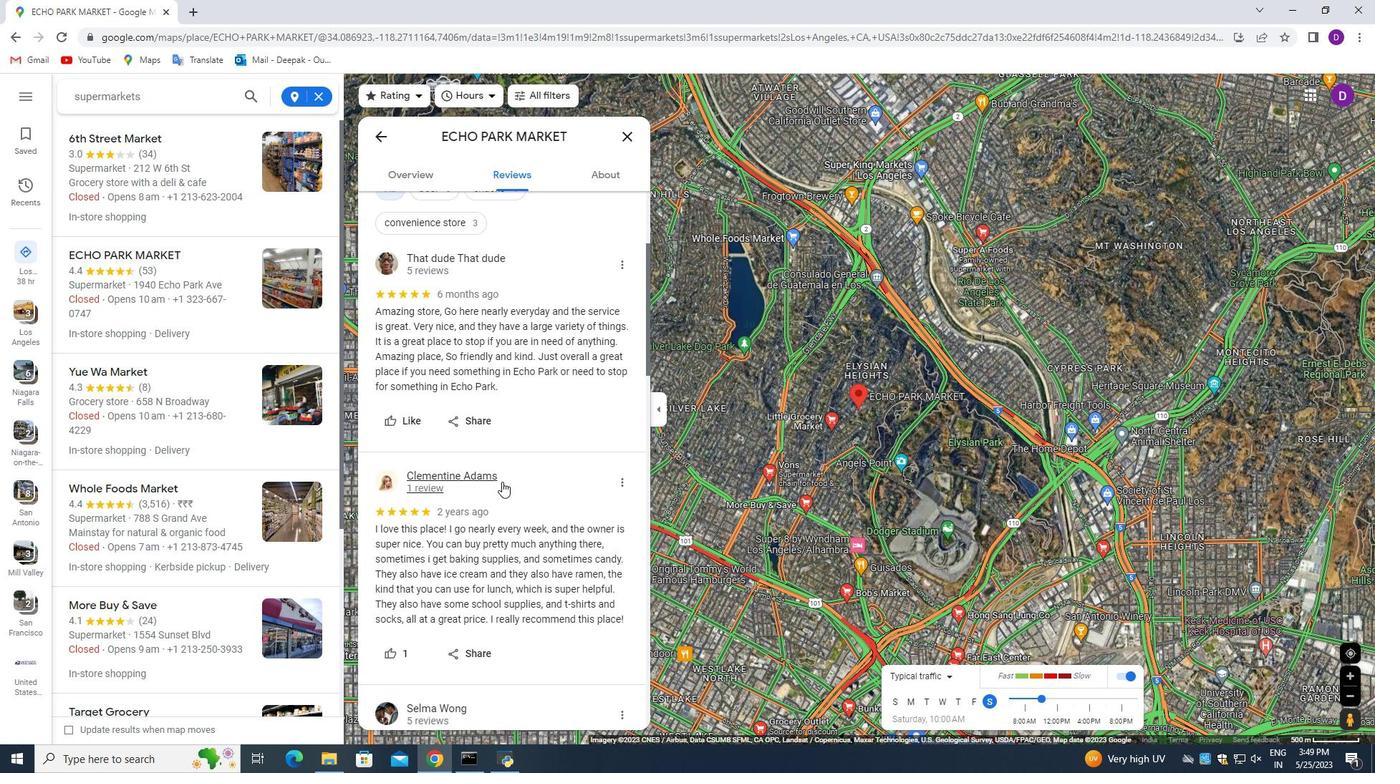 
Action: Mouse moved to (499, 482)
Screenshot: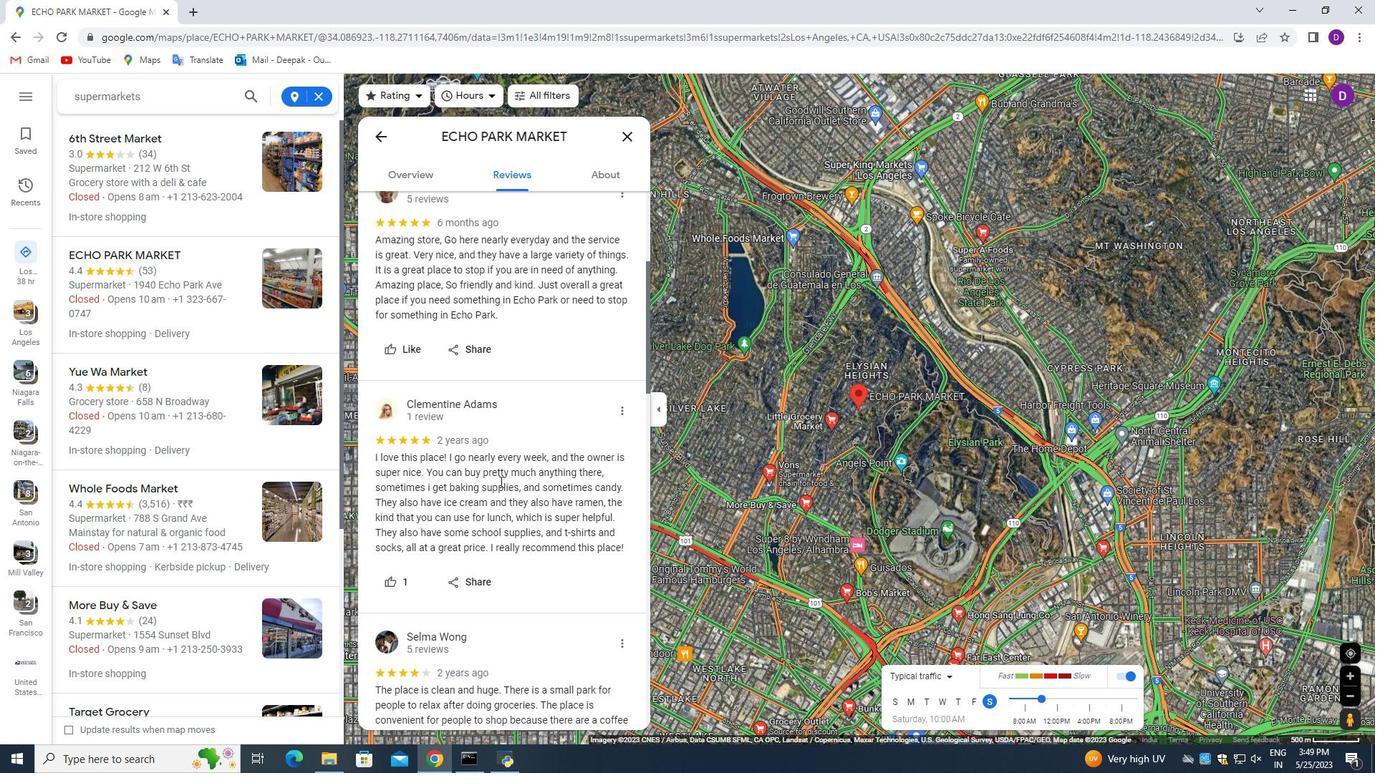 
Action: Mouse scrolled (499, 481) with delta (0, 0)
Screenshot: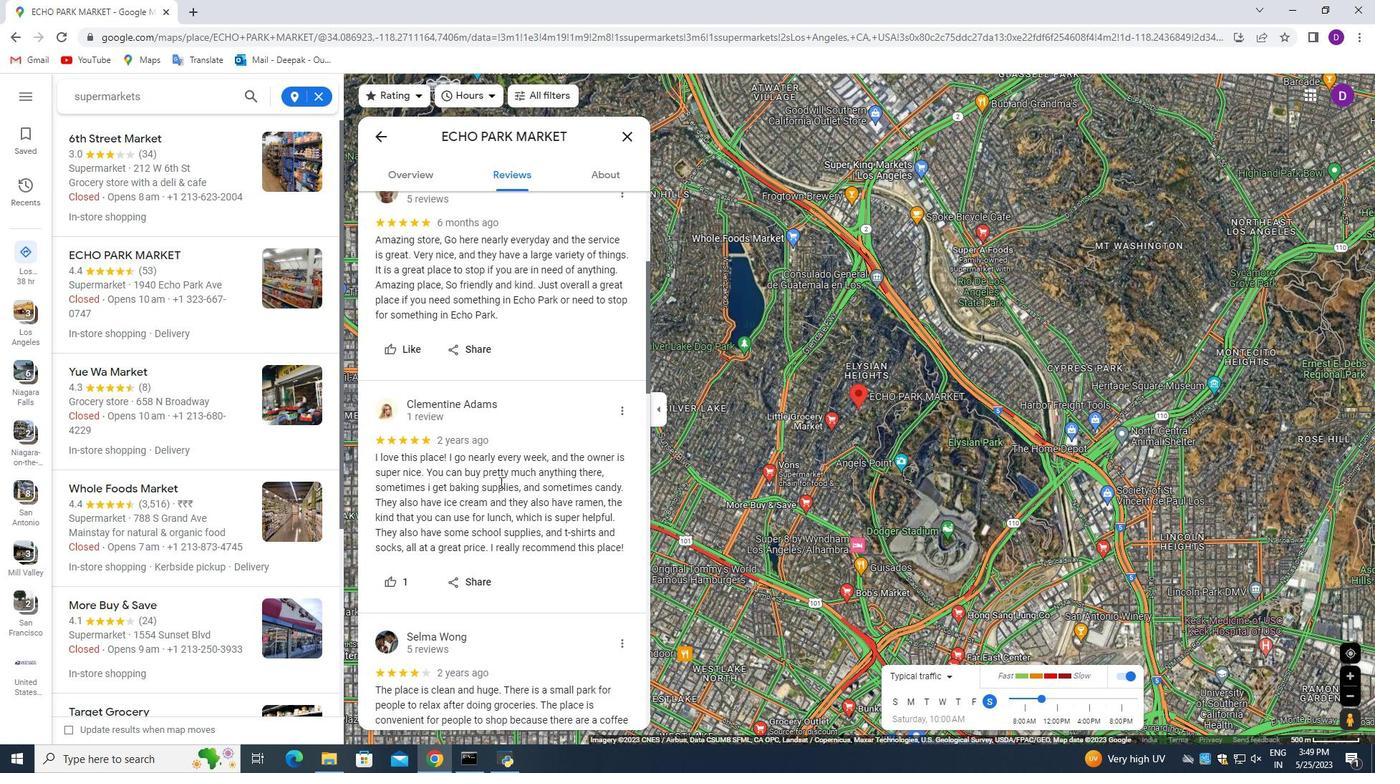 
Action: Mouse scrolled (499, 481) with delta (0, 0)
Screenshot: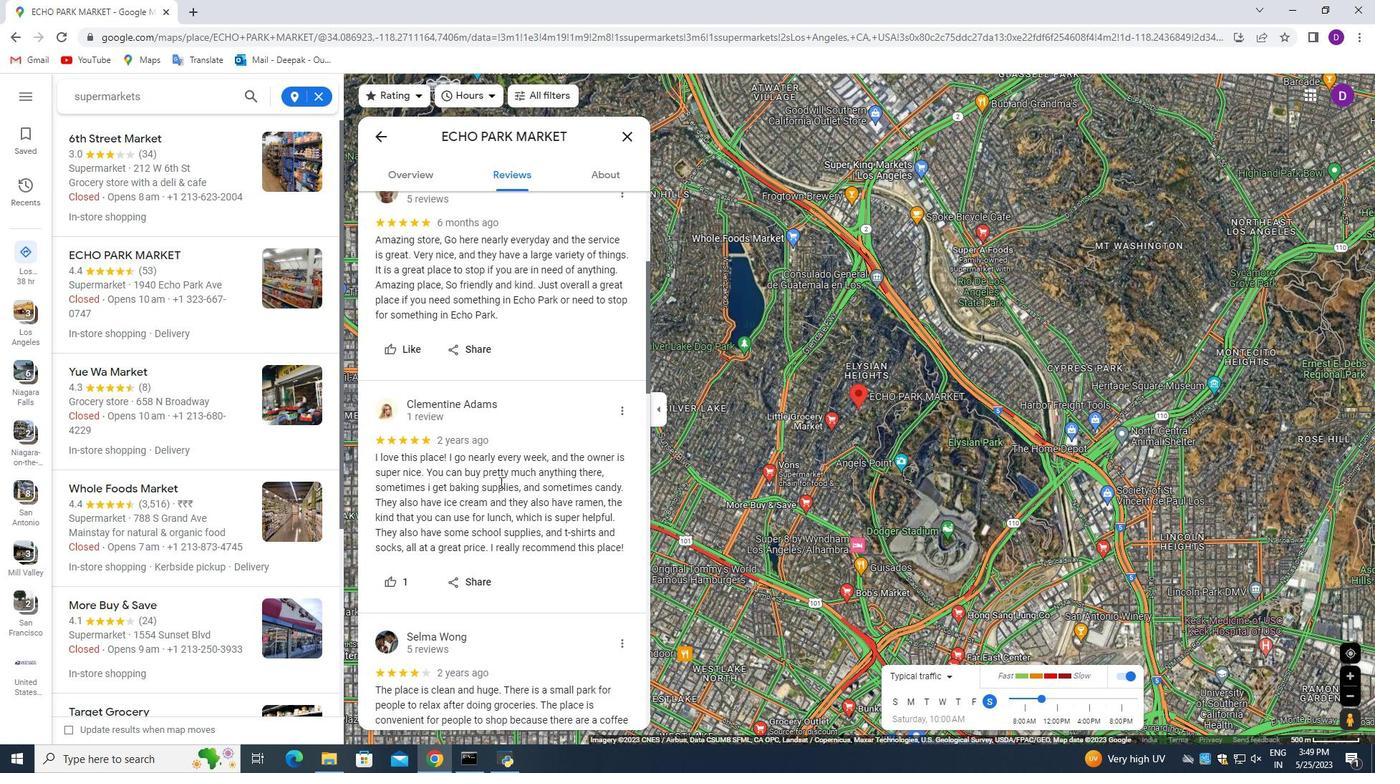 
Action: Mouse moved to (499, 477)
Screenshot: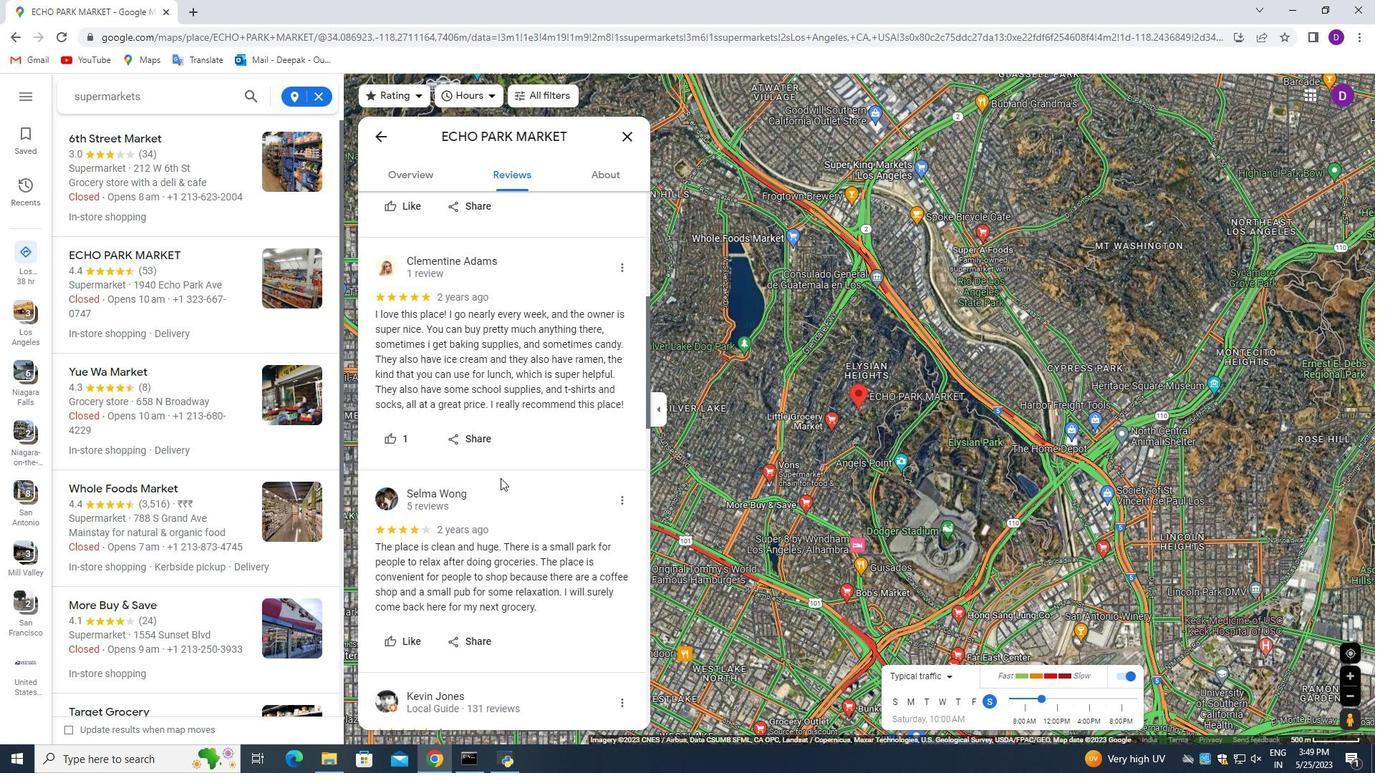 
Action: Mouse scrolled (499, 476) with delta (0, 0)
Screenshot: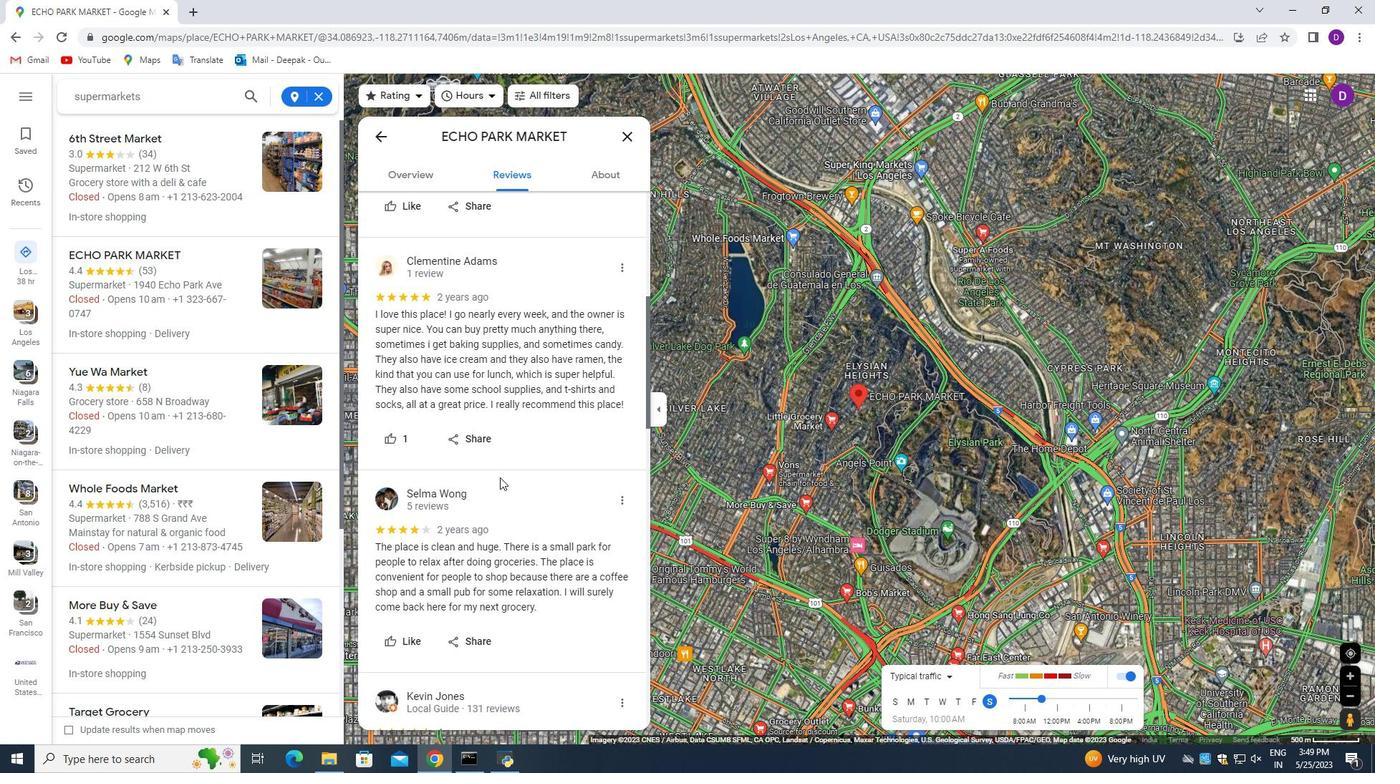 
Action: Mouse scrolled (499, 476) with delta (0, 0)
Screenshot: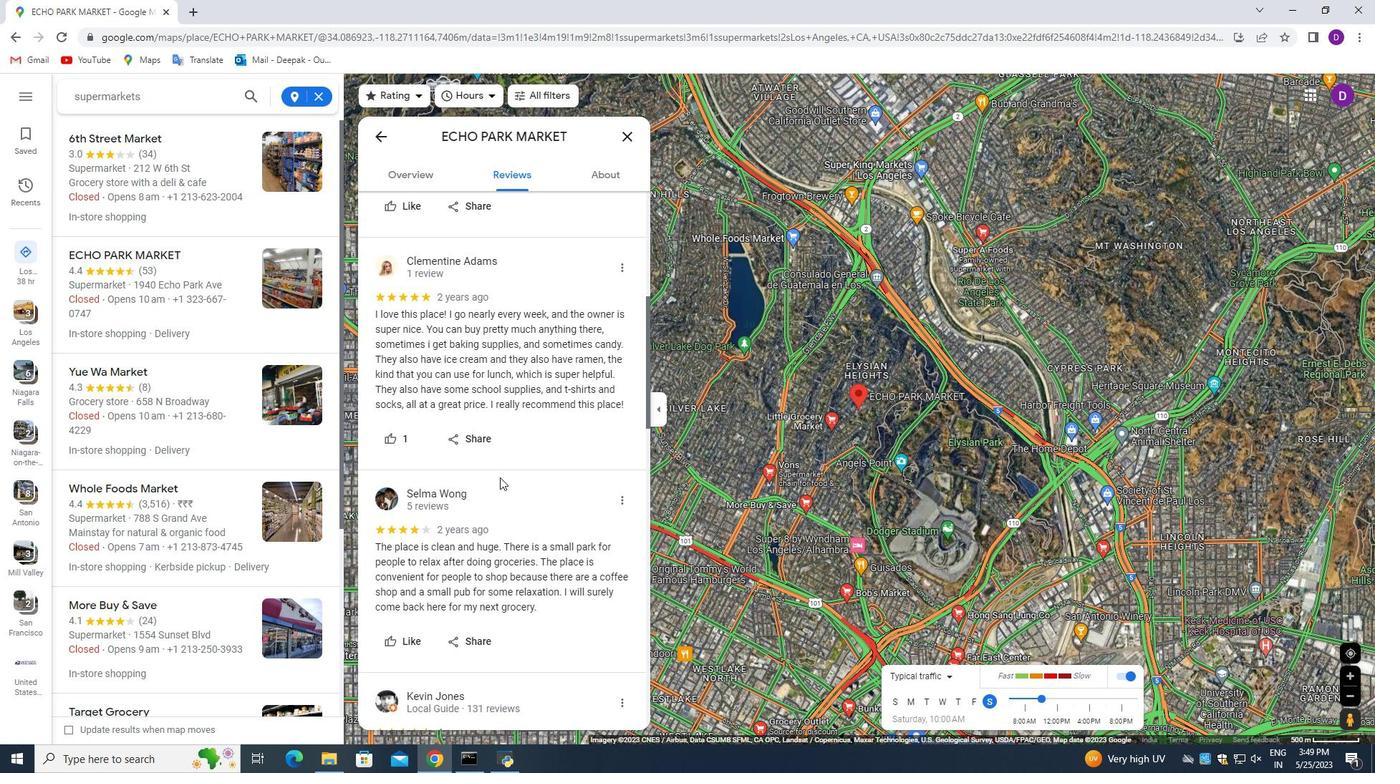 
Action: Mouse moved to (498, 477)
Screenshot: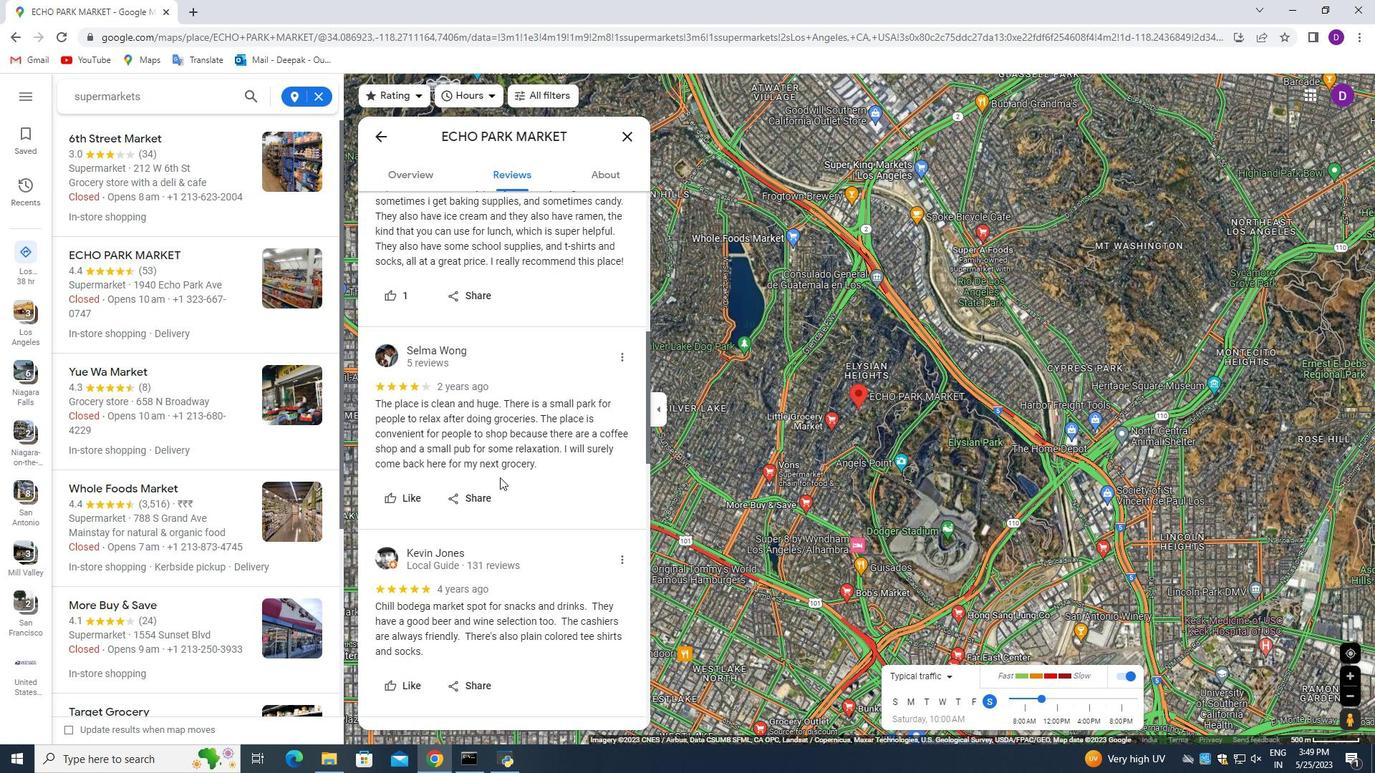 
Action: Mouse scrolled (498, 476) with delta (0, 0)
Screenshot: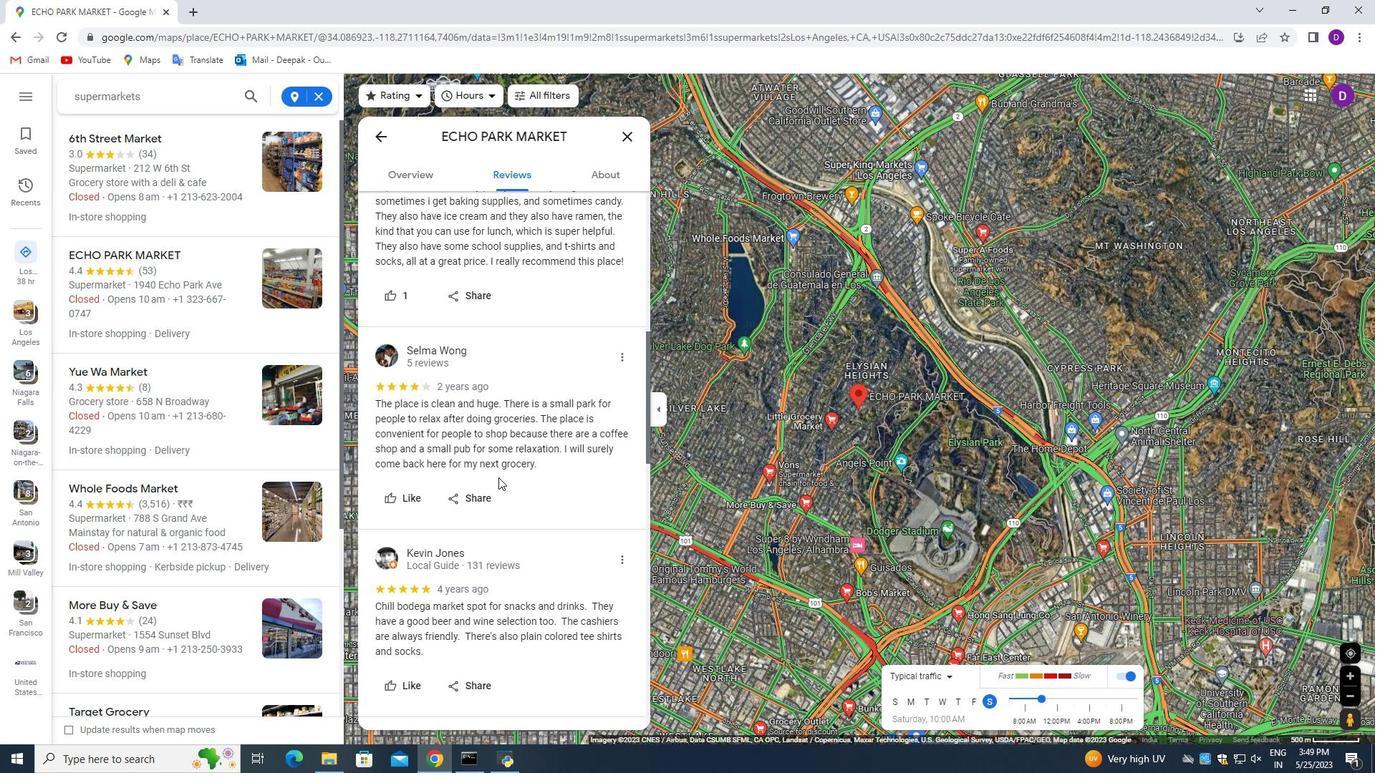 
Action: Mouse scrolled (498, 476) with delta (0, 0)
Screenshot: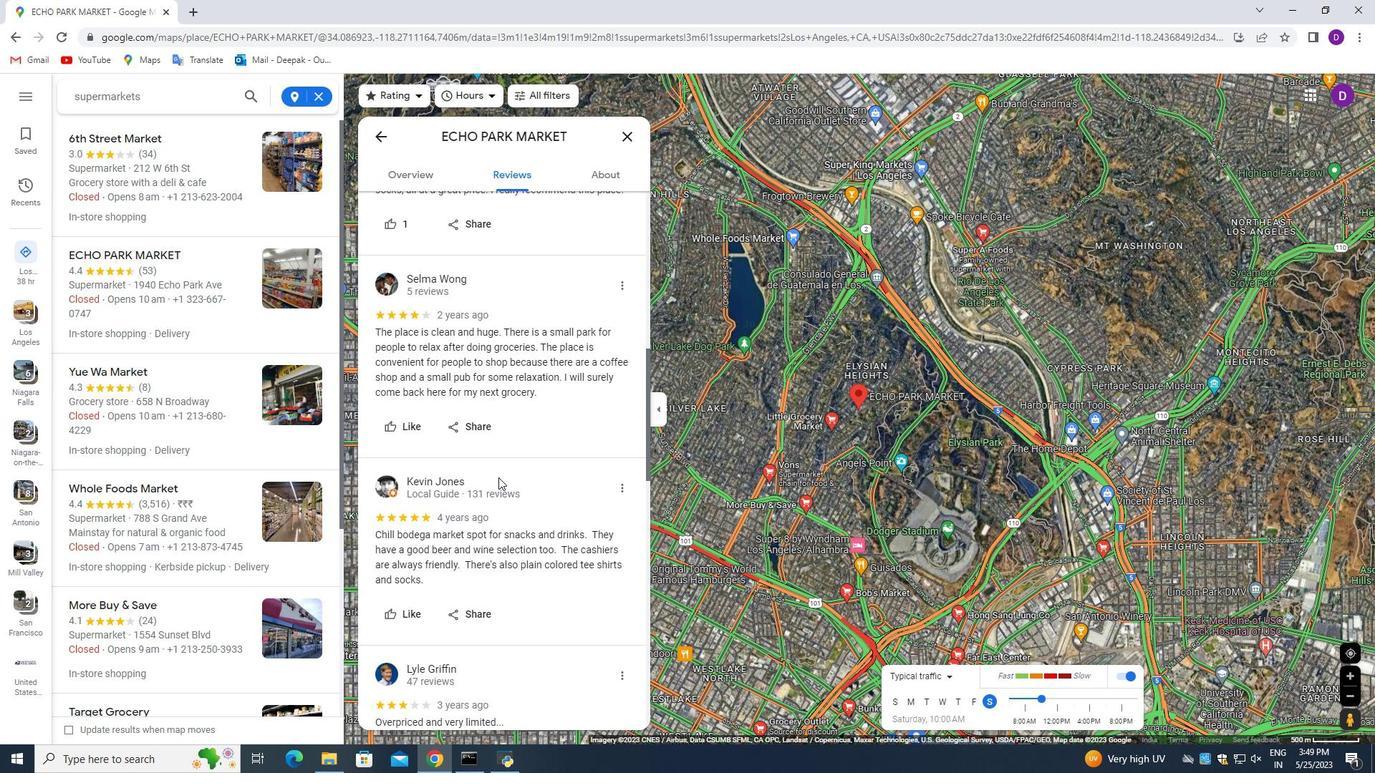 
Action: Mouse scrolled (498, 476) with delta (0, 0)
Screenshot: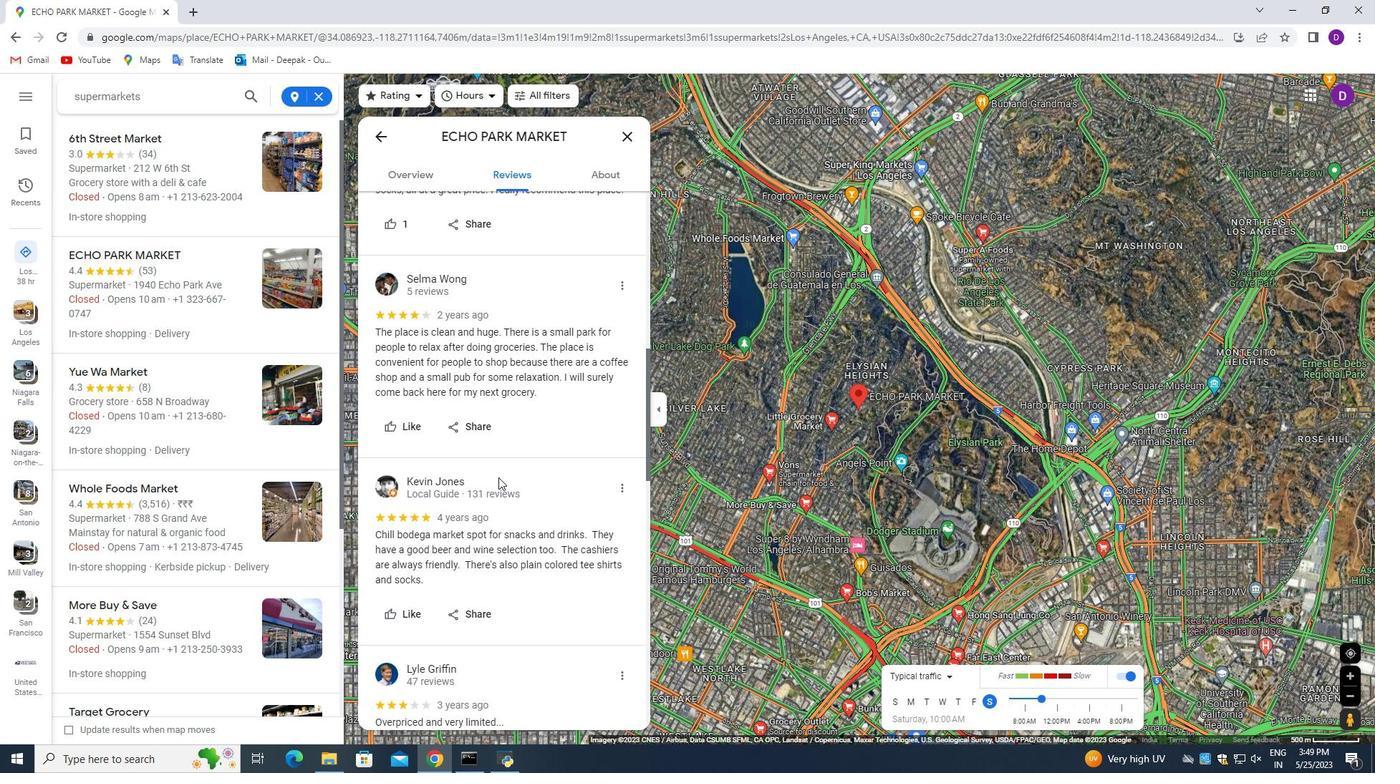 
Action: Mouse moved to (507, 479)
Screenshot: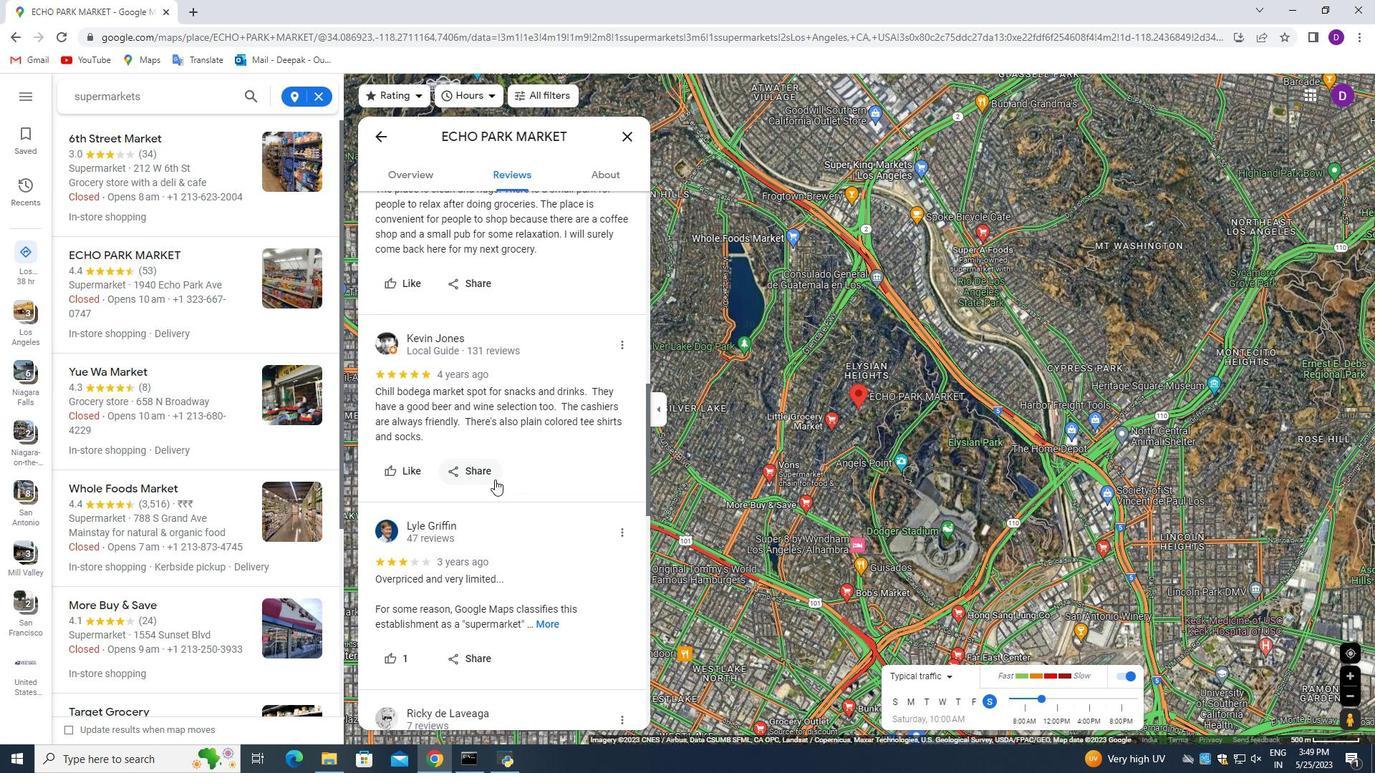 
Action: Mouse scrolled (507, 479) with delta (0, 0)
Screenshot: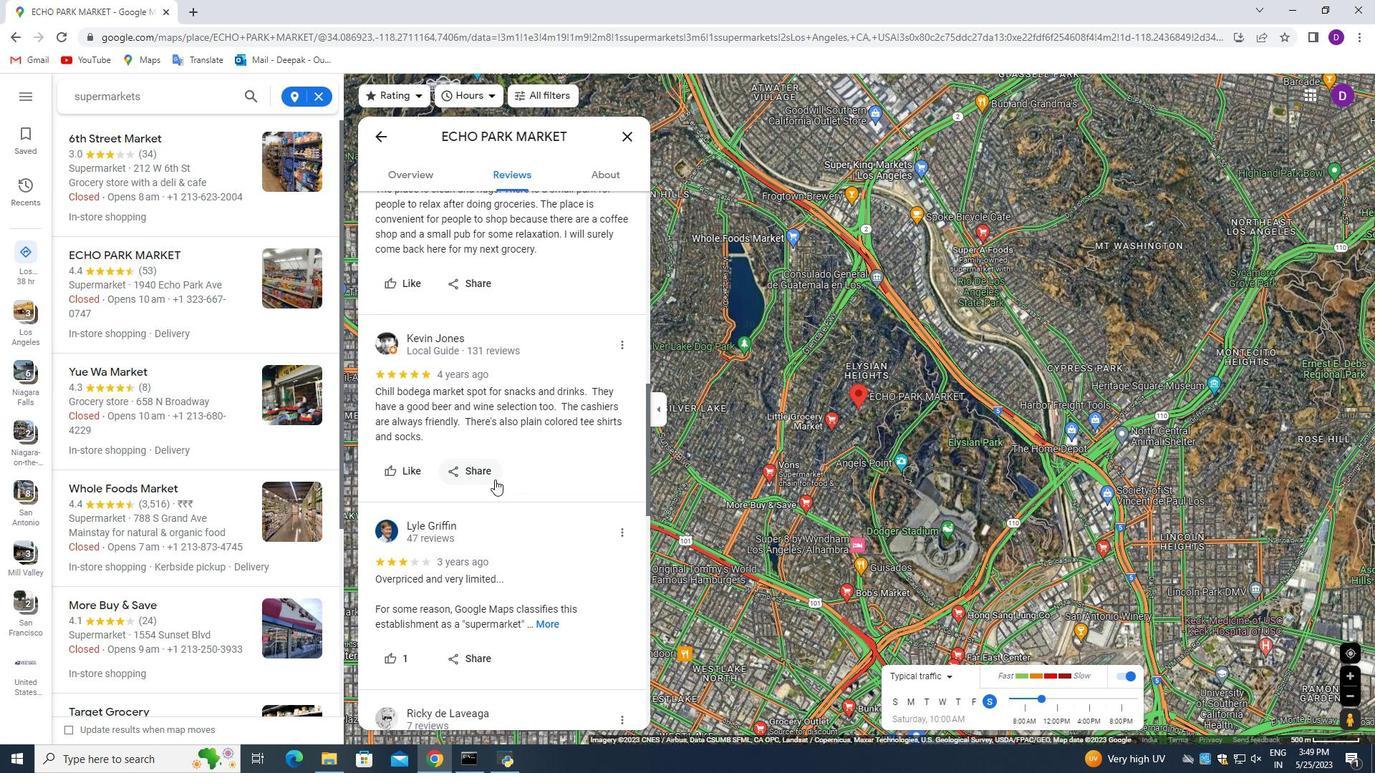 
Action: Mouse moved to (515, 479)
Screenshot: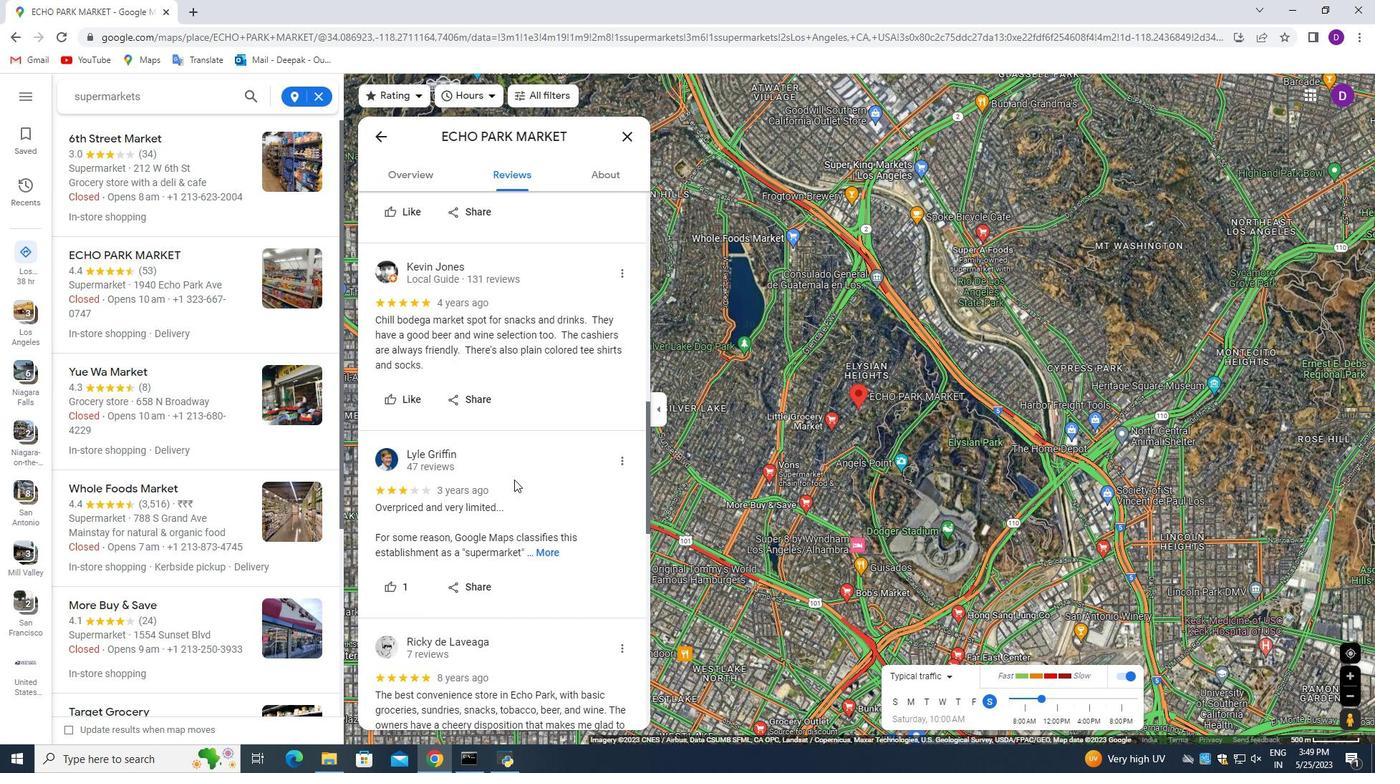 
Action: Mouse scrolled (515, 479) with delta (0, 0)
Screenshot: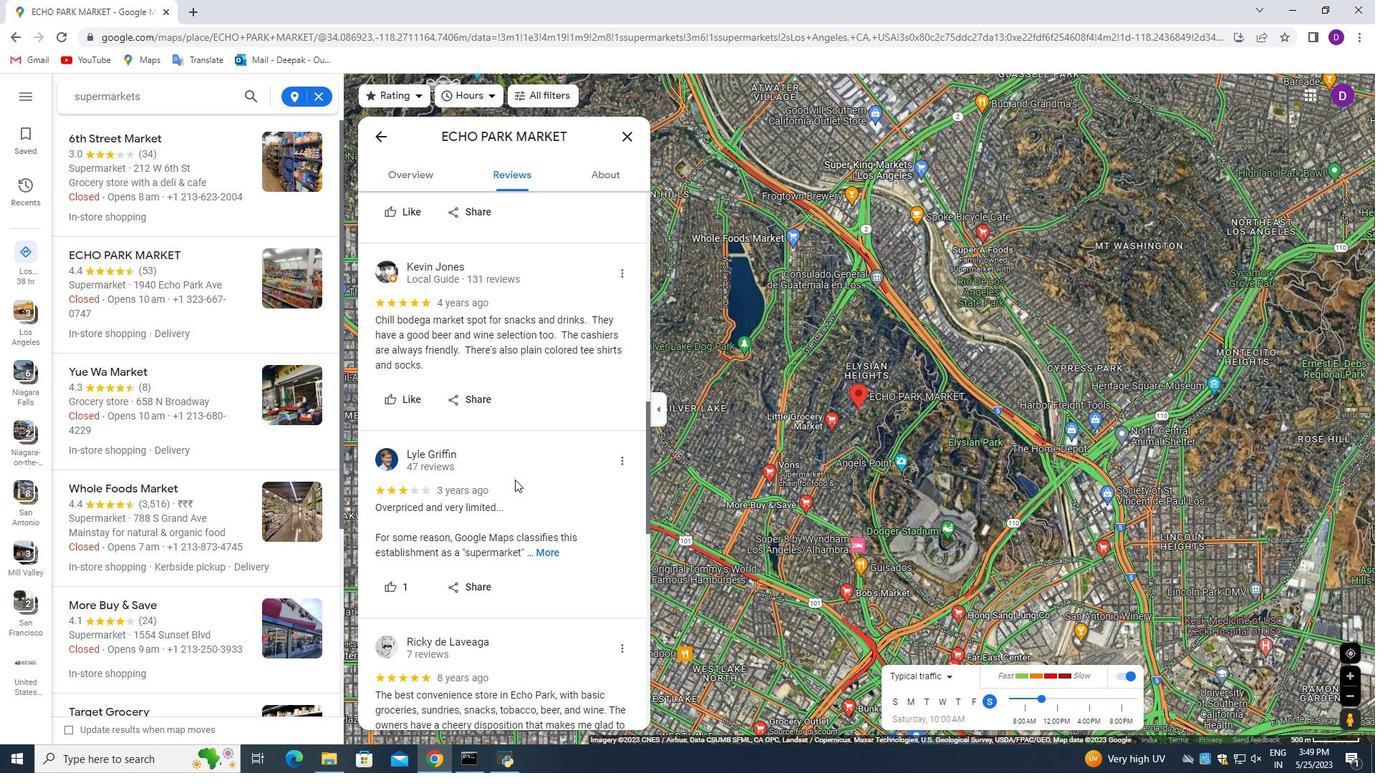 
Action: Mouse moved to (512, 456)
Screenshot: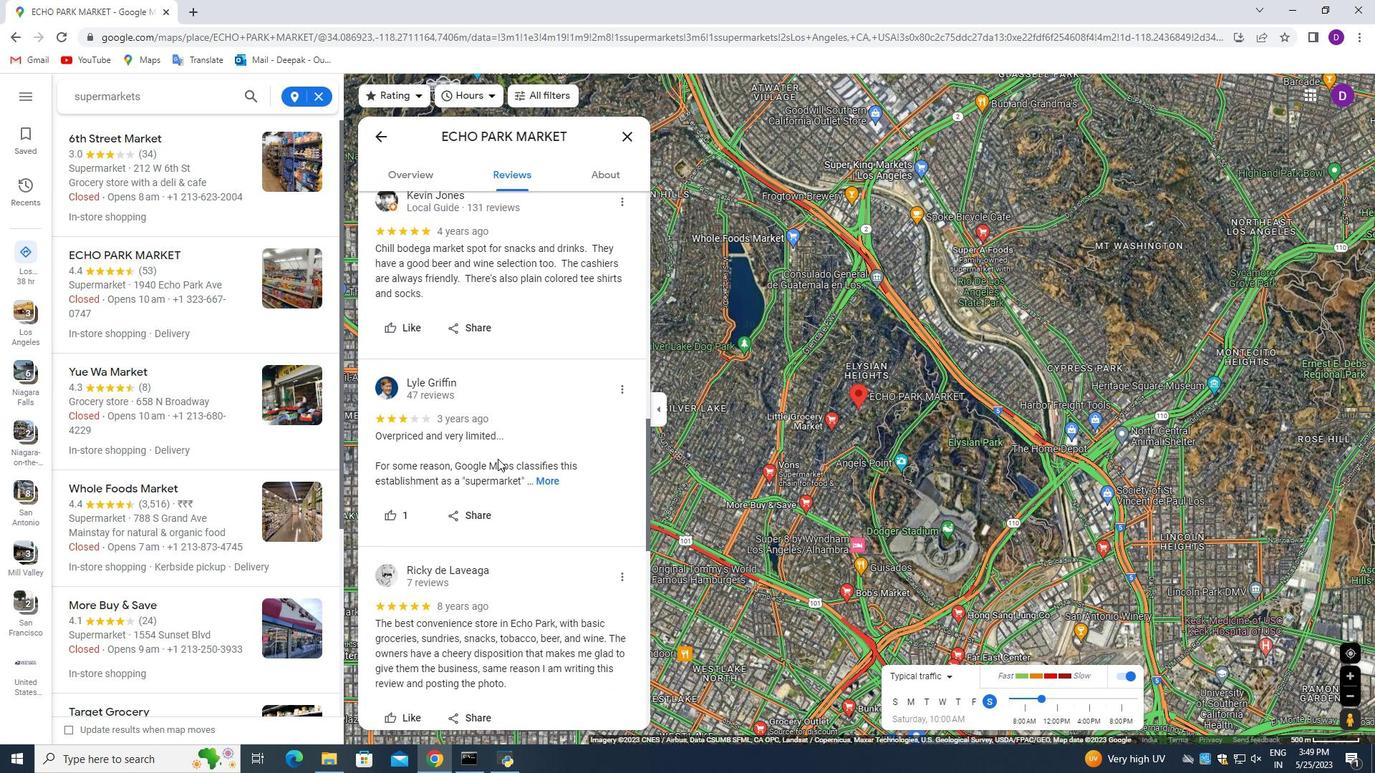 
Action: Mouse scrolled (512, 455) with delta (0, 0)
Screenshot: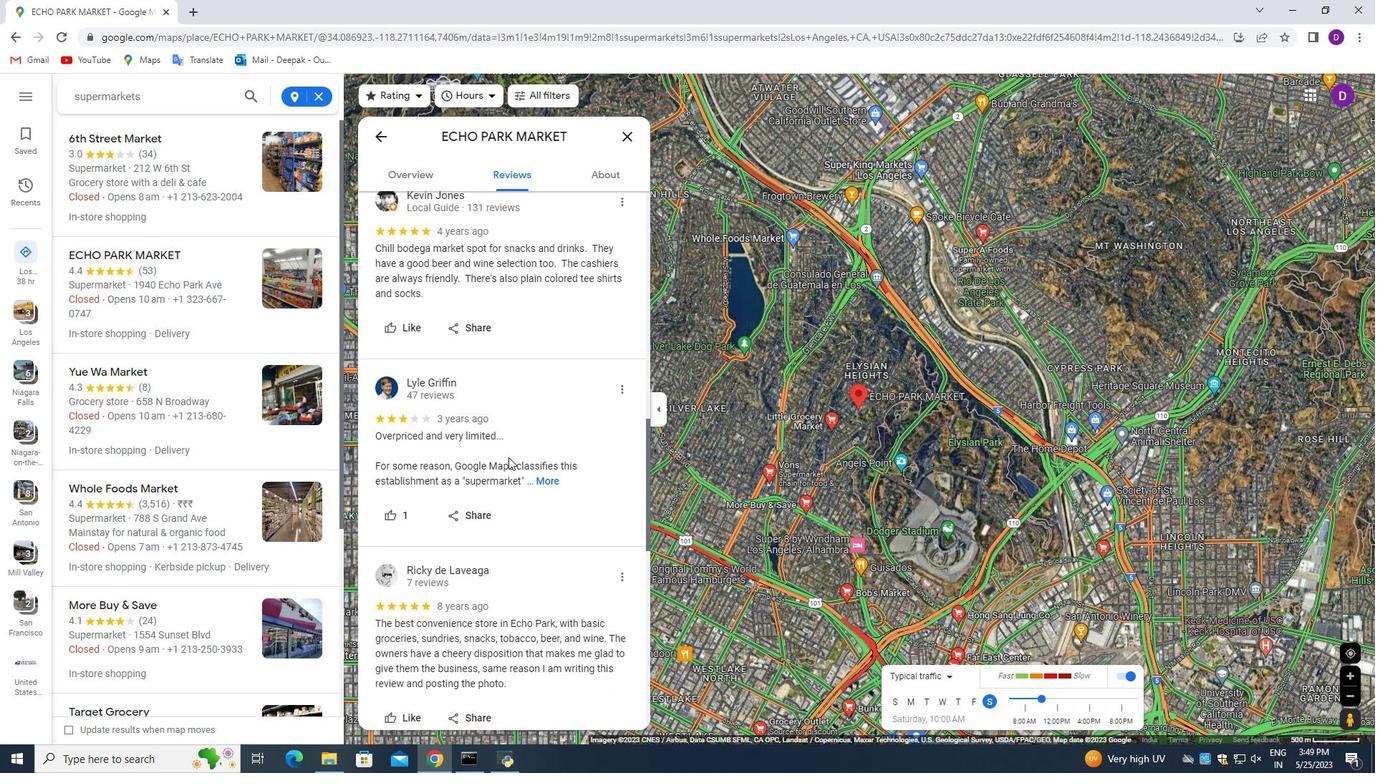 
Action: Mouse scrolled (512, 455) with delta (0, 0)
Screenshot: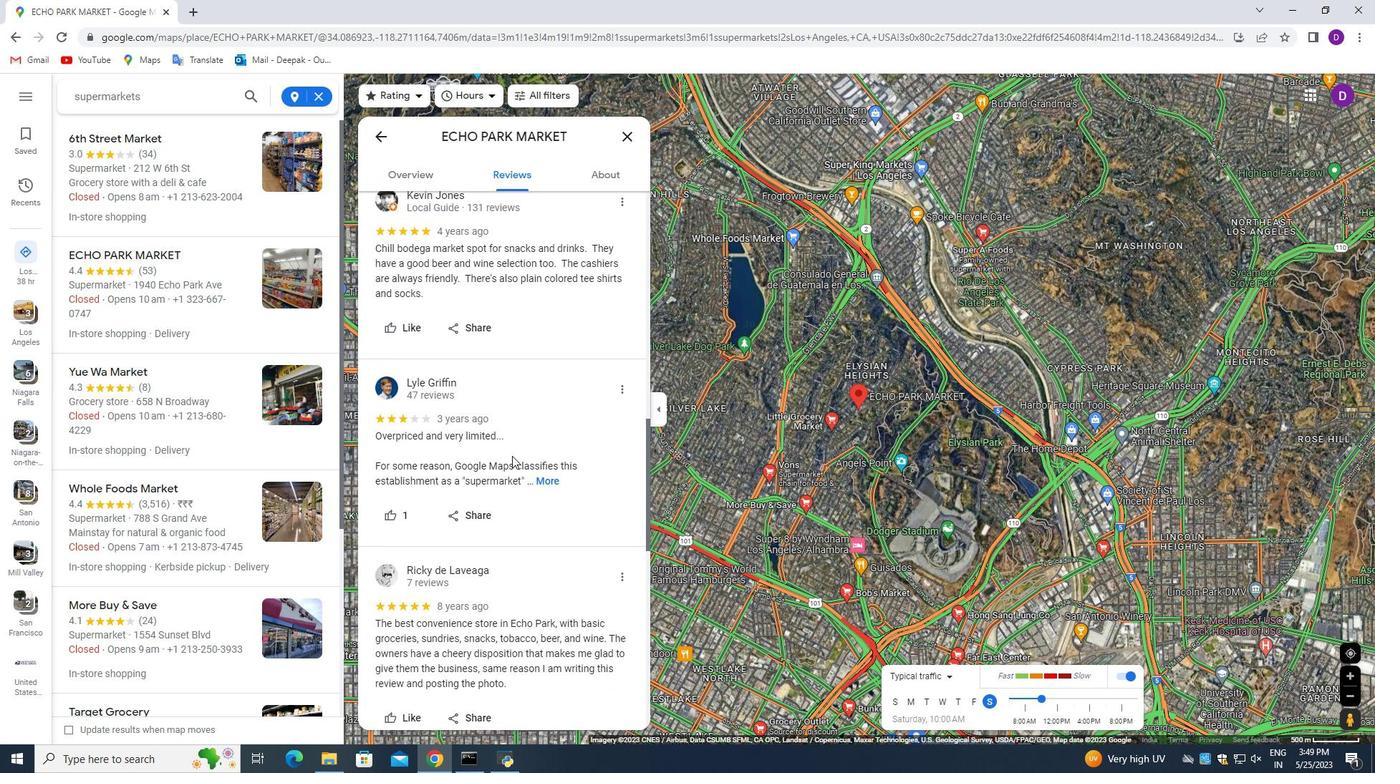 
Action: Mouse moved to (509, 454)
Screenshot: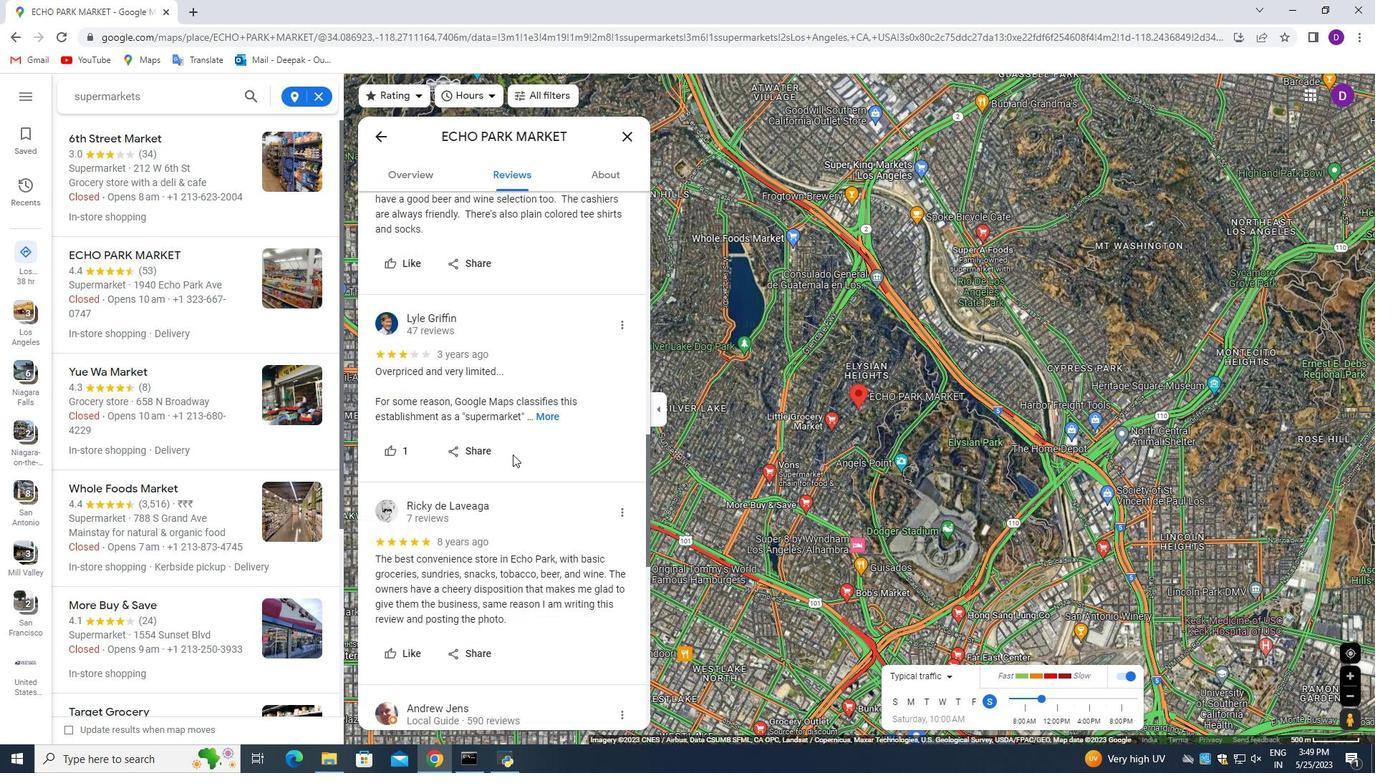 
Action: Mouse scrolled (509, 453) with delta (0, 0)
Screenshot: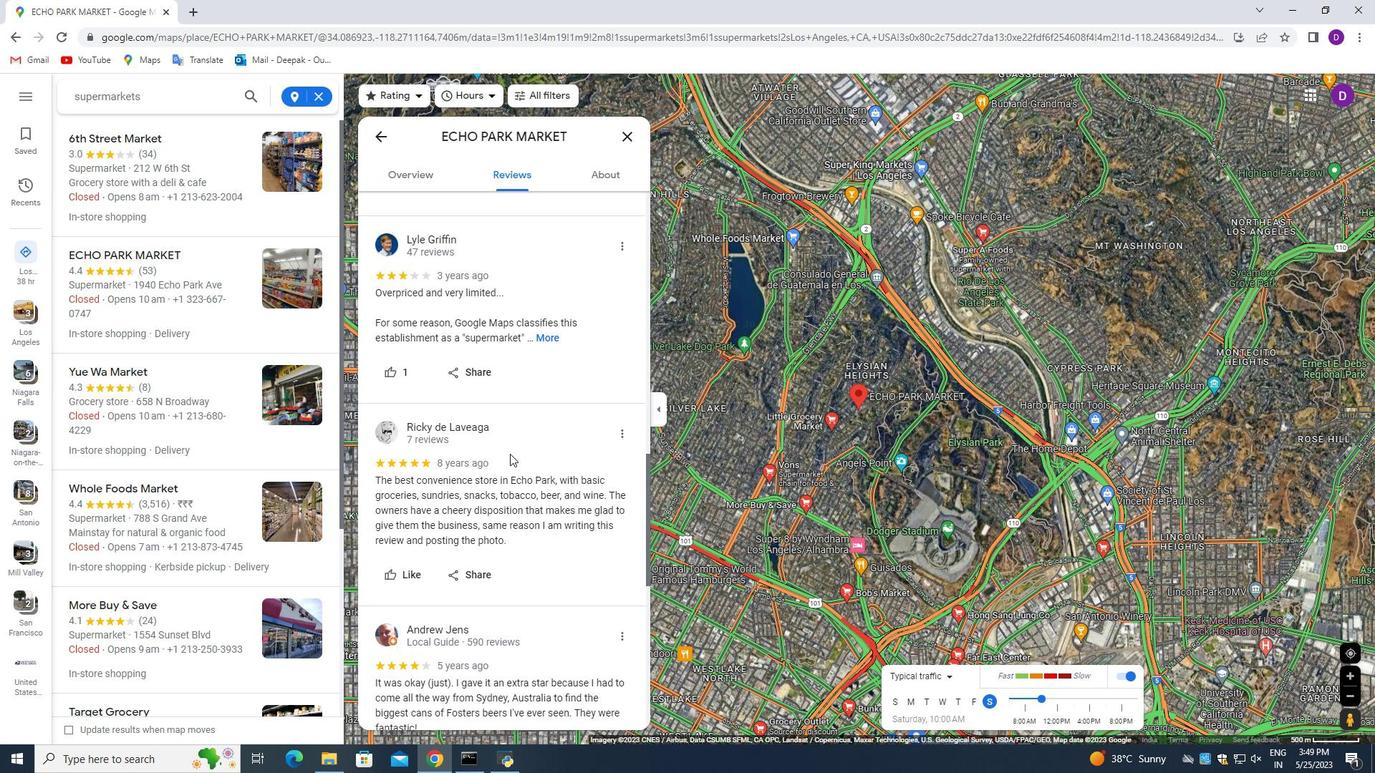 
Action: Mouse moved to (510, 453)
Screenshot: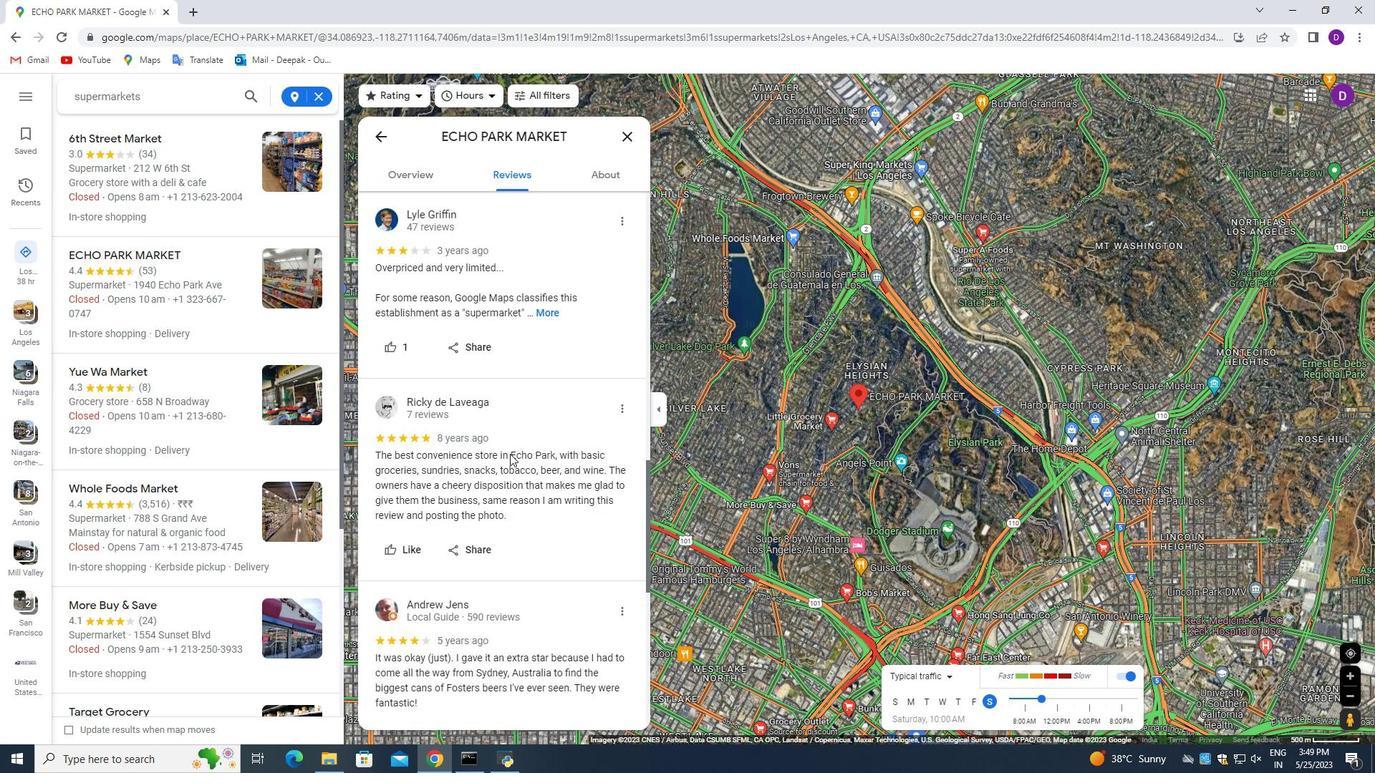 
Action: Mouse scrolled (510, 452) with delta (0, 0)
Screenshot: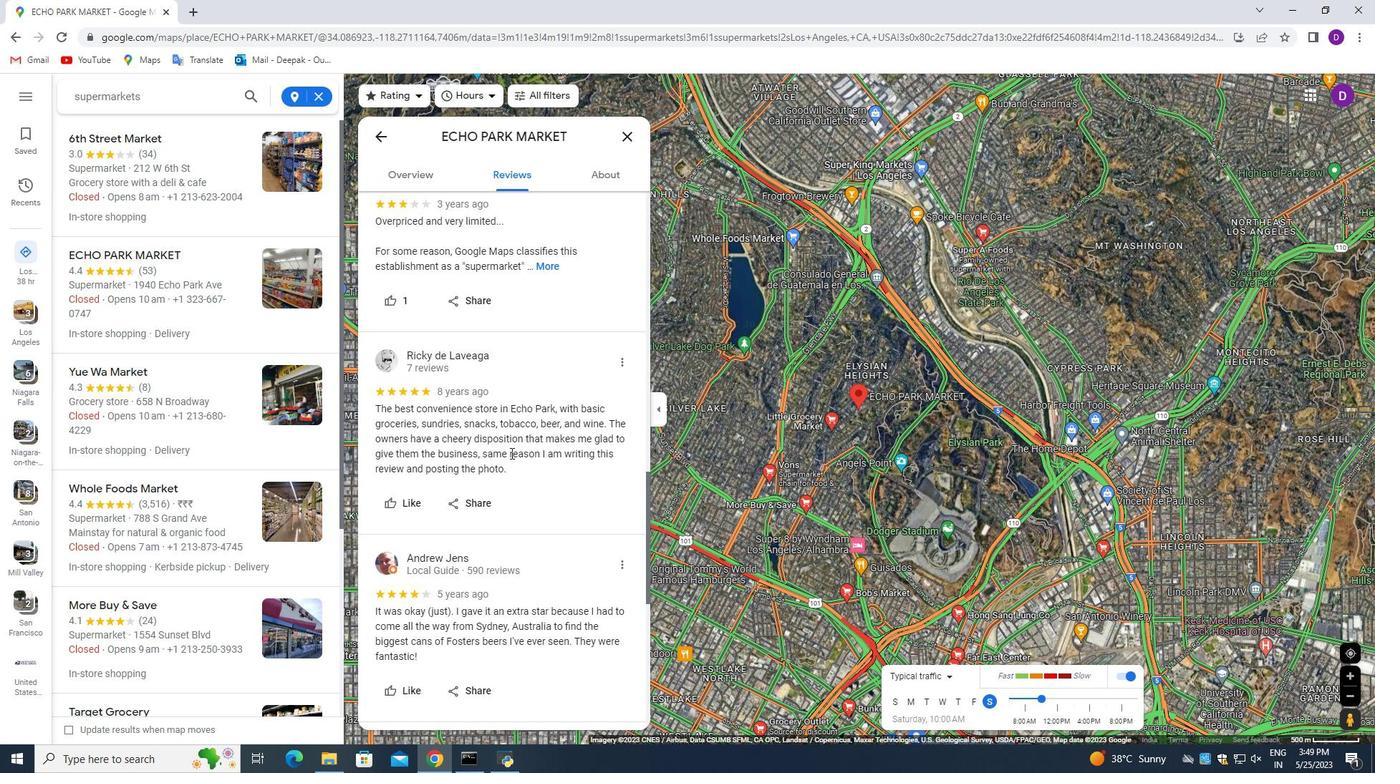 
Action: Mouse moved to (512, 453)
Screenshot: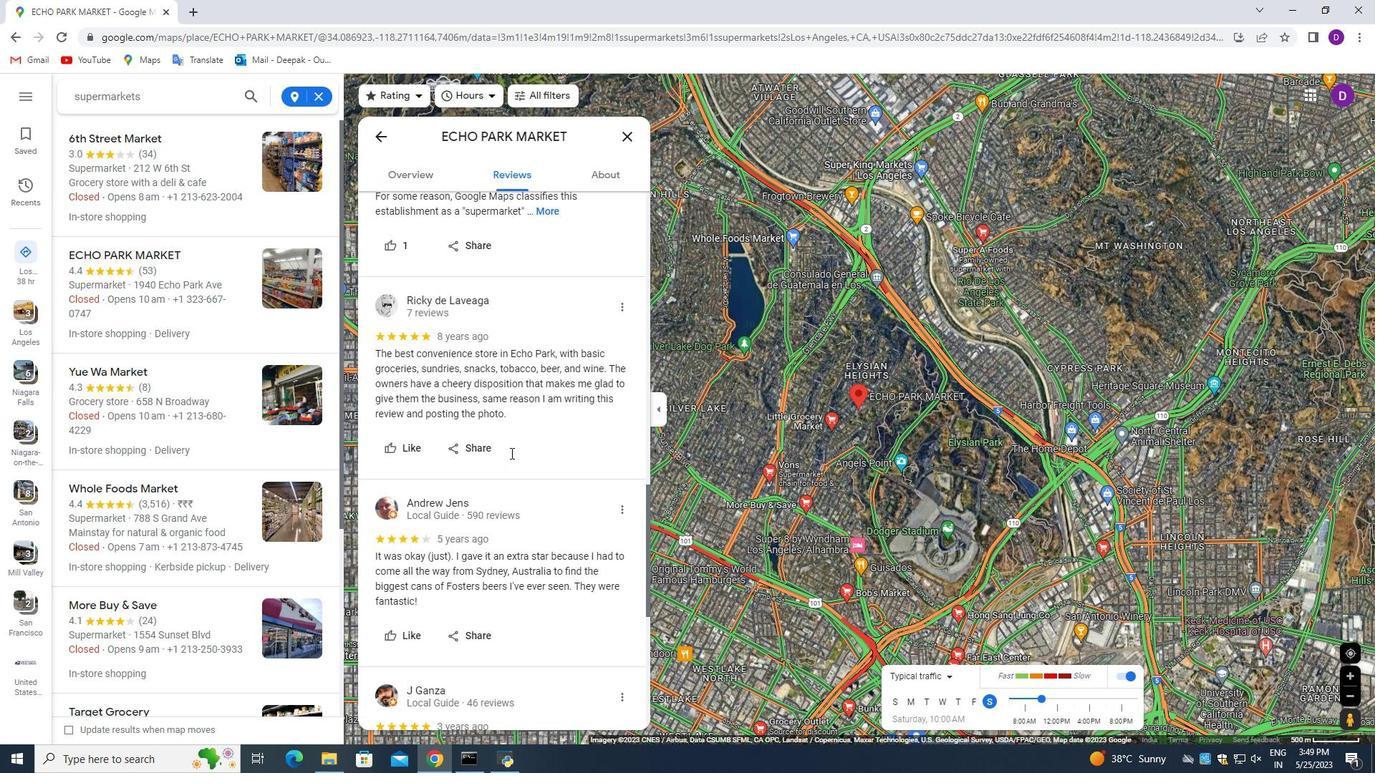 
Action: Mouse scrolled (512, 452) with delta (0, 0)
Screenshot: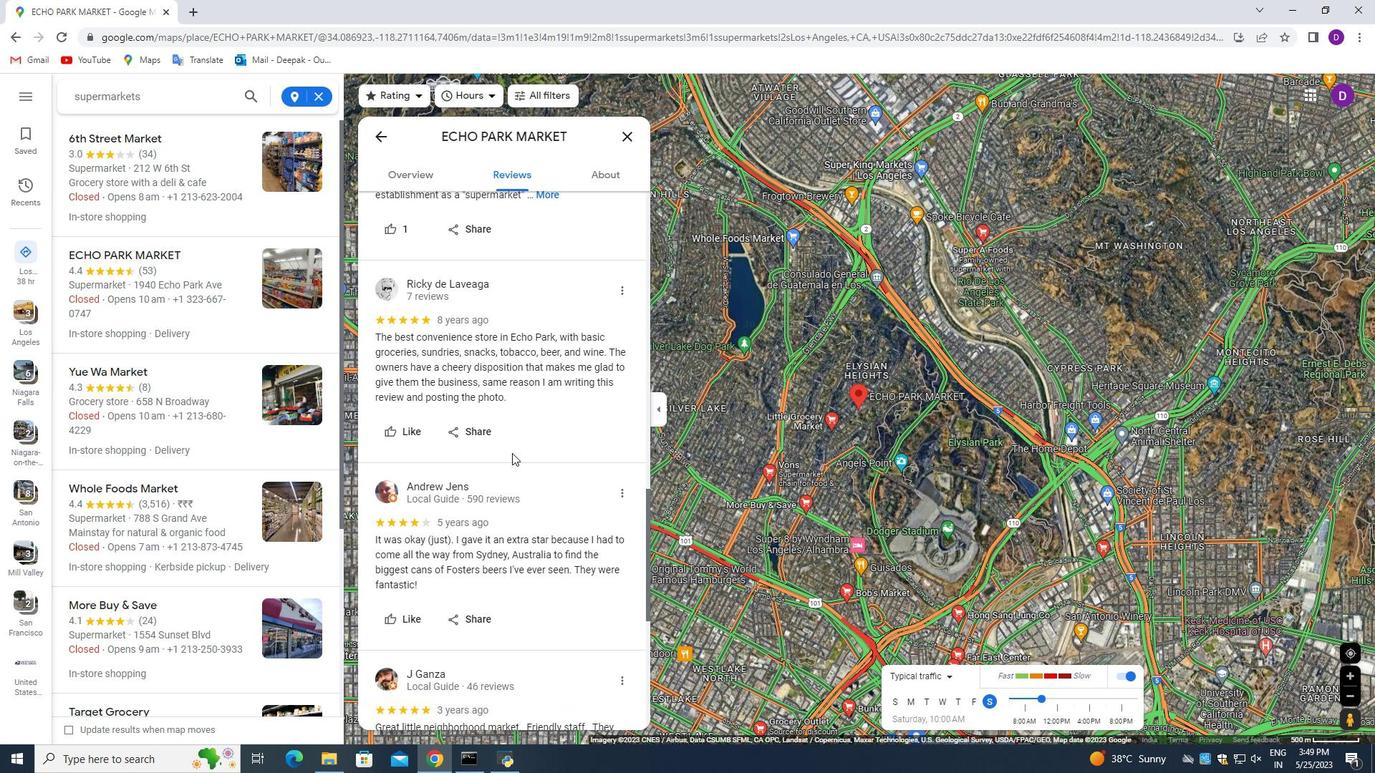 
Action: Mouse scrolled (512, 452) with delta (0, 0)
Screenshot: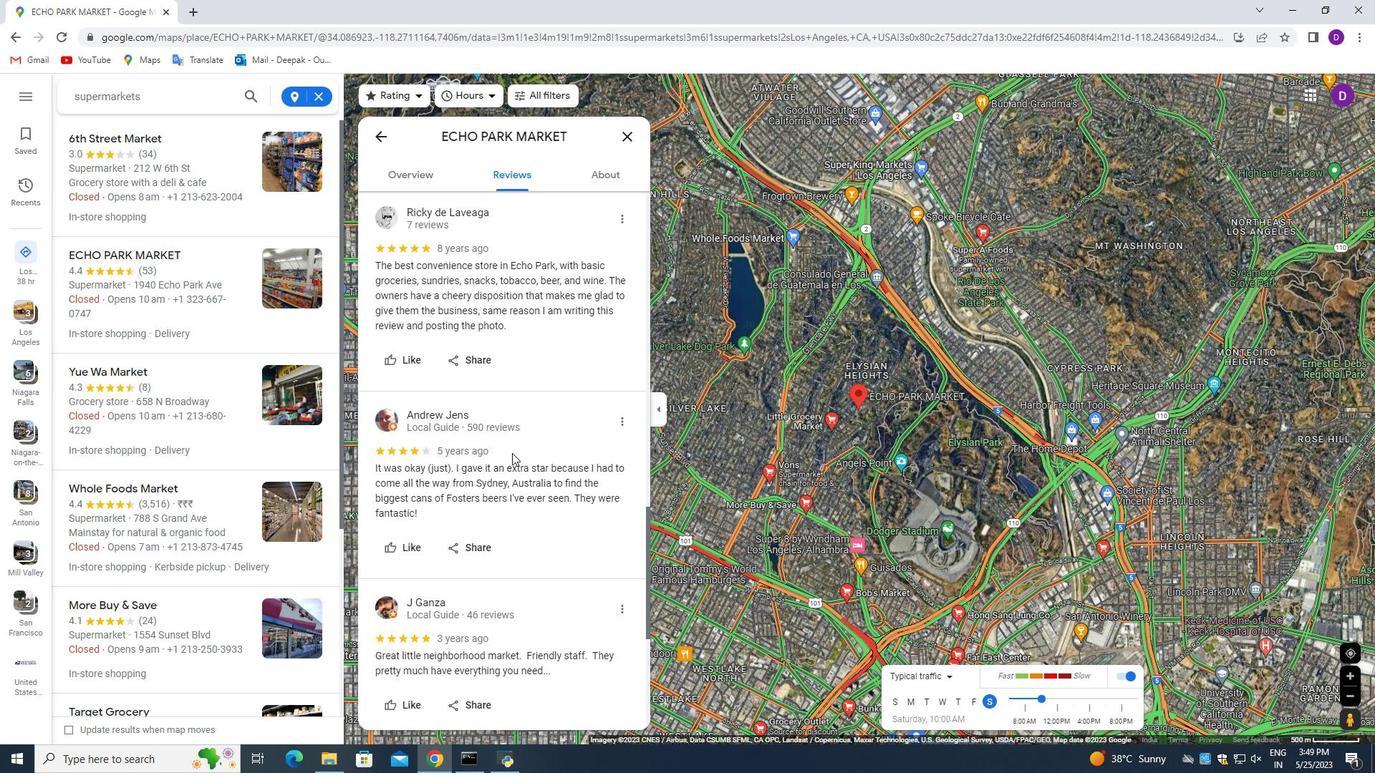 
Action: Mouse scrolled (512, 452) with delta (0, 0)
Screenshot: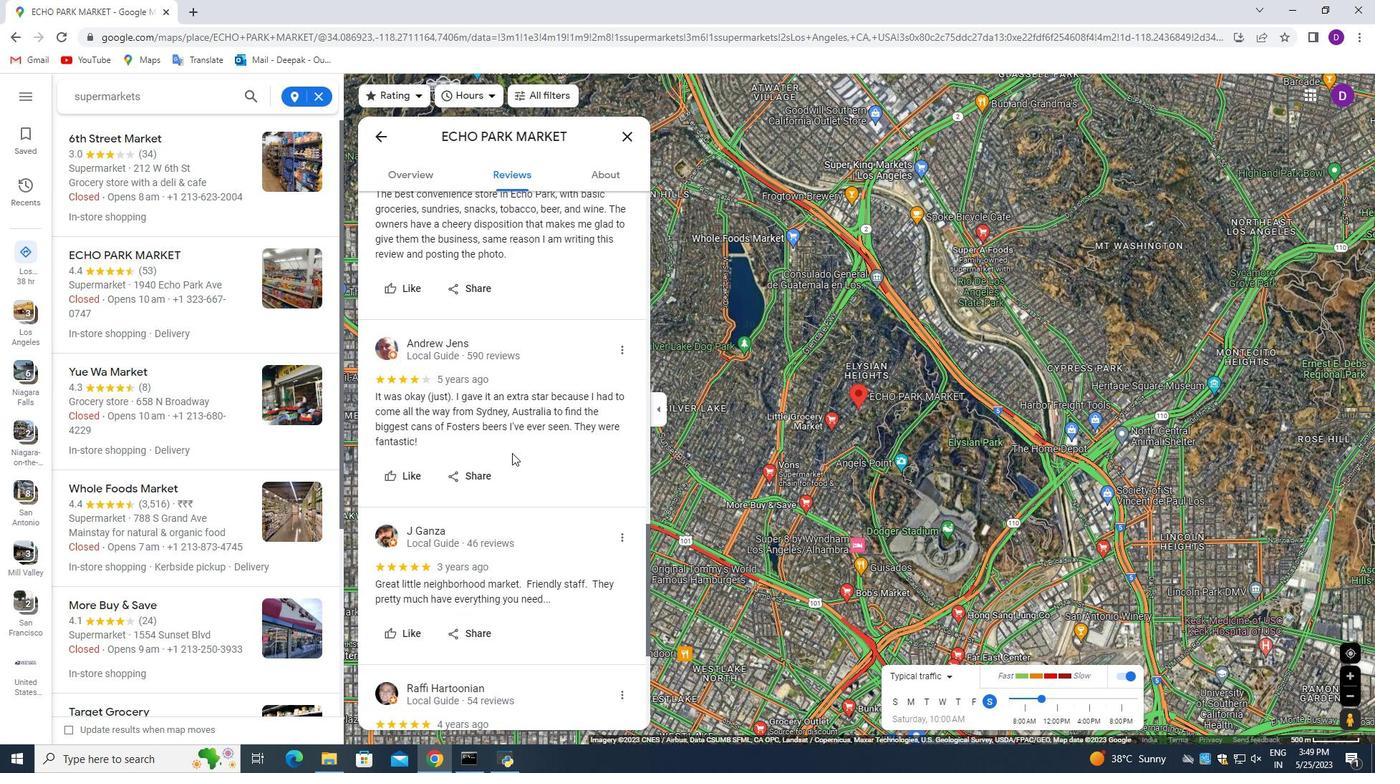 
Action: Mouse moved to (518, 448)
Screenshot: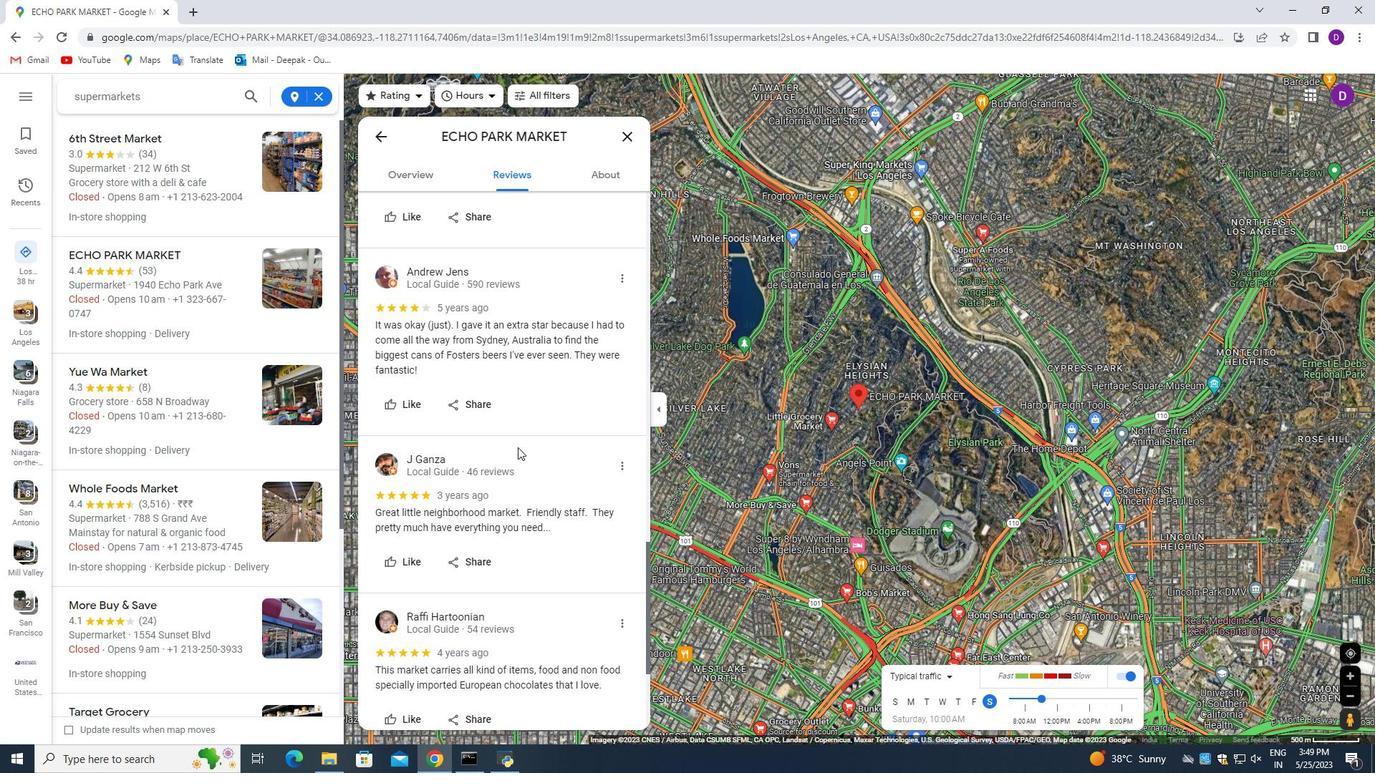
Action: Mouse scrolled (518, 447) with delta (0, 0)
Screenshot: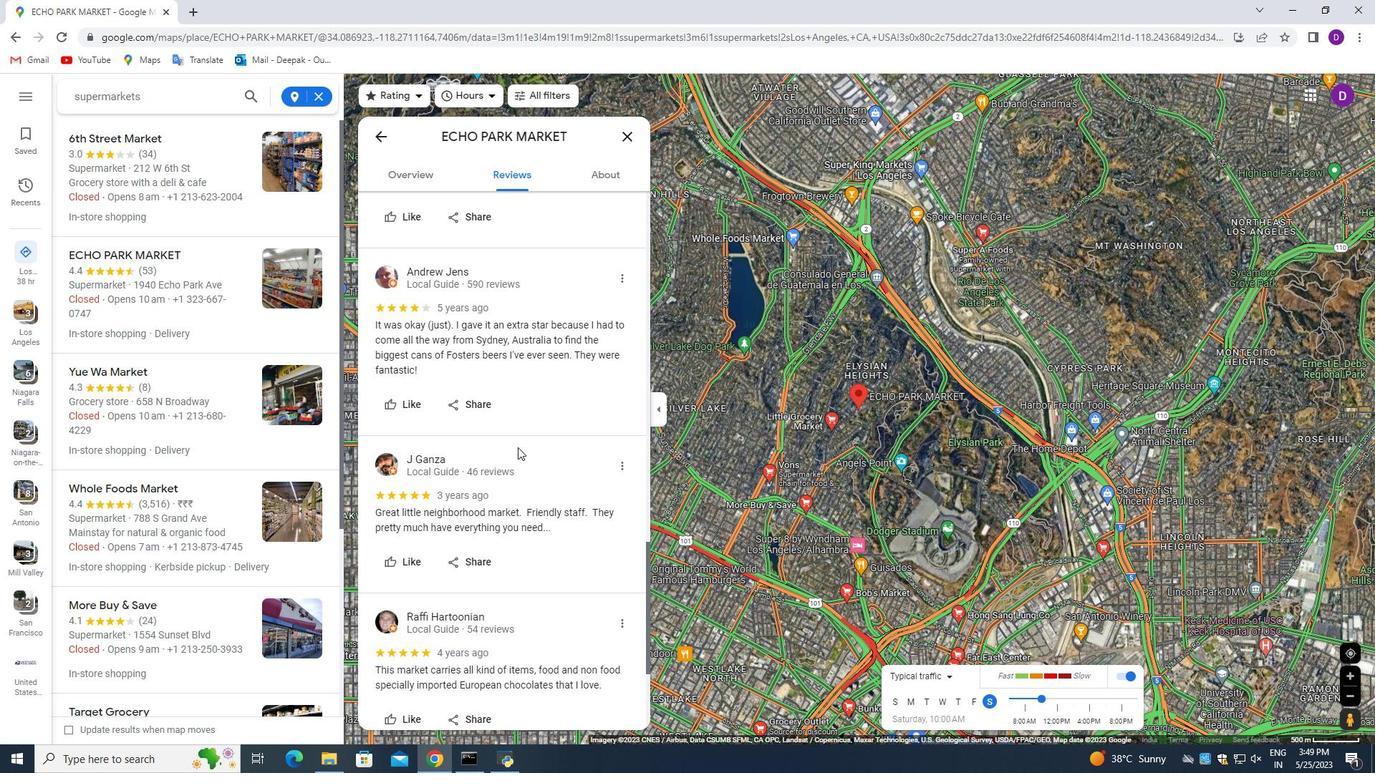 
Action: Mouse scrolled (518, 447) with delta (0, 0)
Screenshot: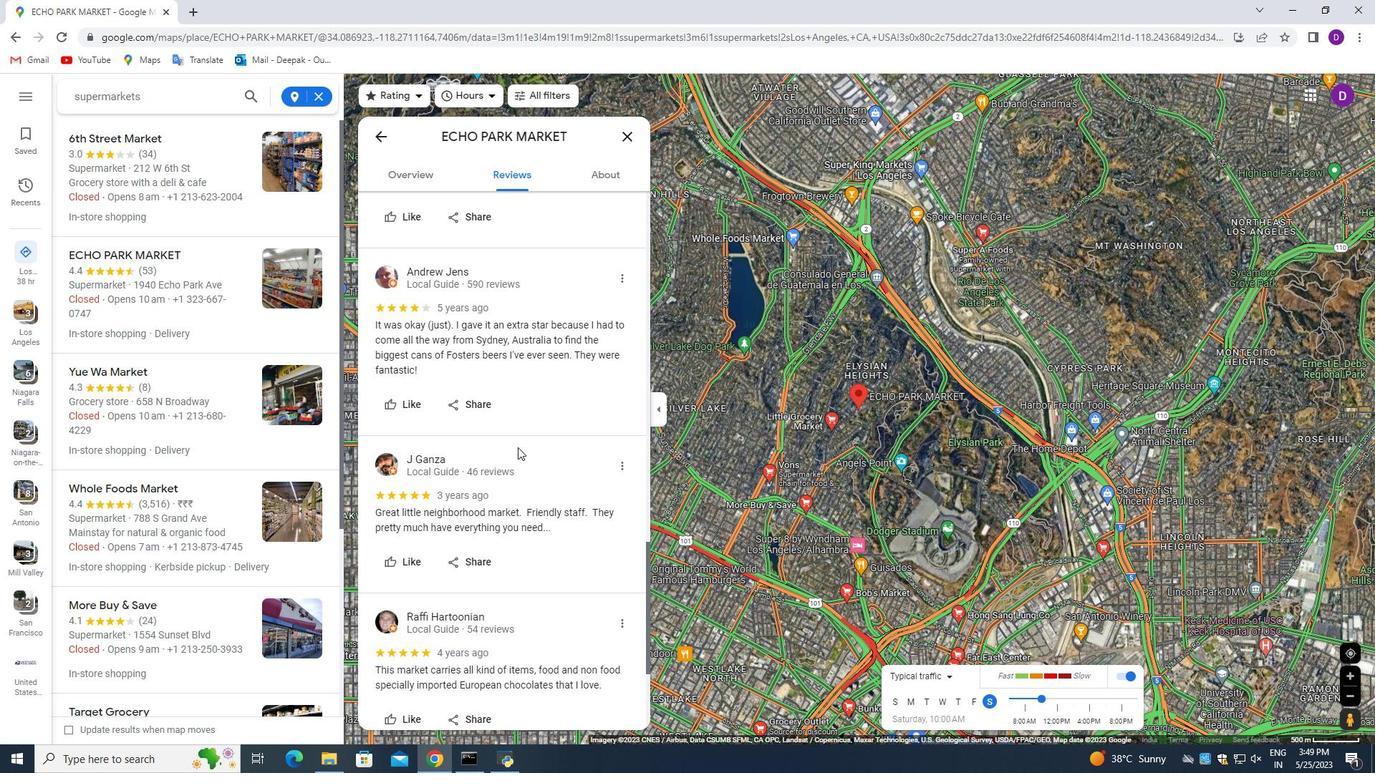 
Action: Mouse scrolled (518, 447) with delta (0, 0)
Screenshot: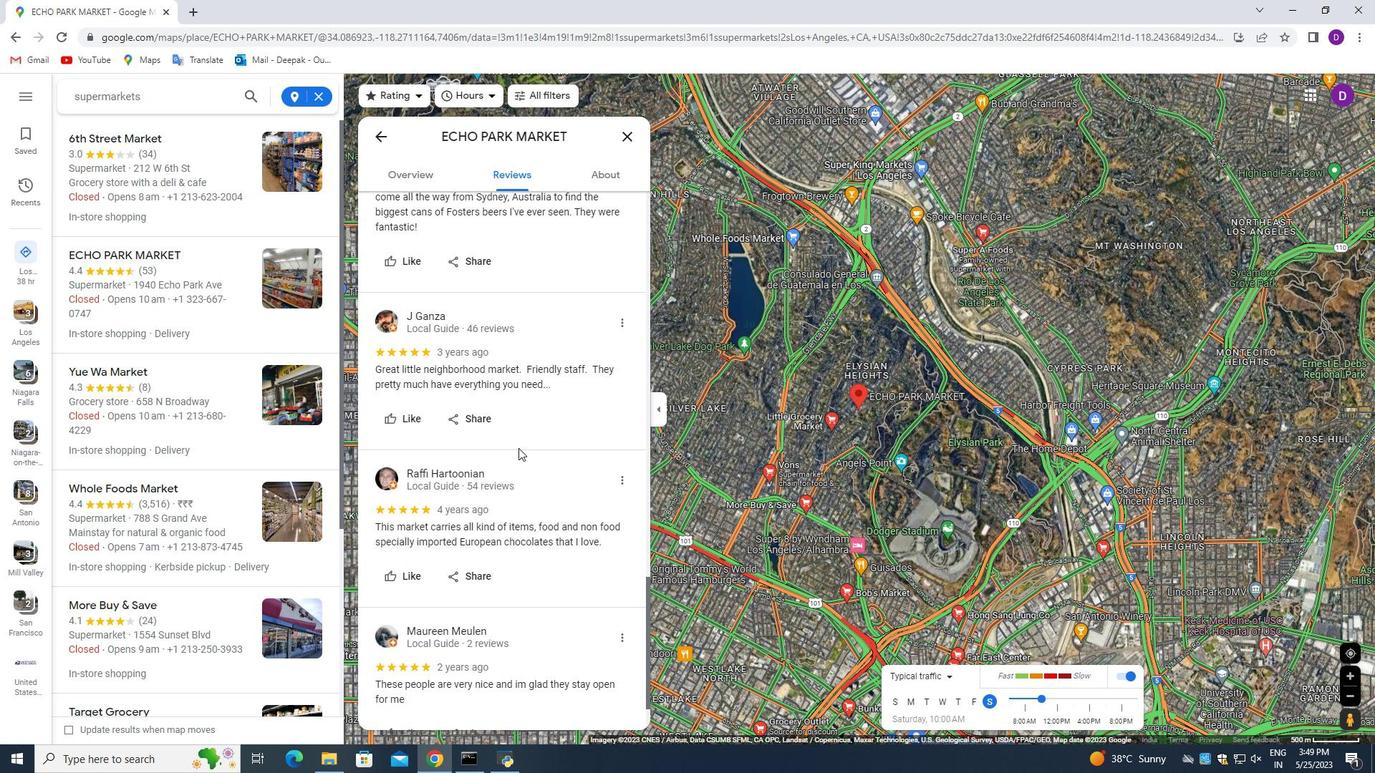
Action: Mouse scrolled (518, 447) with delta (0, 0)
Screenshot: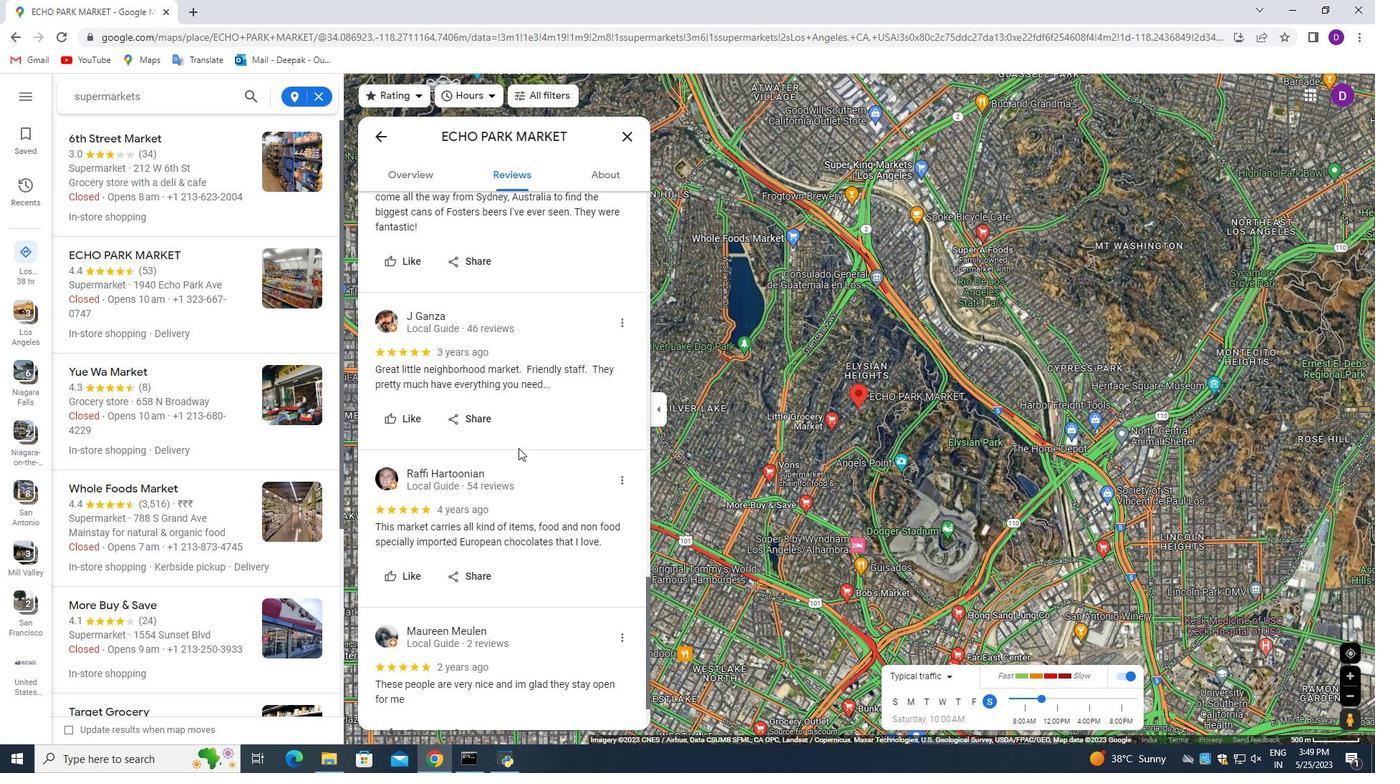 
Action: Mouse scrolled (518, 447) with delta (0, 0)
Screenshot: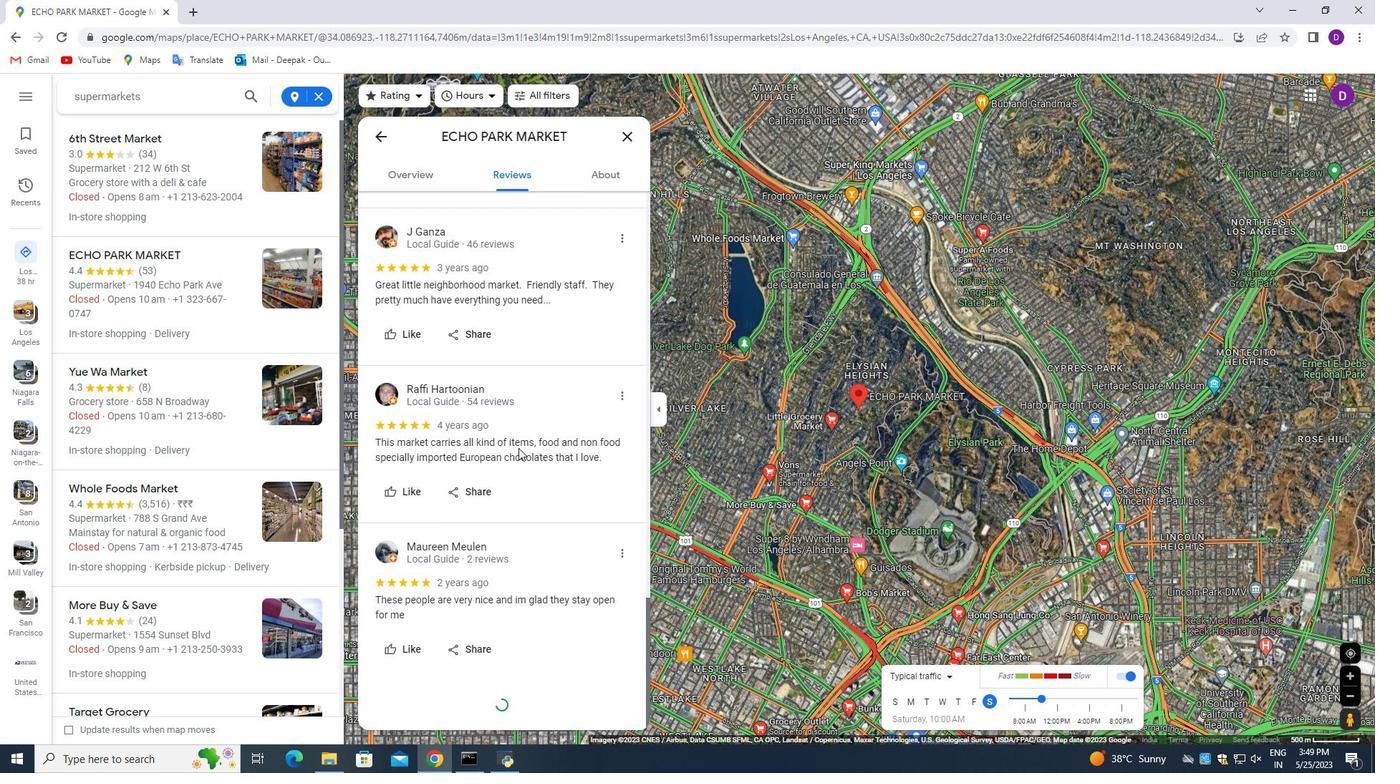 
Action: Mouse moved to (518, 448)
Screenshot: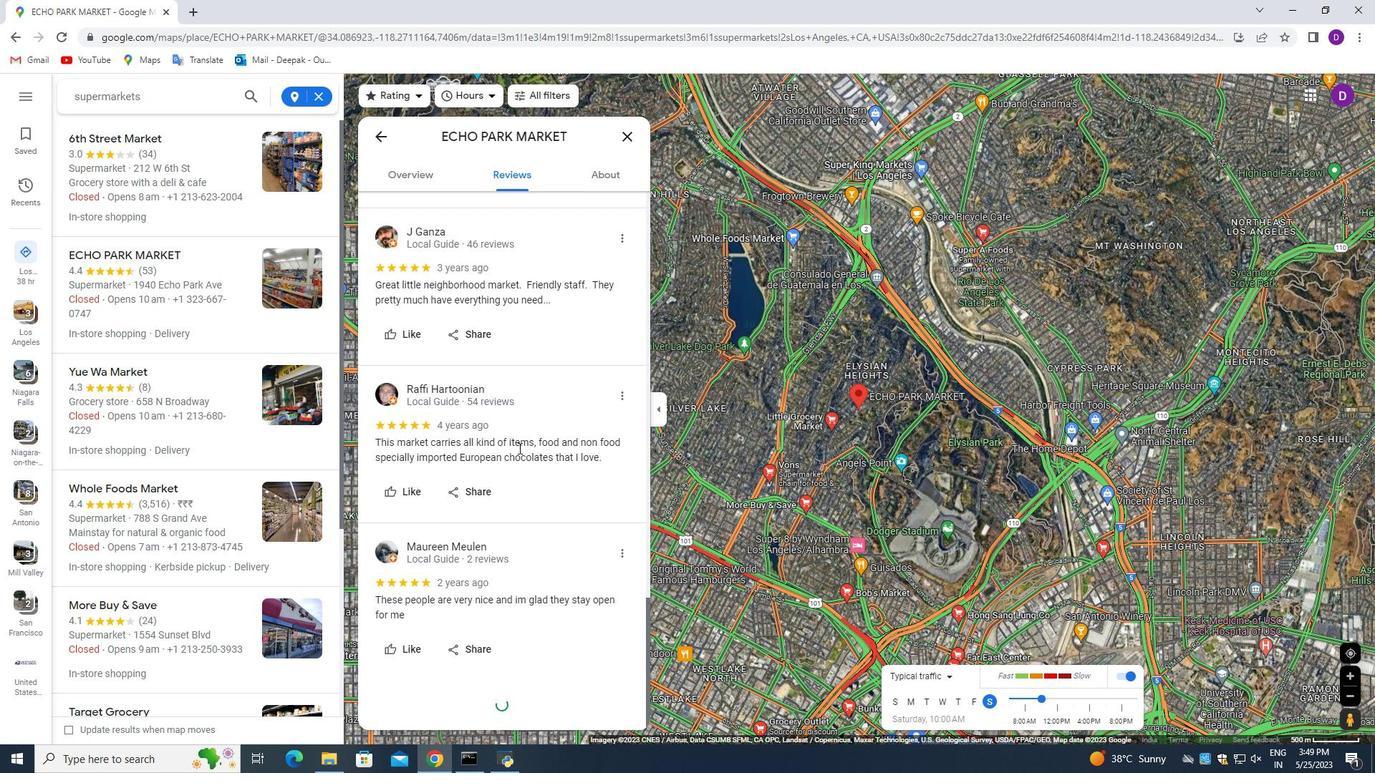 
Action: Mouse scrolled (518, 447) with delta (0, 0)
Screenshot: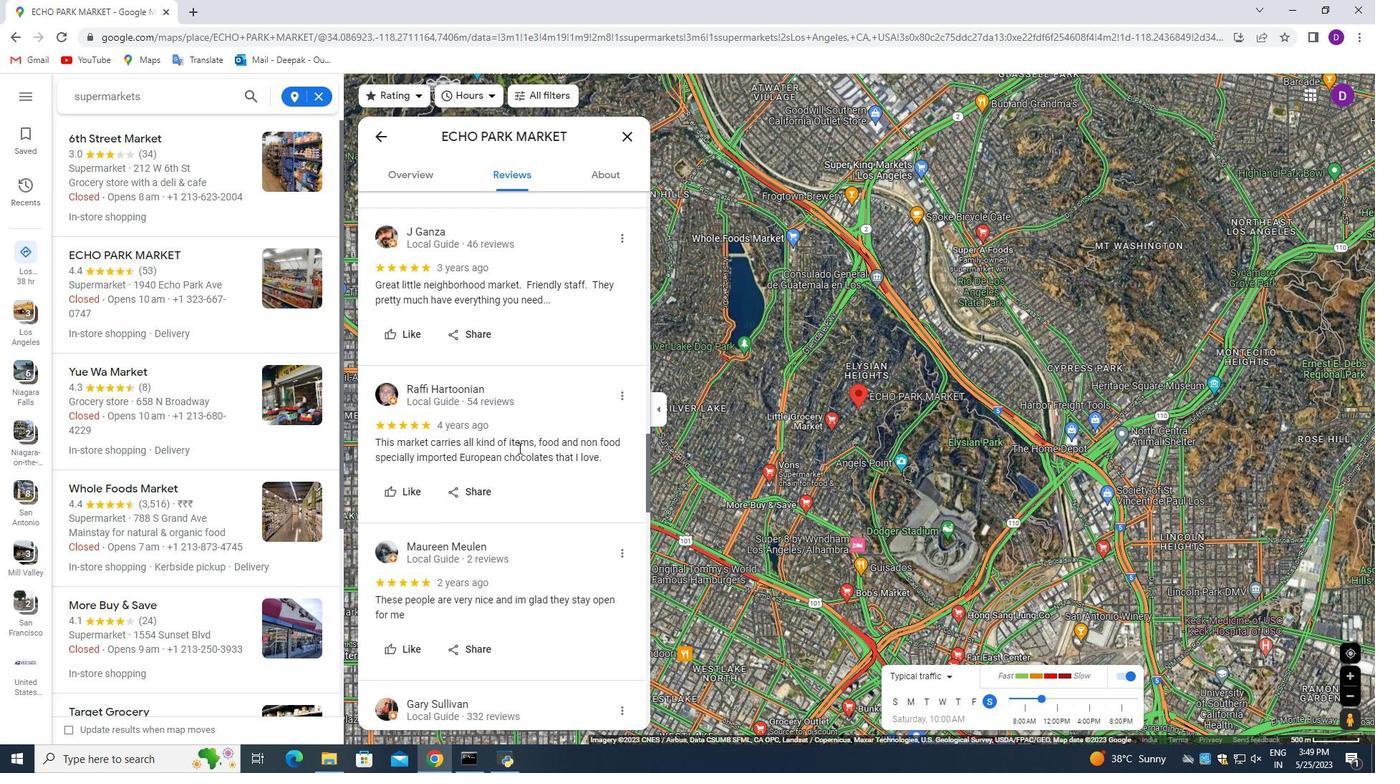 
Action: Mouse scrolled (518, 447) with delta (0, 0)
Screenshot: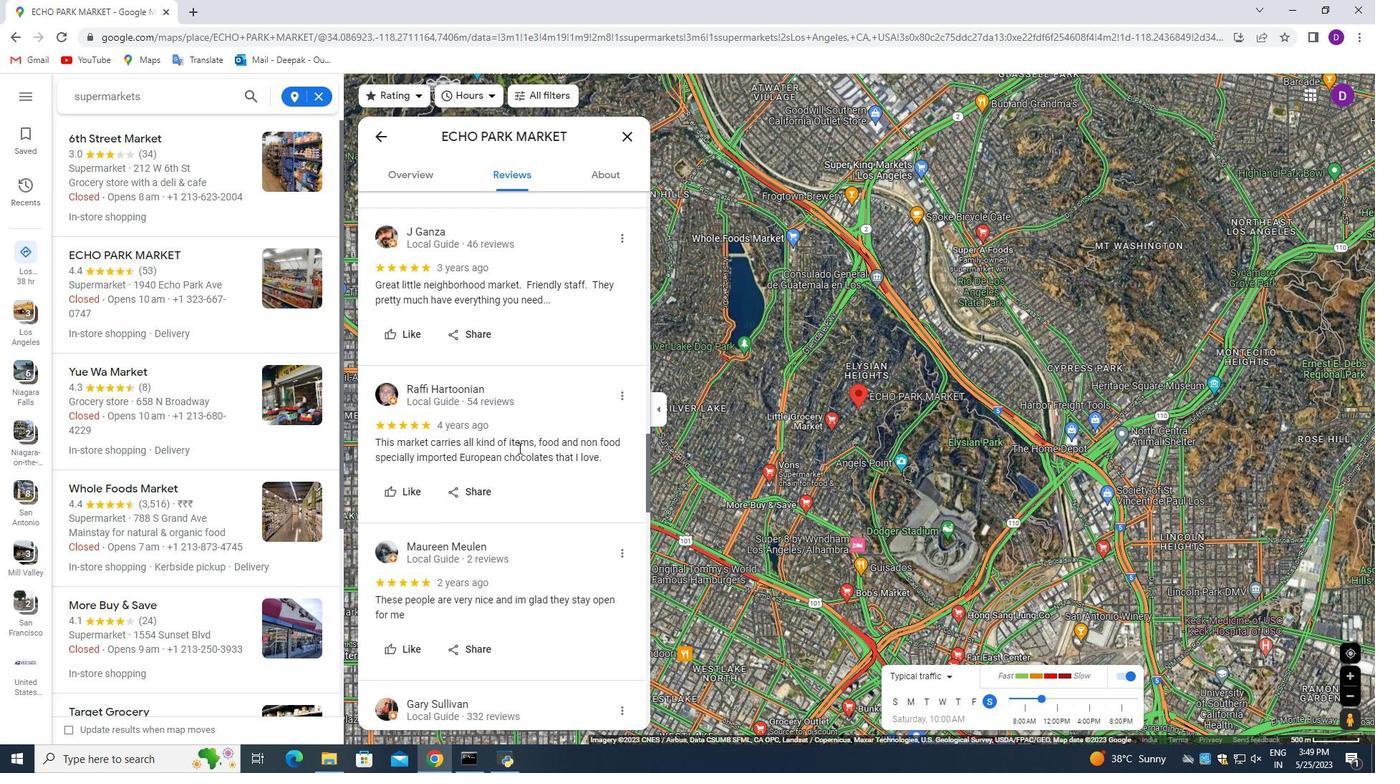 
Action: Mouse scrolled (518, 447) with delta (0, 0)
Screenshot: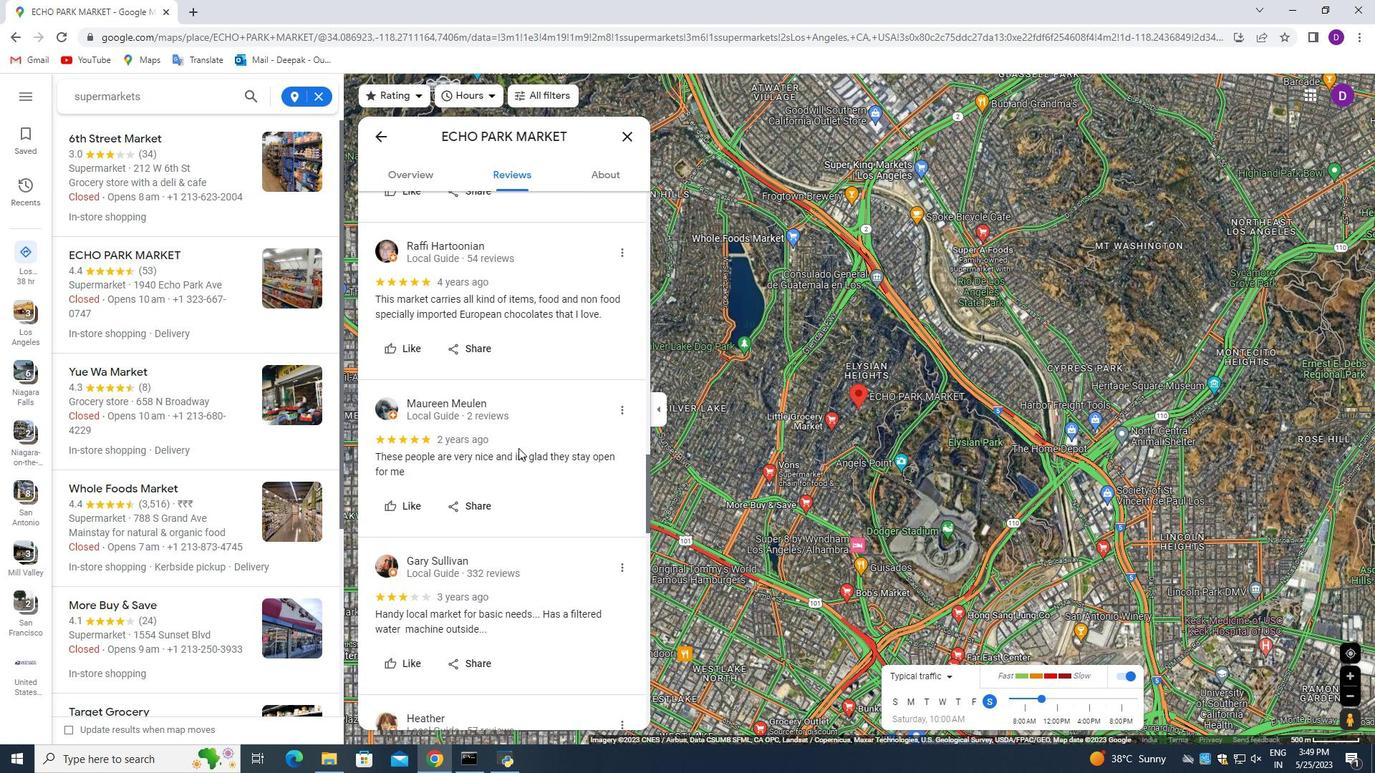
Action: Mouse scrolled (518, 447) with delta (0, 0)
Screenshot: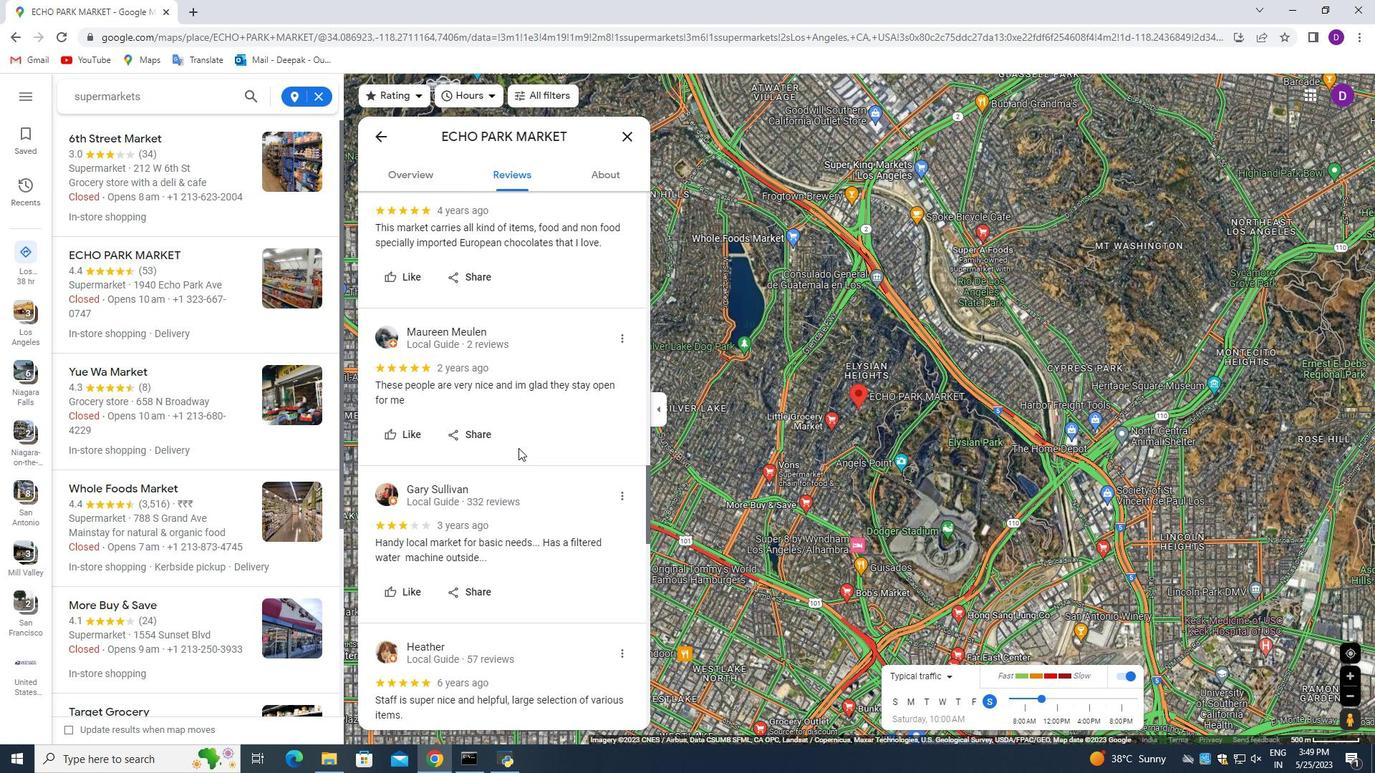 
Action: Mouse scrolled (518, 447) with delta (0, 0)
Screenshot: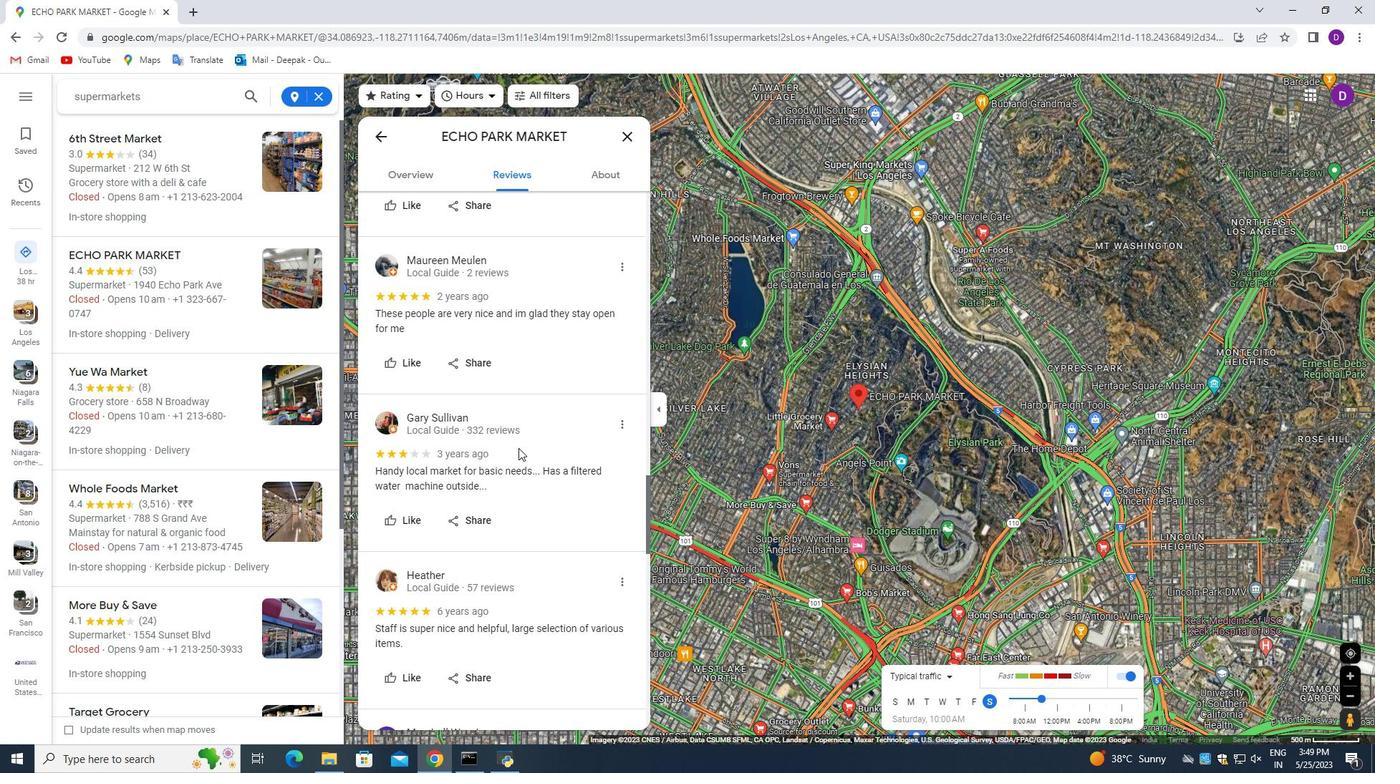 
Action: Mouse scrolled (518, 447) with delta (0, 0)
Screenshot: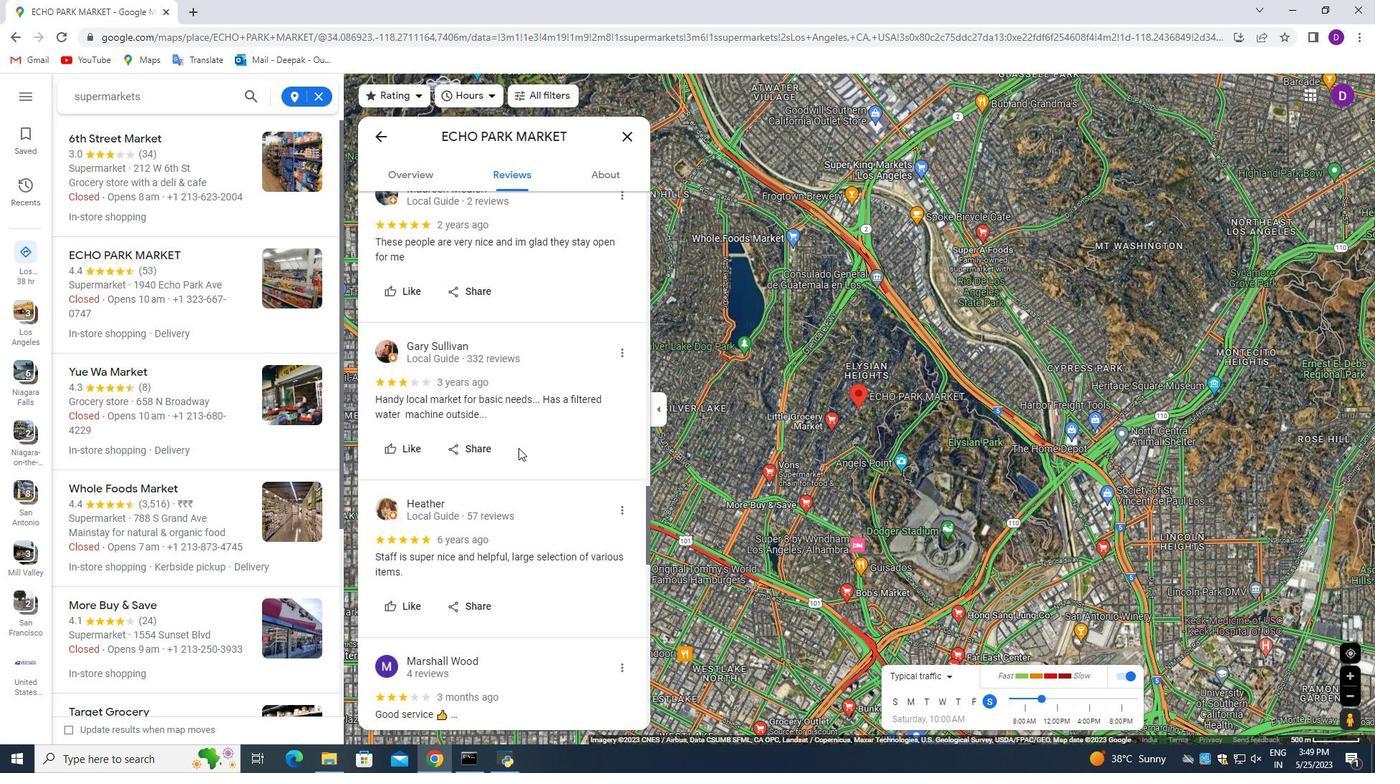 
Action: Mouse scrolled (518, 447) with delta (0, 0)
Screenshot: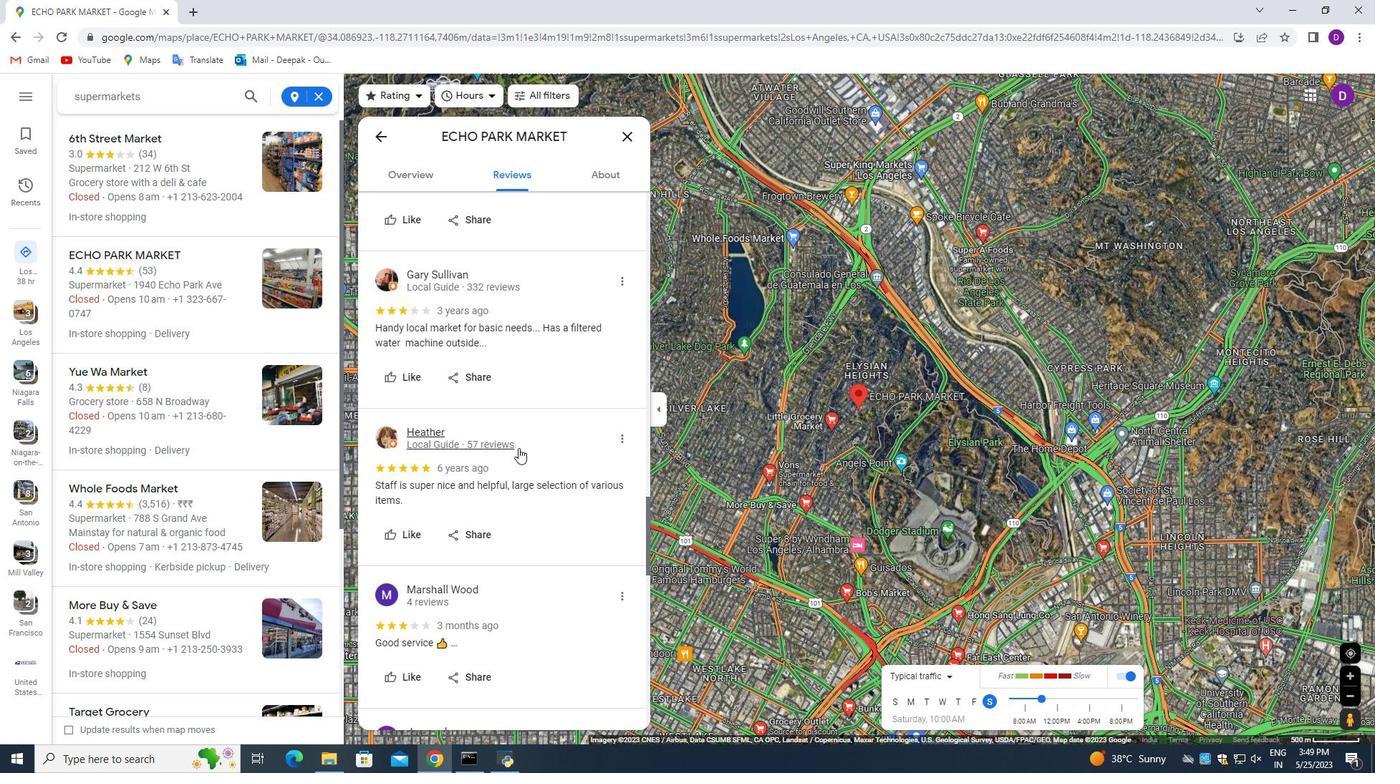 
Action: Mouse scrolled (518, 447) with delta (0, 0)
Screenshot: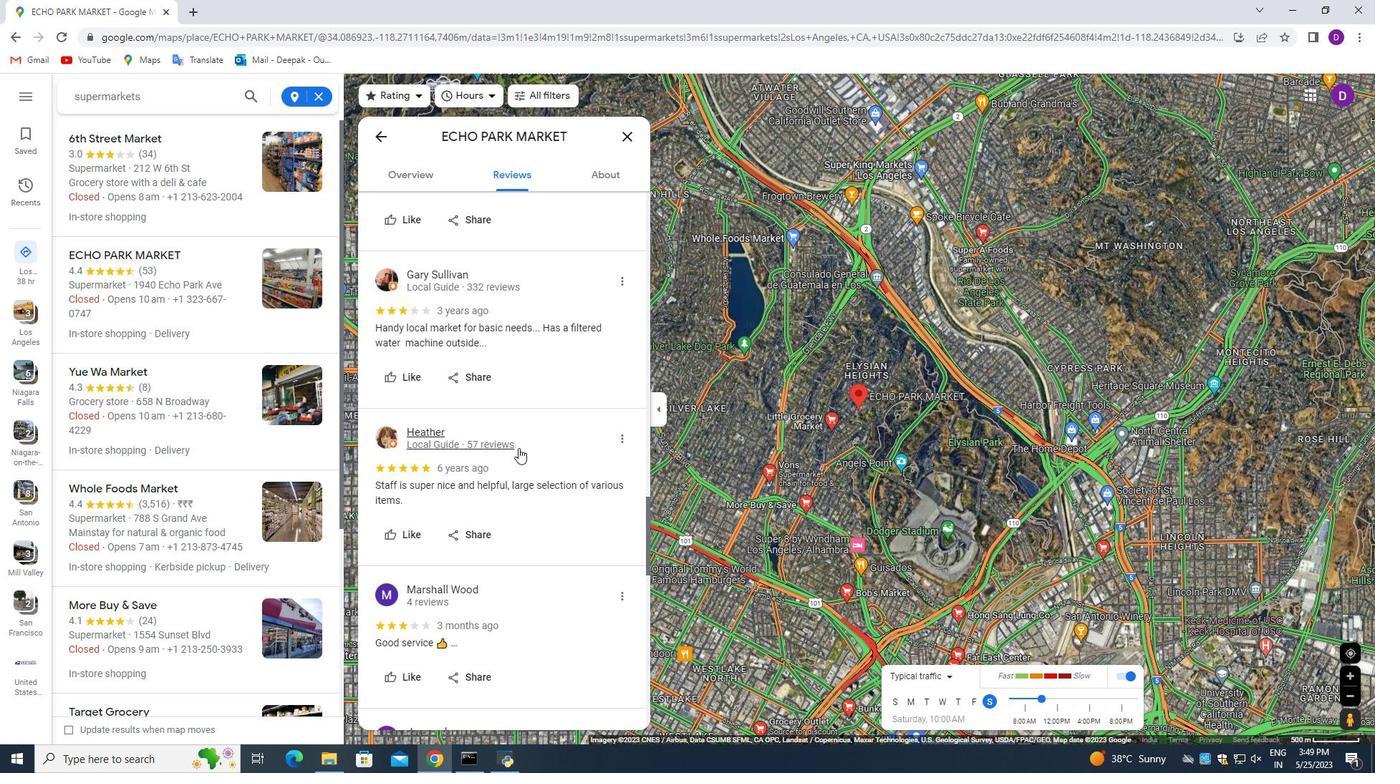 
Action: Mouse scrolled (518, 447) with delta (0, 0)
Screenshot: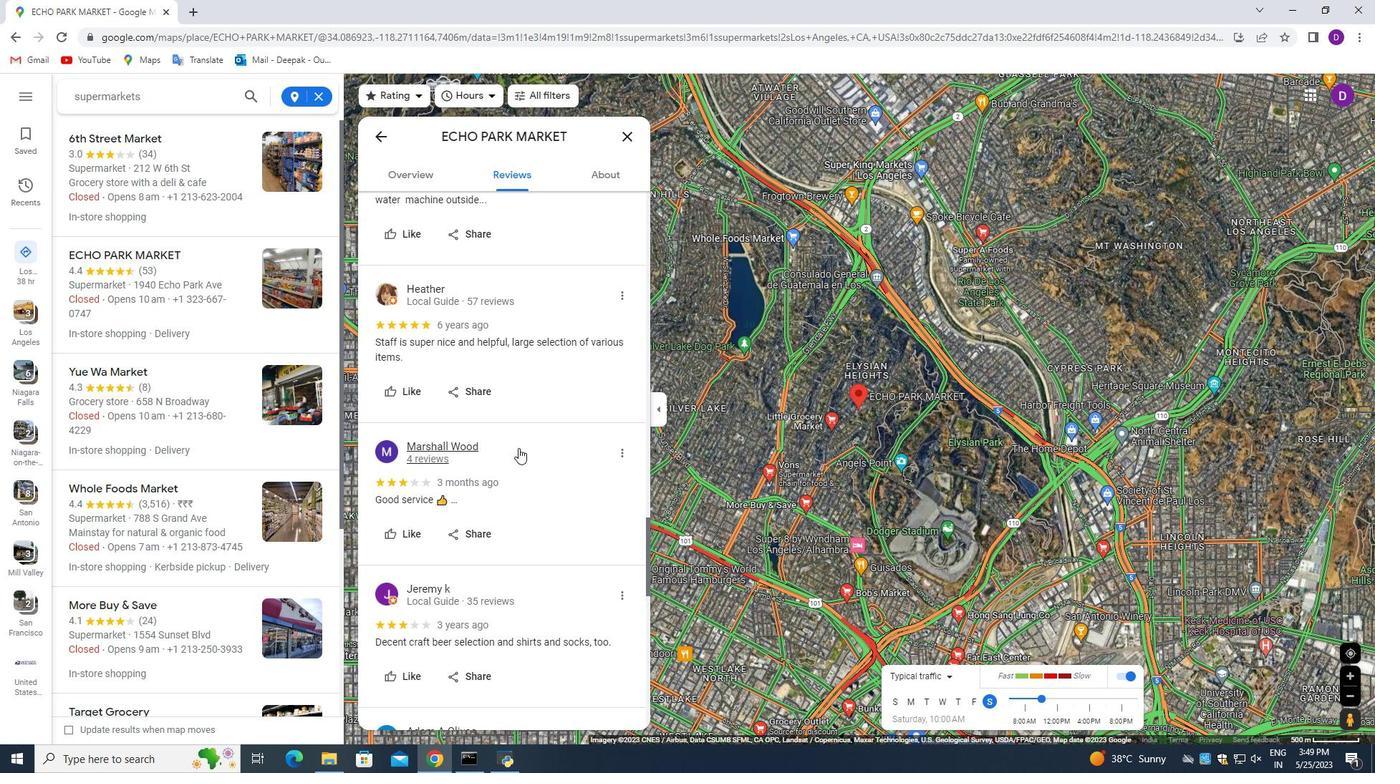 
Action: Mouse moved to (523, 422)
Screenshot: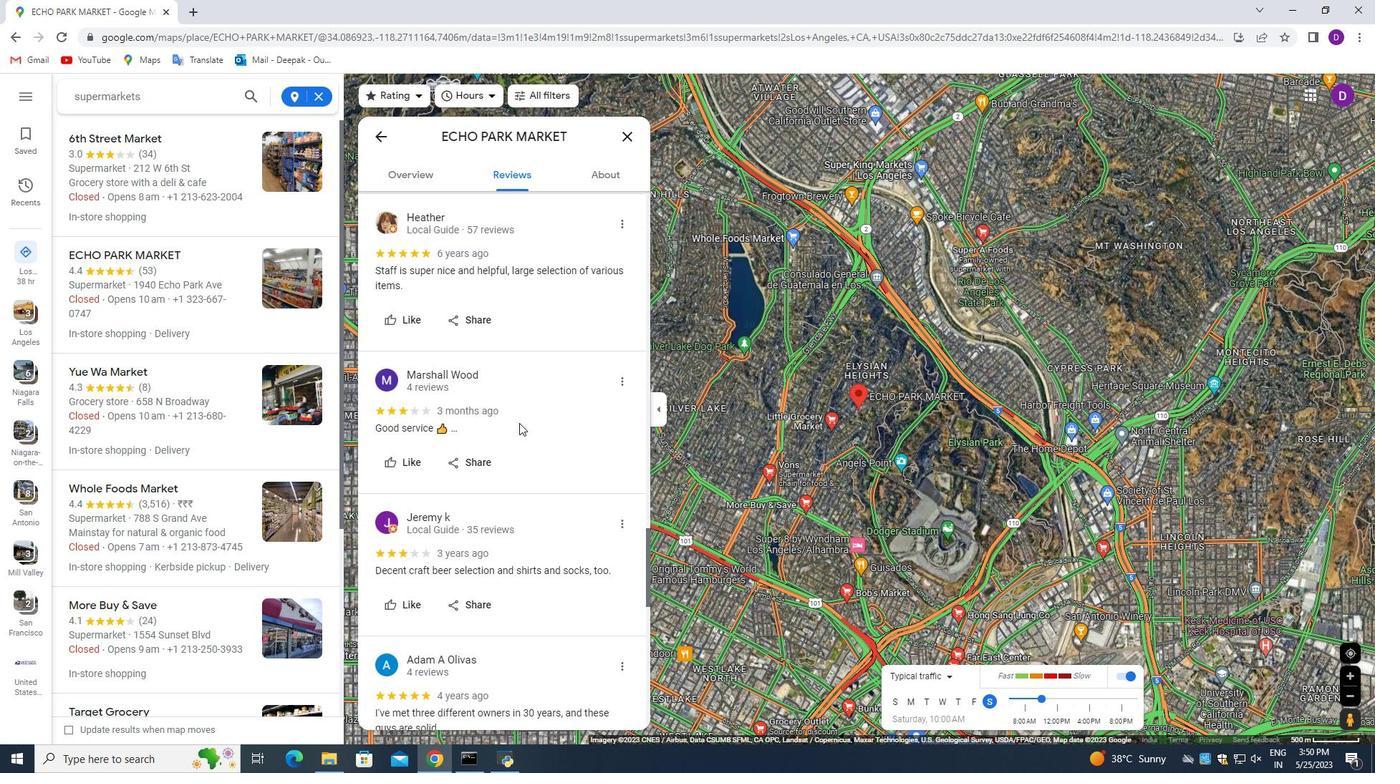 
Action: Mouse scrolled (523, 421) with delta (0, 0)
Screenshot: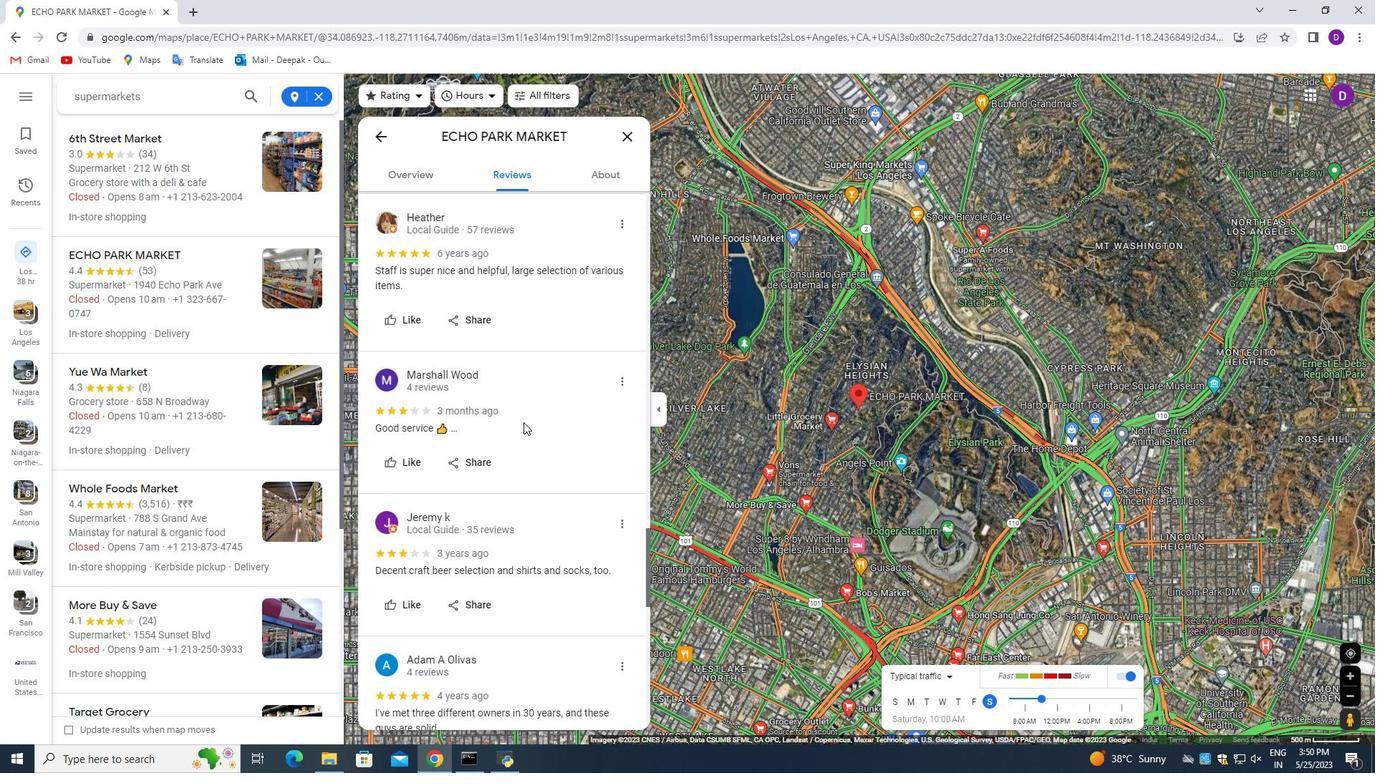 
Action: Mouse moved to (526, 421)
Screenshot: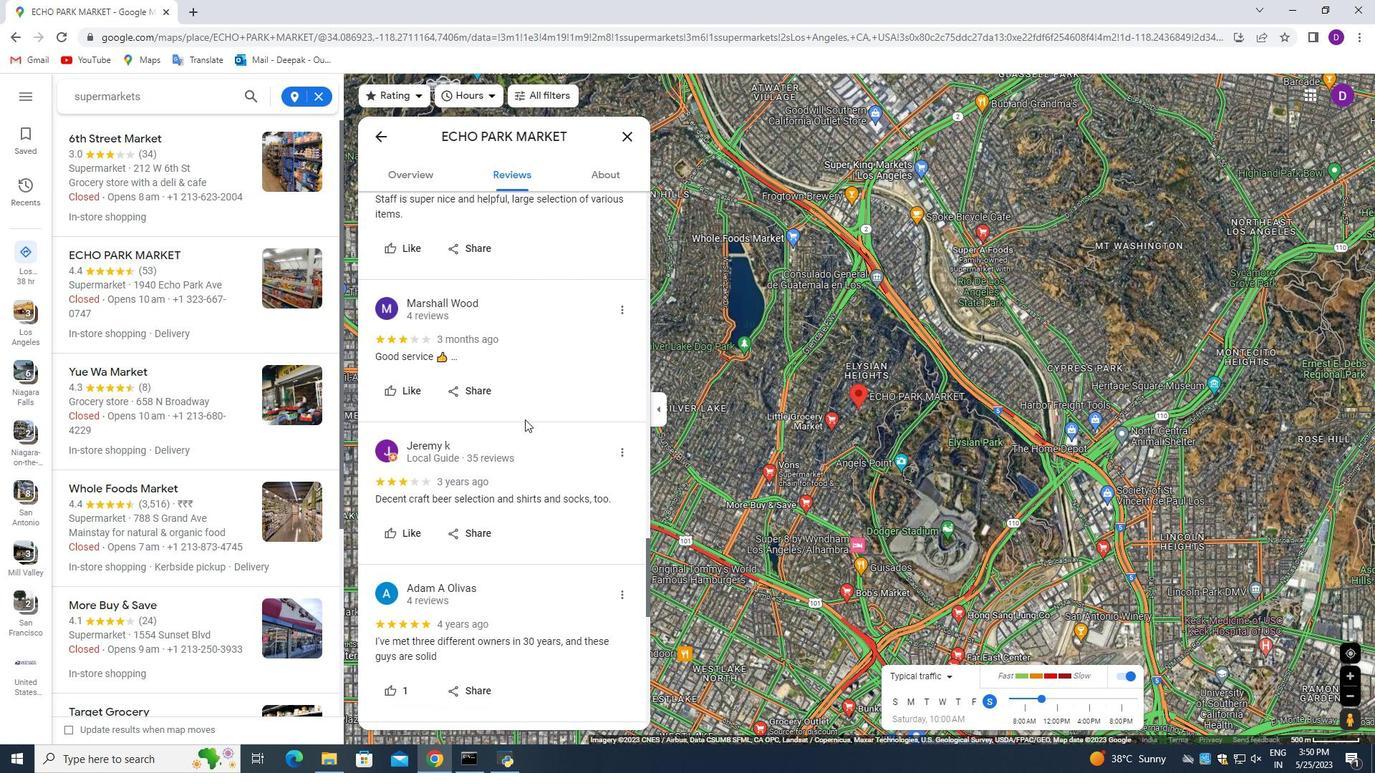 
Action: Mouse scrolled (526, 420) with delta (0, 0)
Screenshot: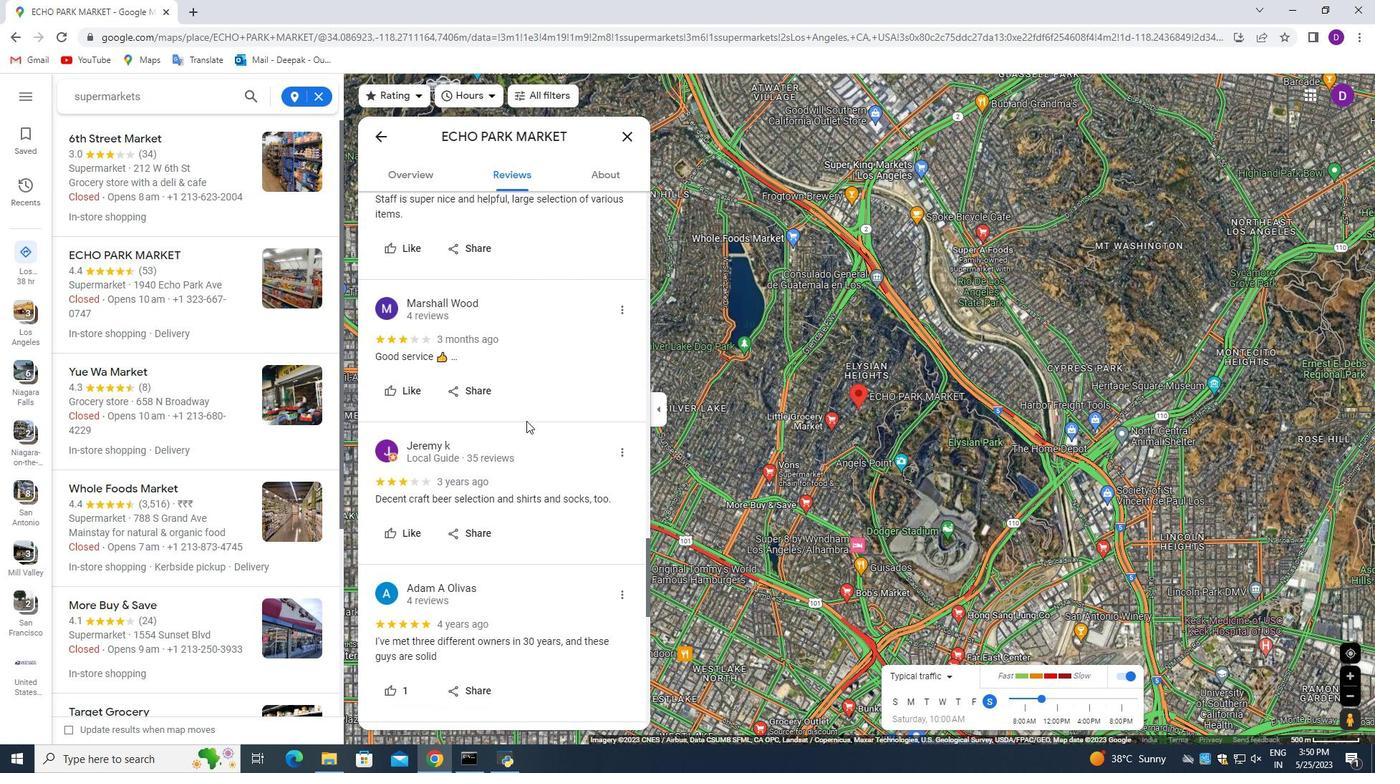 
Action: Mouse scrolled (526, 420) with delta (0, 0)
Screenshot: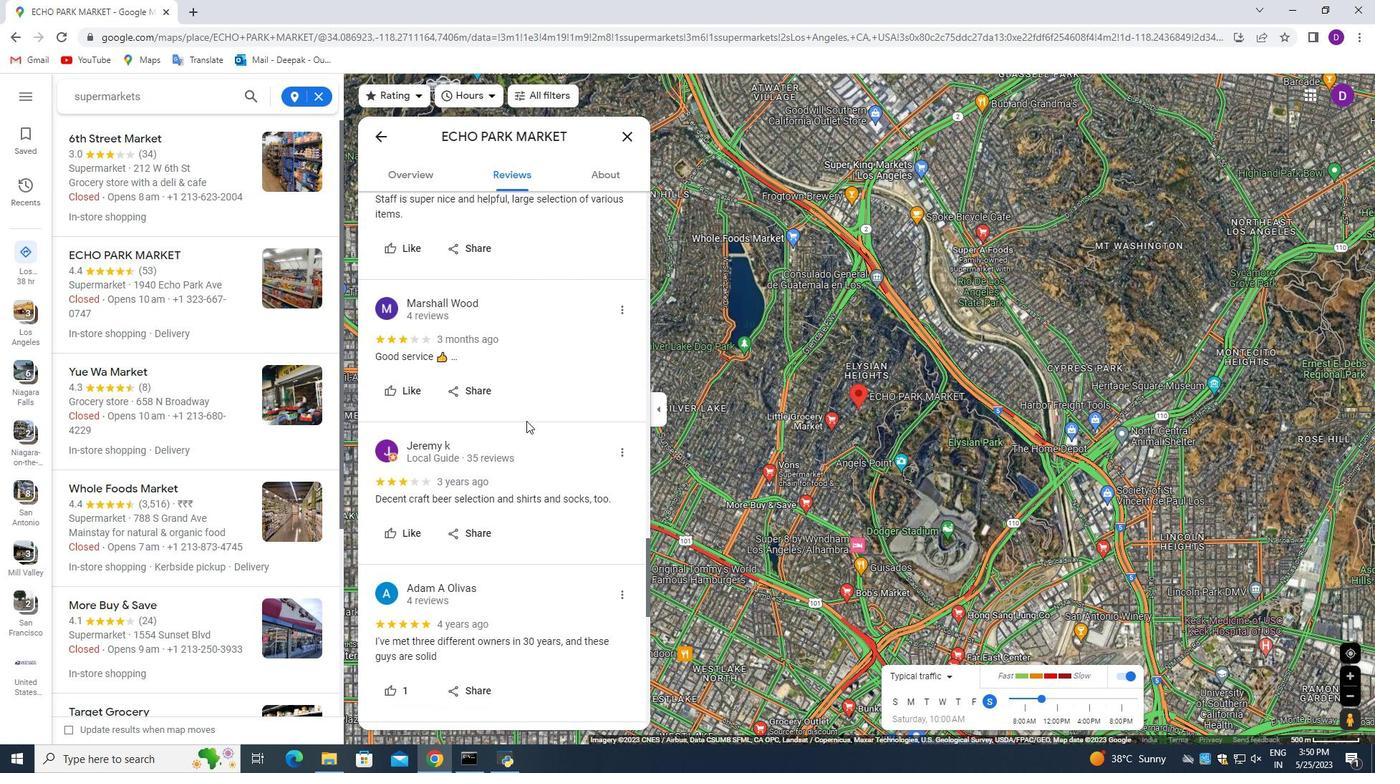 
Action: Mouse moved to (527, 416)
Screenshot: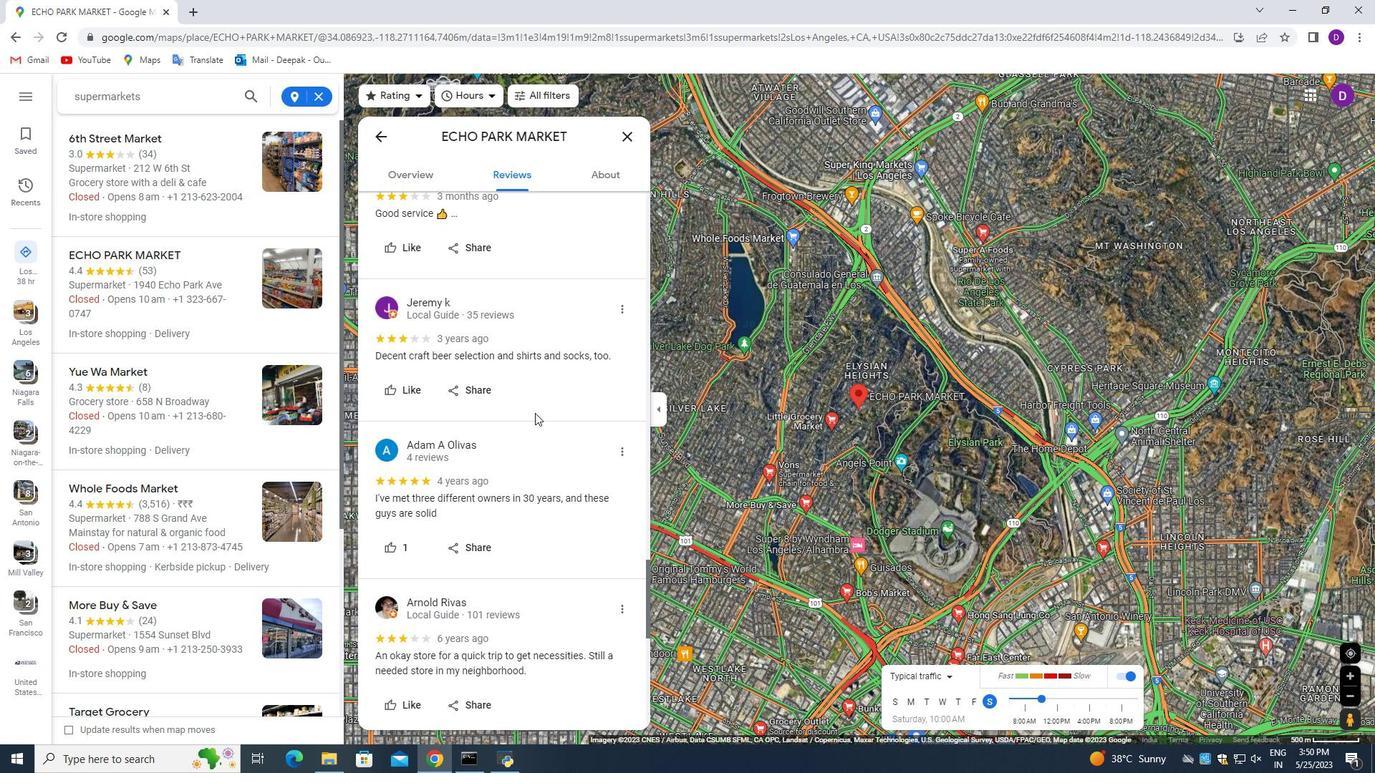 
Action: Mouse scrolled (527, 416) with delta (0, 0)
Screenshot: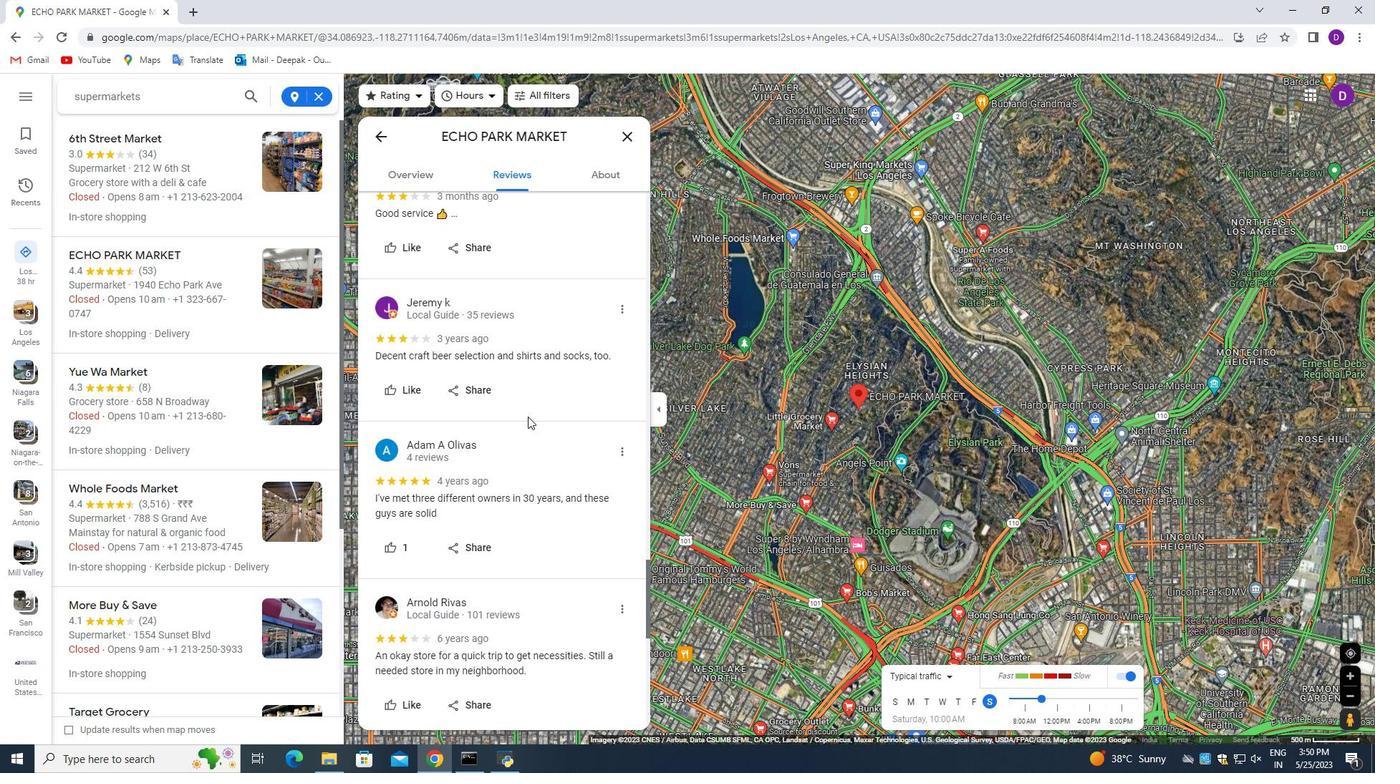
Action: Mouse moved to (527, 414)
Screenshot: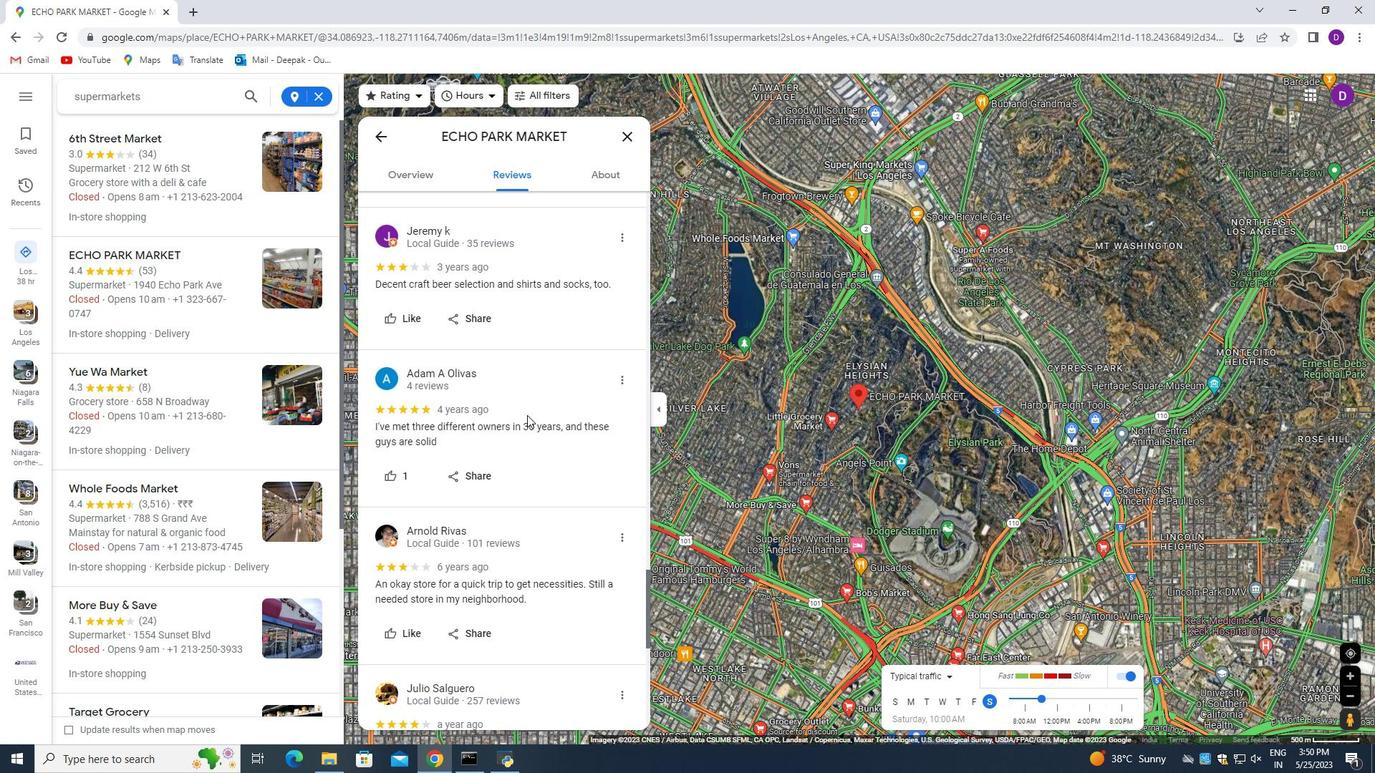 
Action: Mouse scrolled (527, 413) with delta (0, 0)
Screenshot: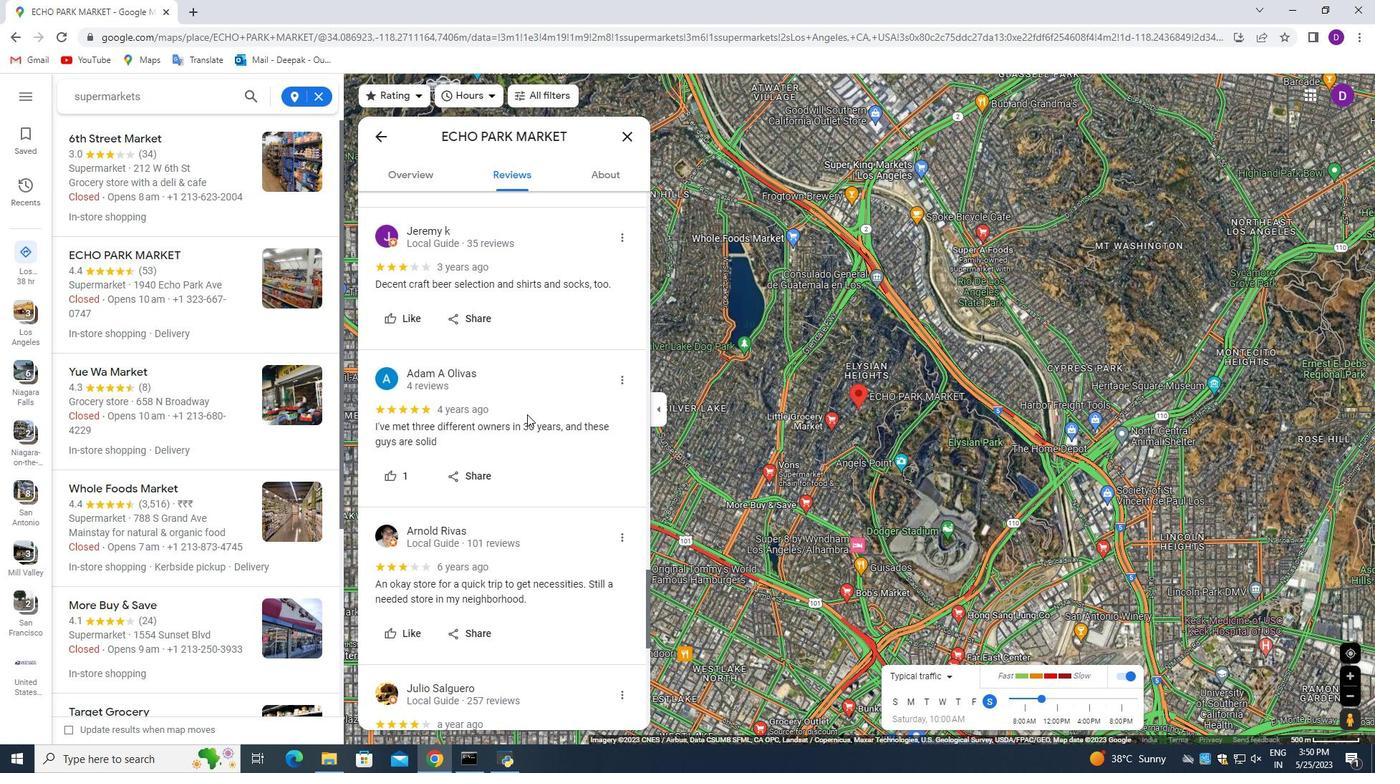 
Action: Mouse scrolled (527, 413) with delta (0, 0)
Screenshot: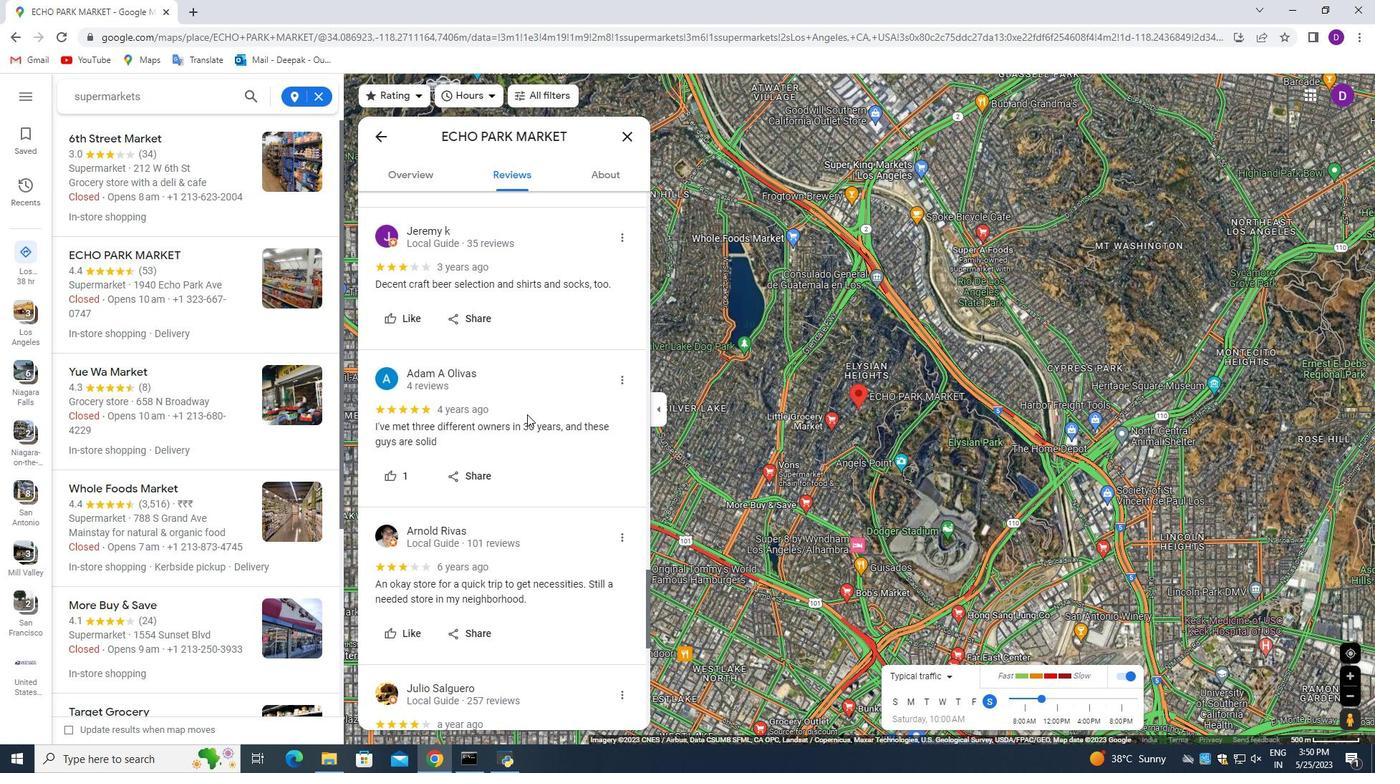 
Action: Mouse moved to (550, 406)
Screenshot: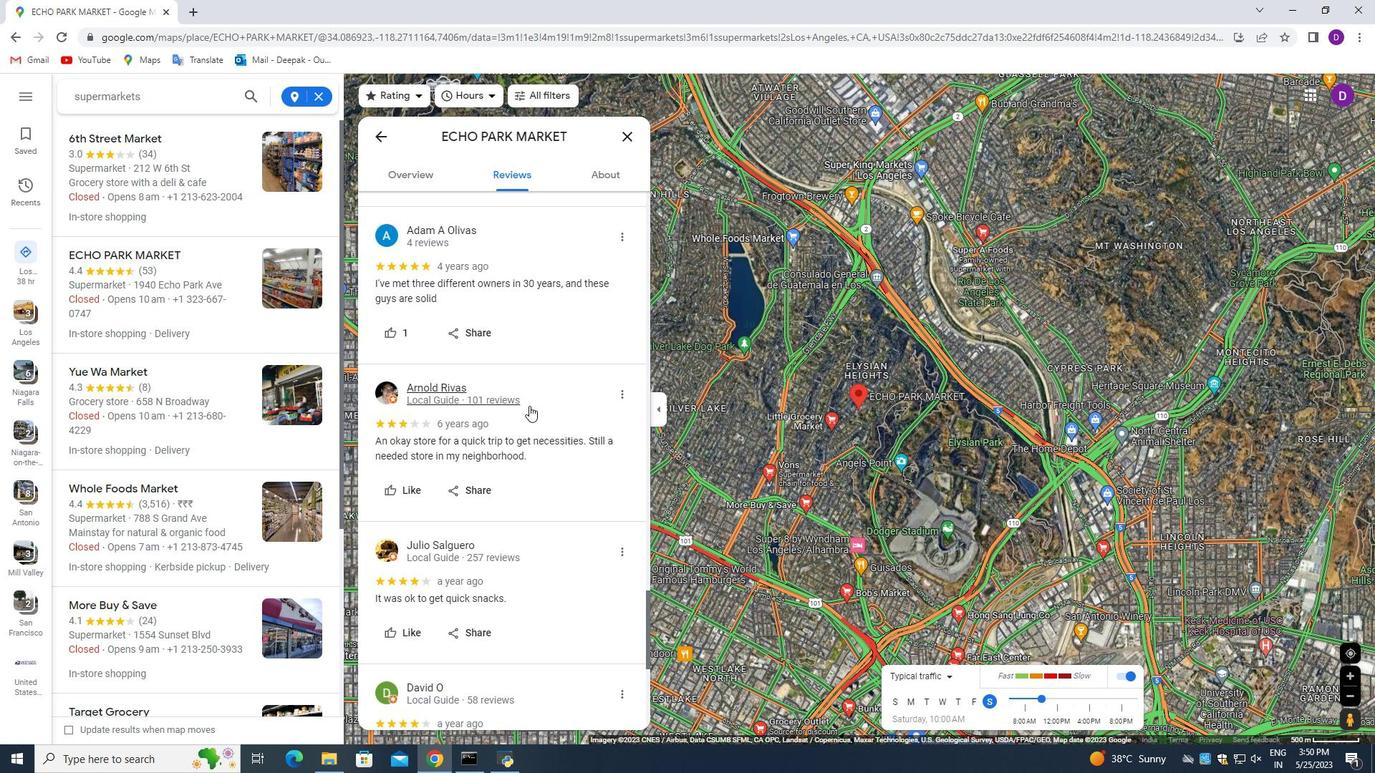 
Action: Mouse scrolled (550, 405) with delta (0, 0)
Screenshot: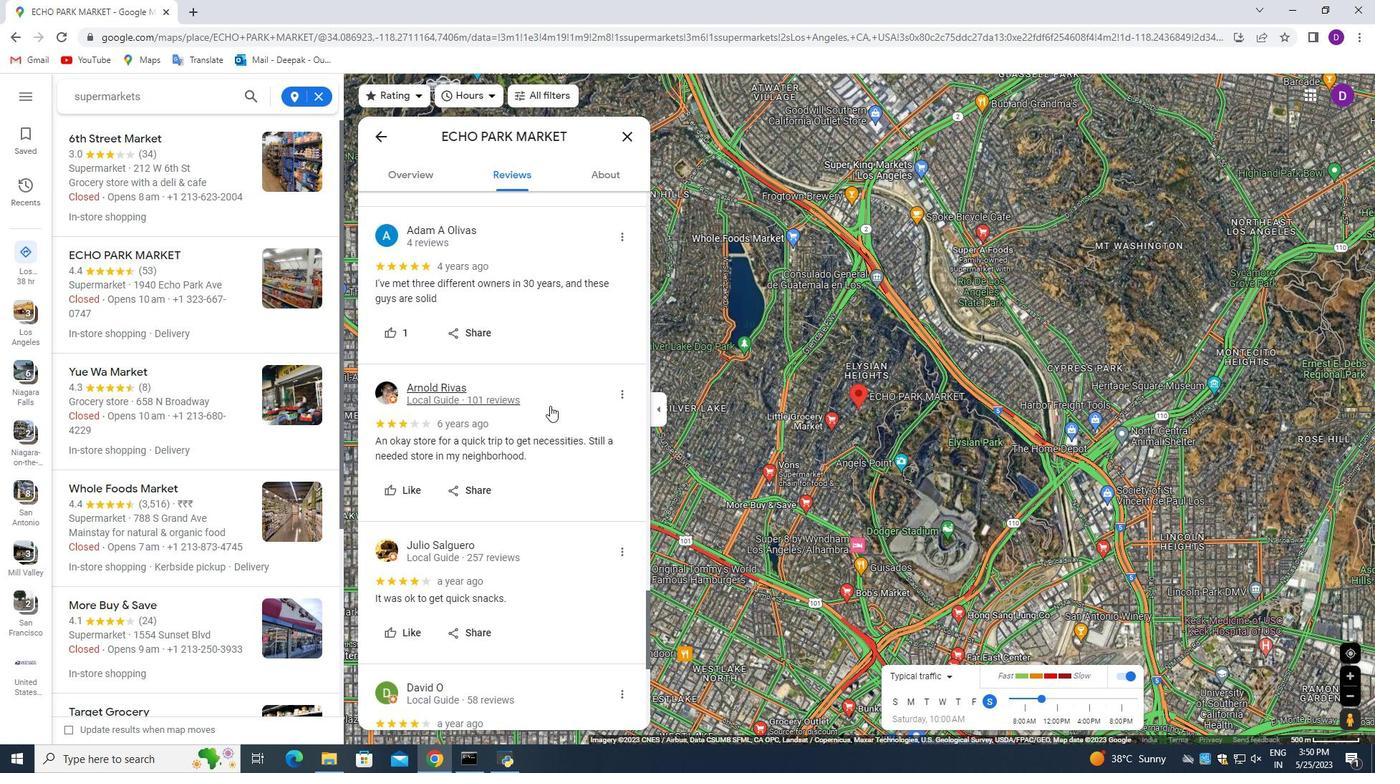 
Action: Mouse moved to (554, 401)
Screenshot: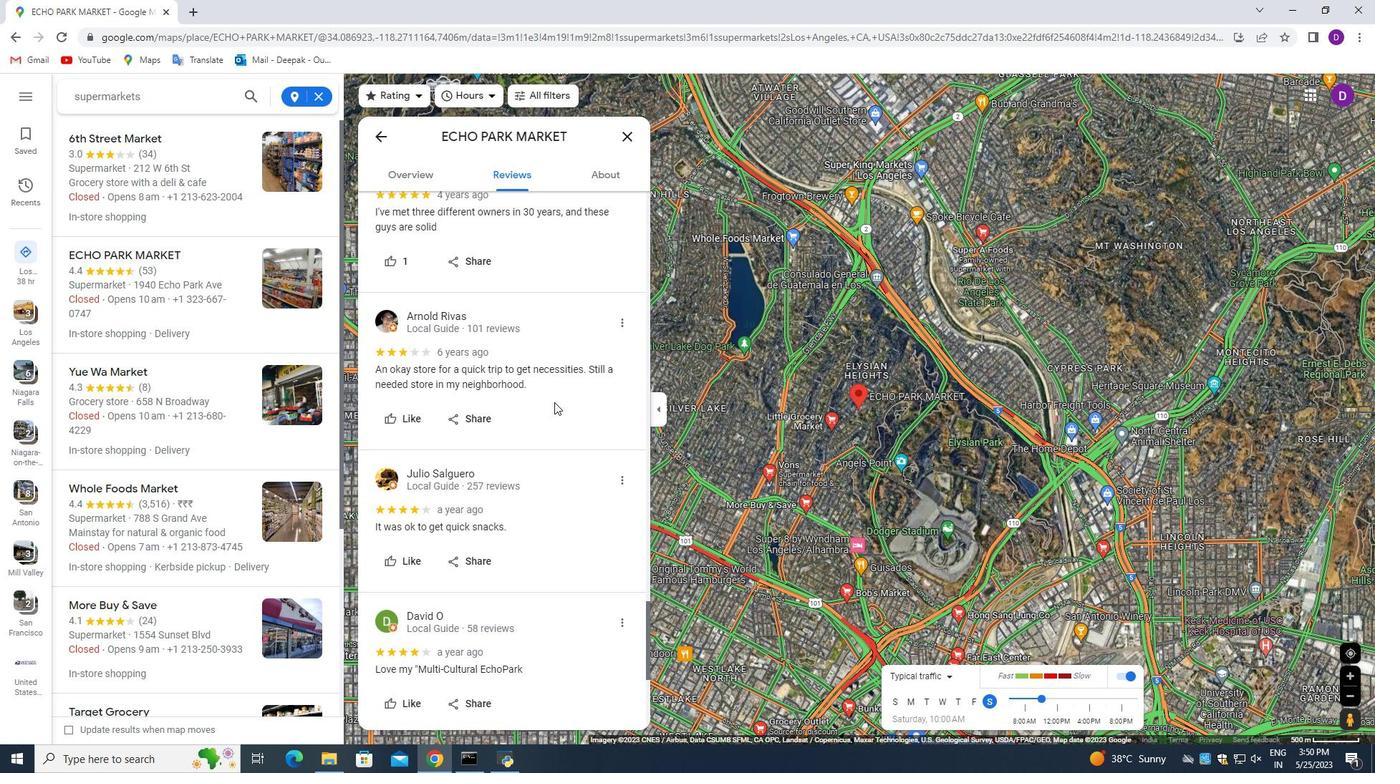 
Action: Mouse scrolled (554, 401) with delta (0, 0)
Screenshot: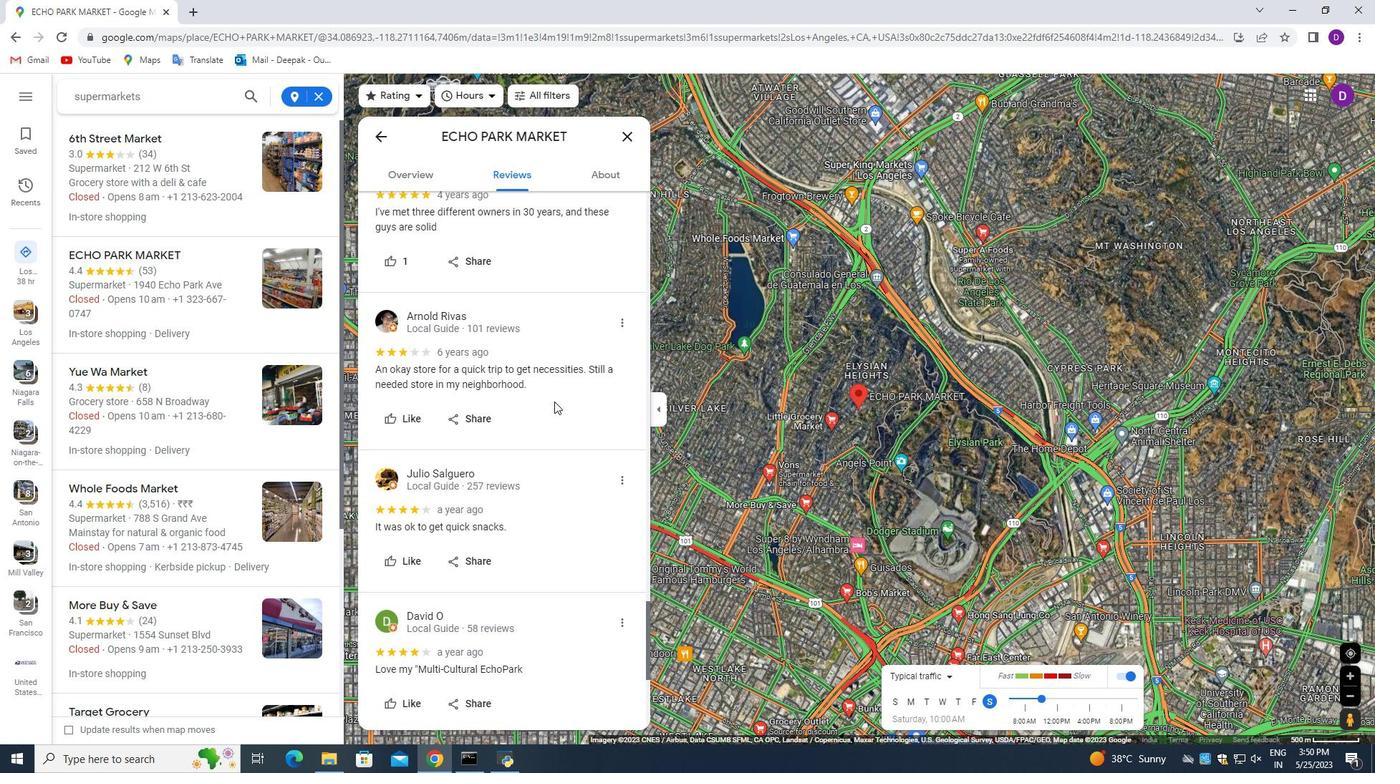 
Action: Mouse moved to (560, 394)
Screenshot: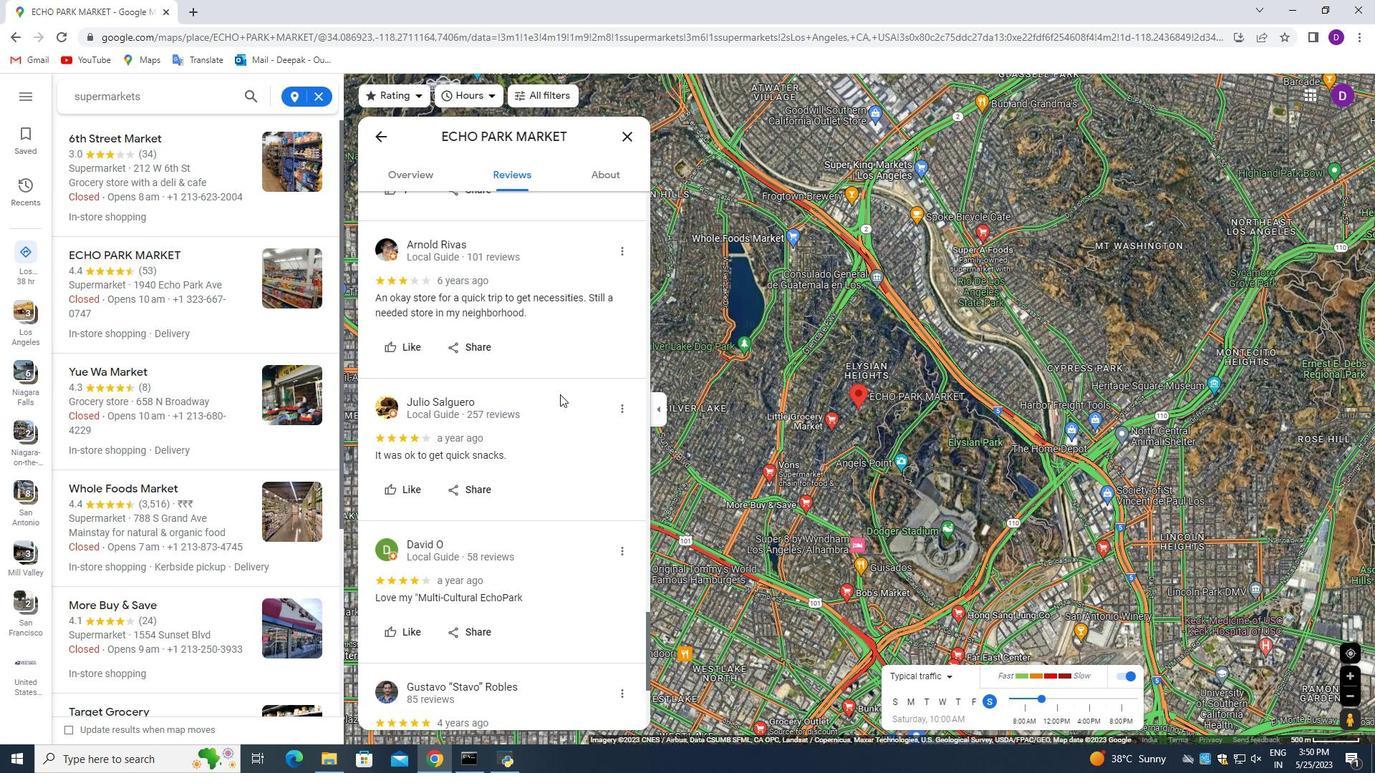 
Action: Mouse scrolled (560, 393) with delta (0, 0)
Screenshot: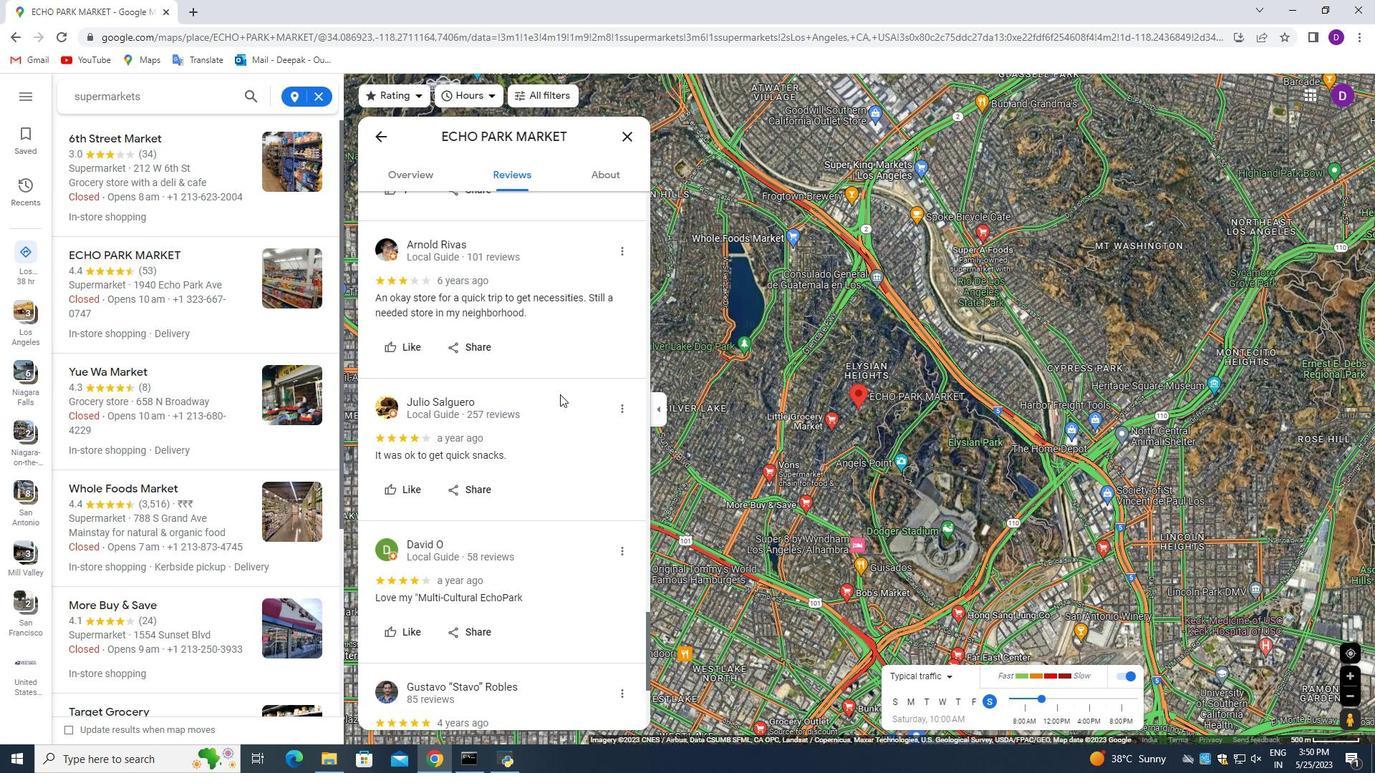 
Action: Mouse scrolled (560, 393) with delta (0, 0)
Screenshot: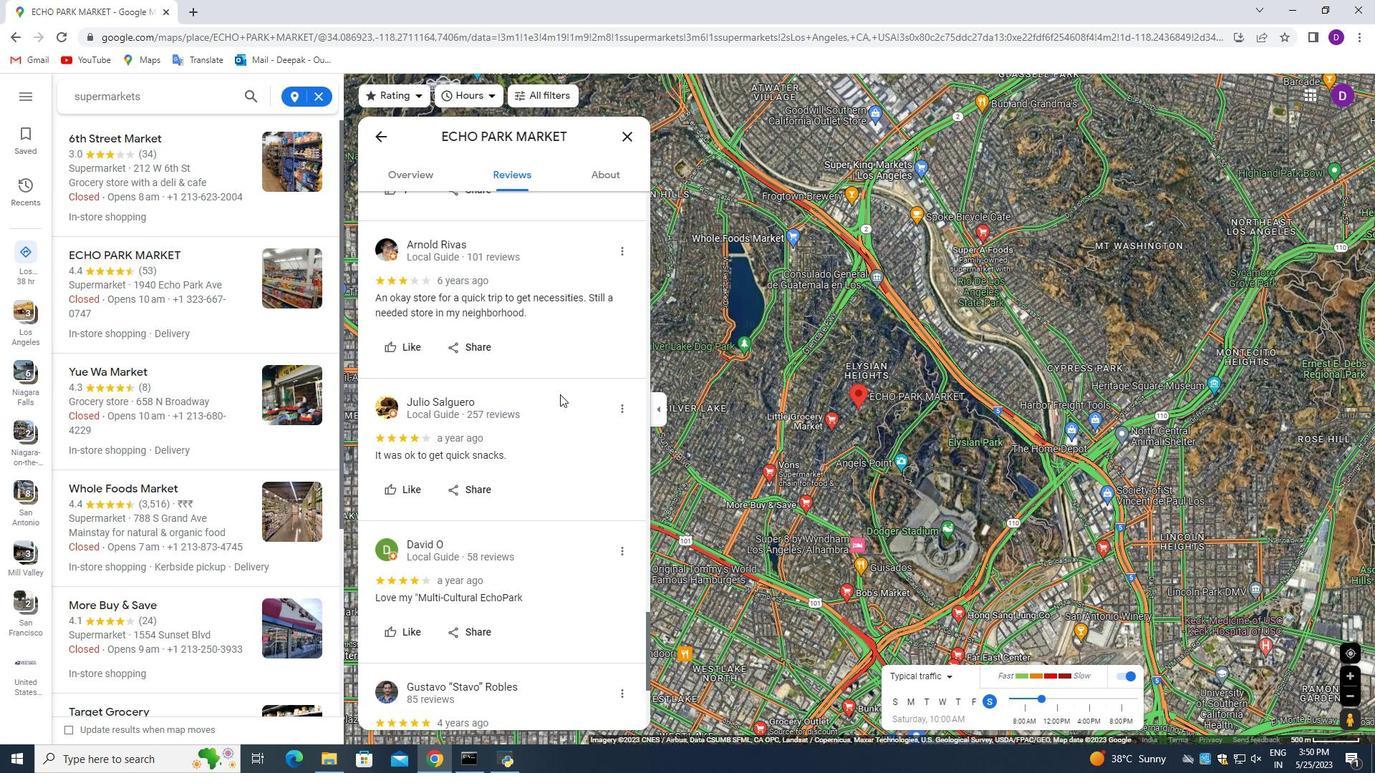 
Action: Mouse moved to (560, 393)
Screenshot: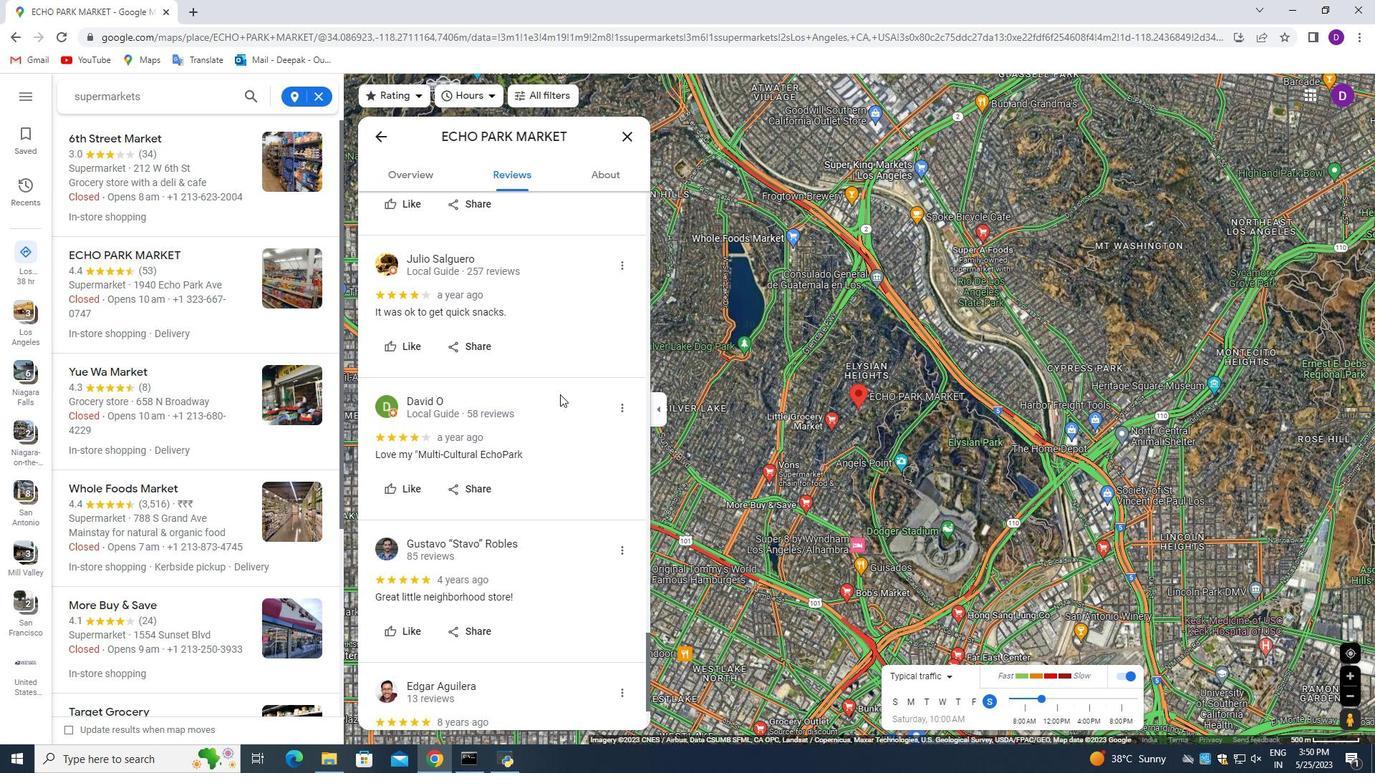 
Action: Mouse scrolled (560, 392) with delta (0, 0)
Screenshot: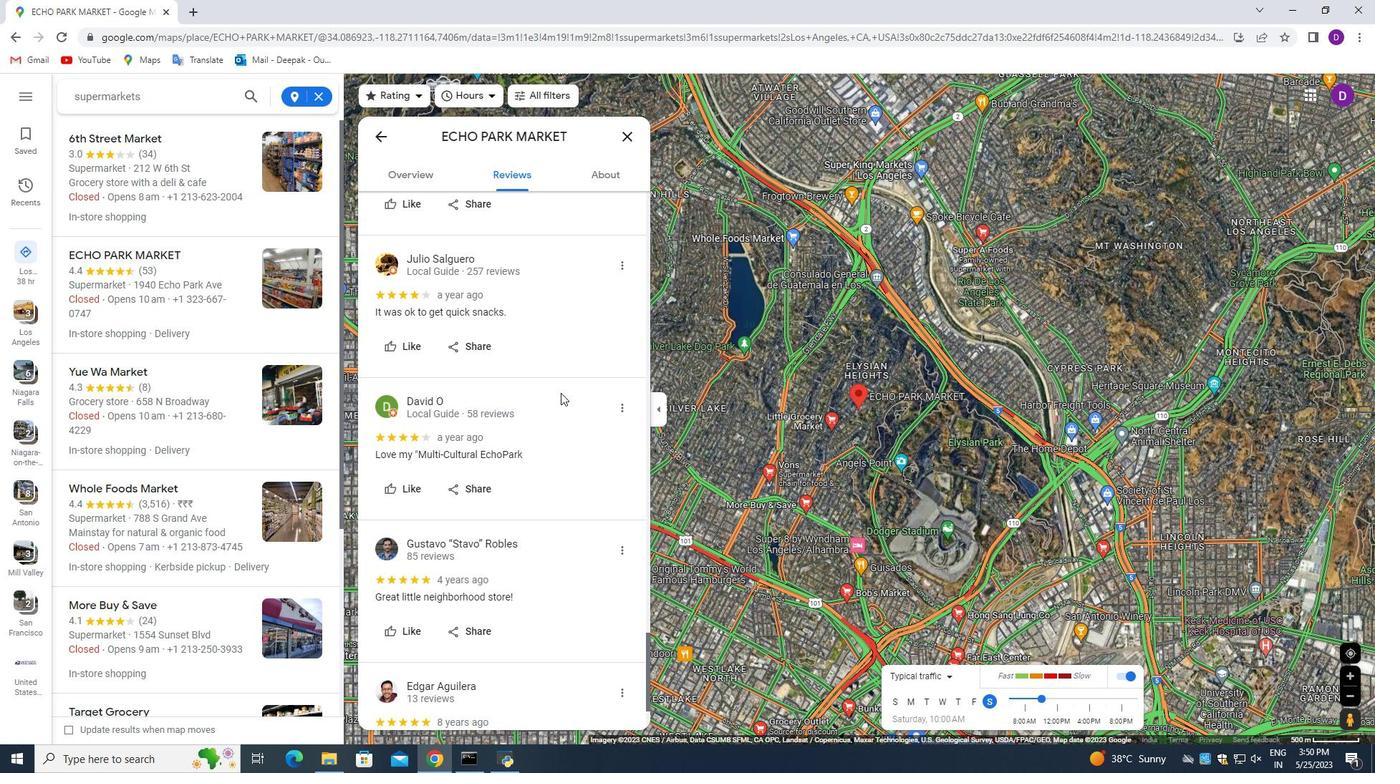 
Action: Mouse moved to (561, 392)
Screenshot: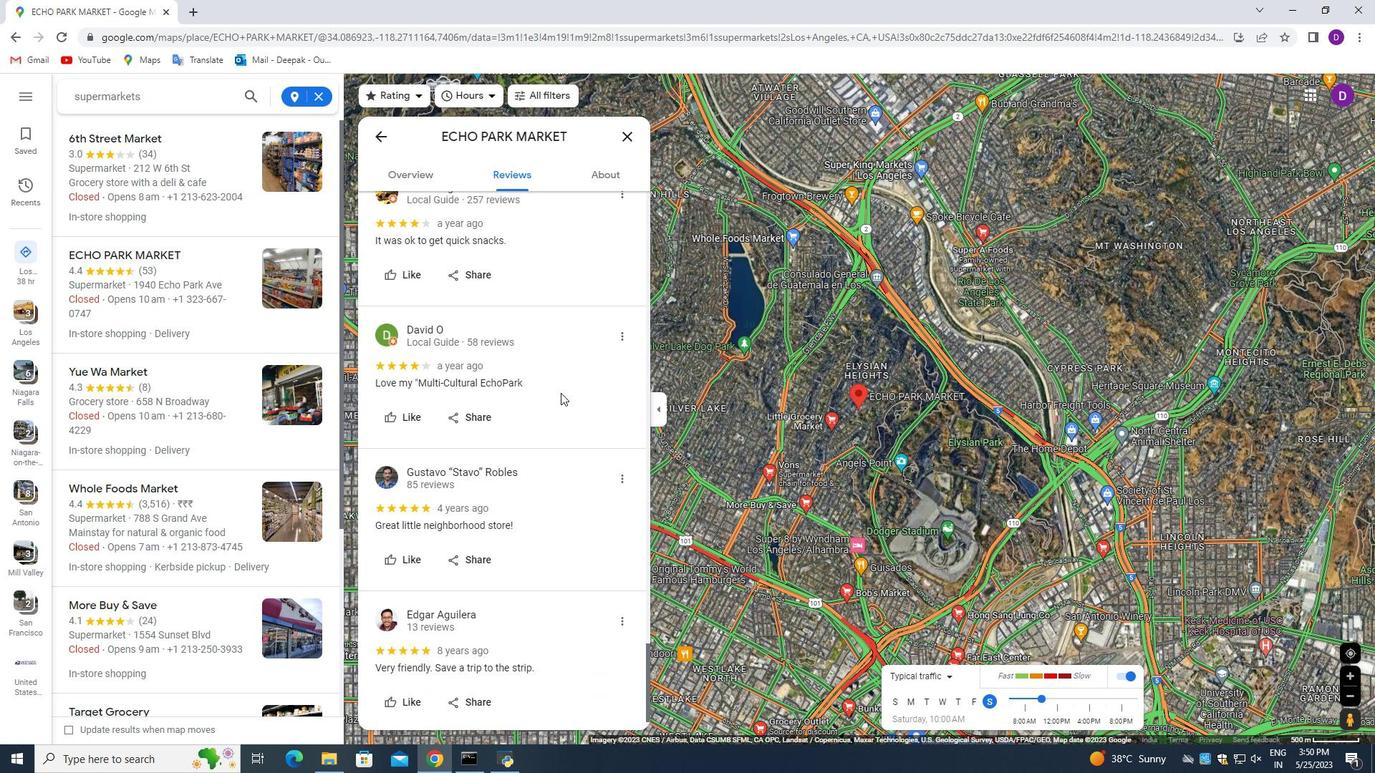 
Action: Mouse scrolled (561, 391) with delta (0, 0)
Screenshot: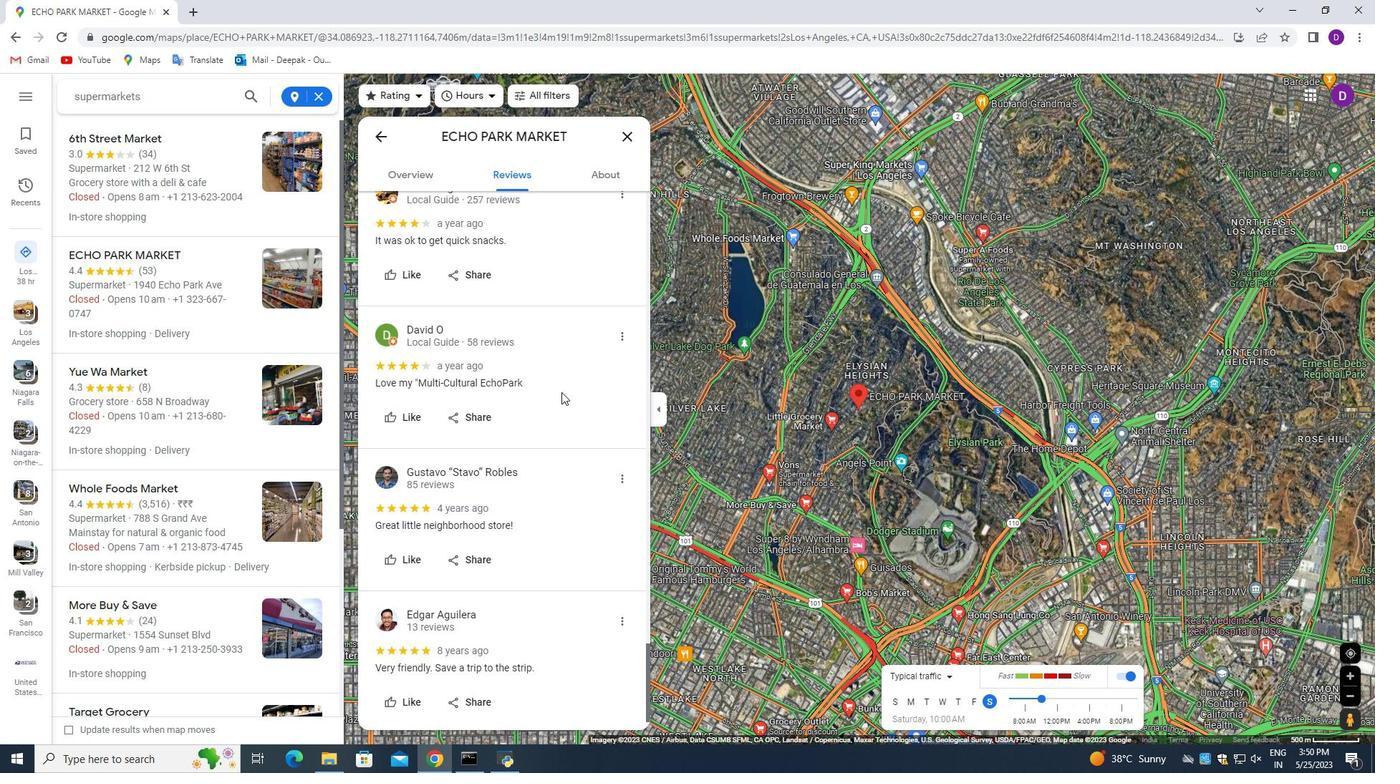 
Action: Mouse moved to (564, 388)
Screenshot: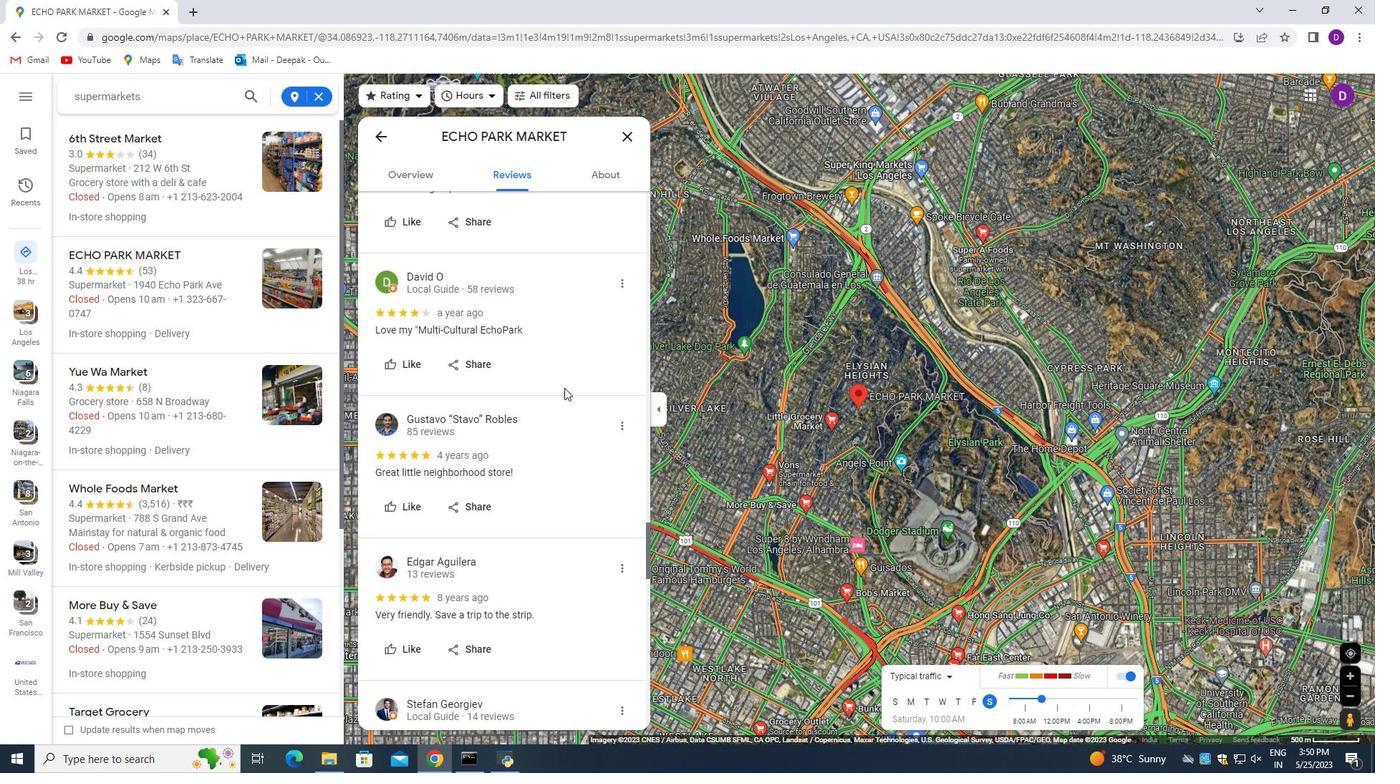 
Action: Mouse scrolled (564, 387) with delta (0, 0)
Screenshot: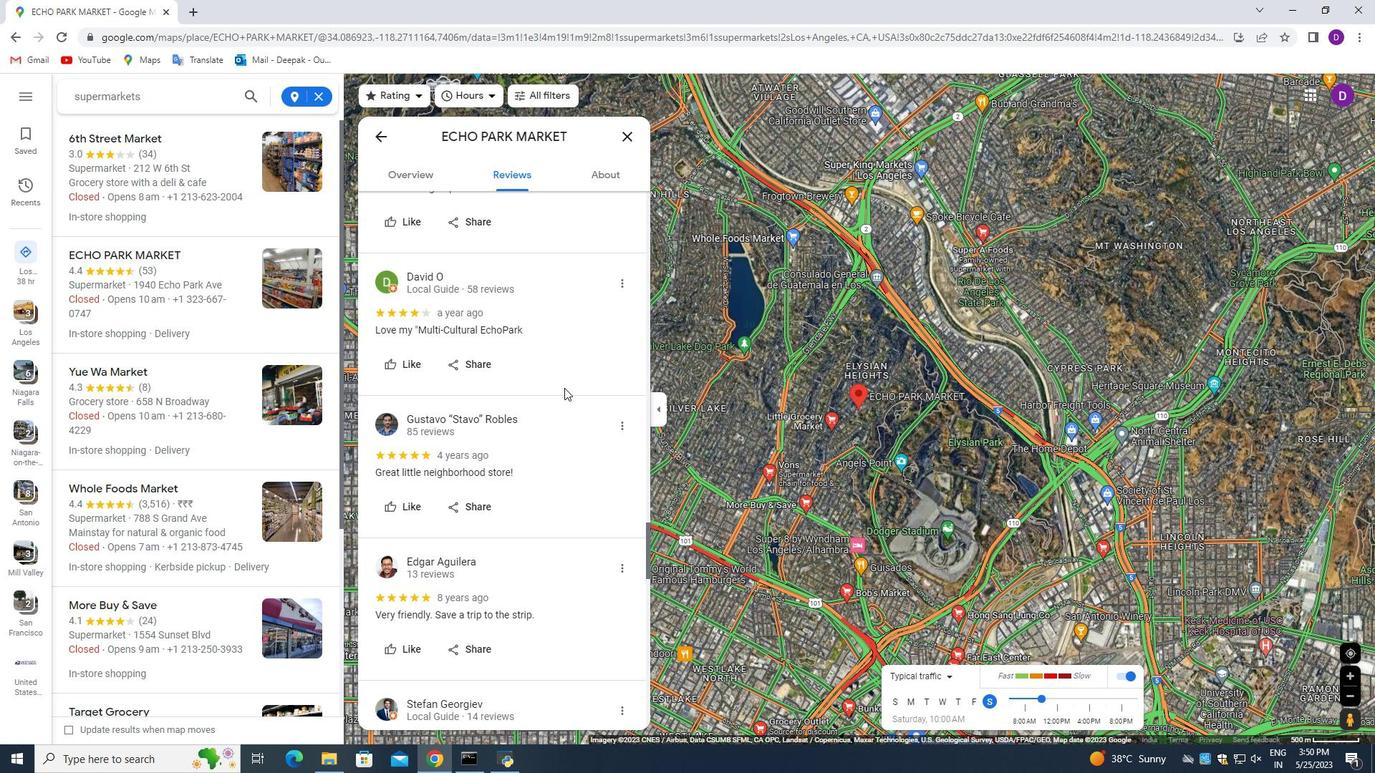 
Action: Mouse scrolled (564, 387) with delta (0, 0)
Screenshot: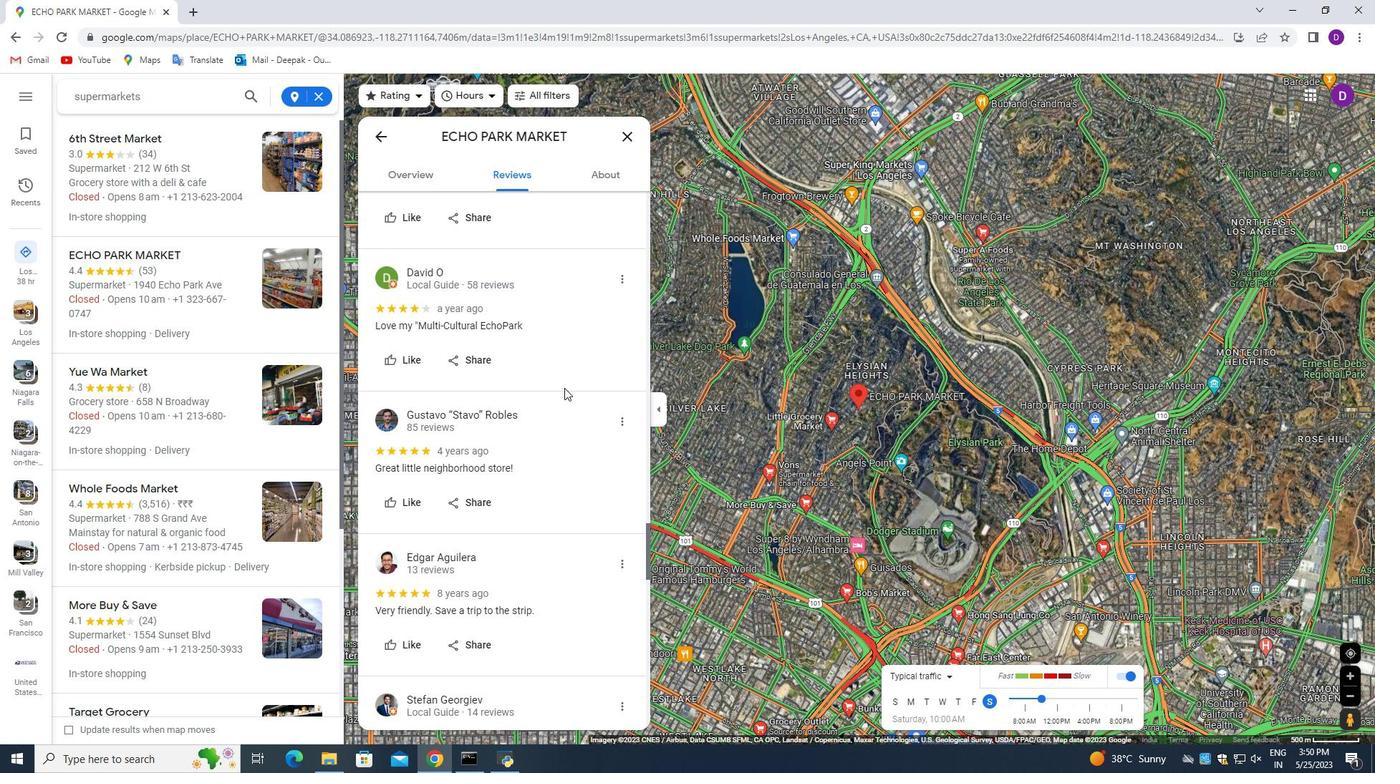 
Action: Mouse moved to (544, 398)
Screenshot: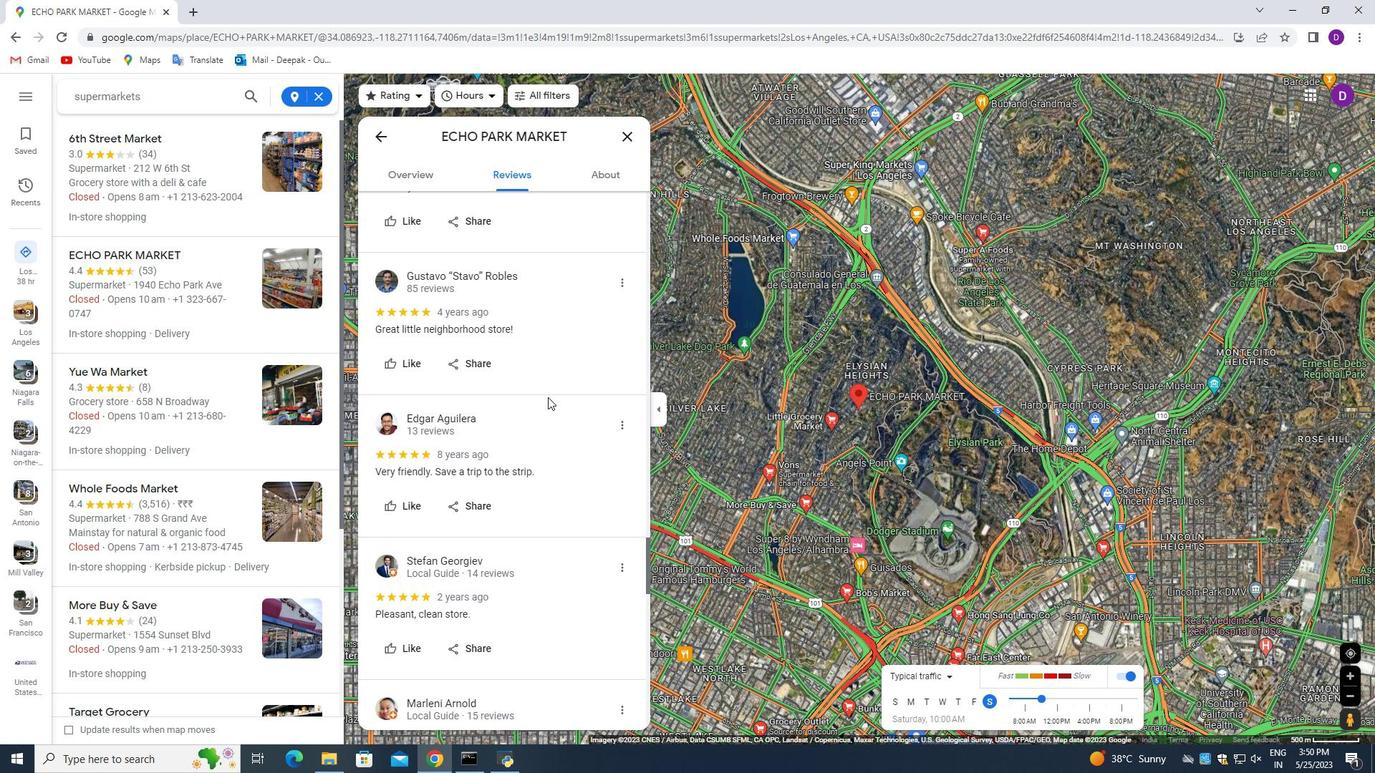 
Action: Mouse scrolled (544, 398) with delta (0, 0)
Screenshot: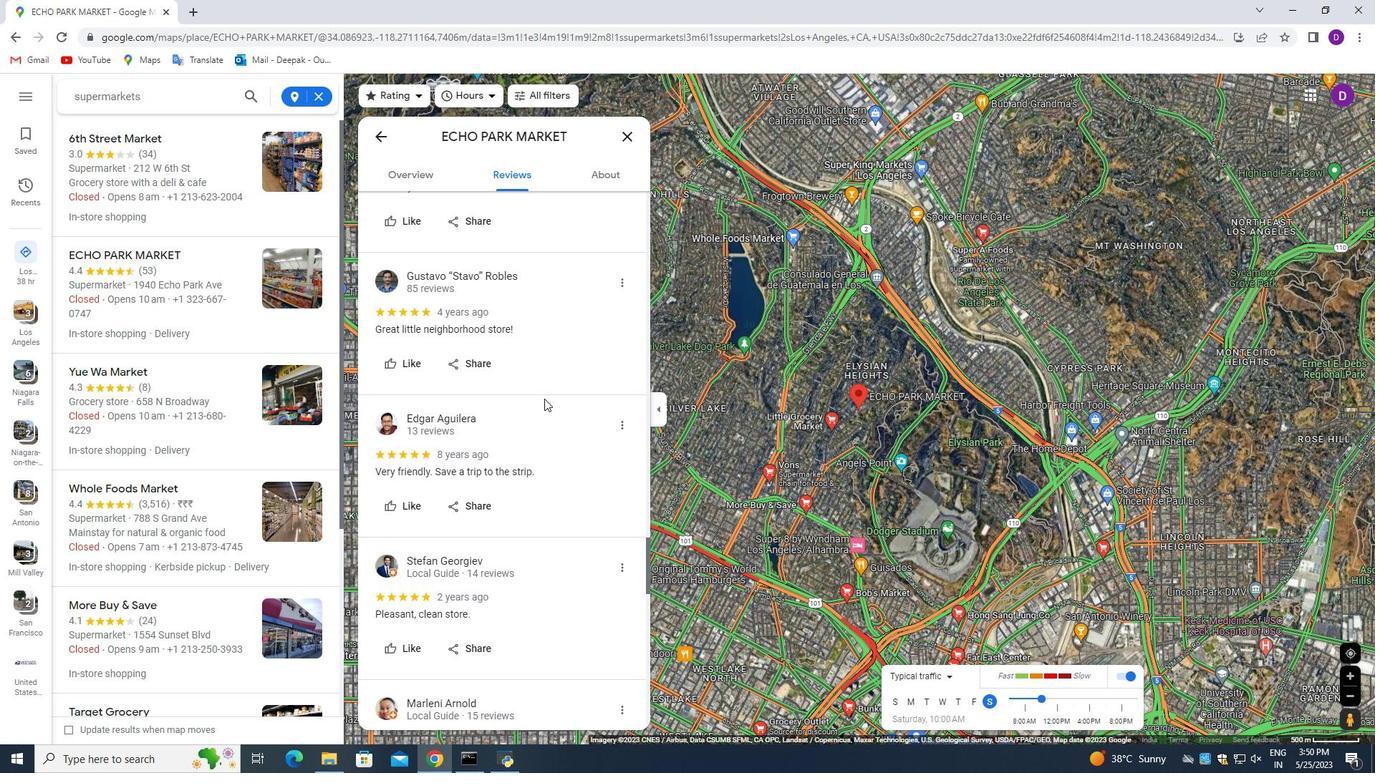 
Action: Mouse moved to (544, 400)
Screenshot: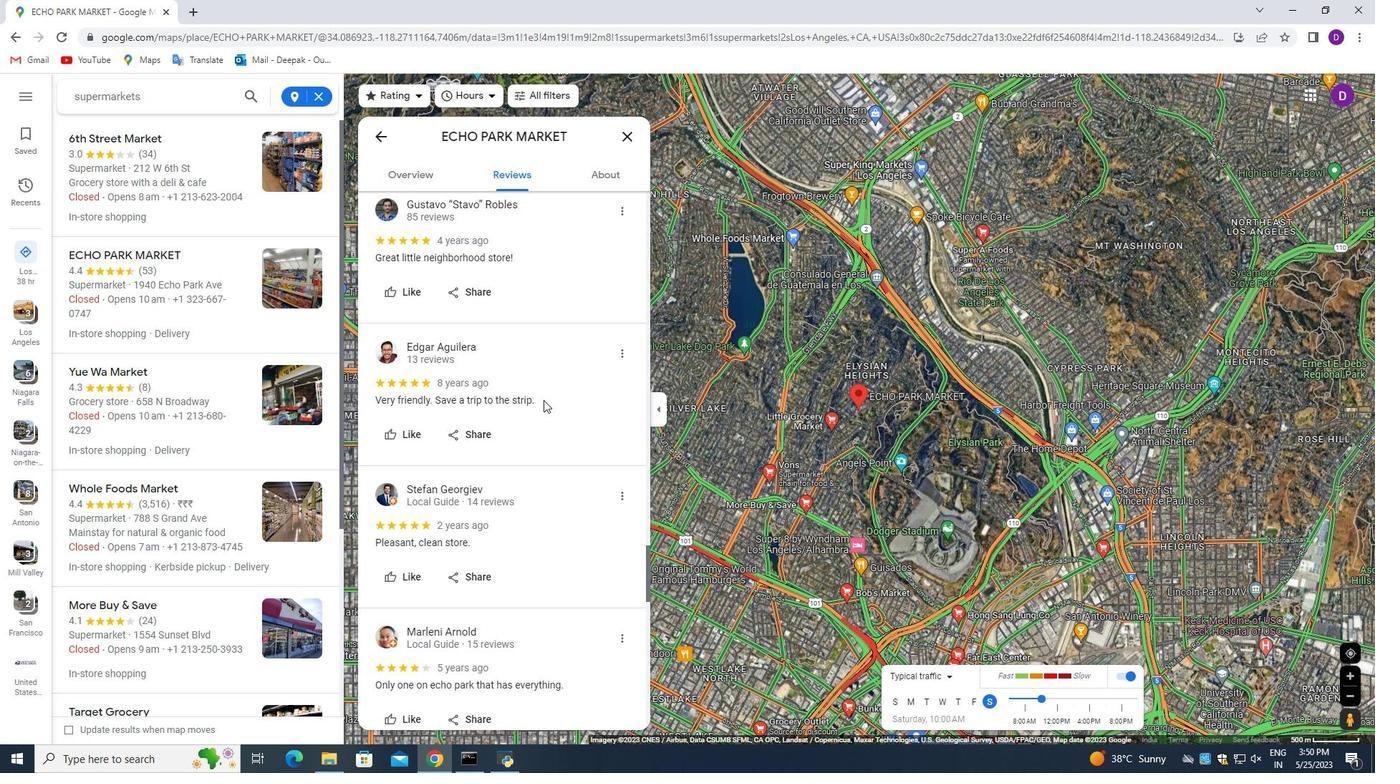
Action: Mouse scrolled (544, 399) with delta (0, 0)
Screenshot: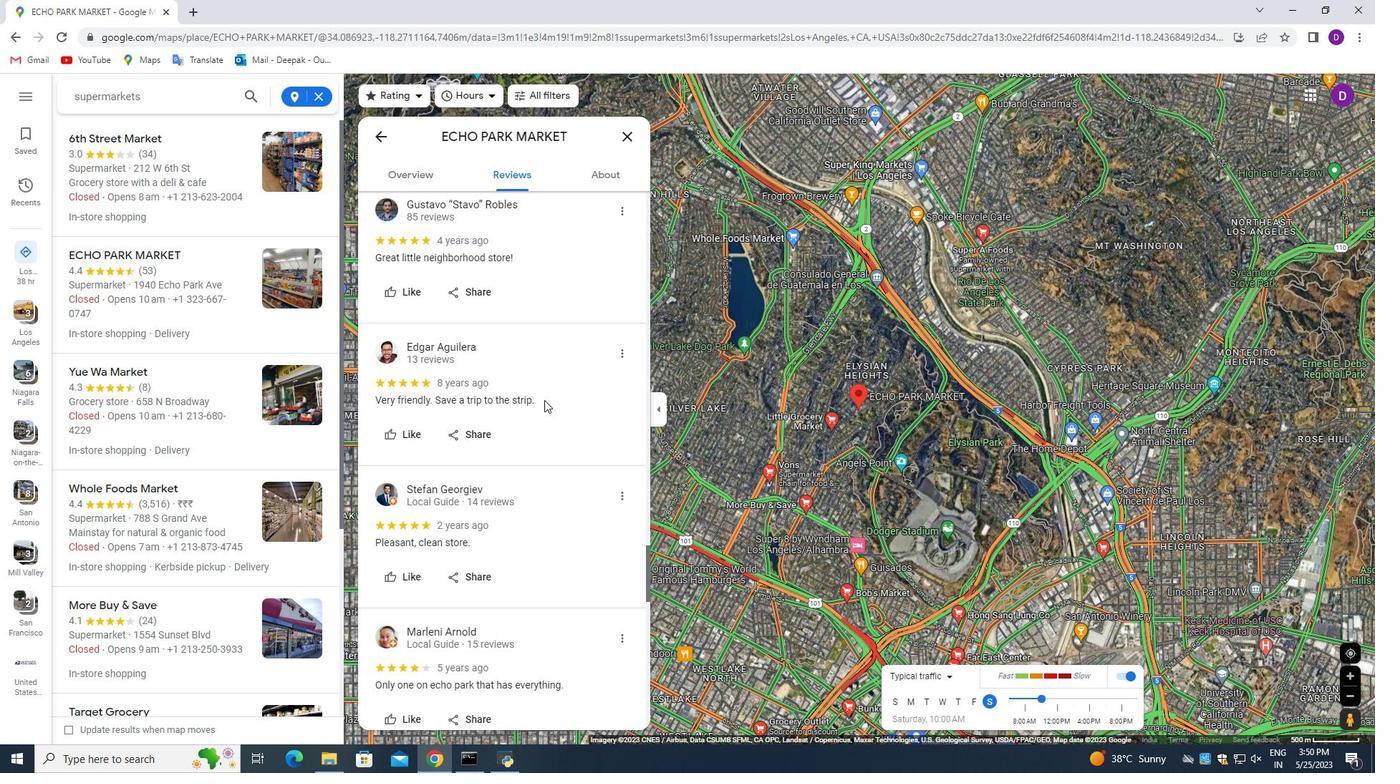 
Action: Mouse scrolled (544, 399) with delta (0, 0)
Screenshot: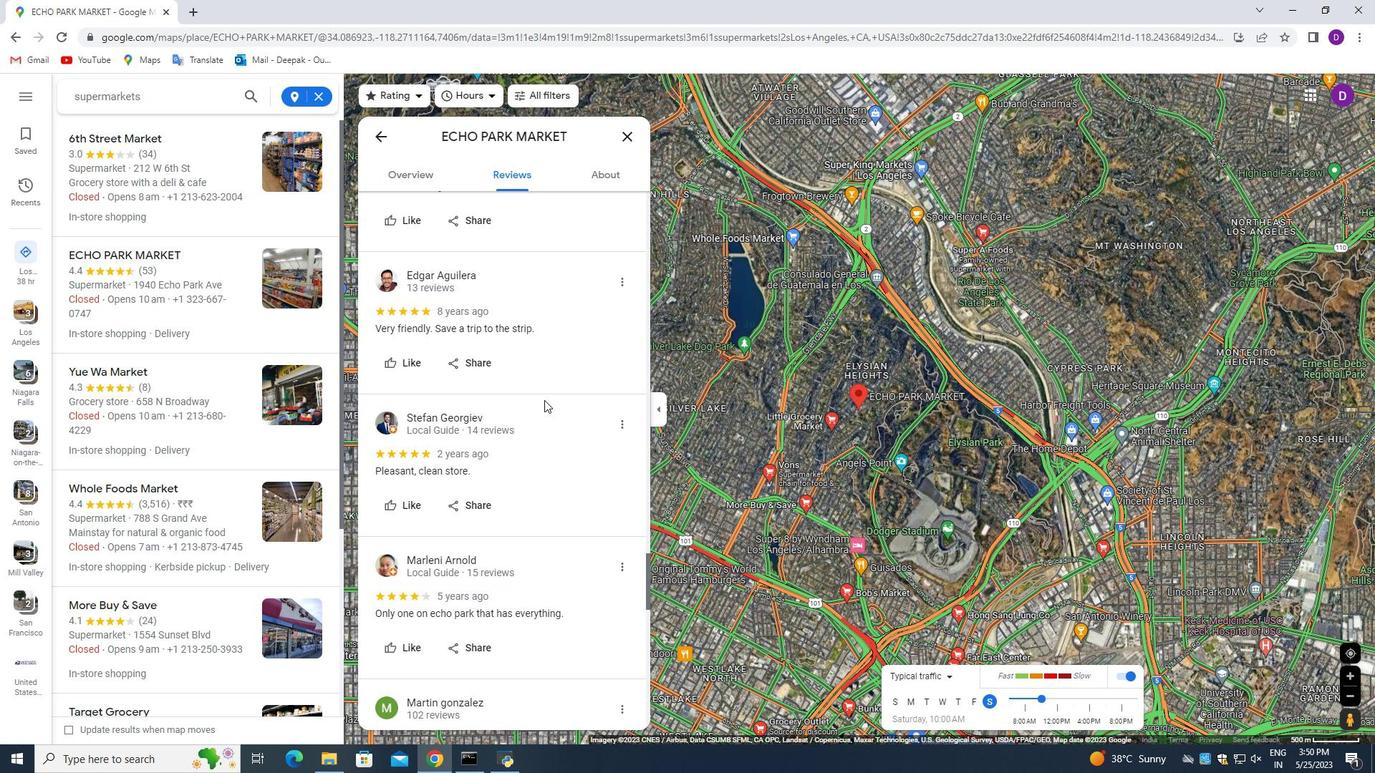 
Action: Mouse moved to (544, 399)
Screenshot: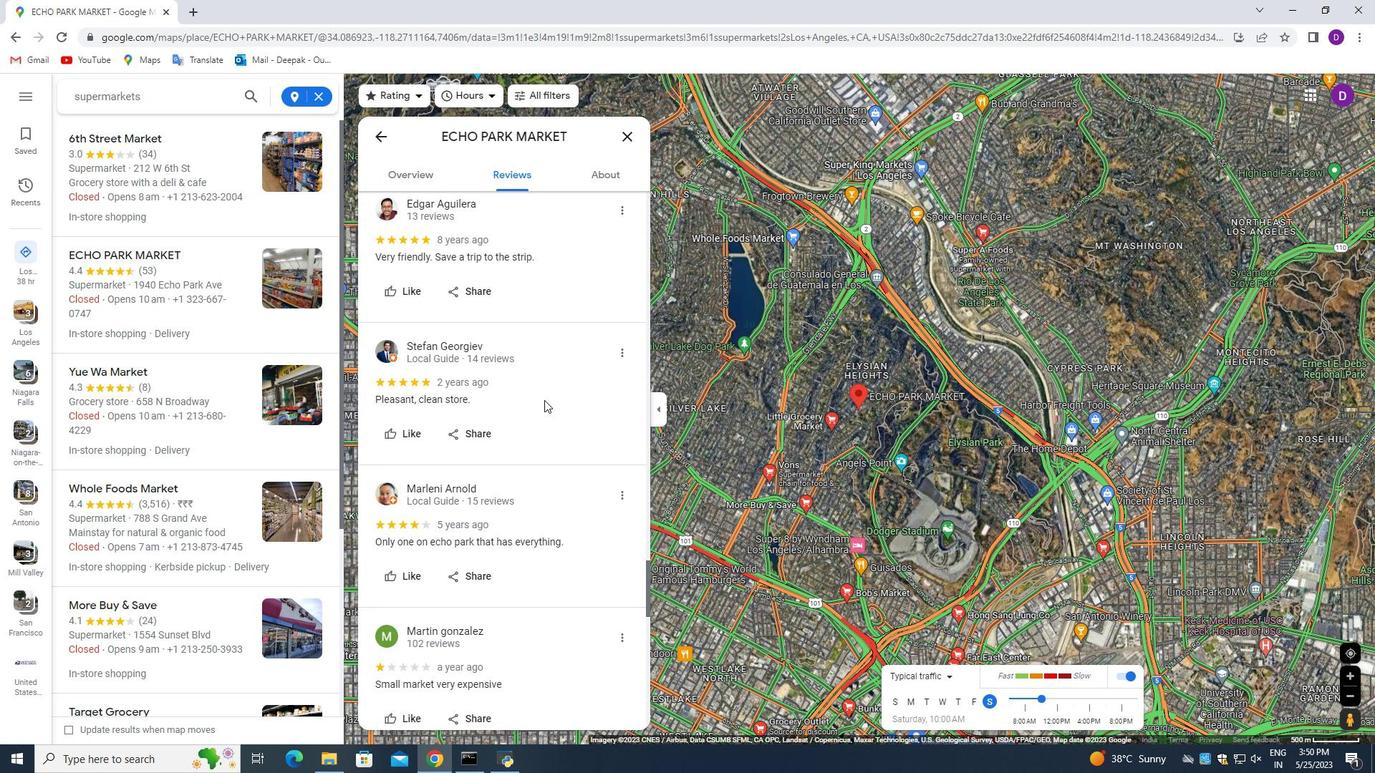 
Action: Mouse scrolled (544, 398) with delta (0, 0)
Screenshot: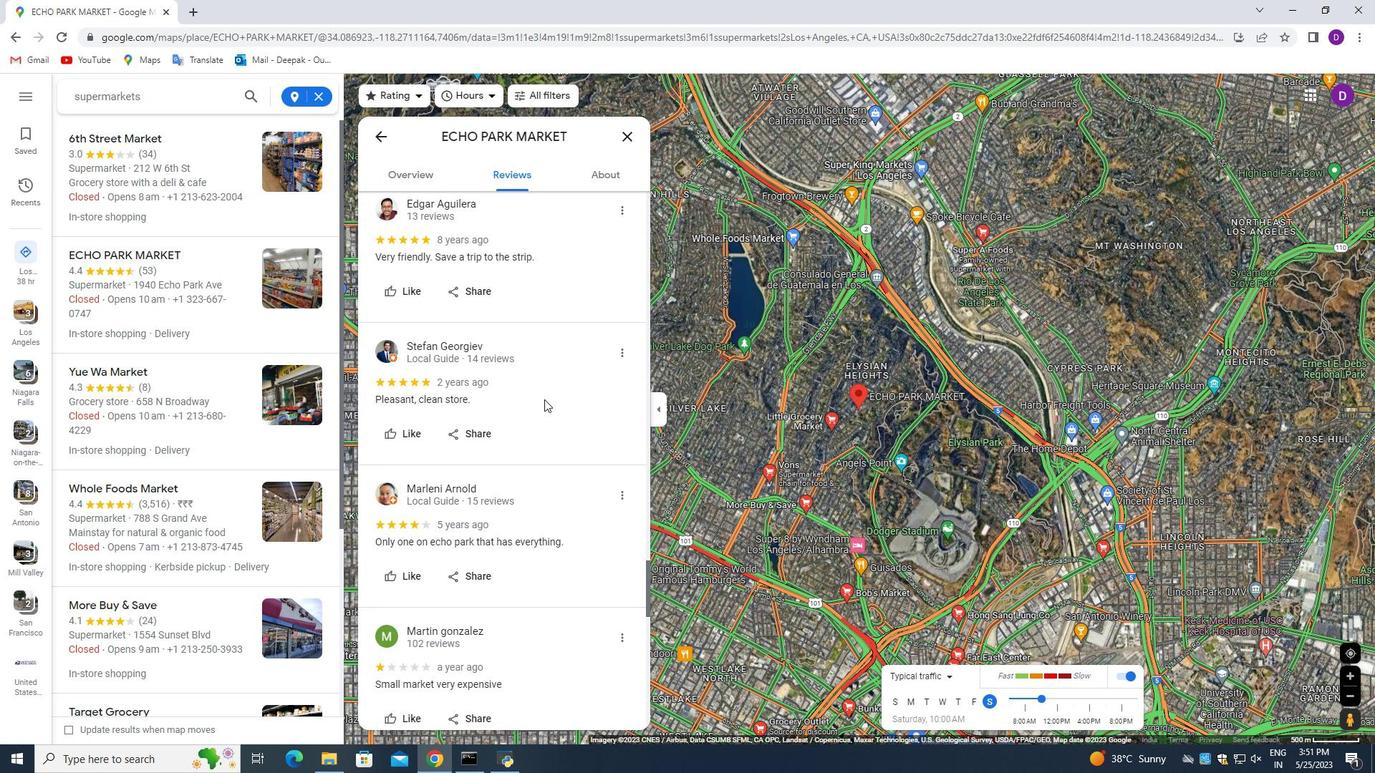 
Action: Mouse scrolled (544, 398) with delta (0, 0)
Screenshot: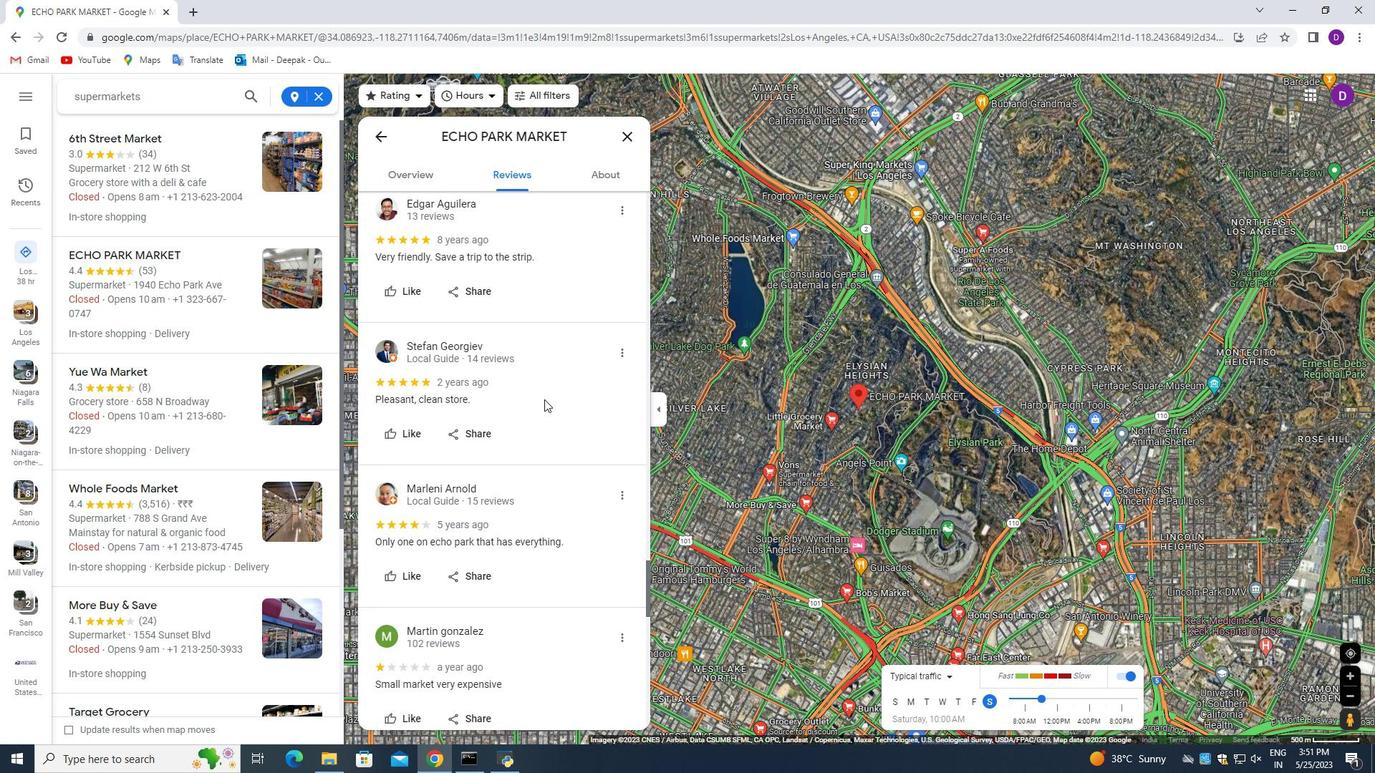 
Action: Mouse moved to (470, 357)
Screenshot: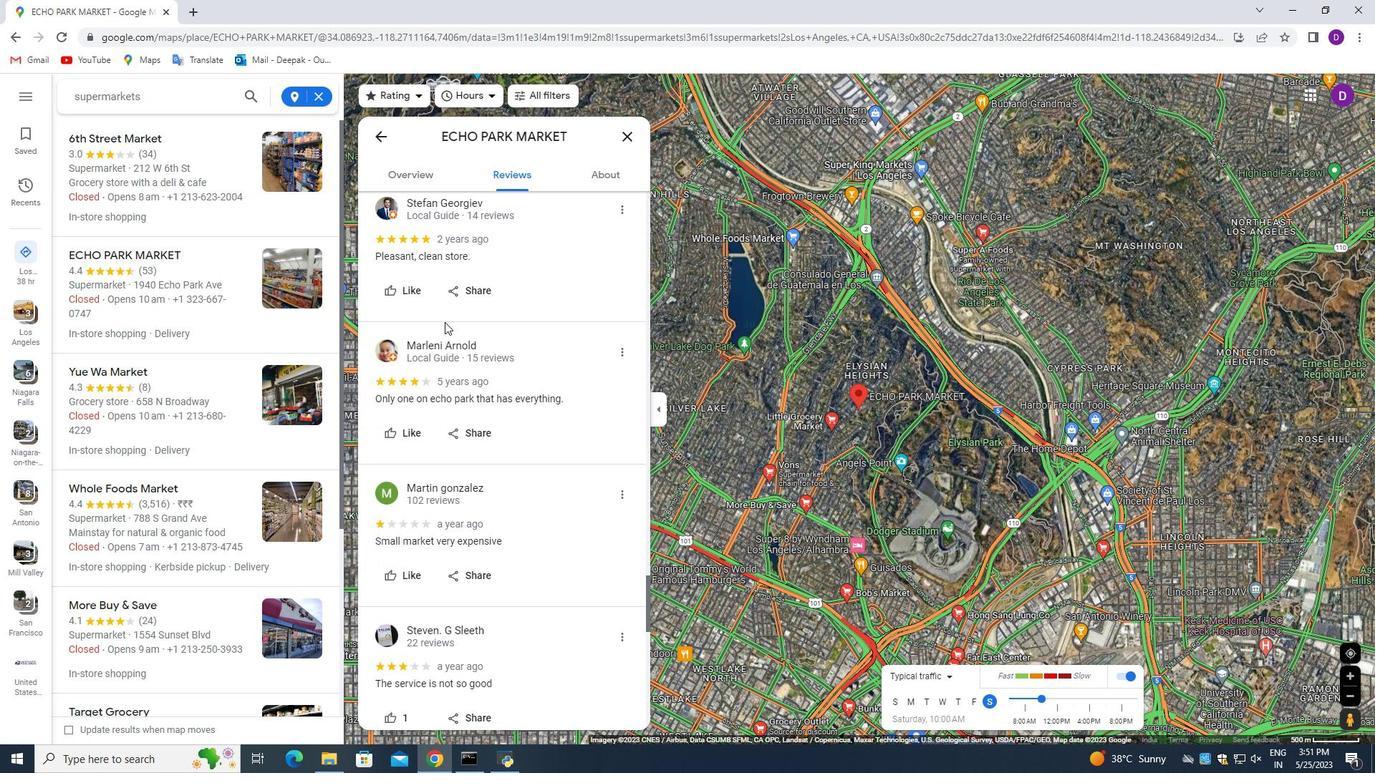 
Action: Mouse scrolled (470, 356) with delta (0, 0)
Screenshot: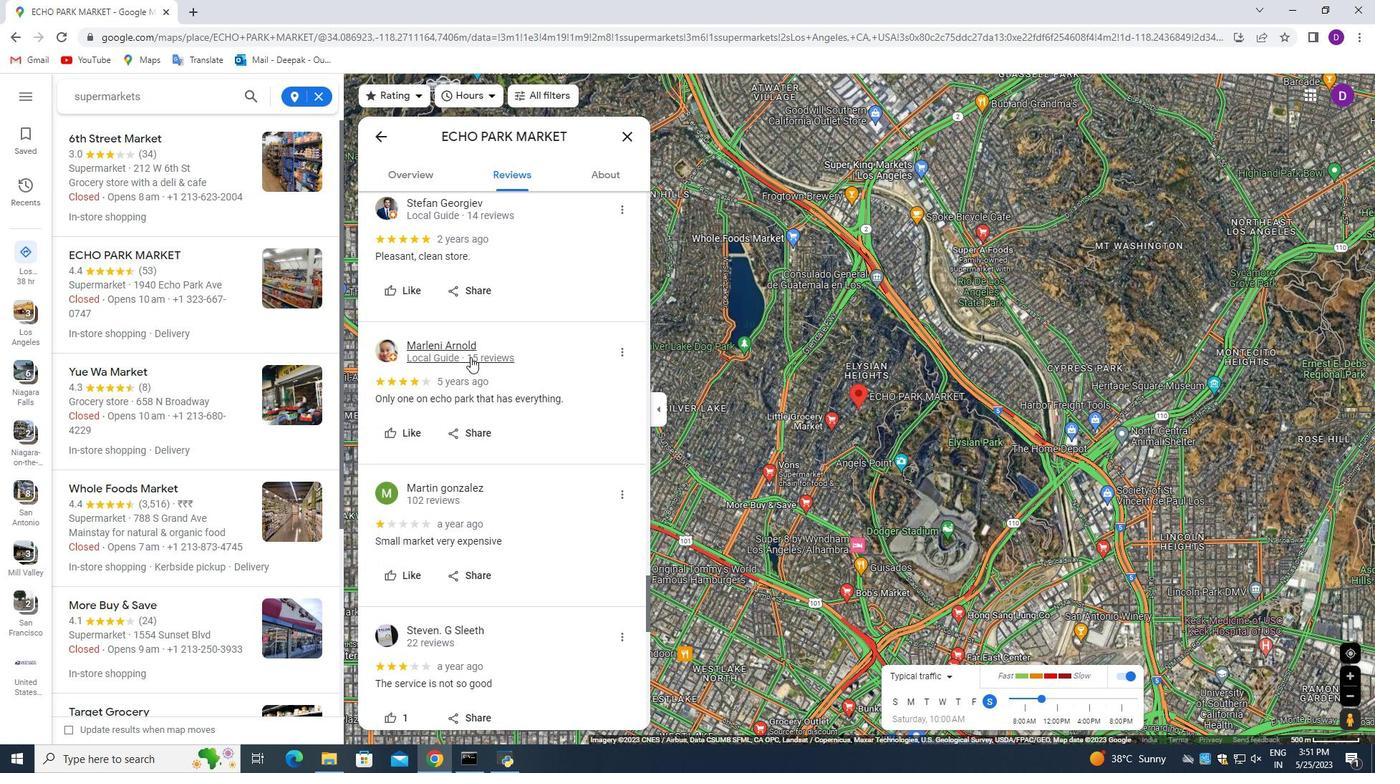 
Action: Mouse scrolled (470, 356) with delta (0, 0)
Screenshot: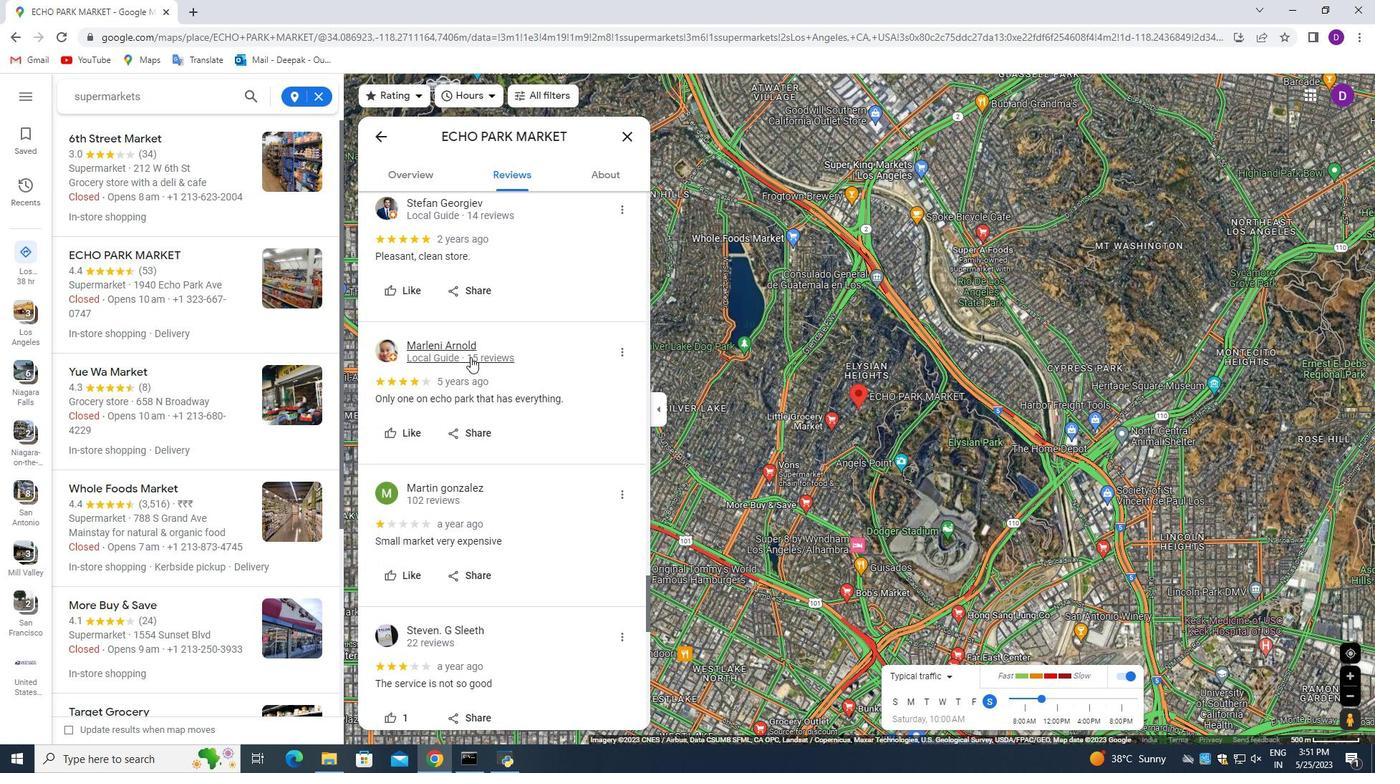 
Action: Mouse moved to (475, 352)
Screenshot: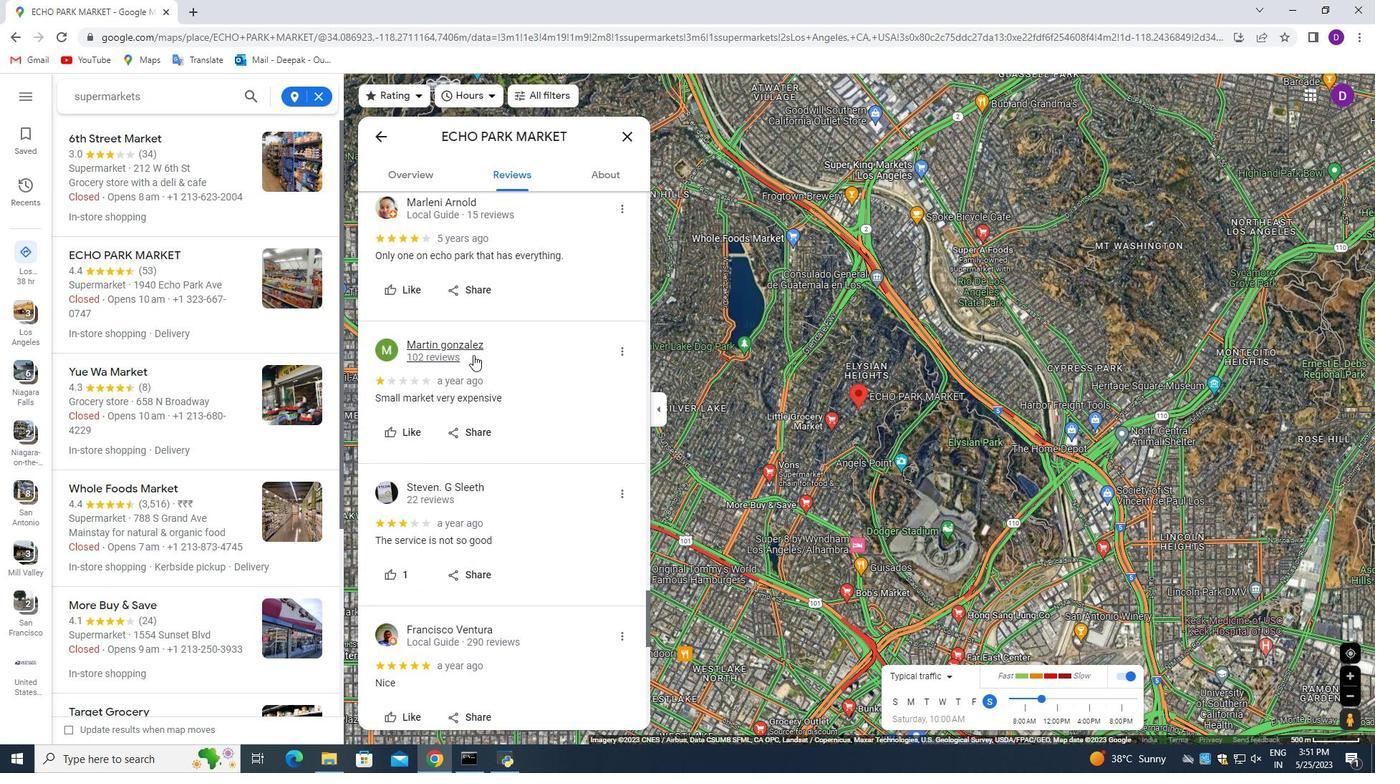 
Action: Mouse scrolled (475, 351) with delta (0, 0)
Screenshot: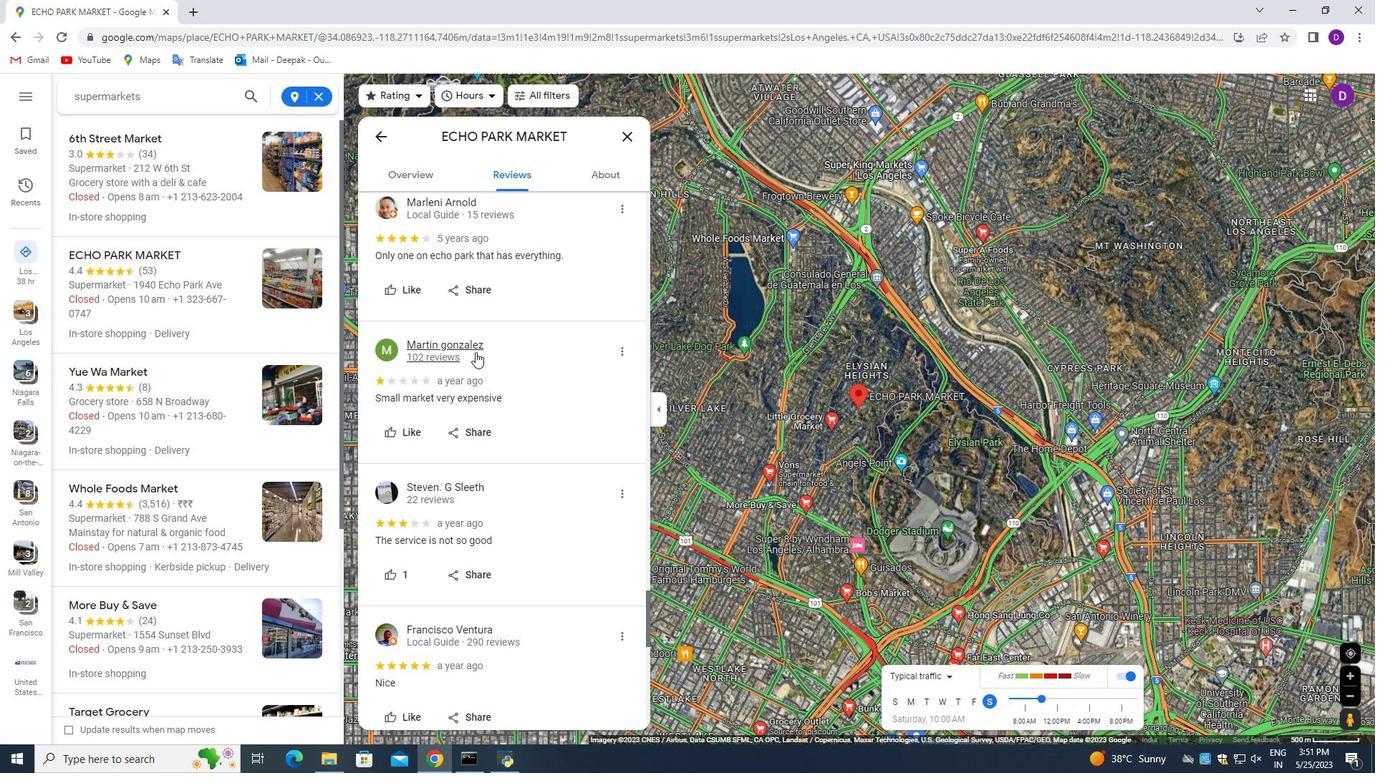
Action: Mouse moved to (172, 380)
Screenshot: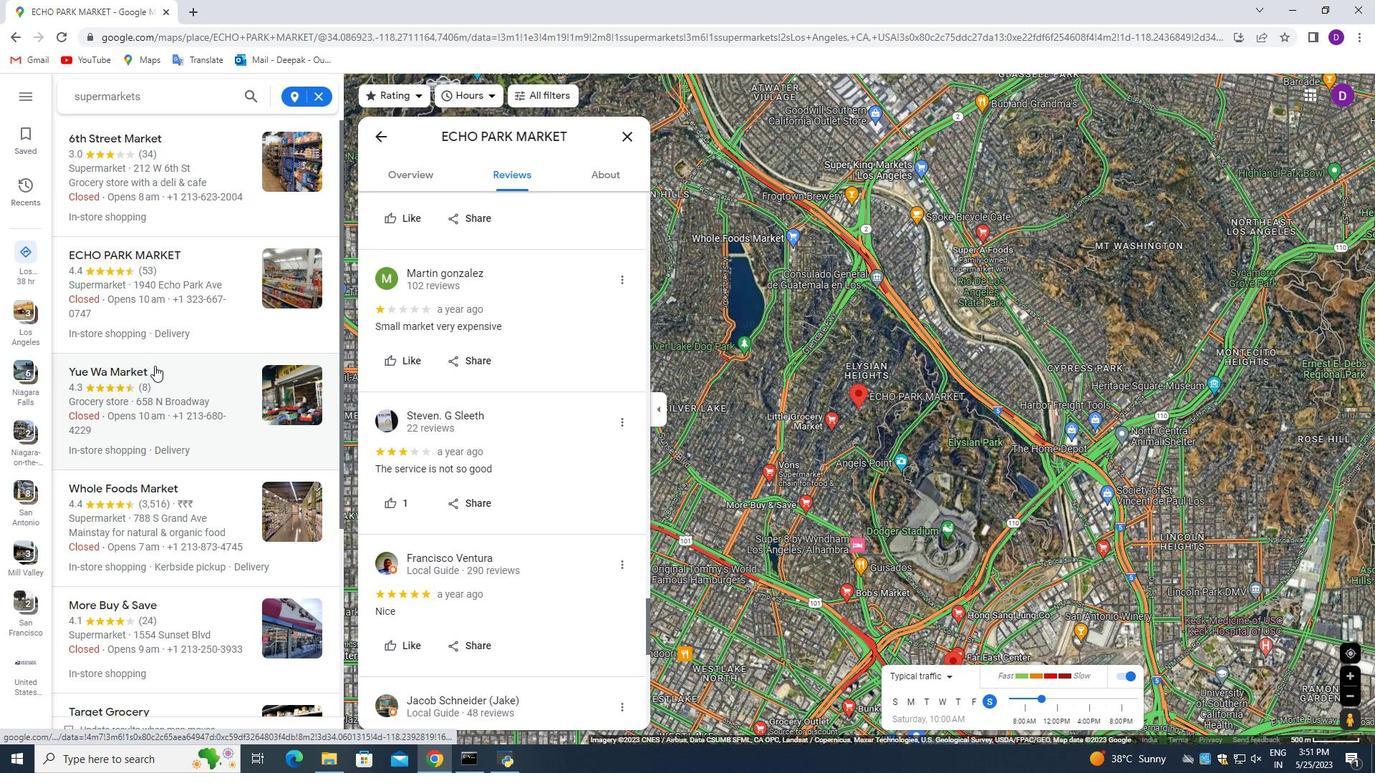 
Action: Mouse pressed left at (172, 380)
Screenshot: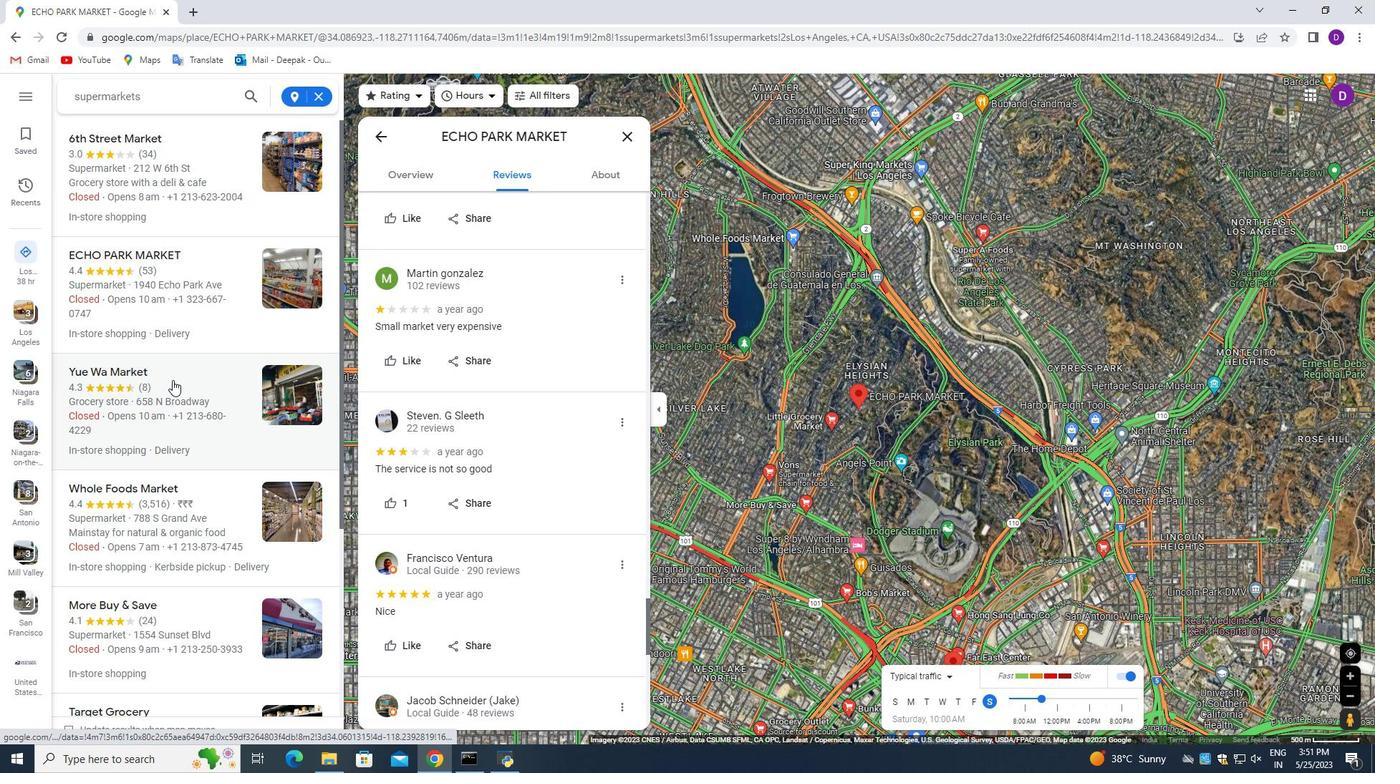 
Action: Mouse moved to (466, 231)
Screenshot: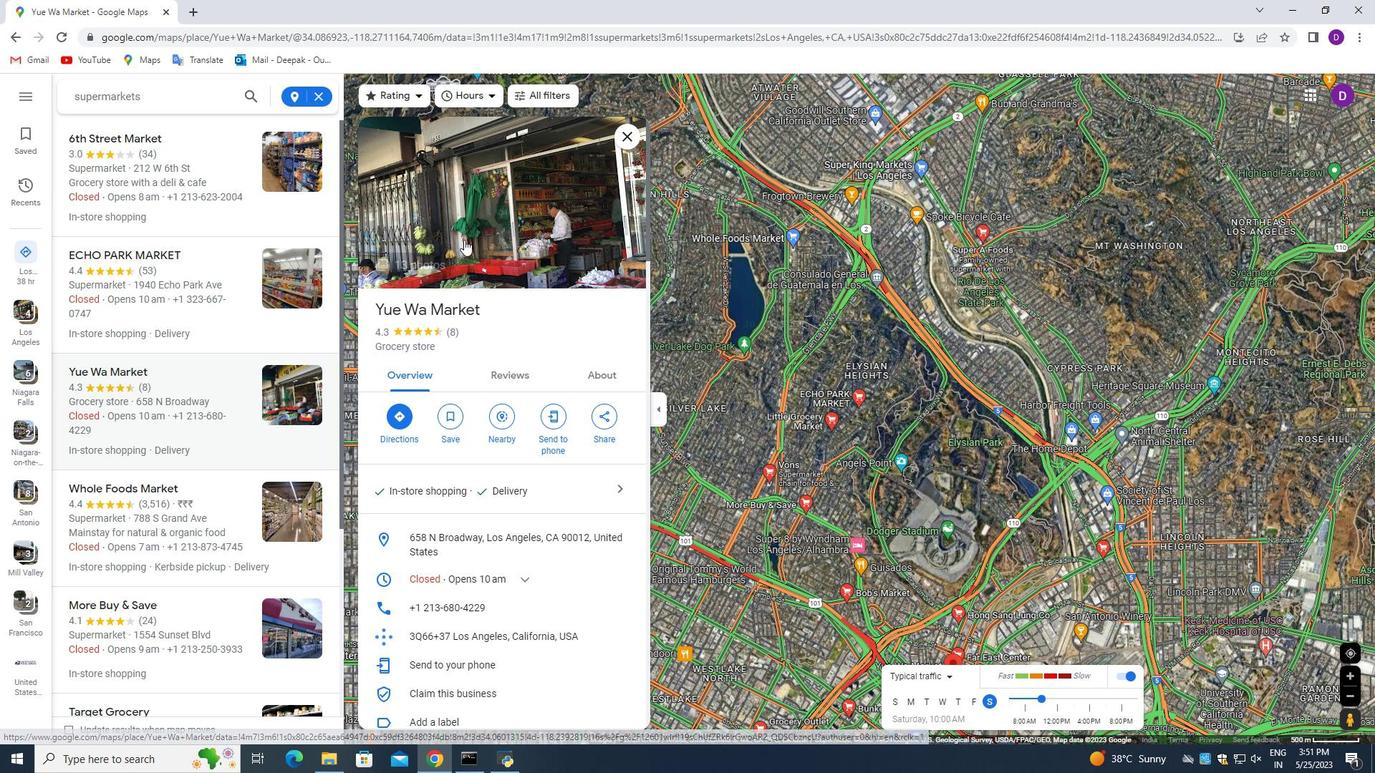 
Action: Mouse pressed left at (466, 231)
Screenshot: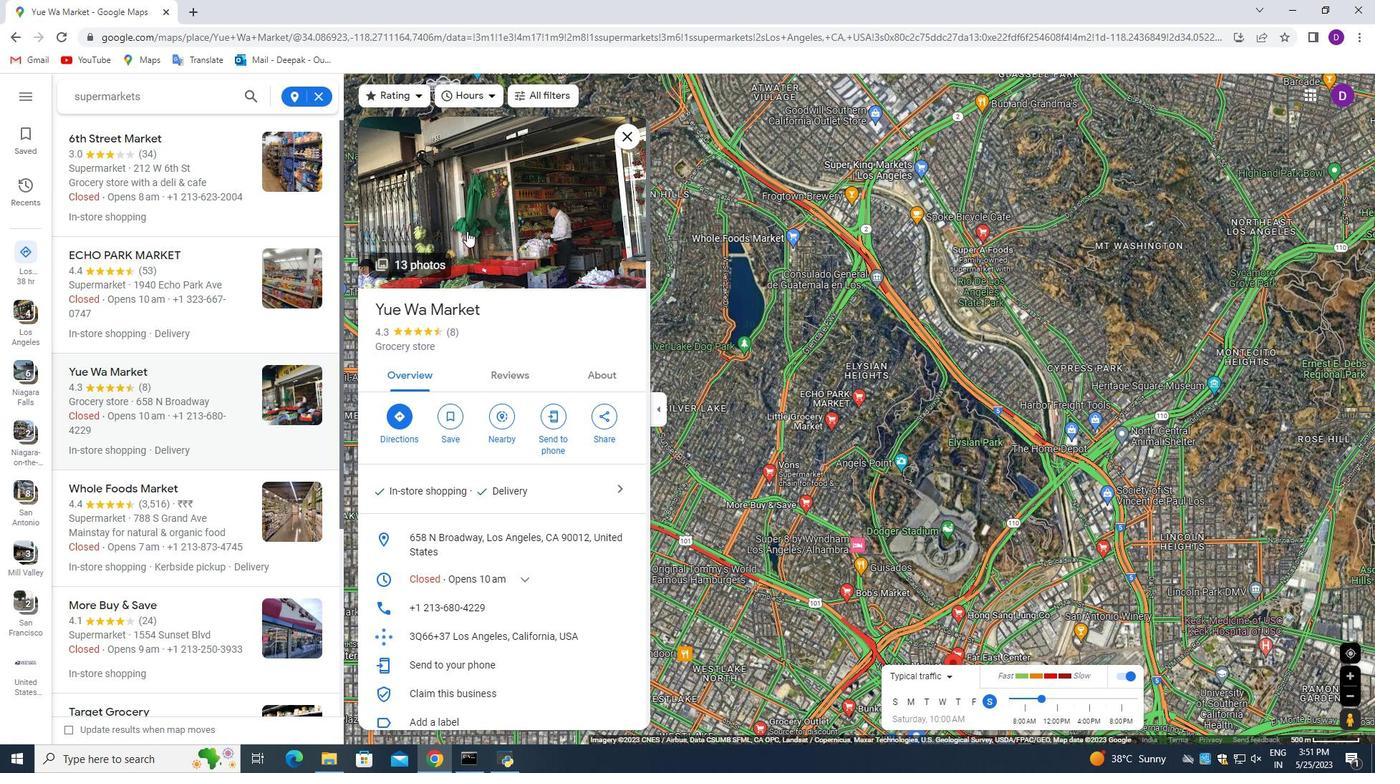 
Action: Mouse moved to (873, 628)
Screenshot: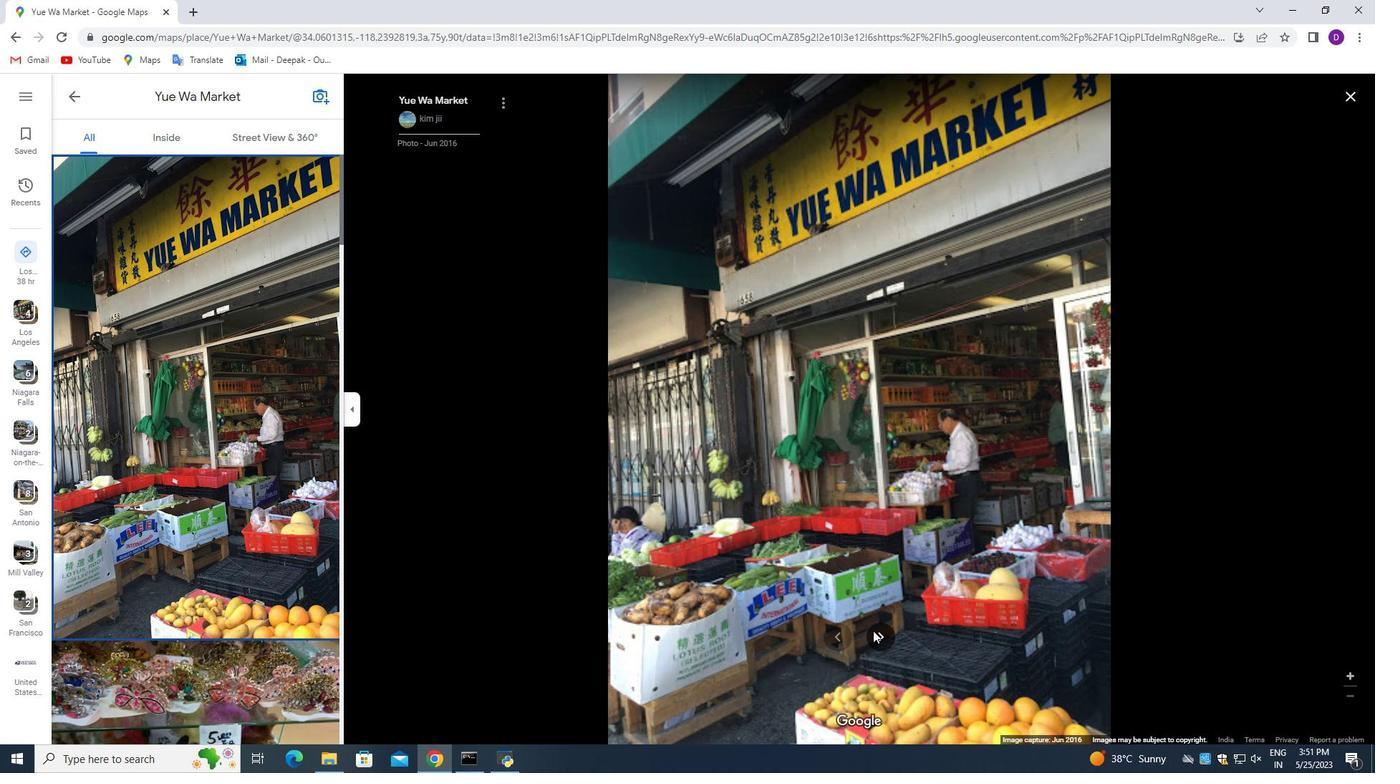 
Action: Mouse pressed left at (873, 628)
Screenshot: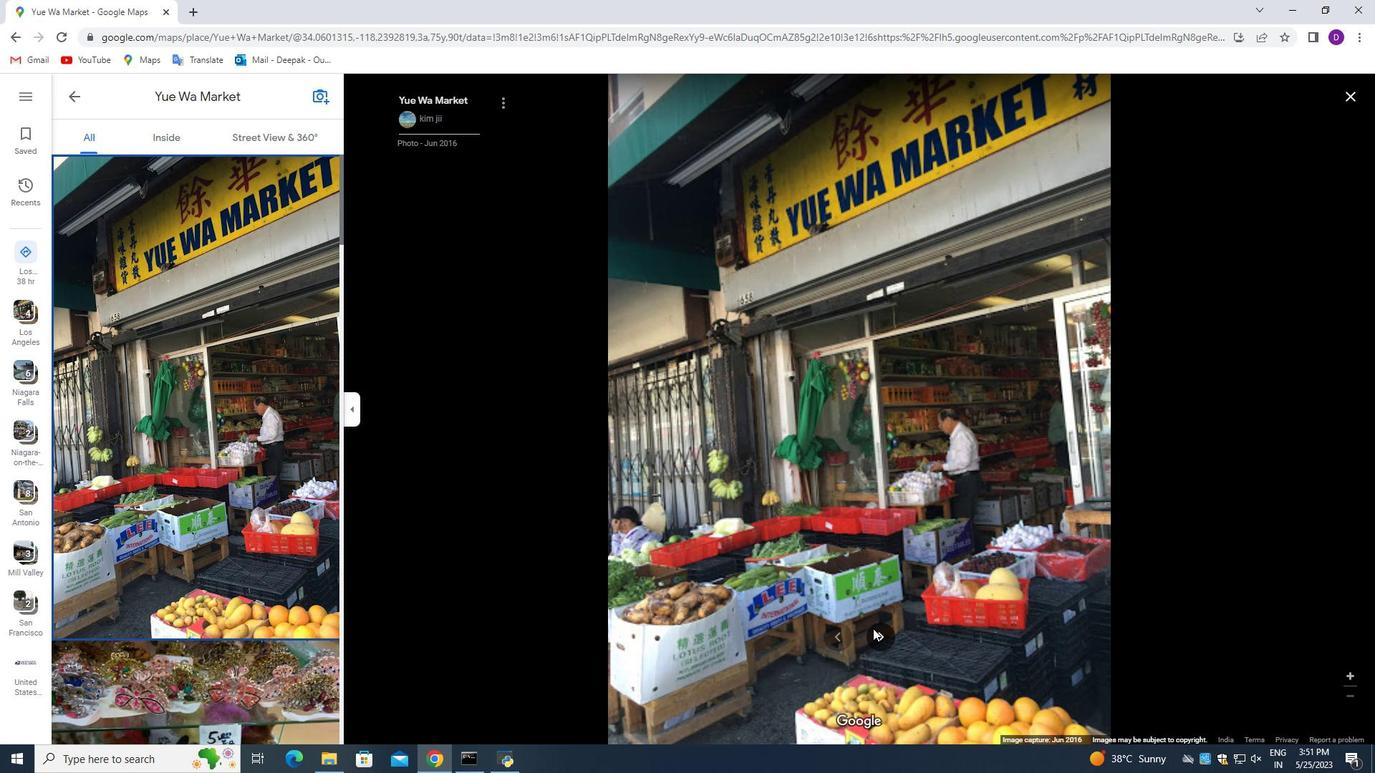 
Action: Mouse moved to (872, 628)
Screenshot: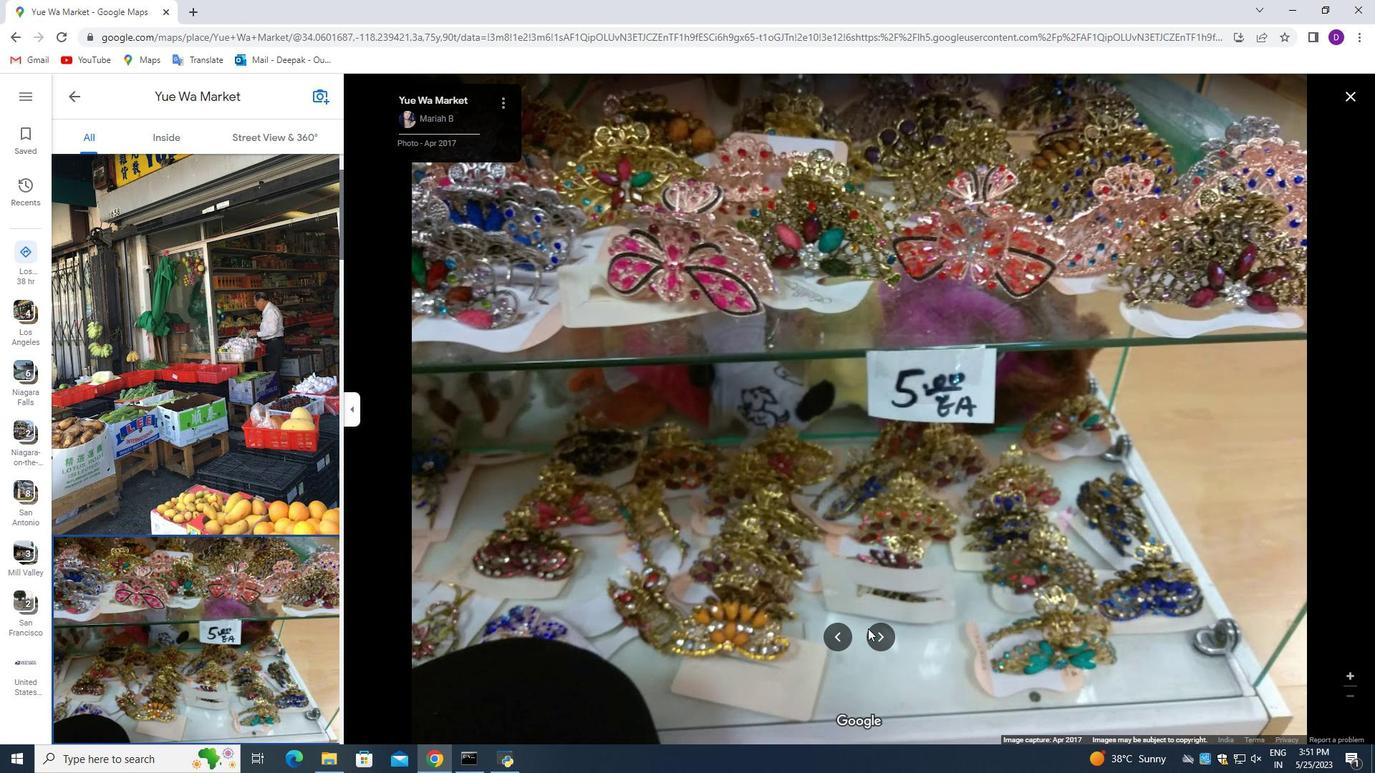 
Action: Mouse pressed left at (872, 628)
Screenshot: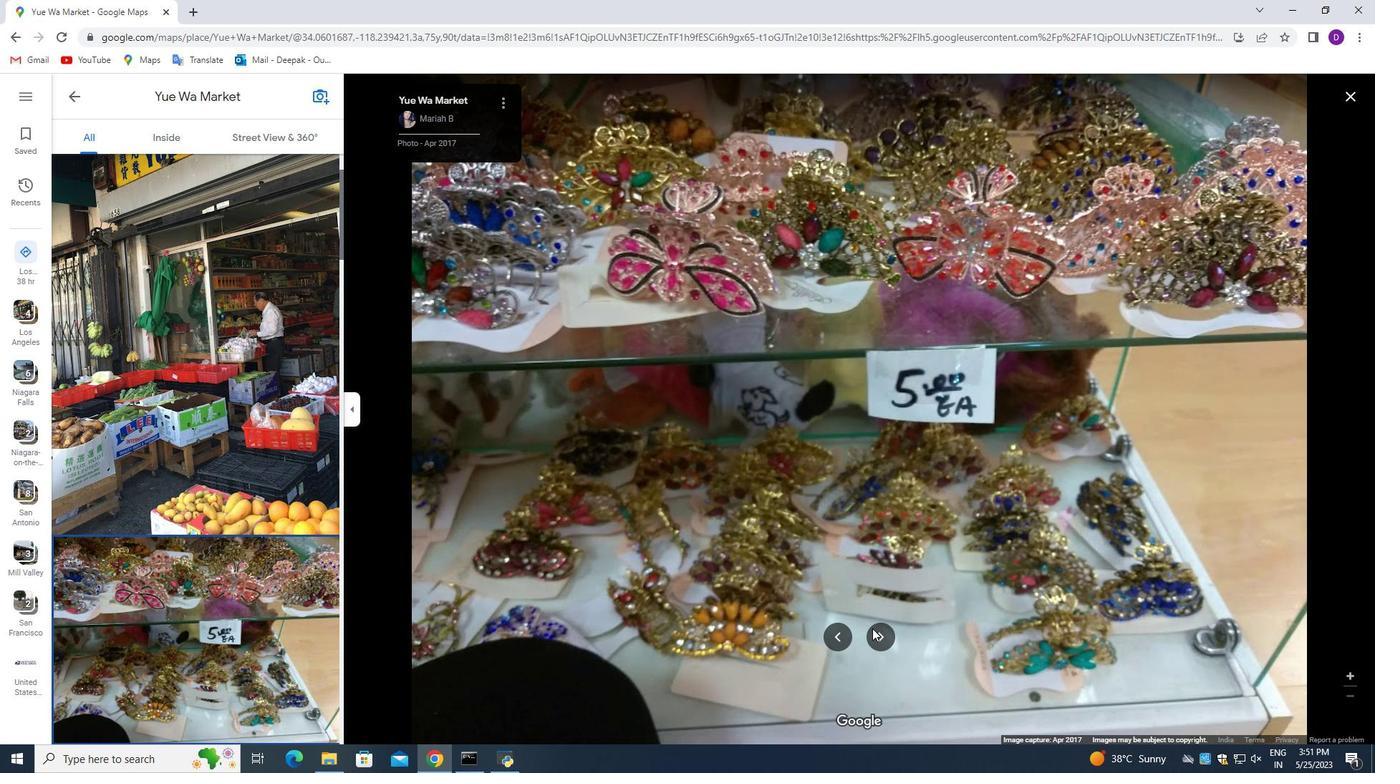 
Action: Mouse moved to (873, 628)
Screenshot: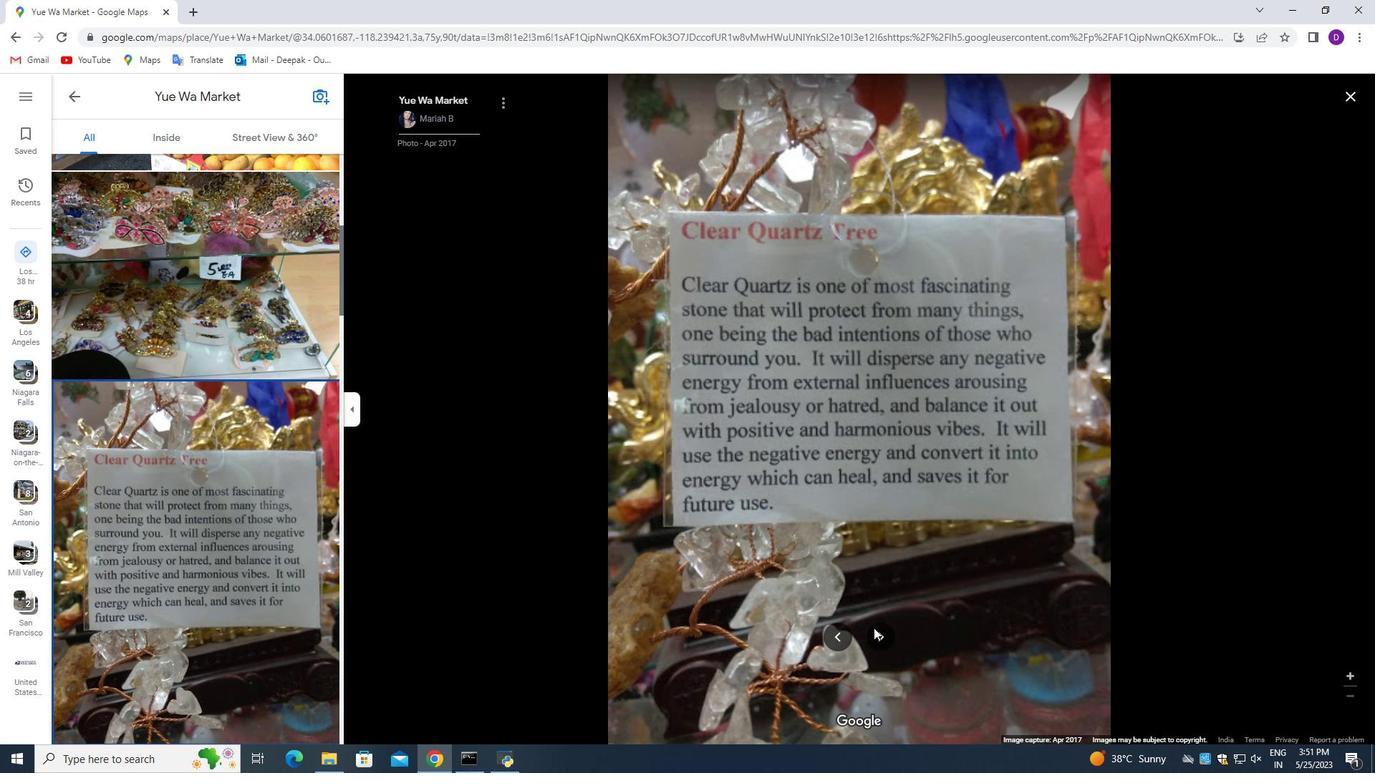 
Action: Mouse pressed left at (873, 628)
Screenshot: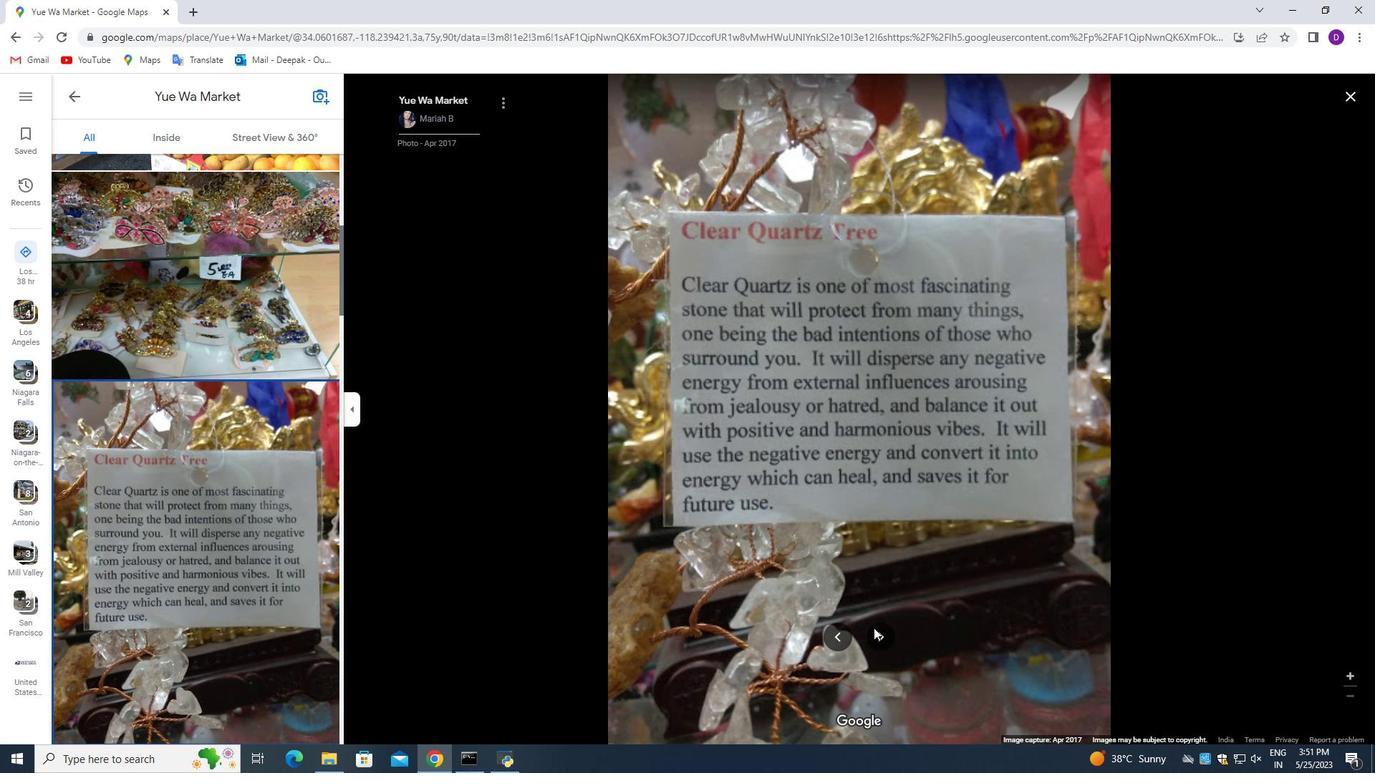 
Action: Mouse moved to (873, 627)
Screenshot: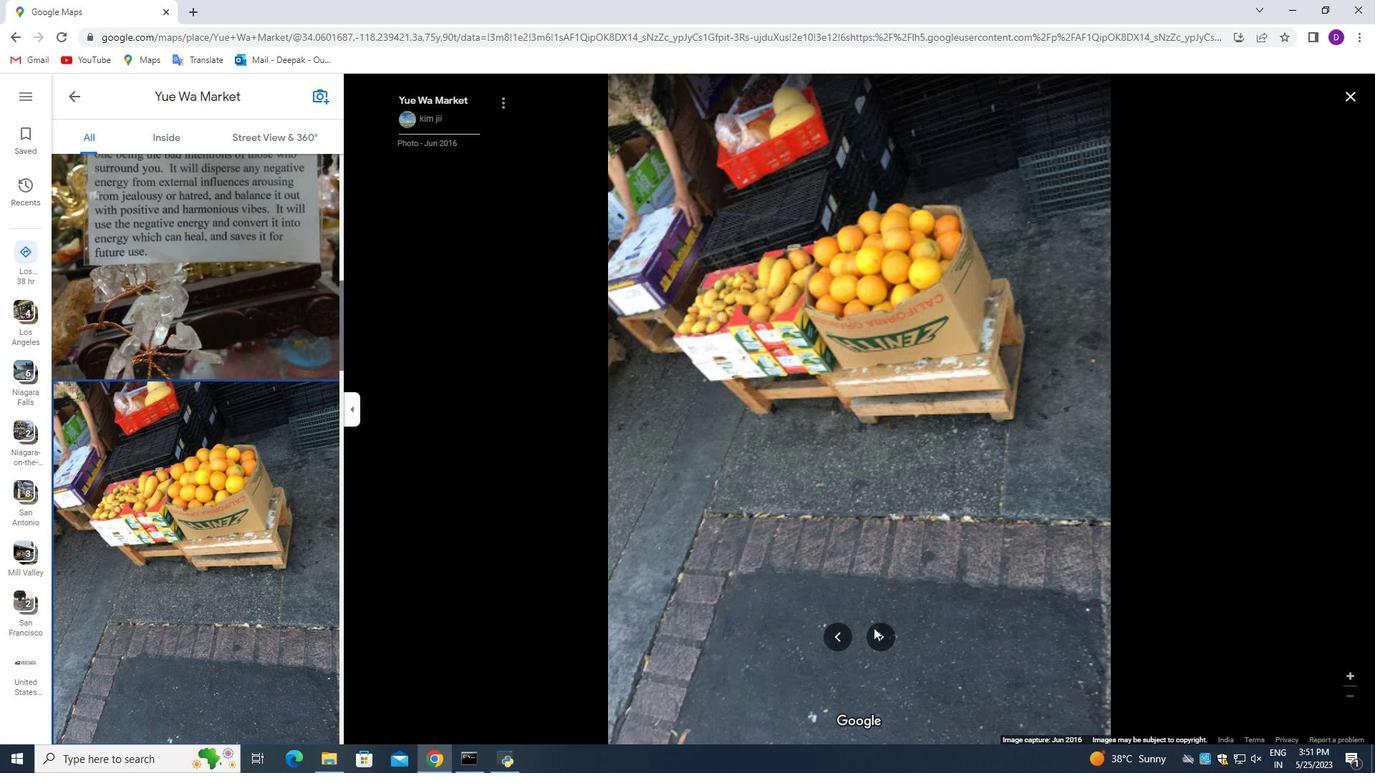 
Action: Mouse pressed left at (873, 627)
Screenshot: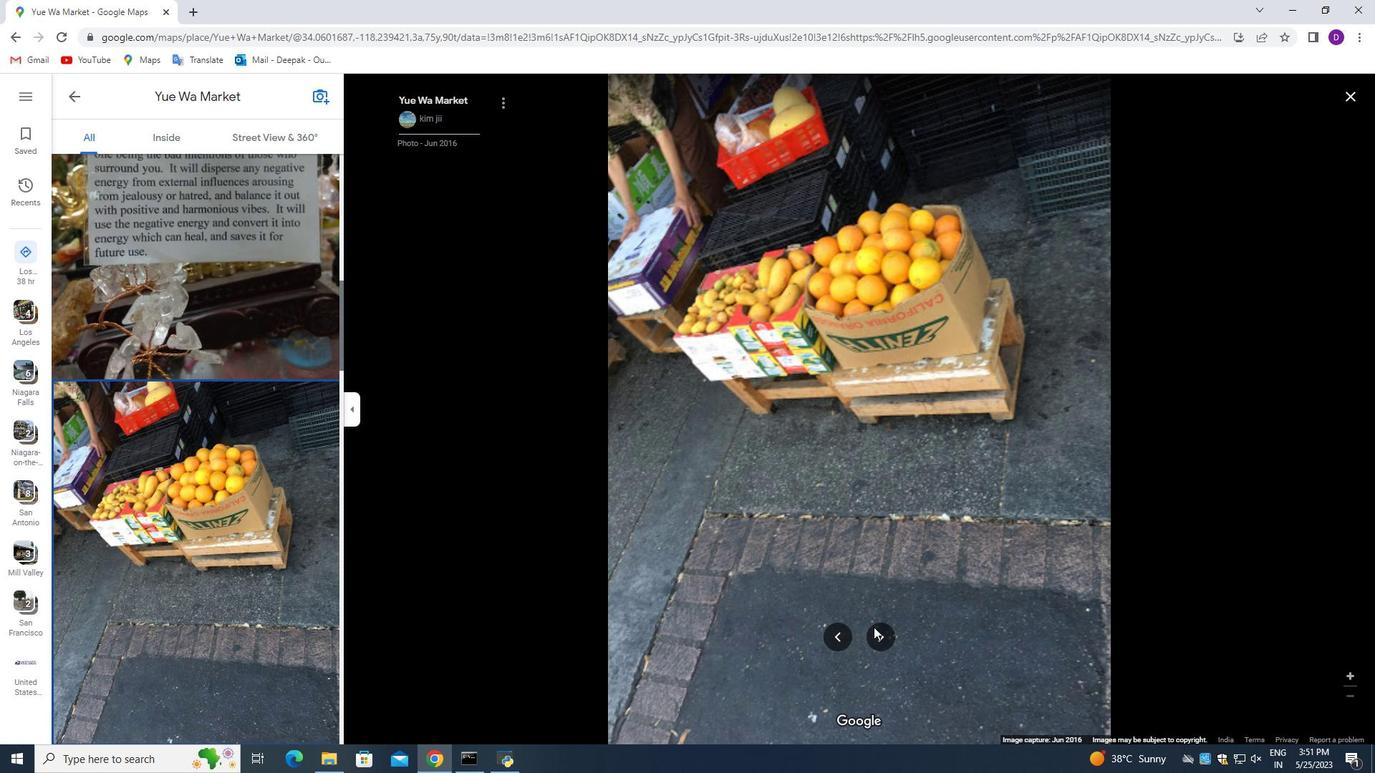
Action: Mouse moved to (873, 626)
Screenshot: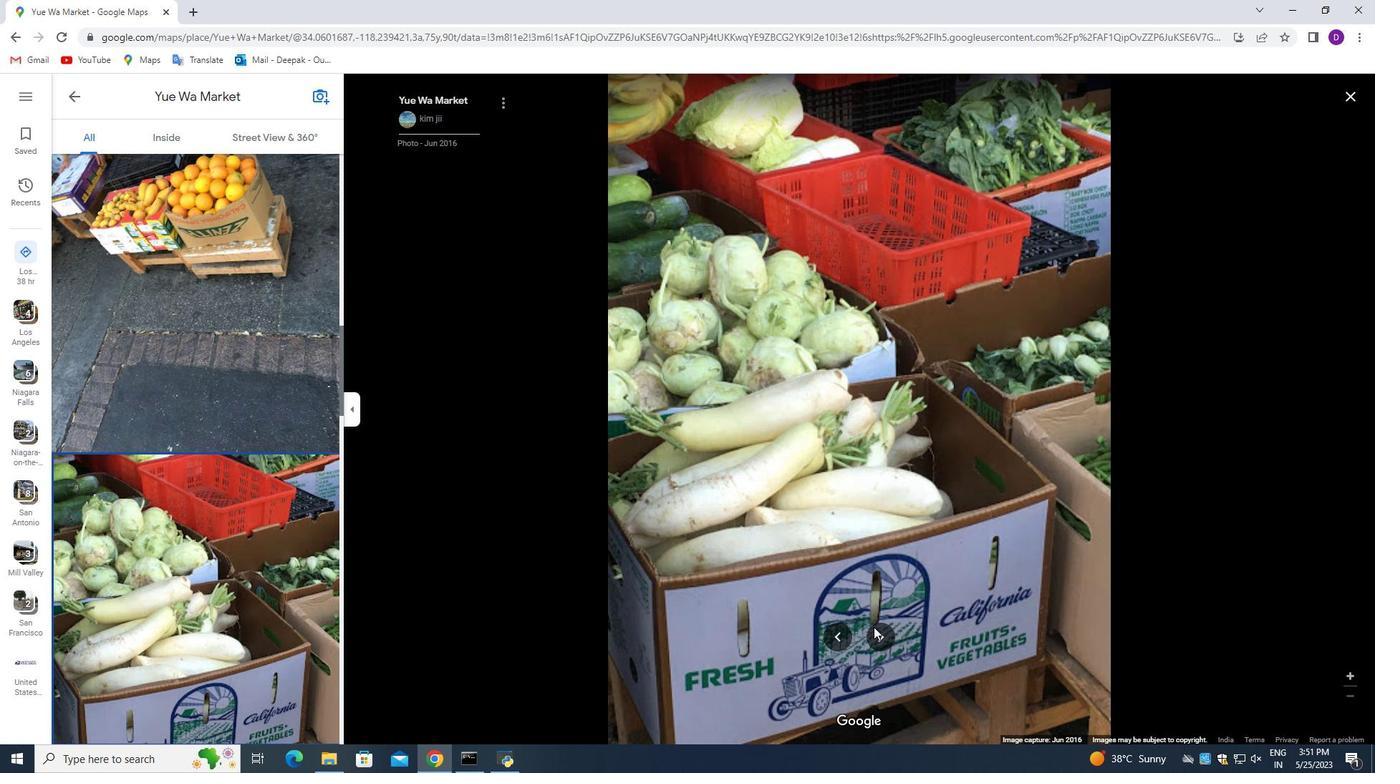 
Action: Mouse pressed left at (873, 626)
Screenshot: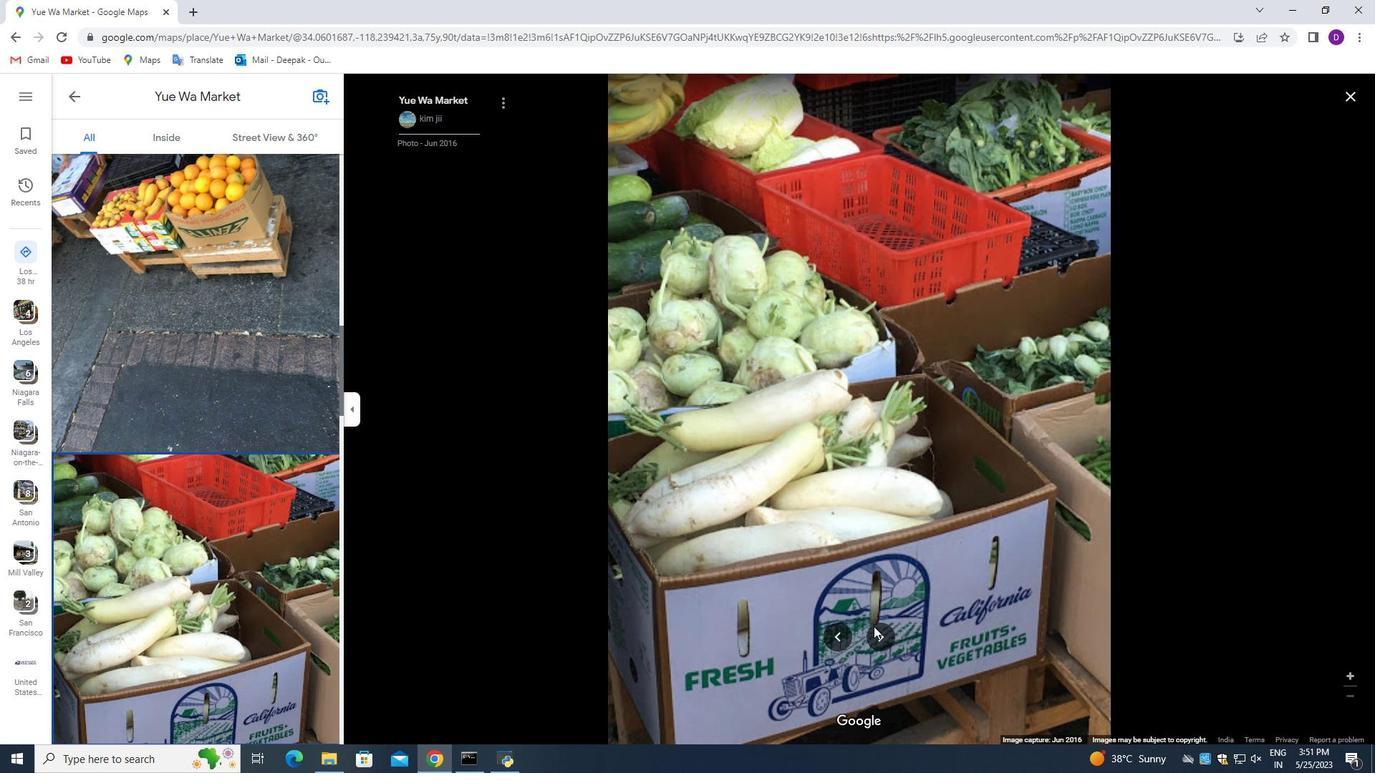 
Action: Mouse moved to (873, 625)
Screenshot: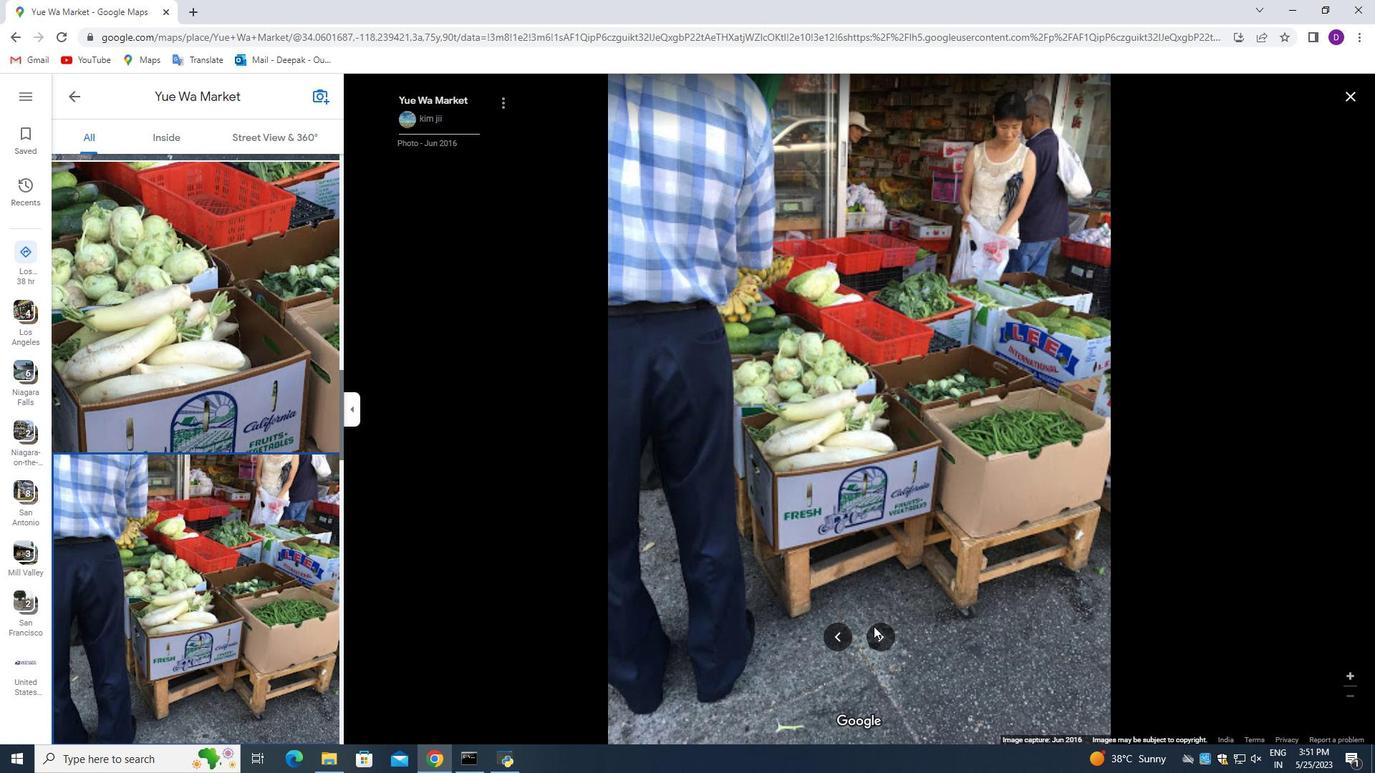 
Action: Mouse pressed left at (873, 625)
Screenshot: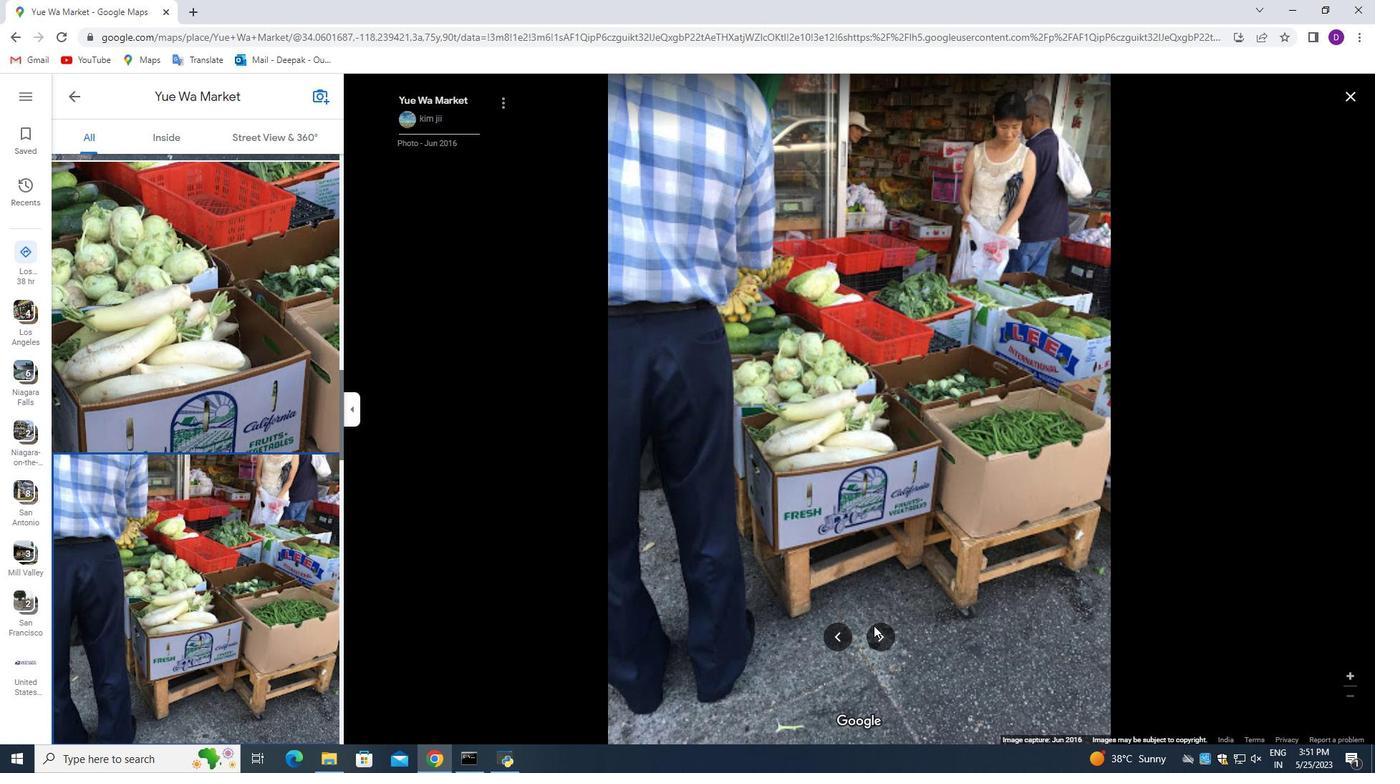 
Action: Mouse moved to (875, 620)
Screenshot: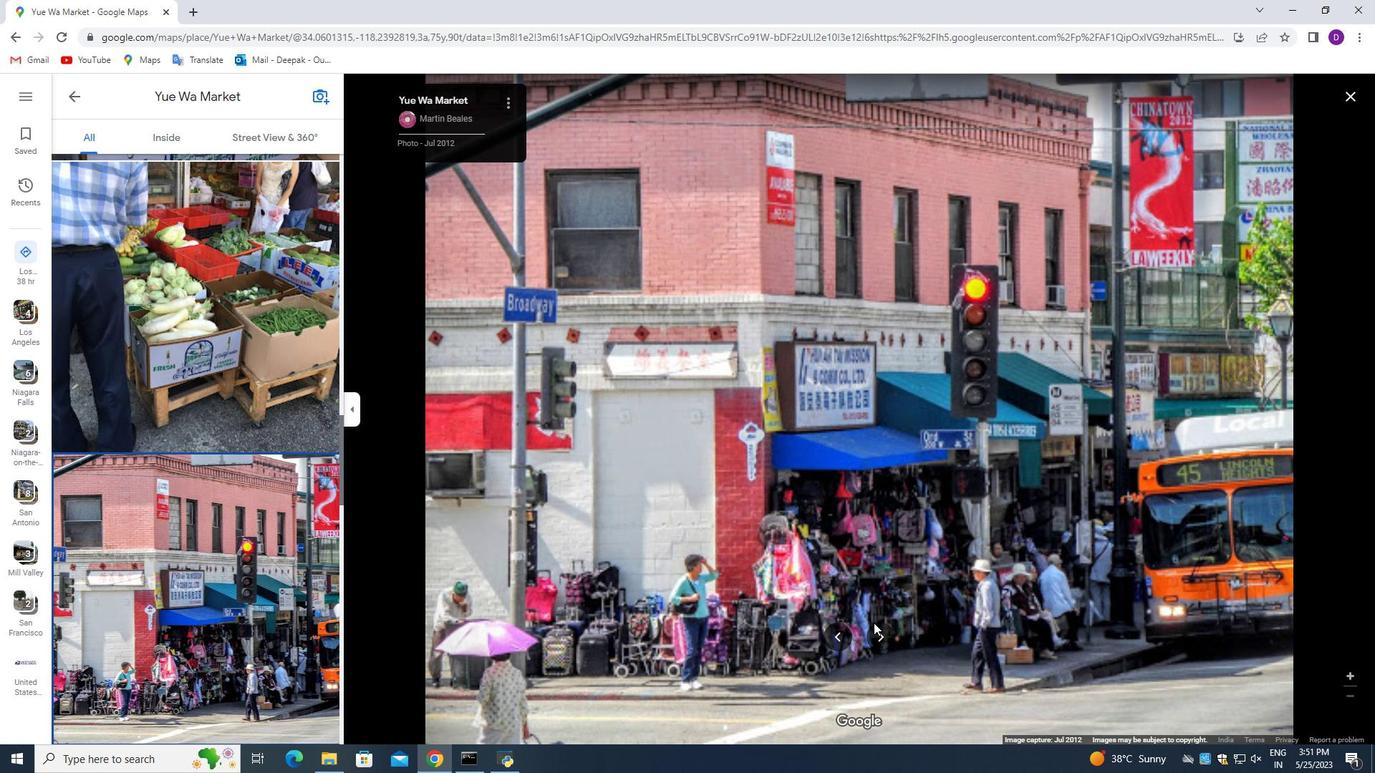 
Action: Mouse pressed left at (875, 620)
Screenshot: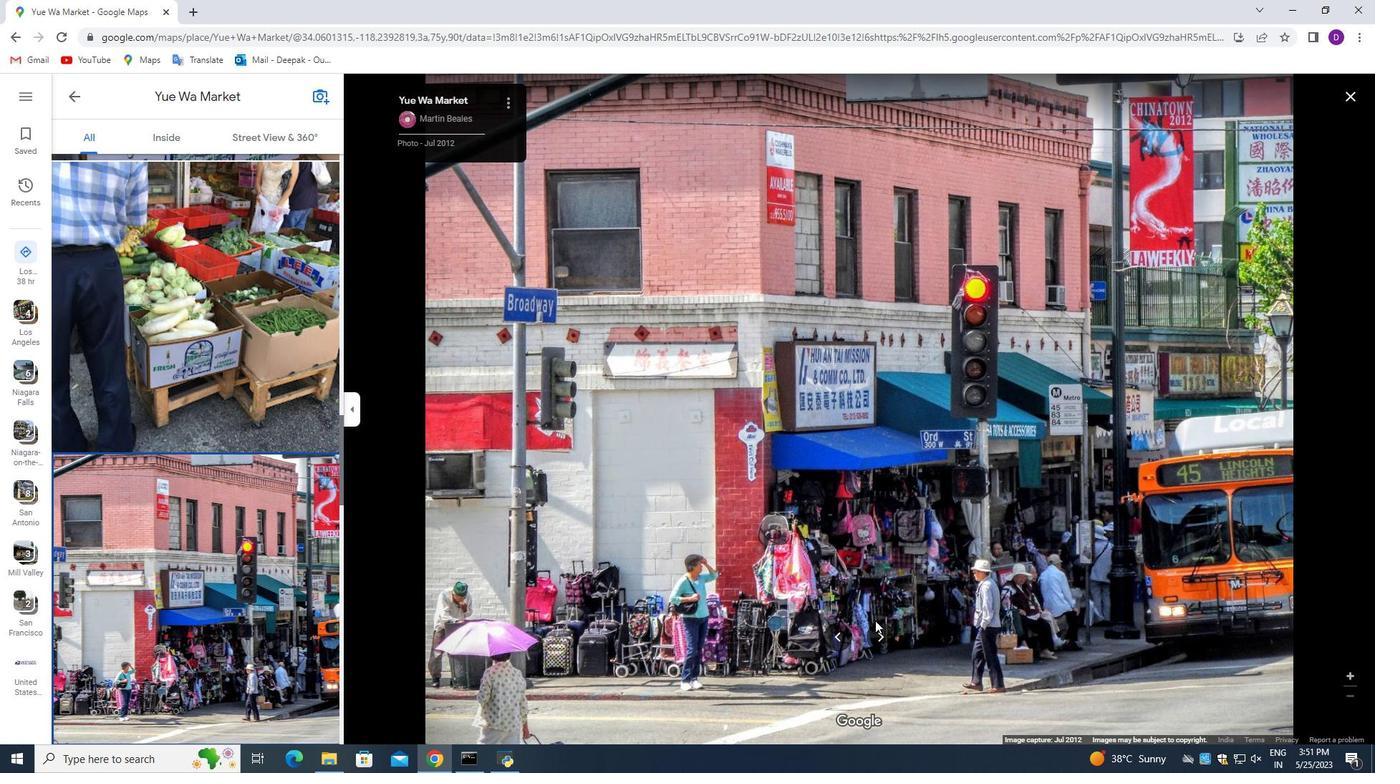 
Action: Mouse moved to (871, 633)
Screenshot: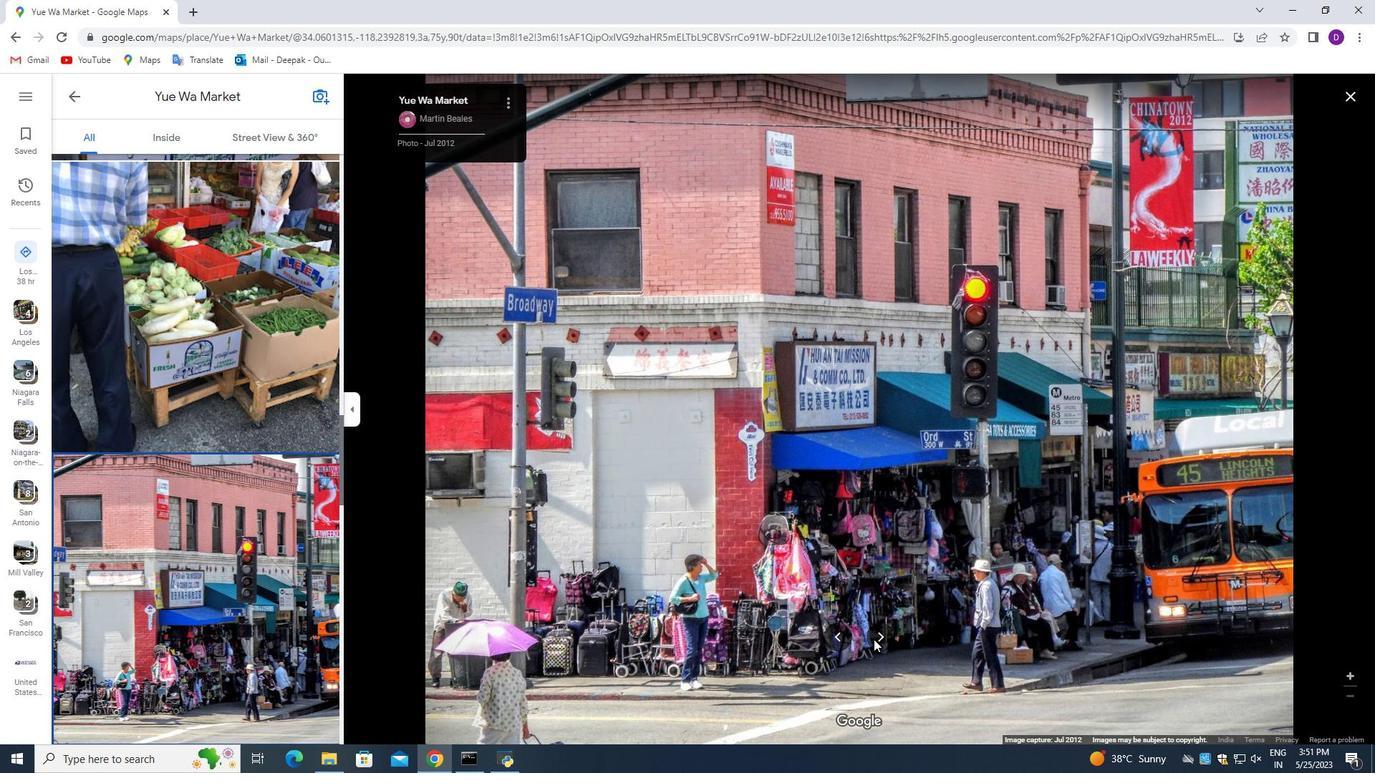 
Action: Mouse pressed left at (871, 633)
Screenshot: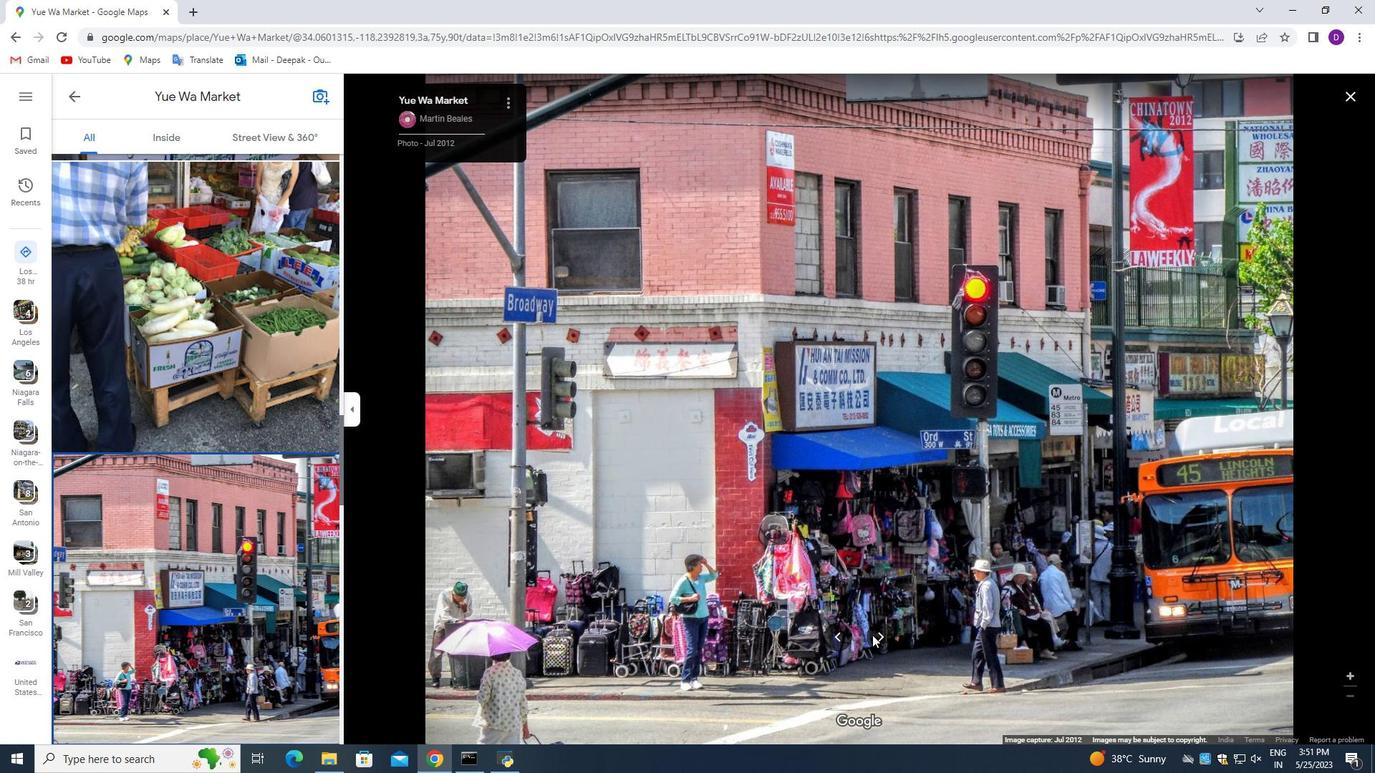 
Action: Mouse moved to (873, 626)
Screenshot: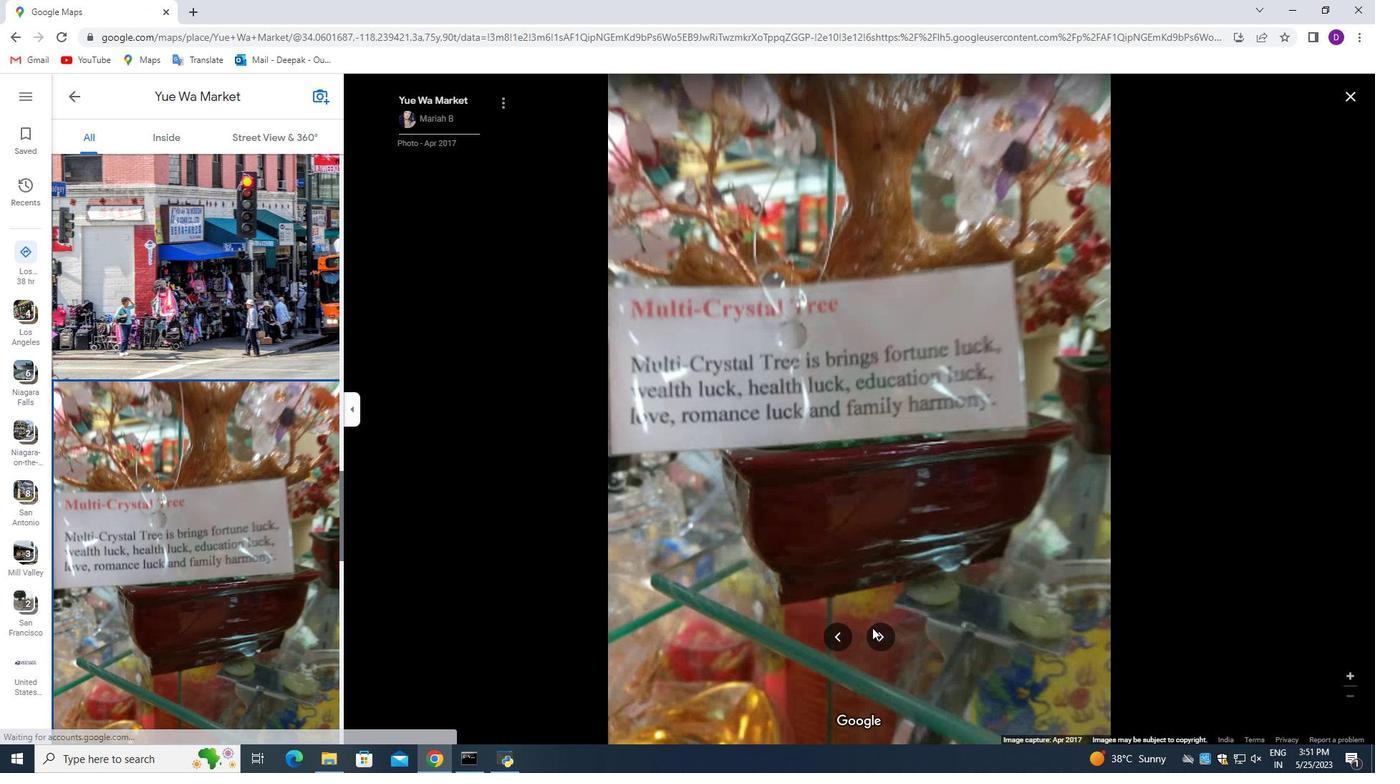 
Action: Mouse pressed left at (873, 626)
Screenshot: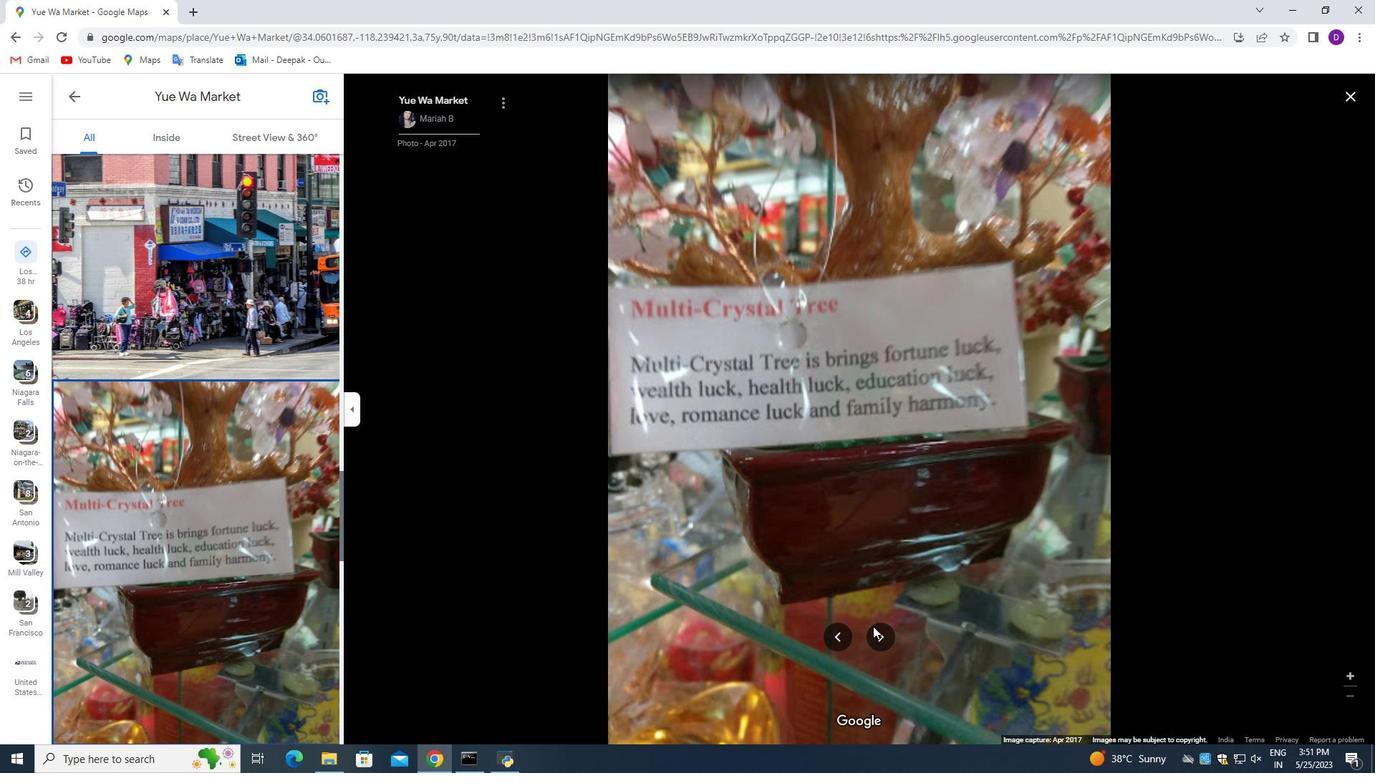 
Action: Mouse moved to (875, 623)
Screenshot: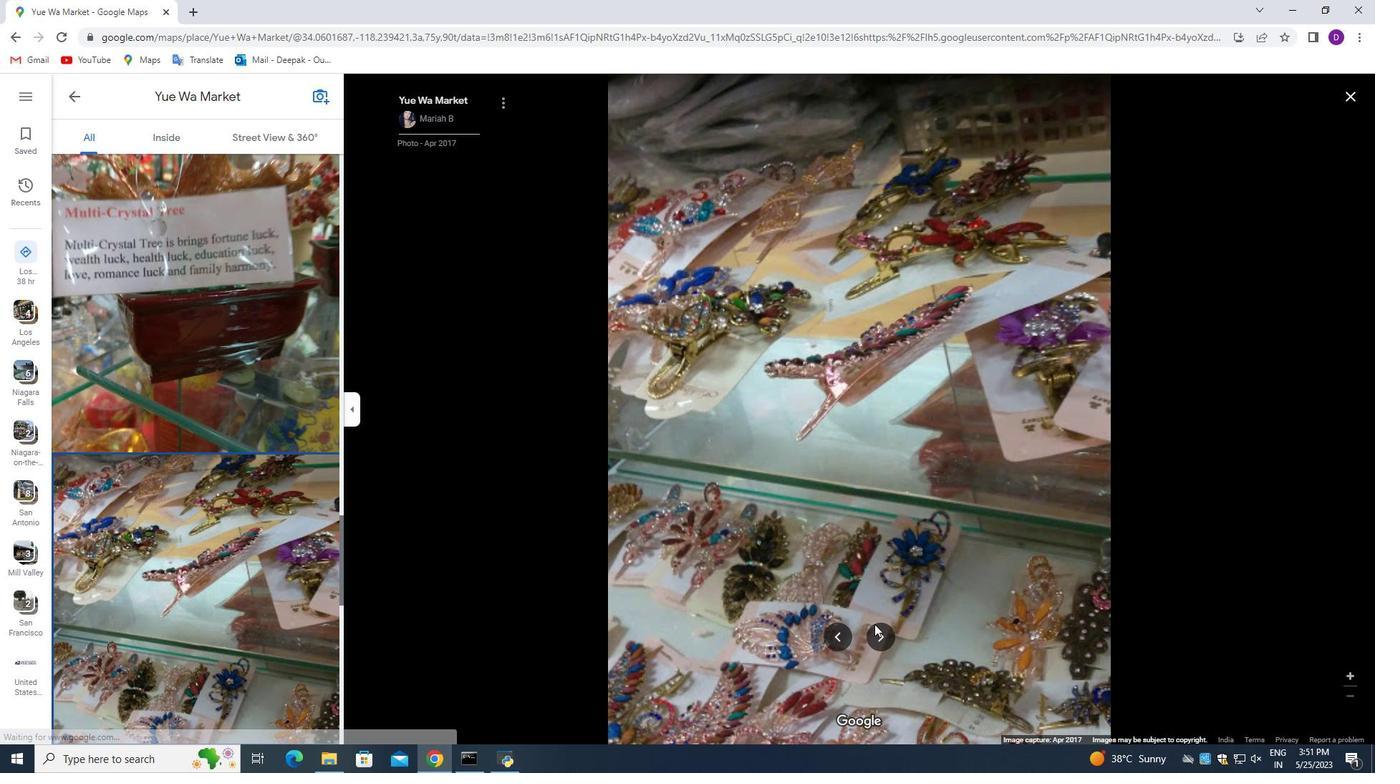 
Action: Mouse pressed left at (875, 623)
Screenshot: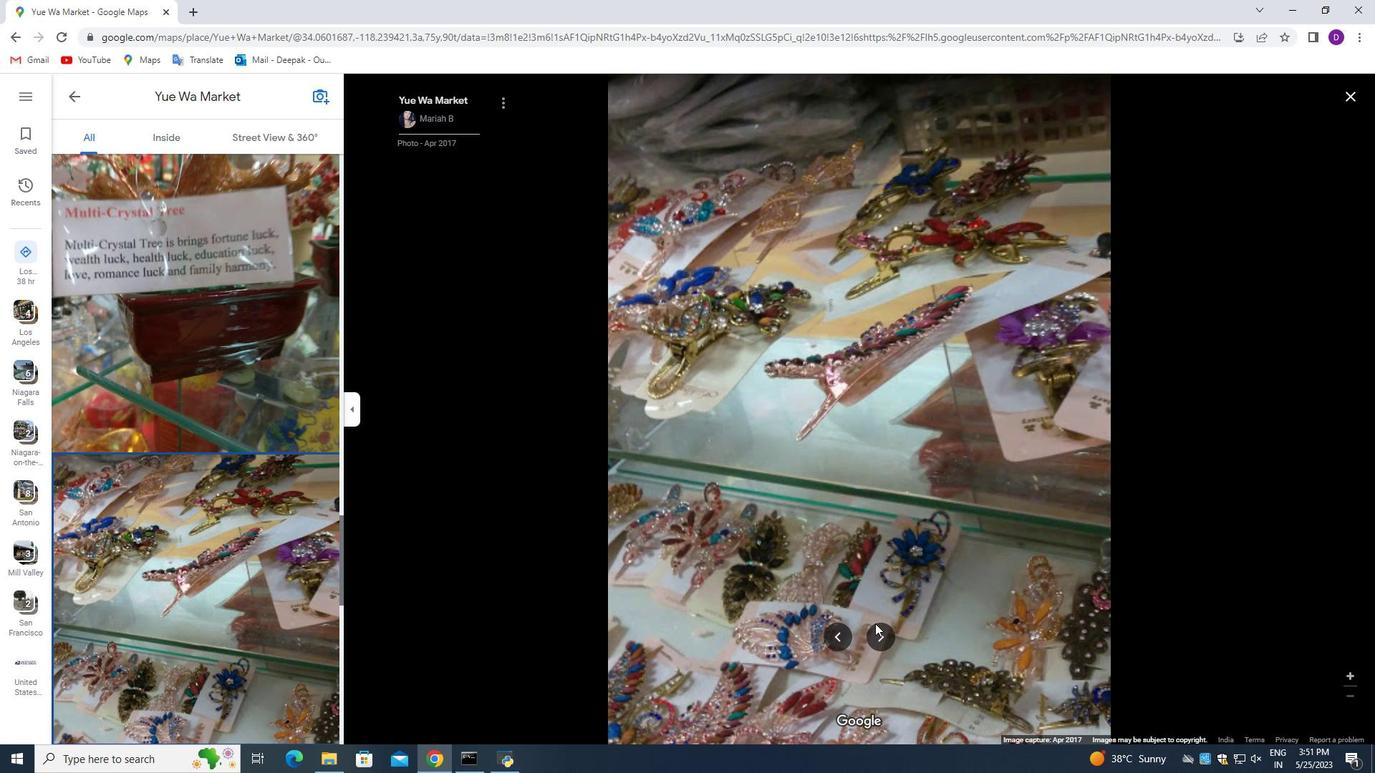 
Action: Mouse pressed left at (875, 623)
Screenshot: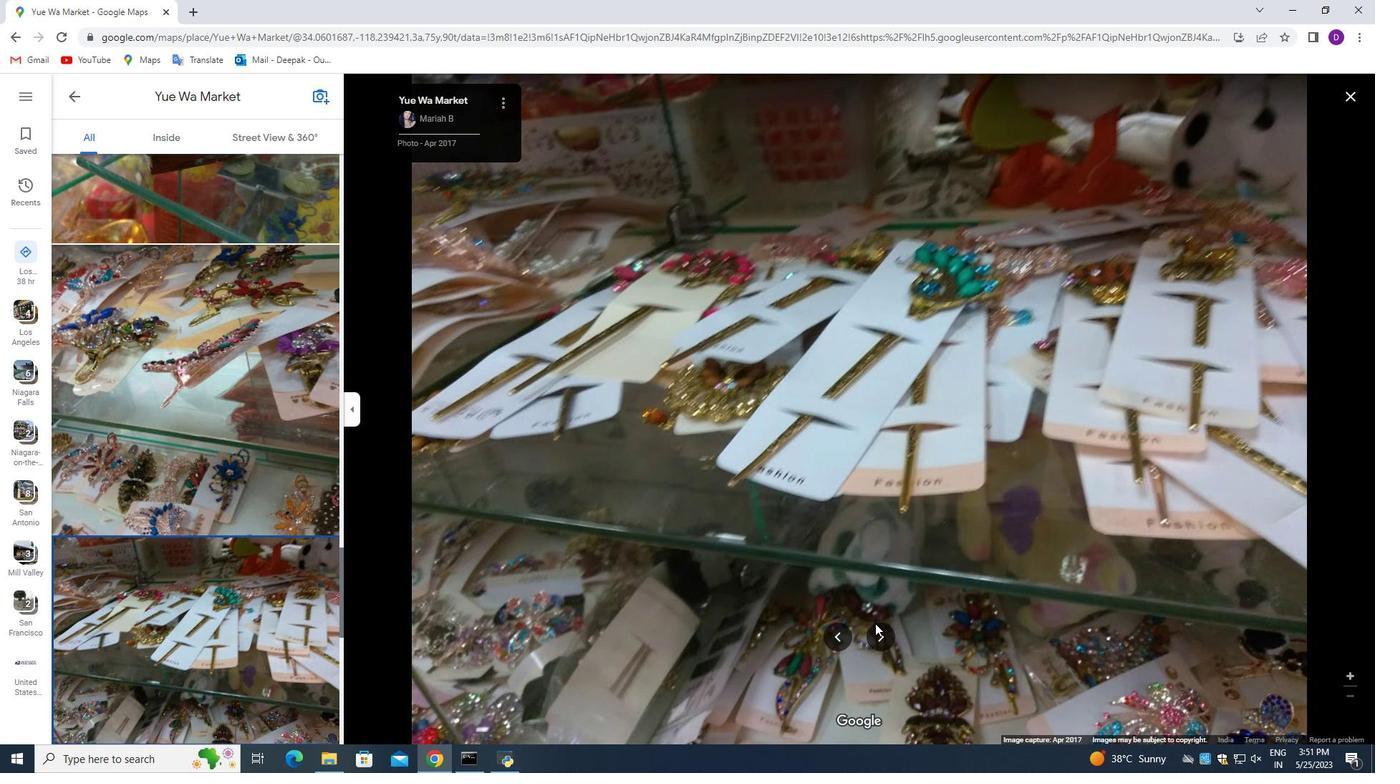 
Action: Mouse moved to (877, 626)
Screenshot: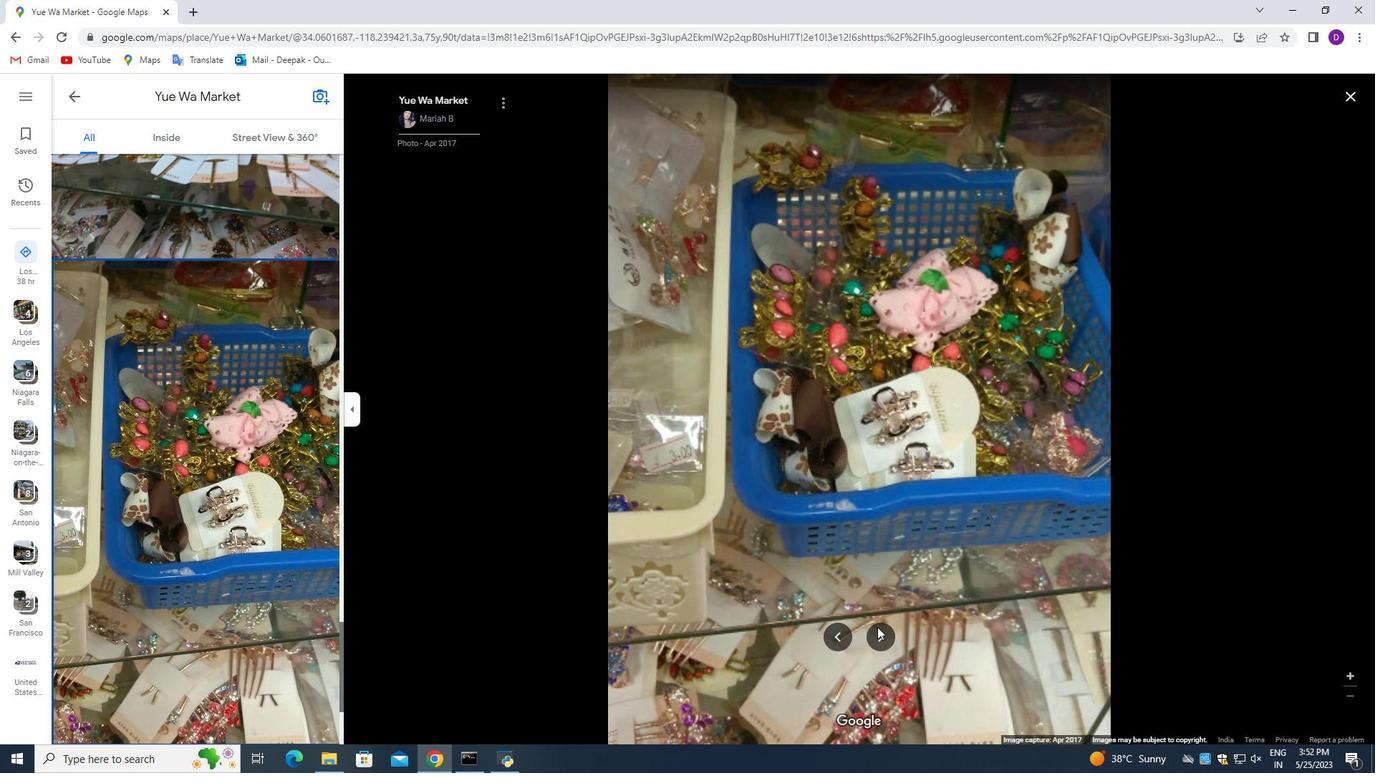 
Action: Mouse pressed left at (877, 626)
Screenshot: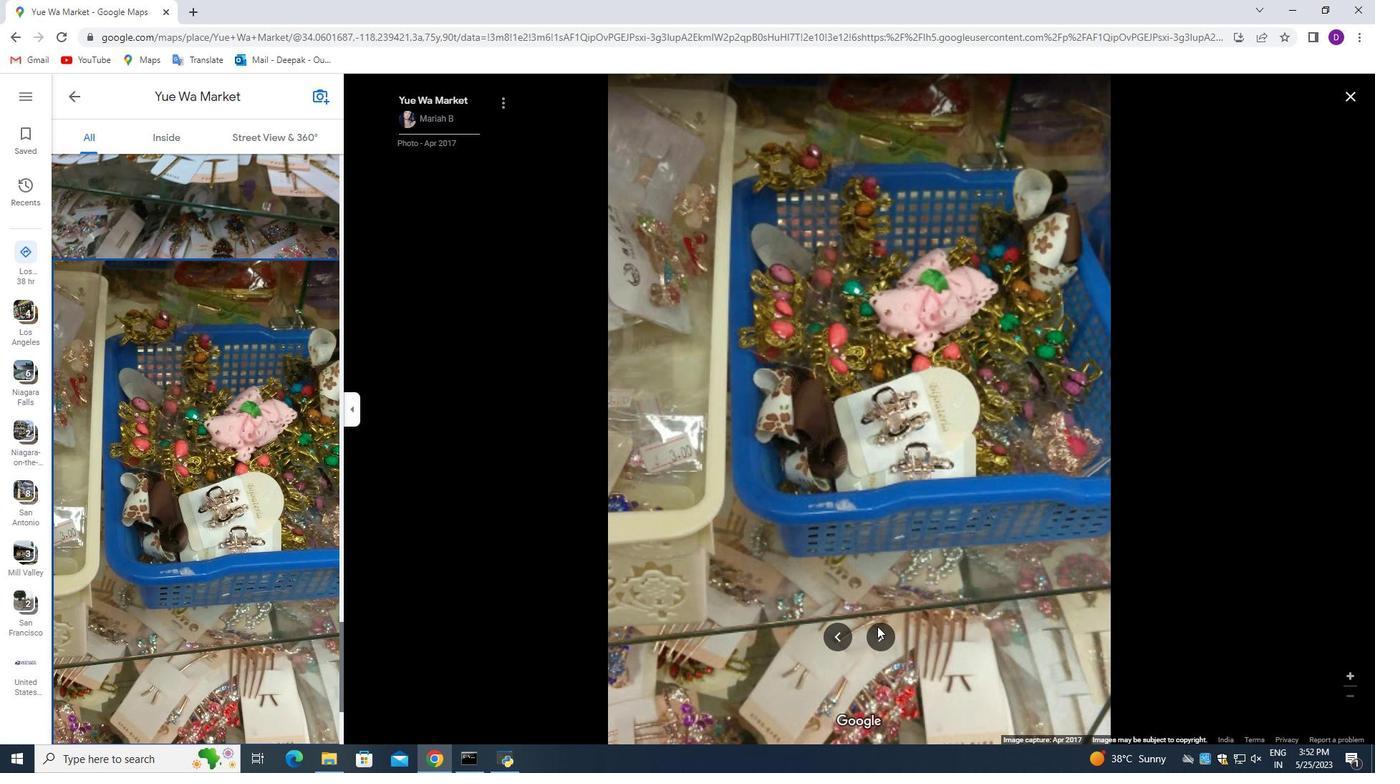 
Action: Mouse moved to (602, 474)
Screenshot: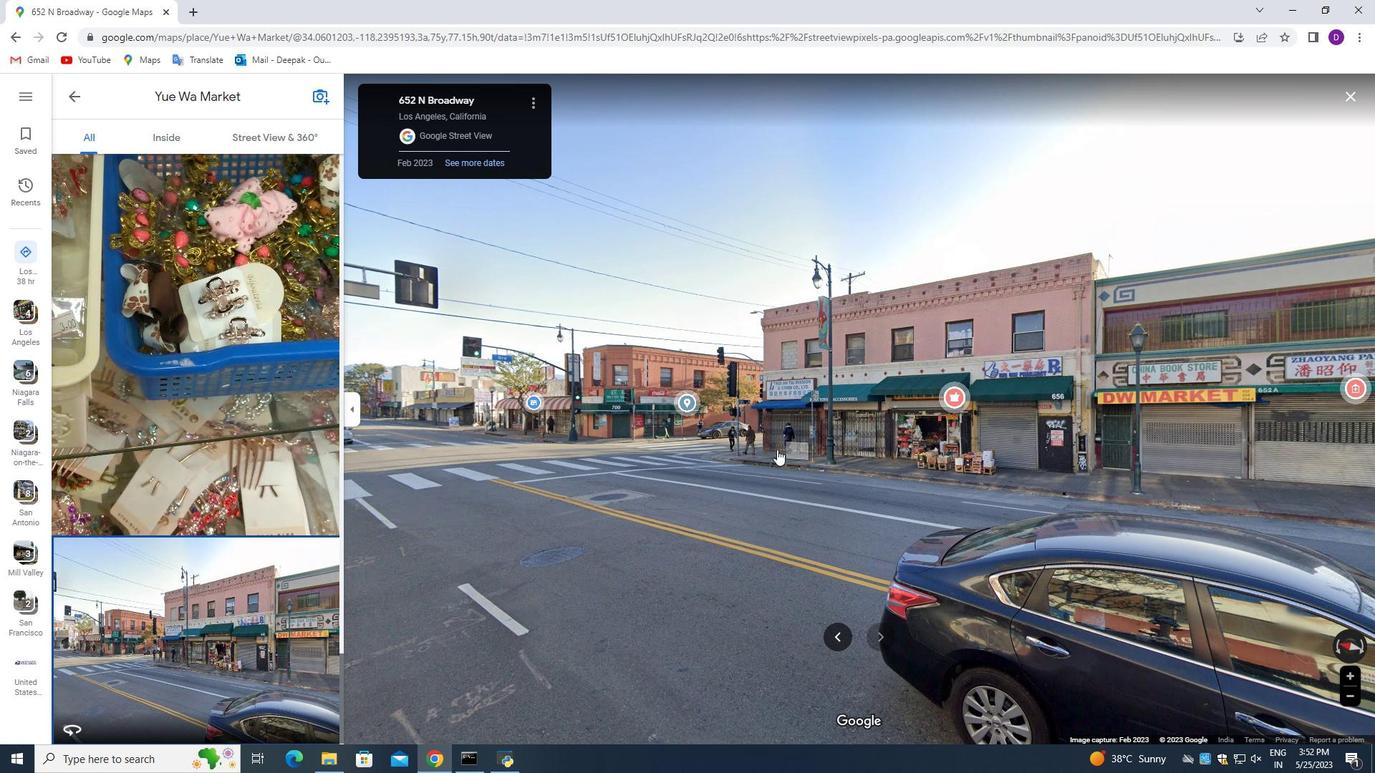 
Action: Mouse pressed left at (602, 474)
Screenshot: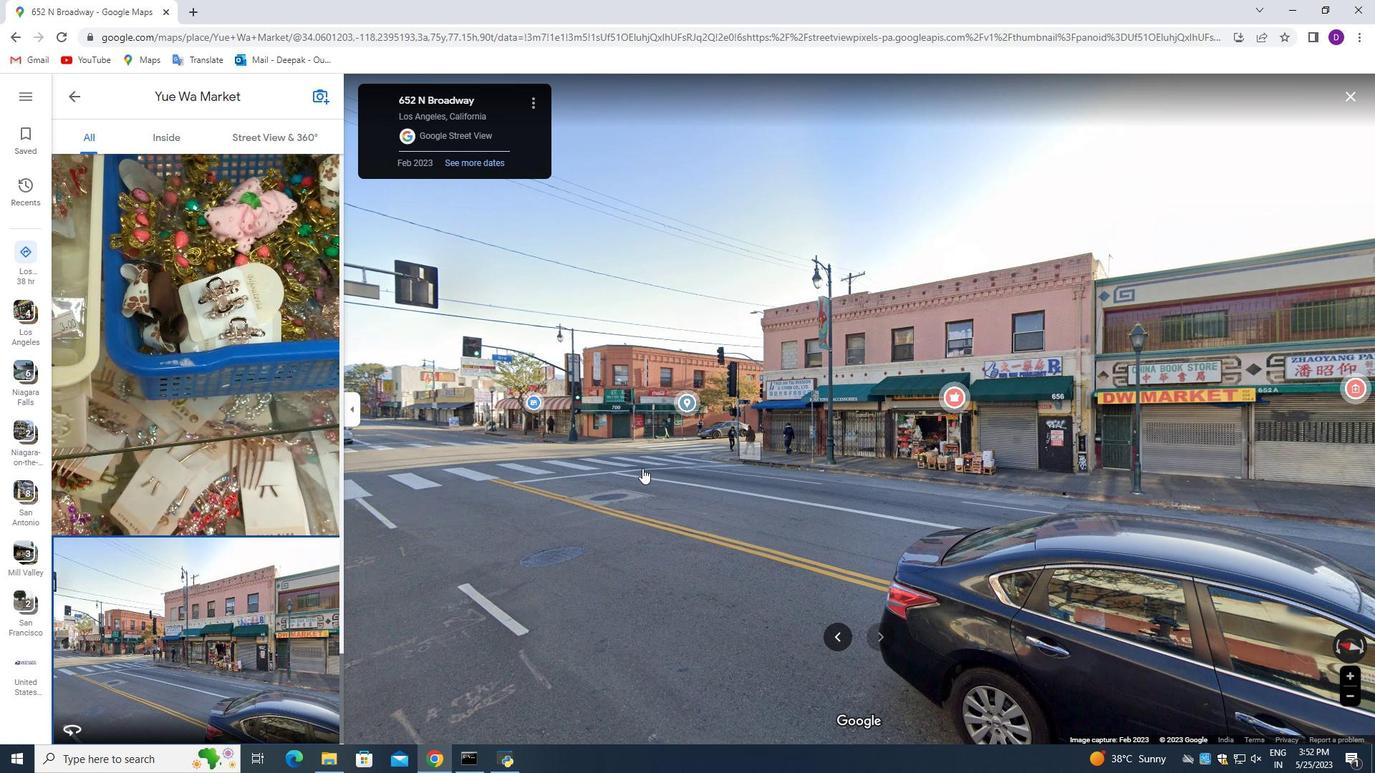 
Action: Mouse moved to (664, 432)
Screenshot: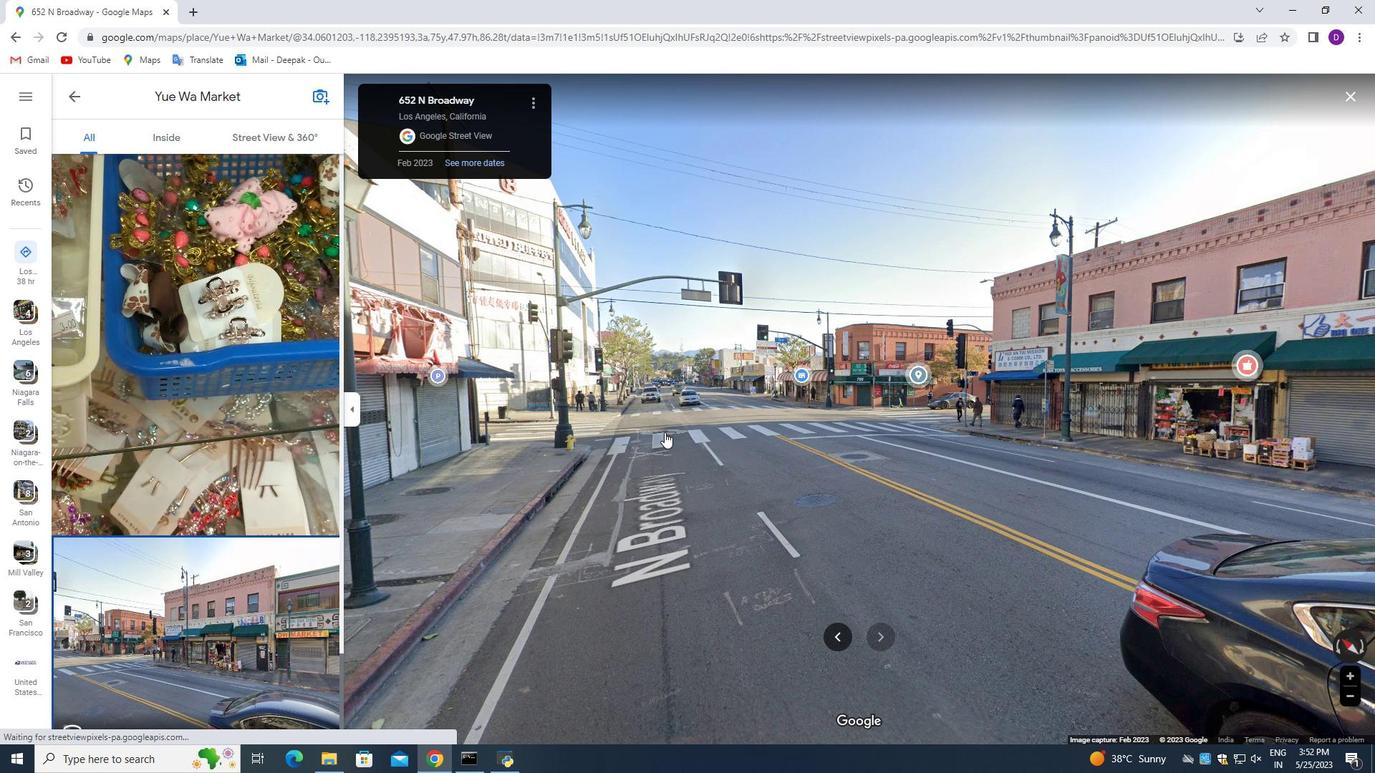 
Action: Mouse pressed left at (664, 432)
Screenshot: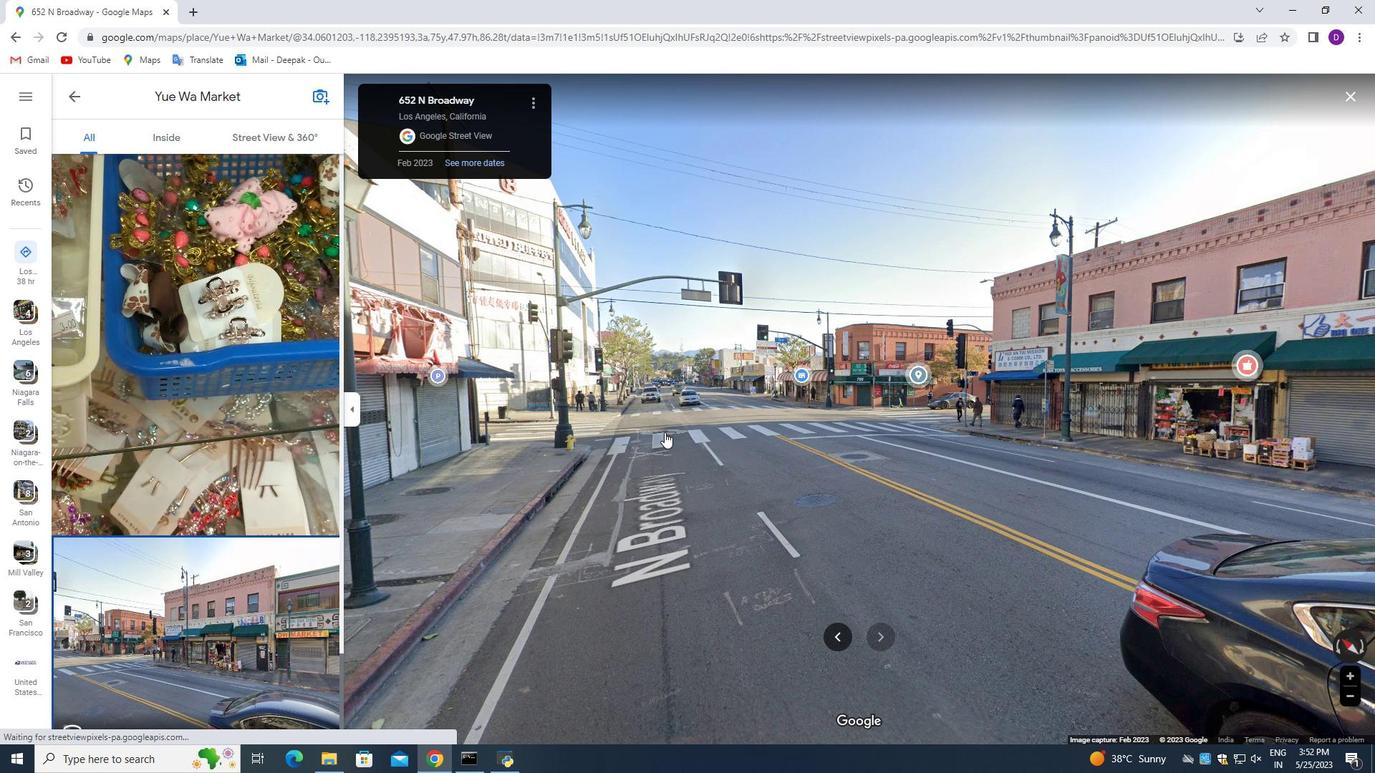 
Action: Mouse moved to (529, 439)
Screenshot: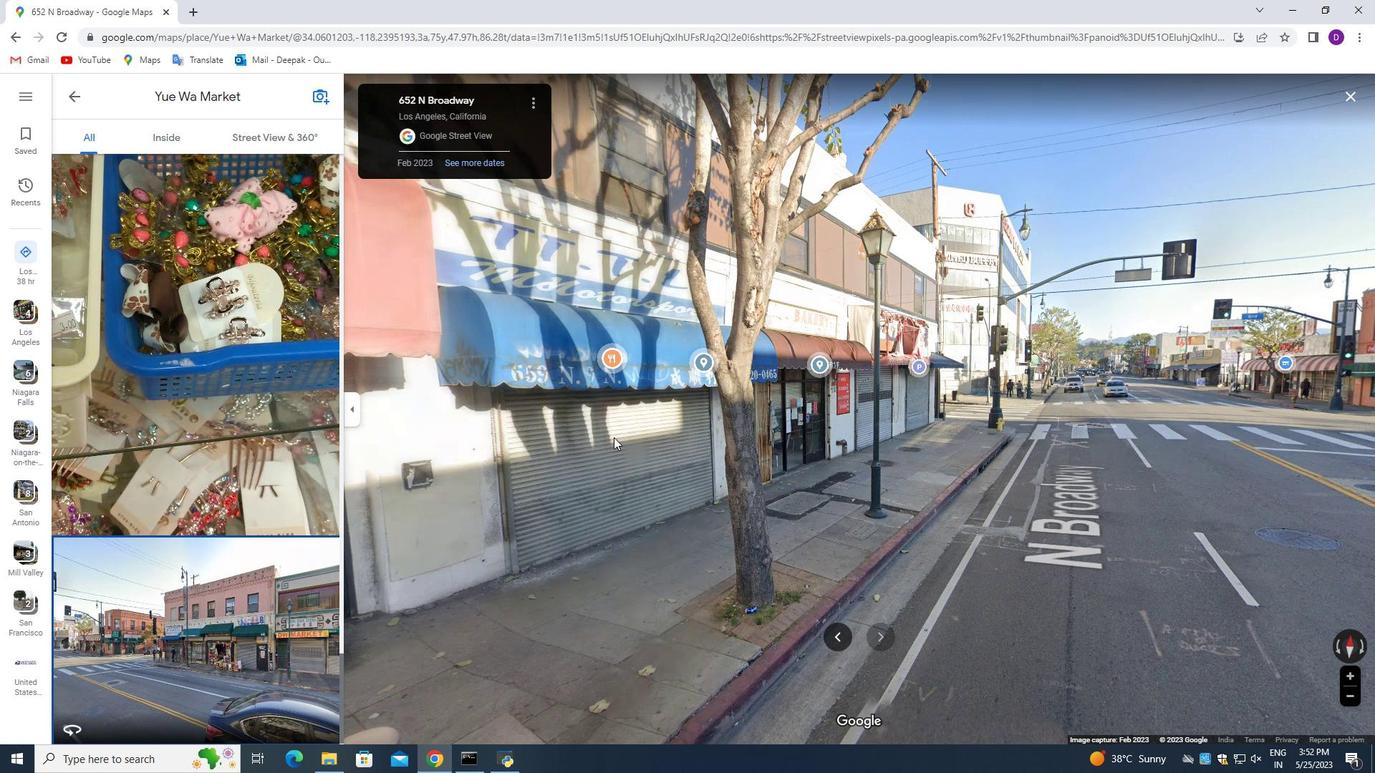 
Action: Mouse pressed left at (529, 439)
Screenshot: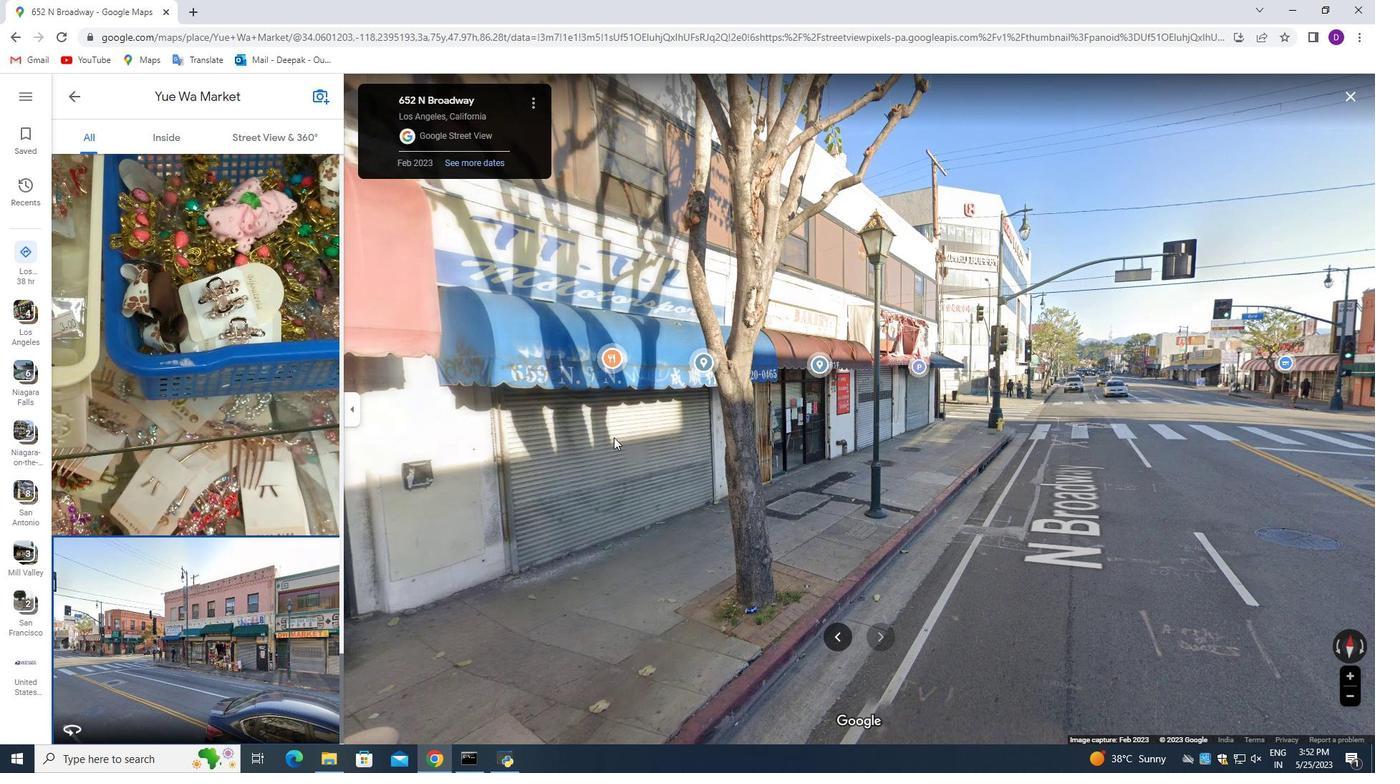 
Action: Mouse moved to (477, 450)
Screenshot: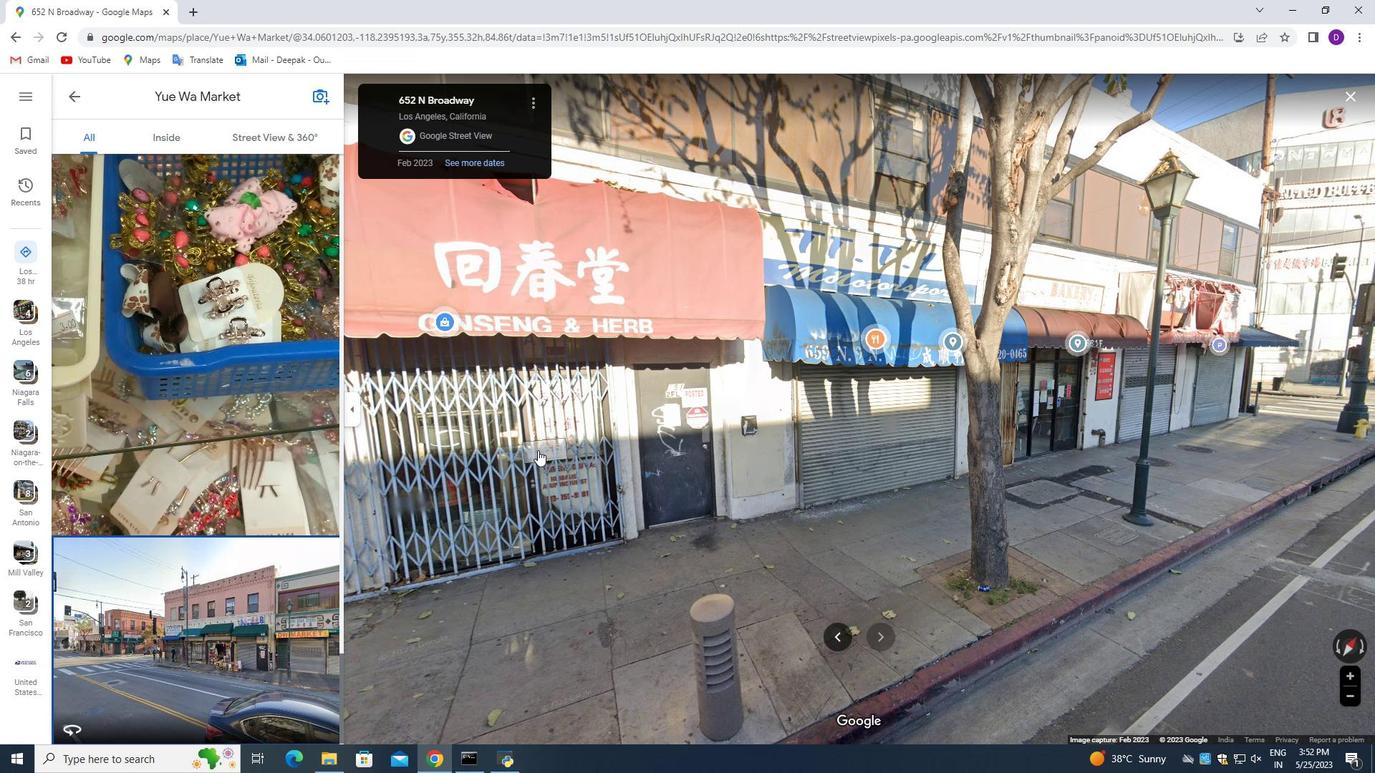 
Action: Mouse pressed left at (477, 450)
Screenshot: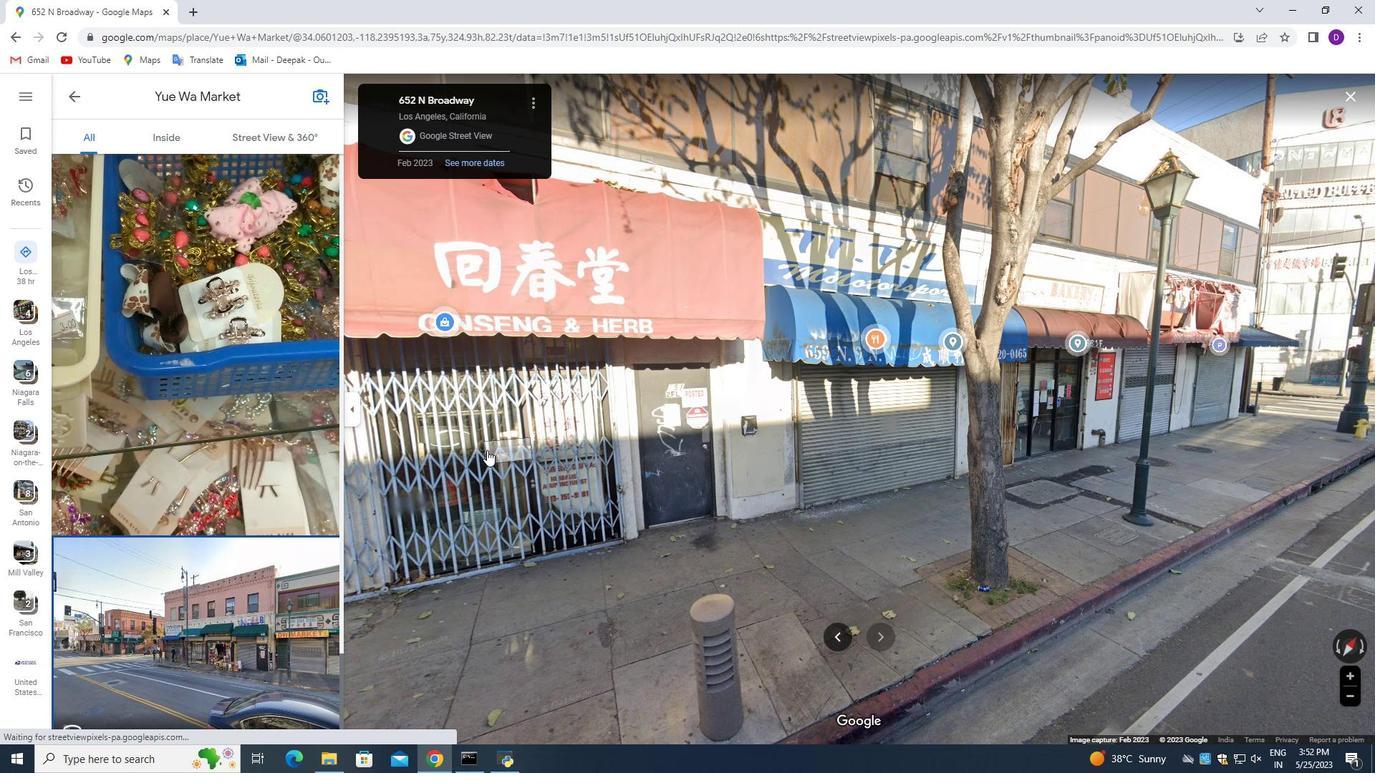 
Action: Mouse moved to (565, 441)
Screenshot: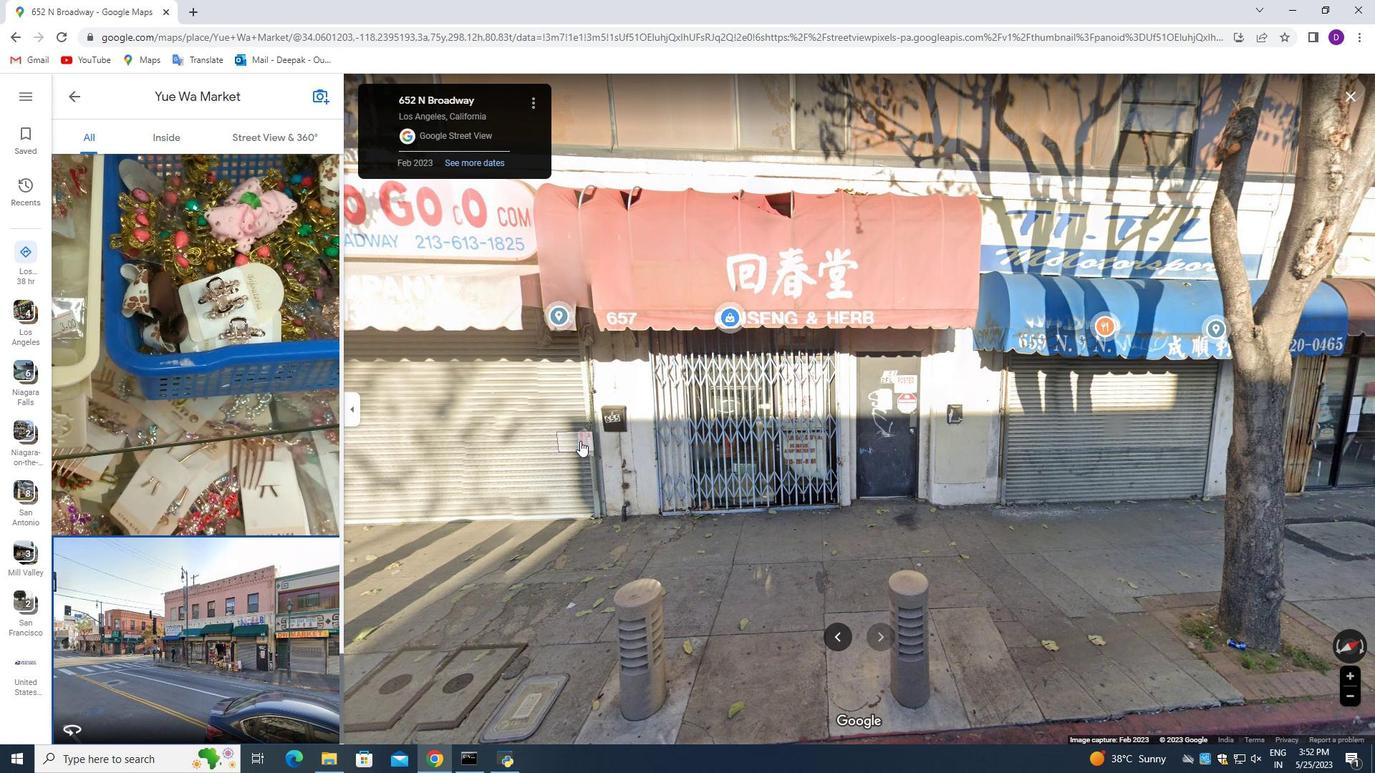 
Action: Mouse pressed left at (565, 441)
Screenshot: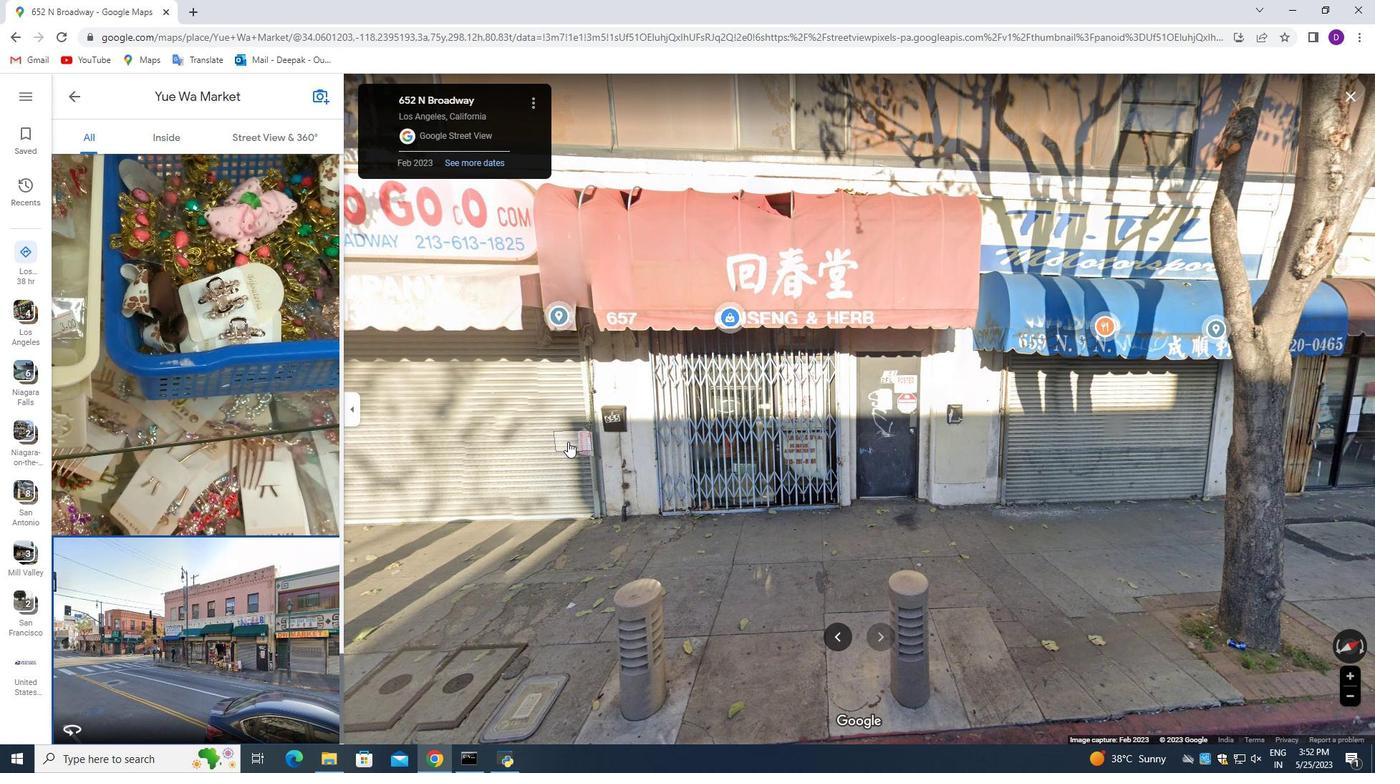 
Action: Mouse moved to (466, 411)
Screenshot: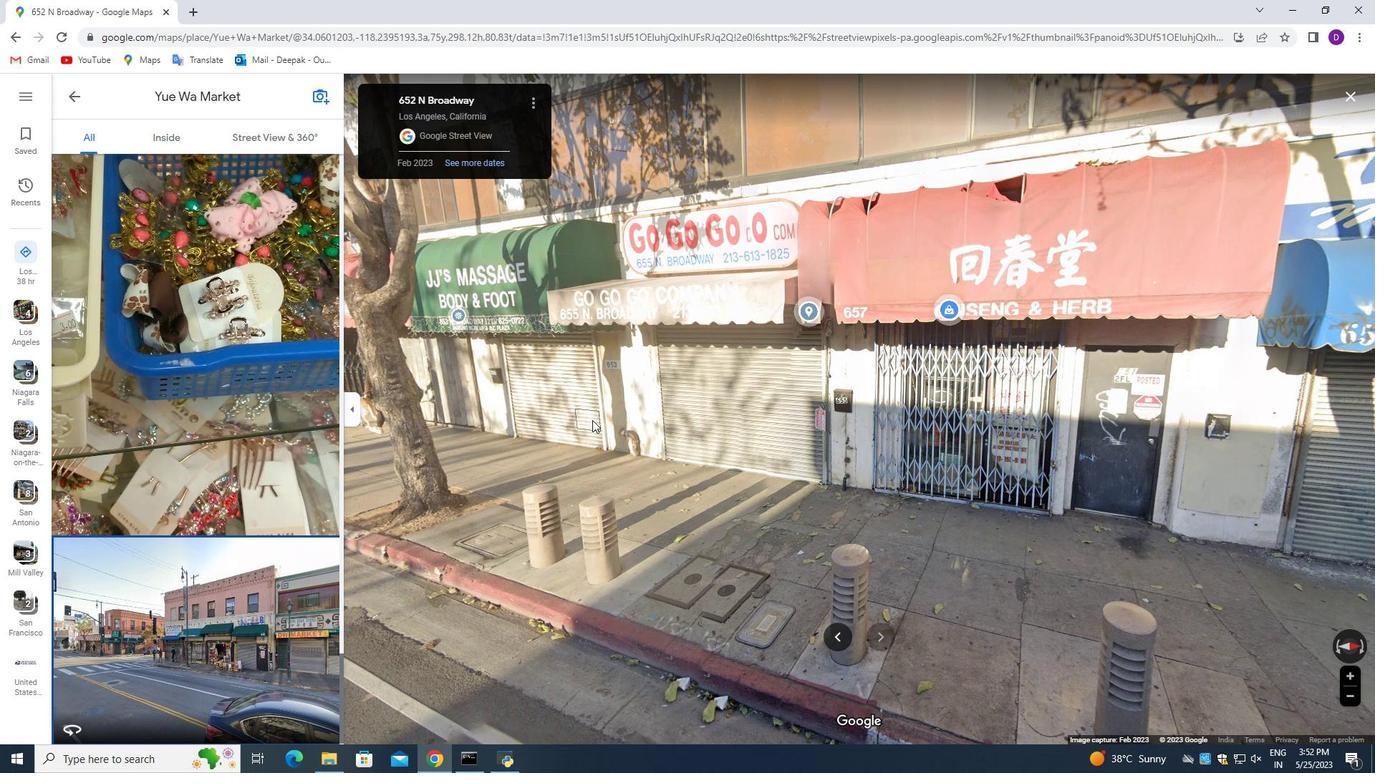 
Action: Mouse pressed left at (461, 411)
Screenshot: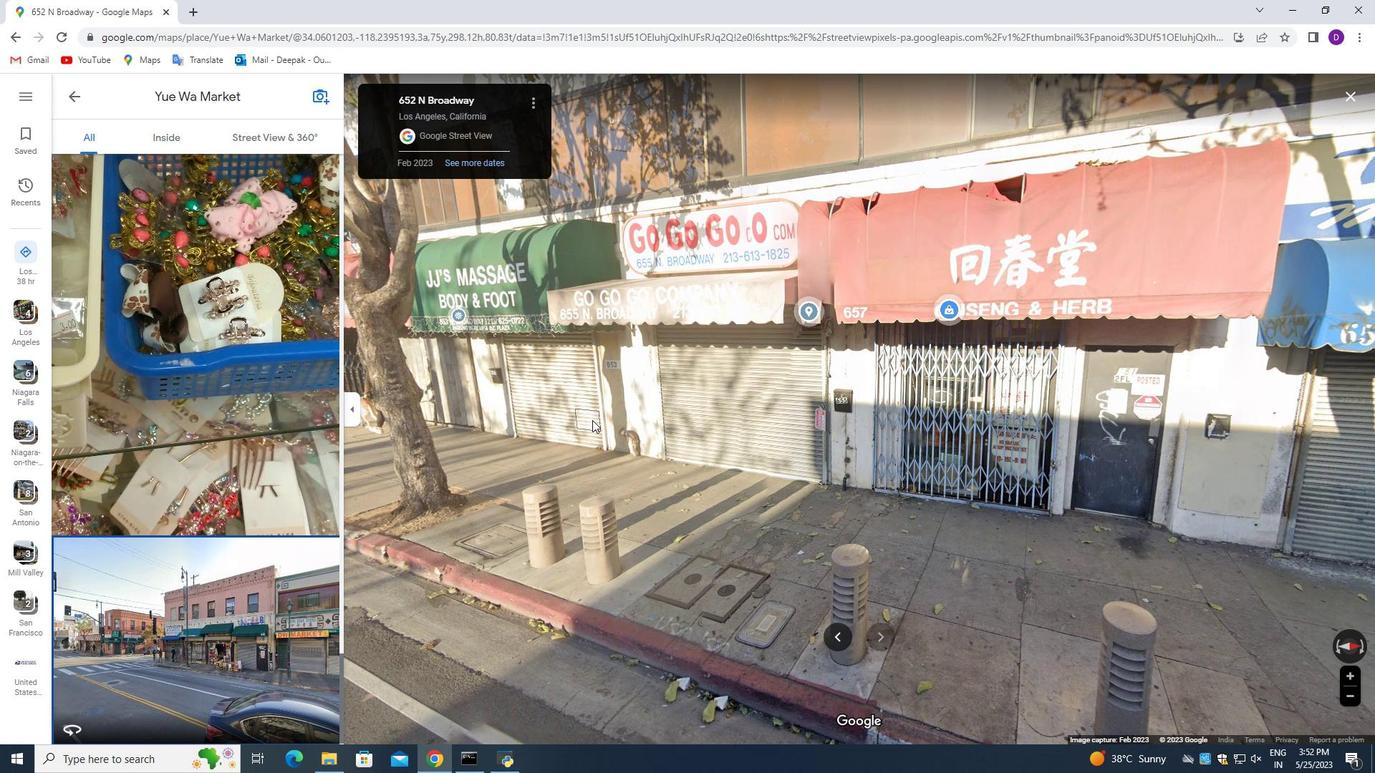 
Action: Mouse moved to (605, 376)
Screenshot: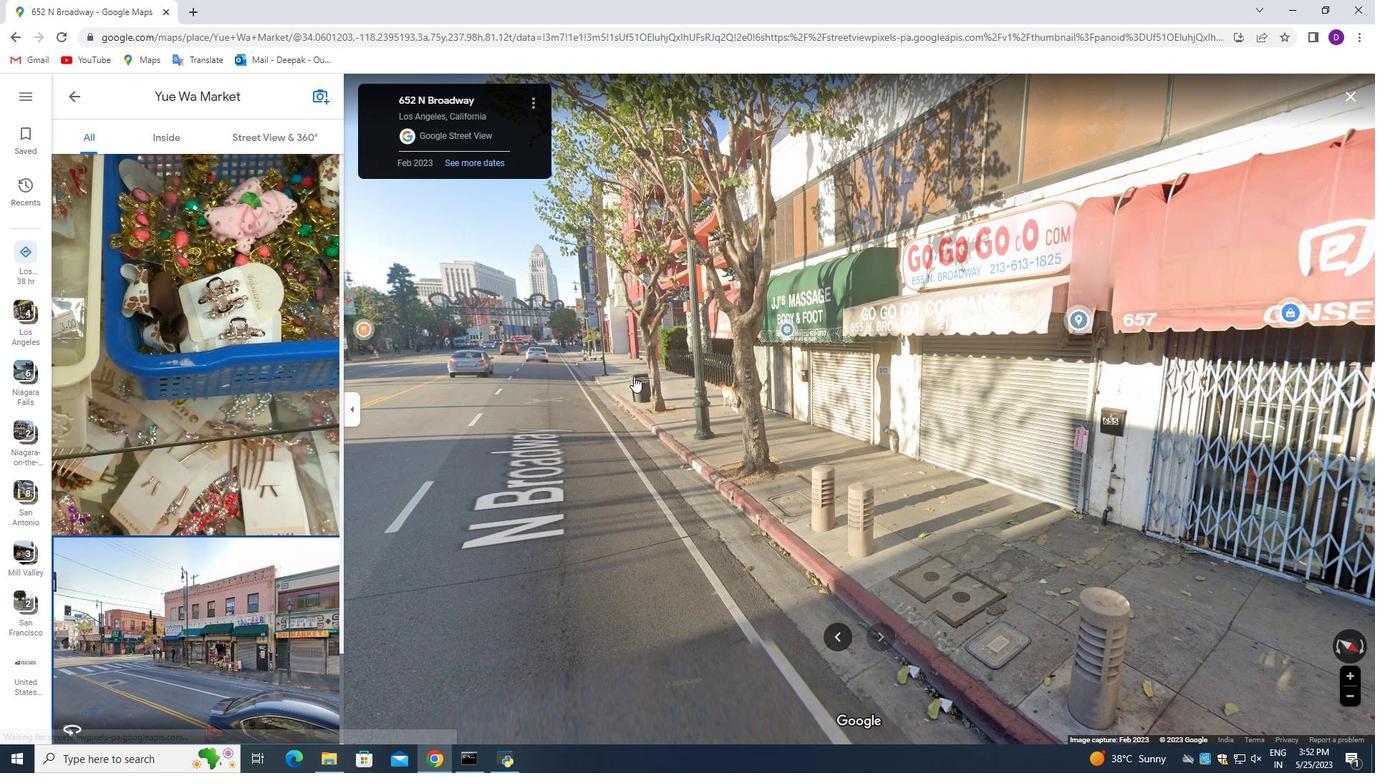 
Action: Mouse pressed left at (605, 376)
Screenshot: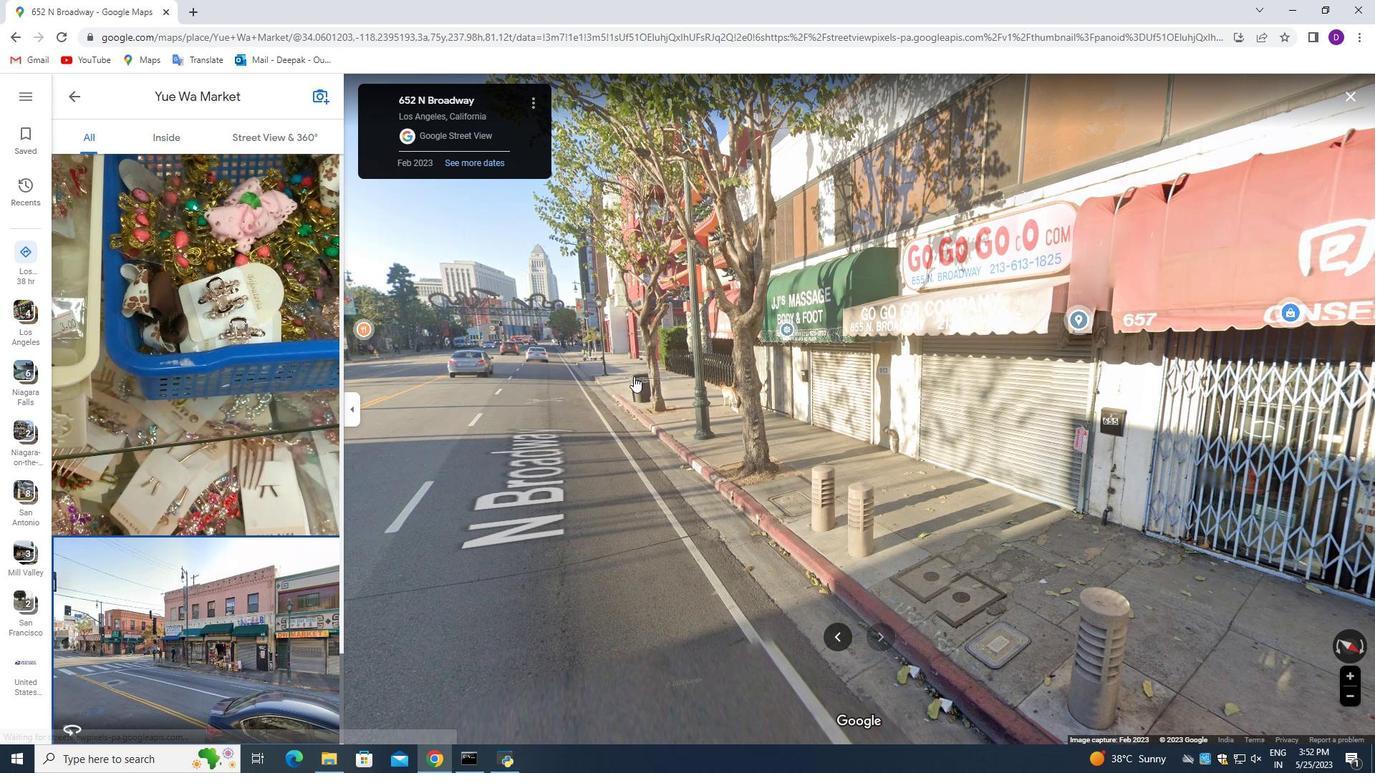 
Action: Mouse moved to (1349, 95)
Screenshot: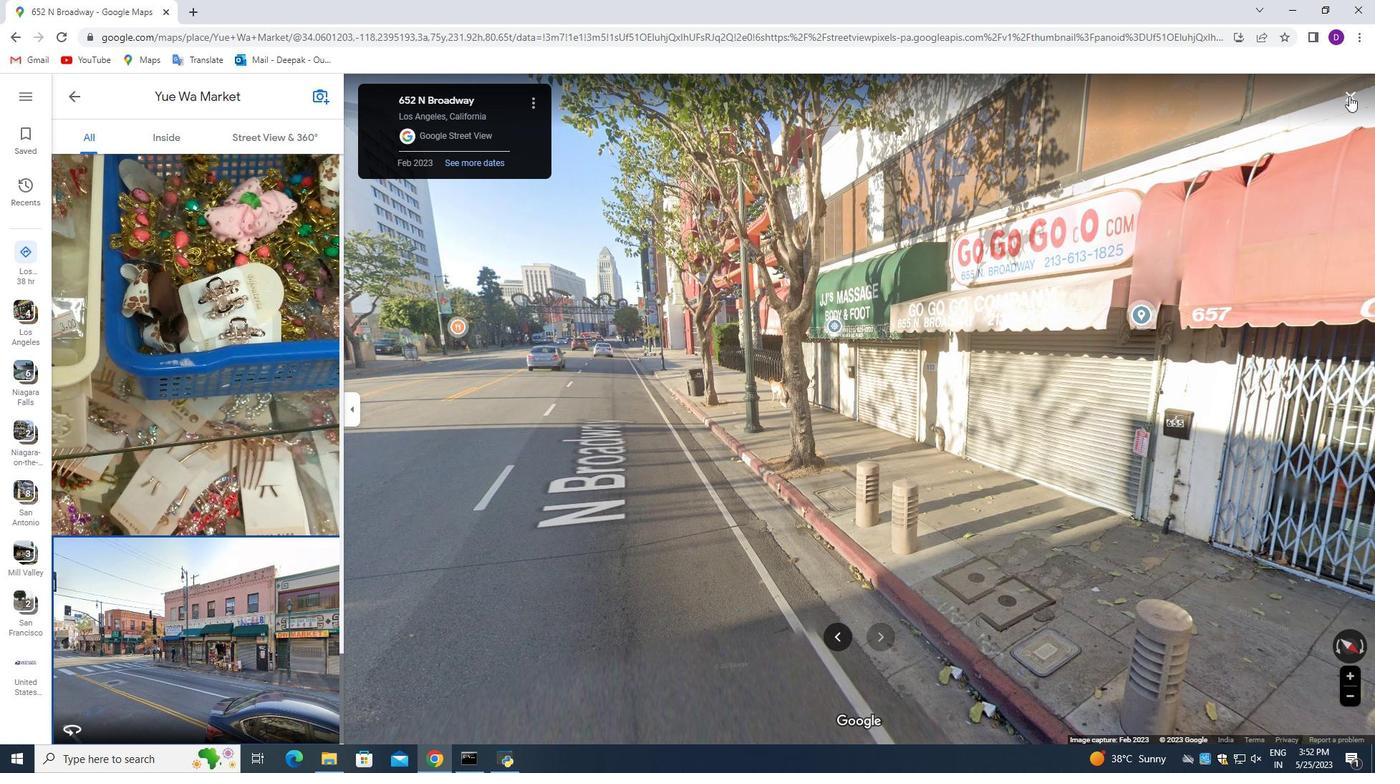 
Action: Mouse pressed left at (1349, 95)
